 Task: Research Airbnb accommodation in Macuspana, Mexico from 15th December, 2023 to 21st December, 2023 for 2 adults. Place can be room with 2 bedrooms having 2 beds and 1 bathroom. Property type can be flat.
Action: Mouse moved to (557, 102)
Screenshot: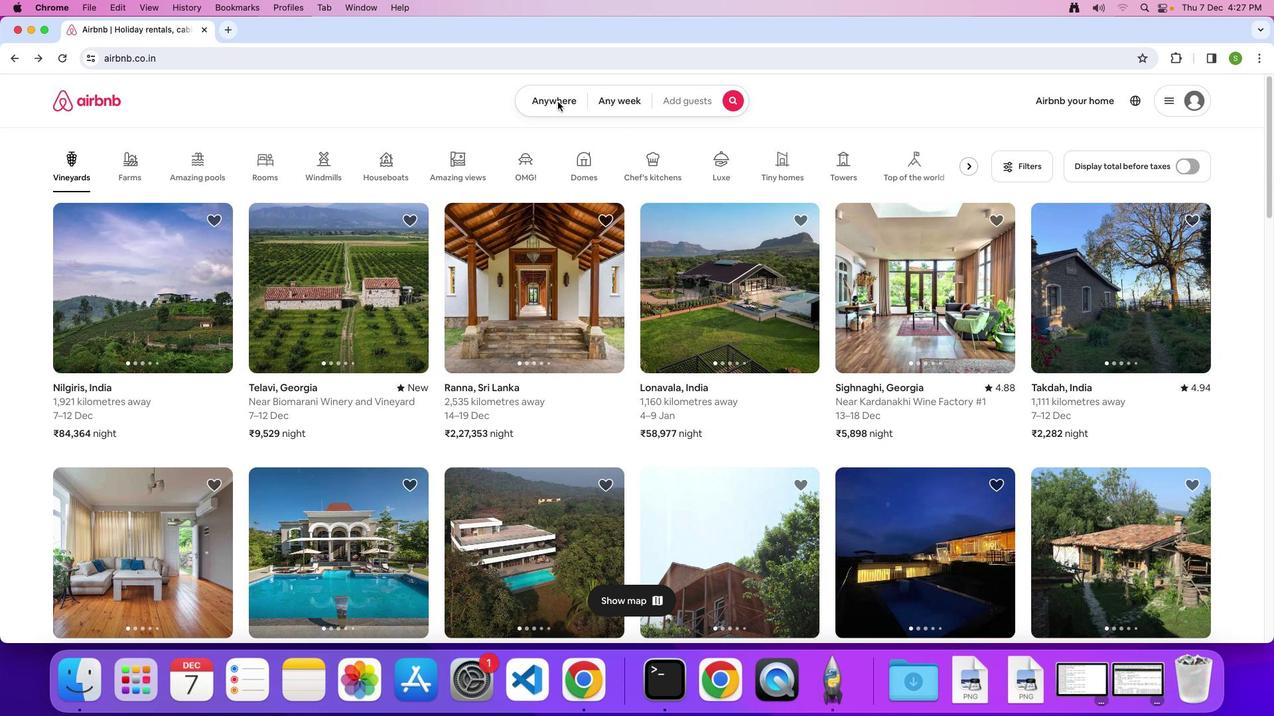 
Action: Mouse pressed left at (557, 102)
Screenshot: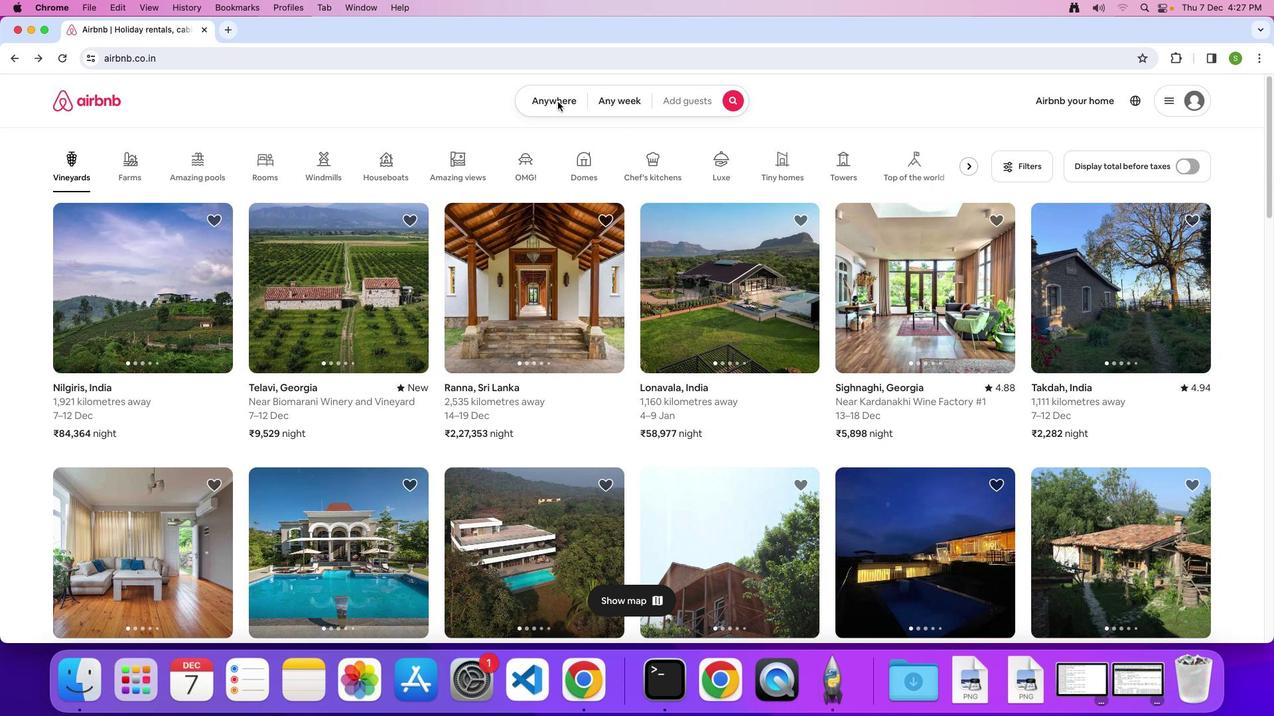 
Action: Mouse moved to (544, 104)
Screenshot: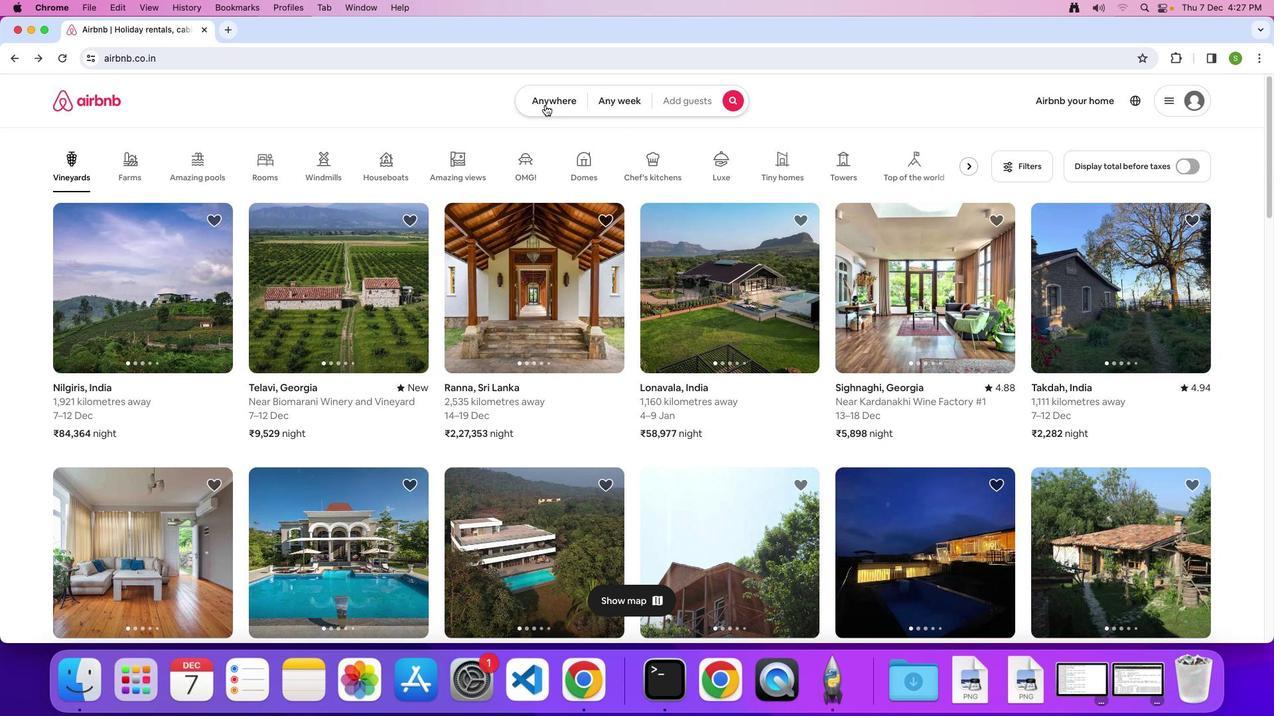 
Action: Mouse pressed left at (544, 104)
Screenshot: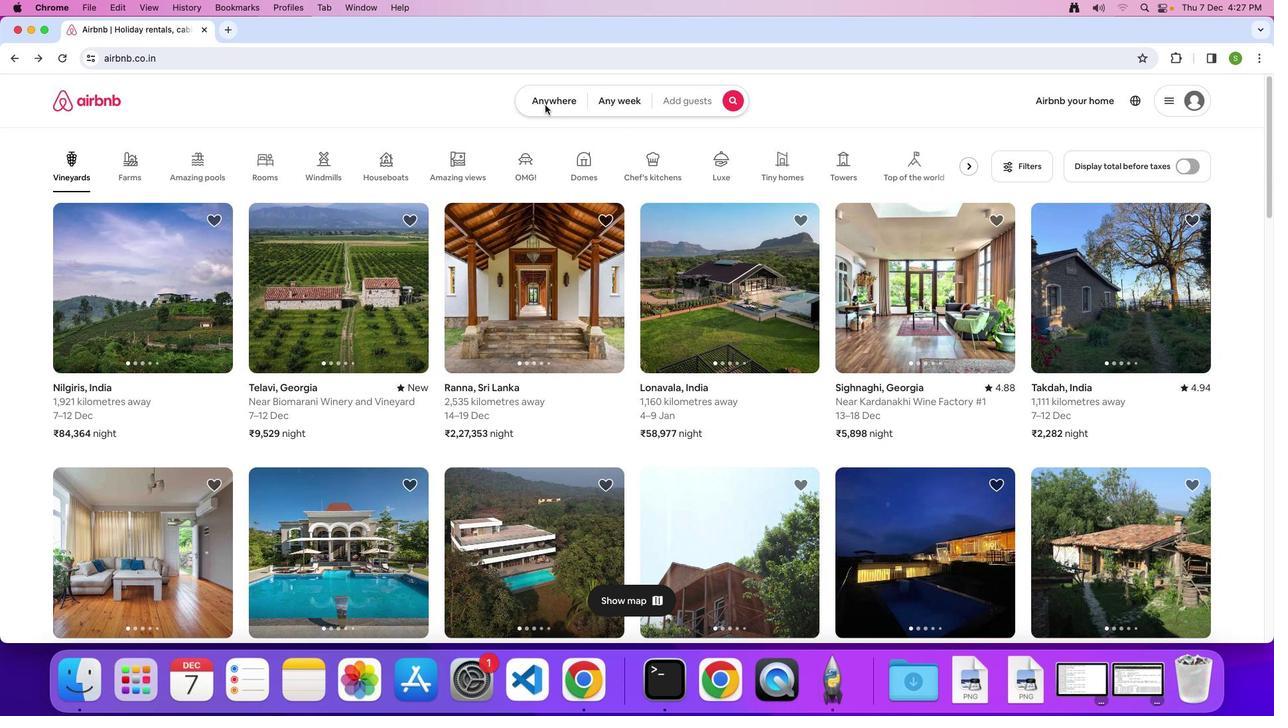 
Action: Mouse moved to (465, 147)
Screenshot: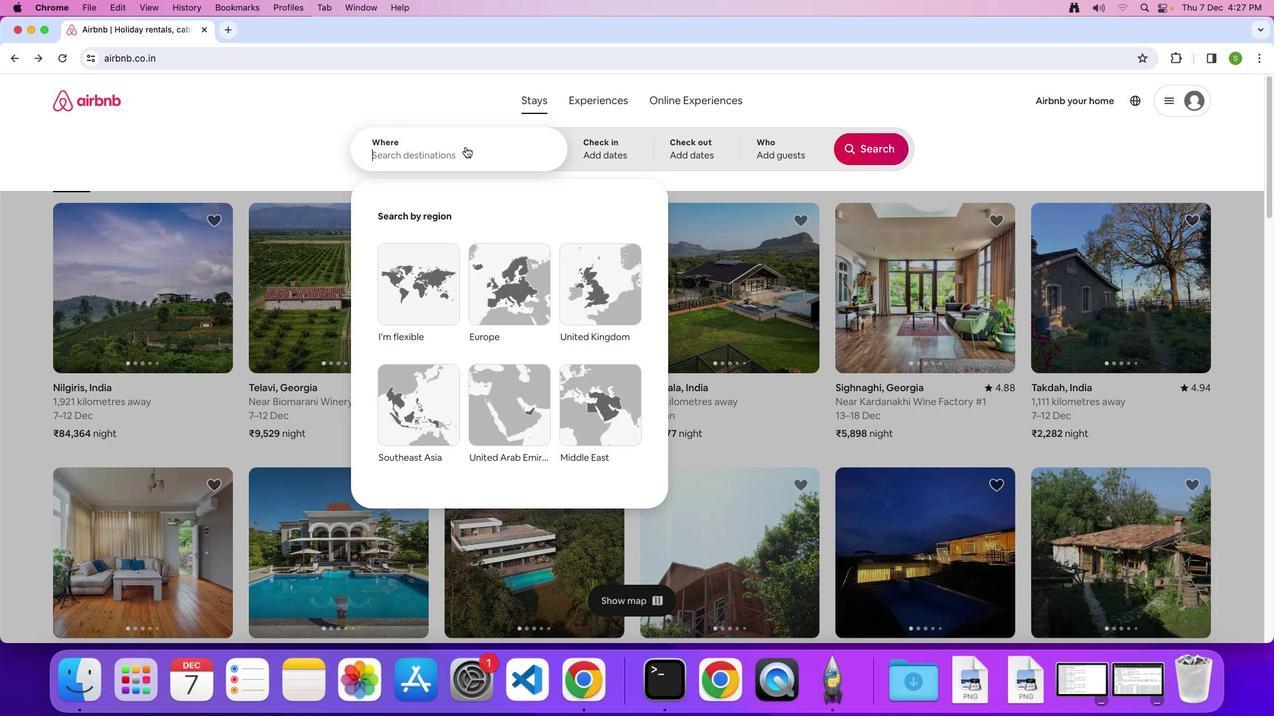 
Action: Mouse pressed left at (465, 147)
Screenshot: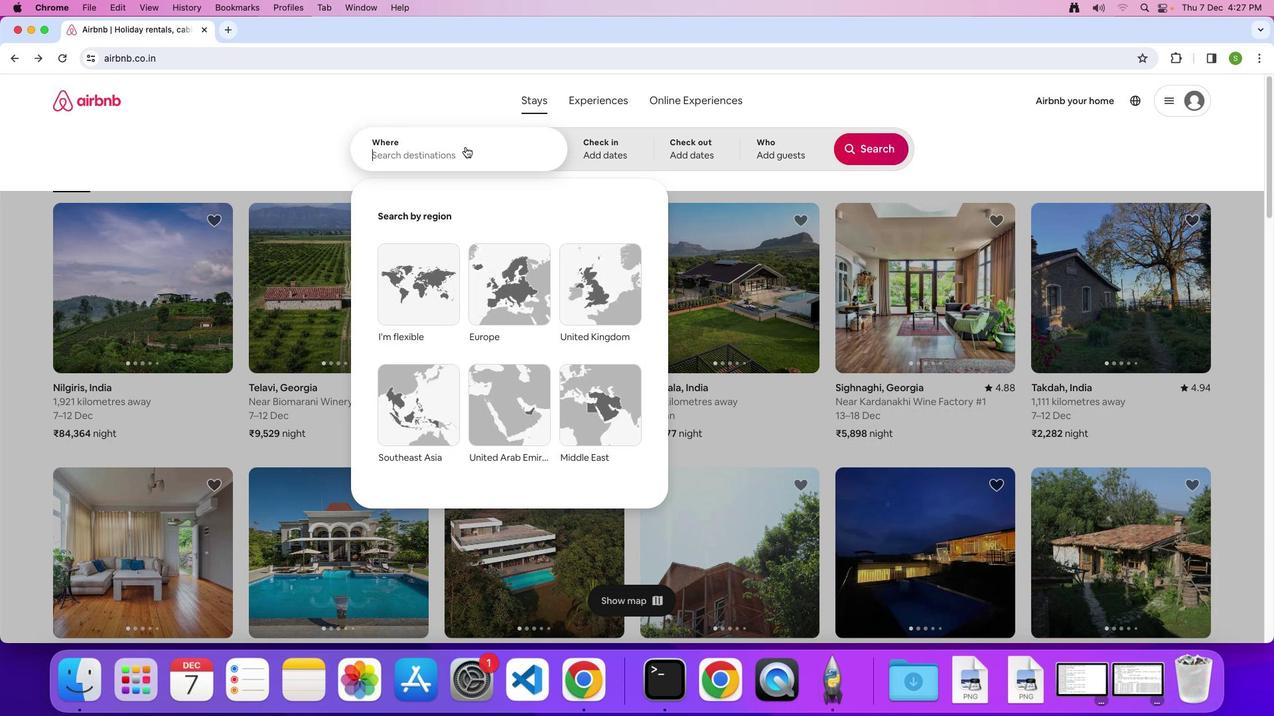 
Action: Mouse moved to (469, 145)
Screenshot: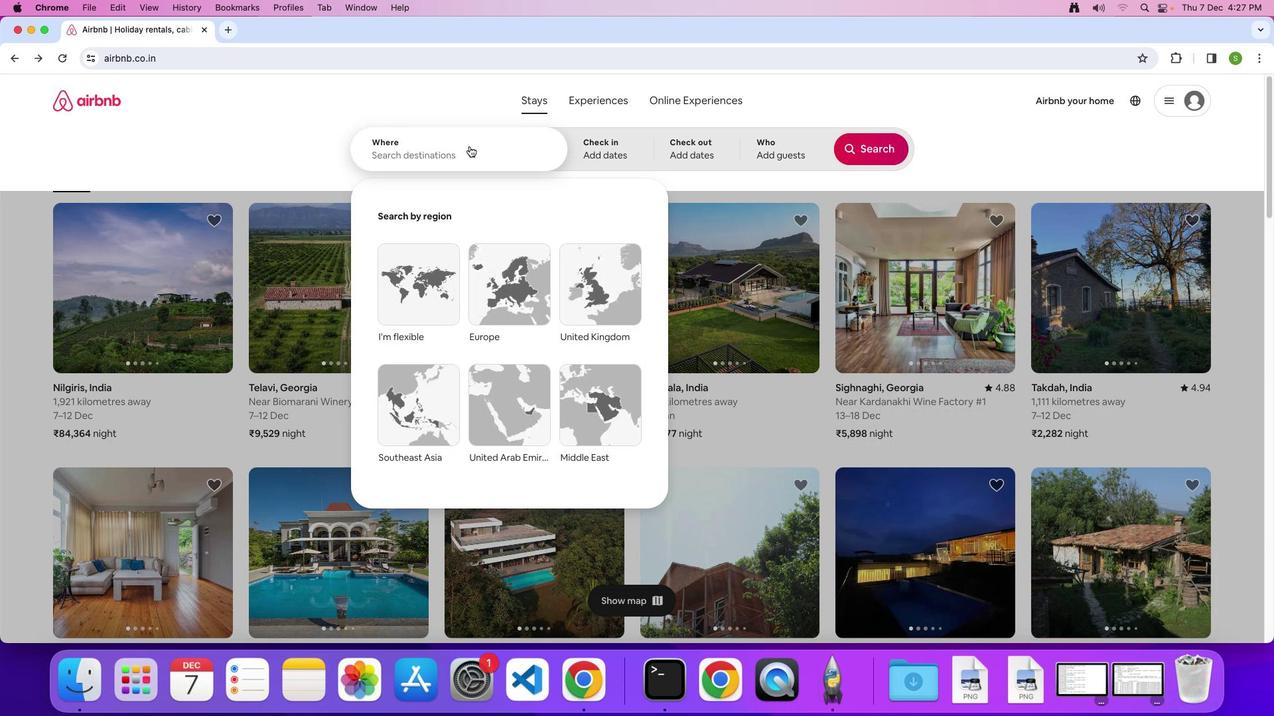 
Action: Key pressed 'M'Key.caps_lock'a''c''u''s''p''a''n''a'','Key.spaceKey.caps_lock'M'Key.caps_lock'e''x''i''c''o'Key.enter
Screenshot: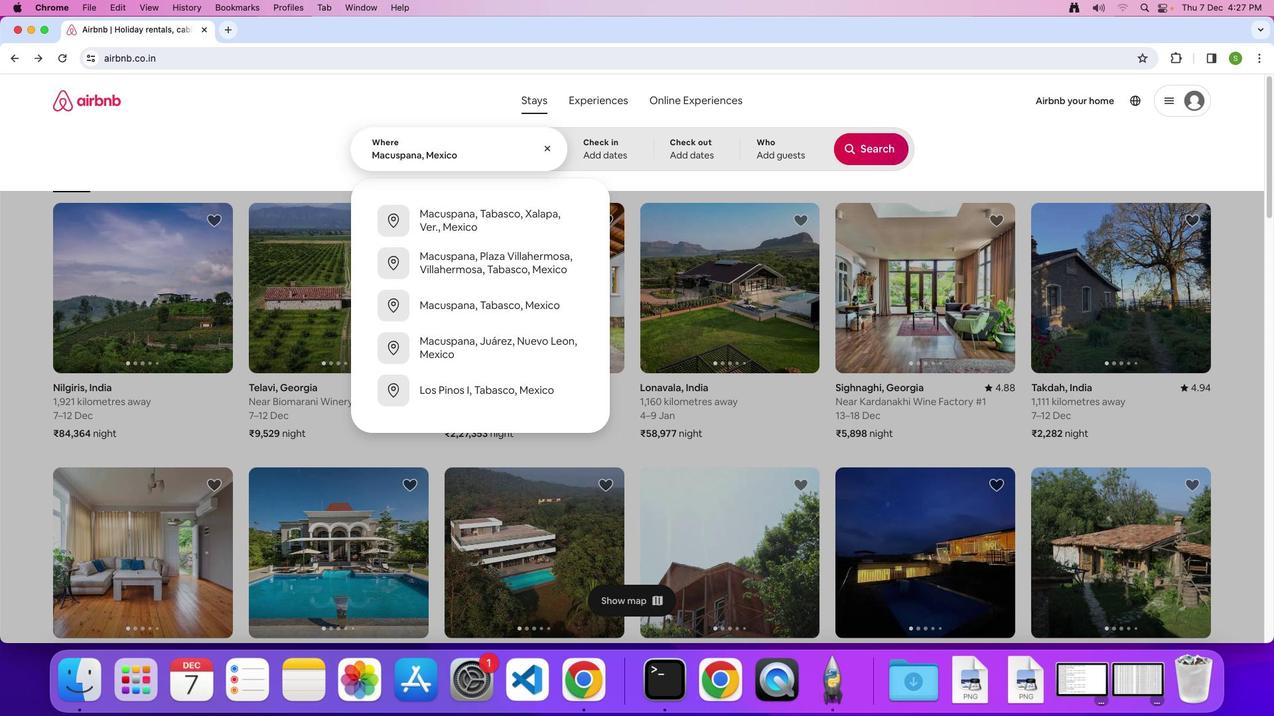 
Action: Mouse moved to (559, 380)
Screenshot: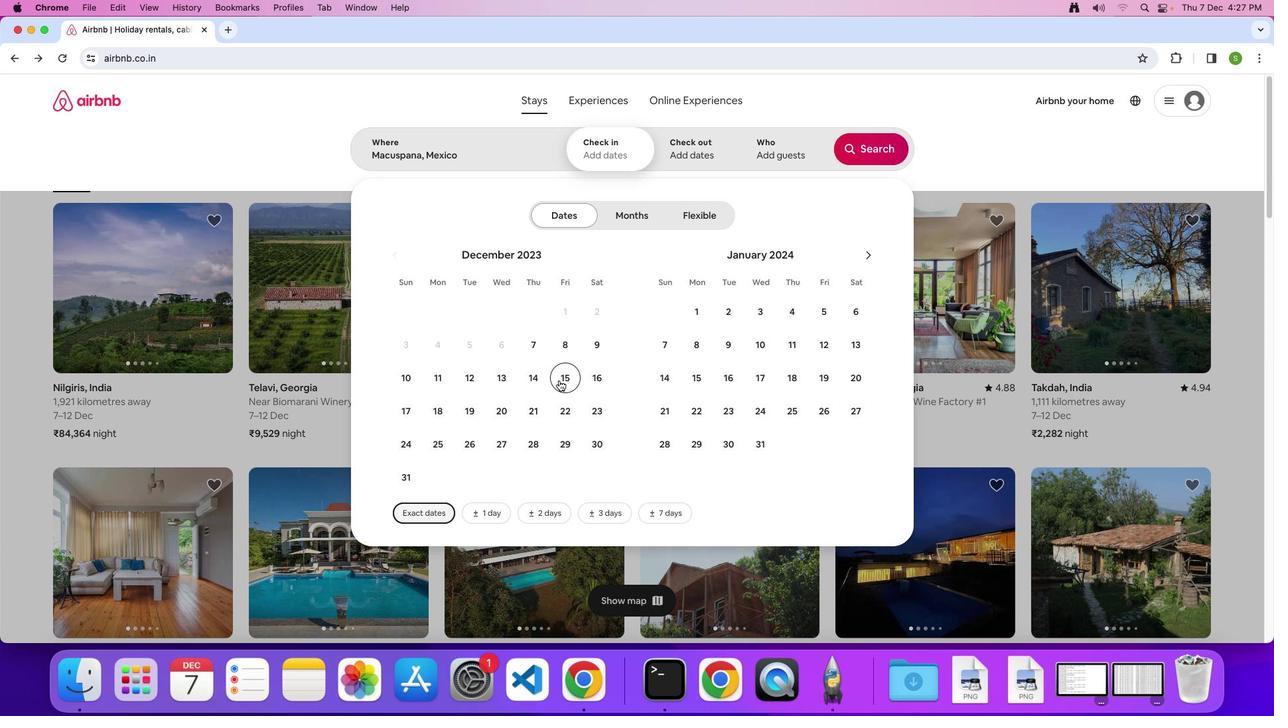 
Action: Mouse pressed left at (559, 380)
Screenshot: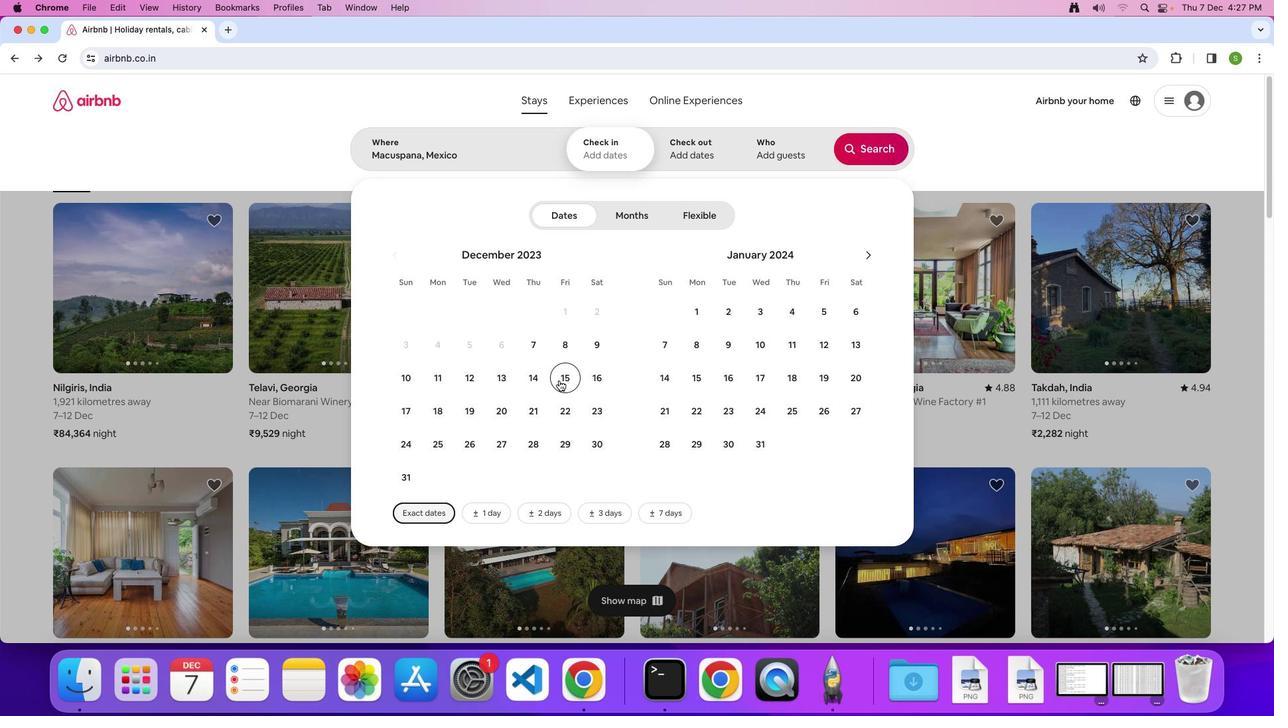 
Action: Mouse moved to (530, 416)
Screenshot: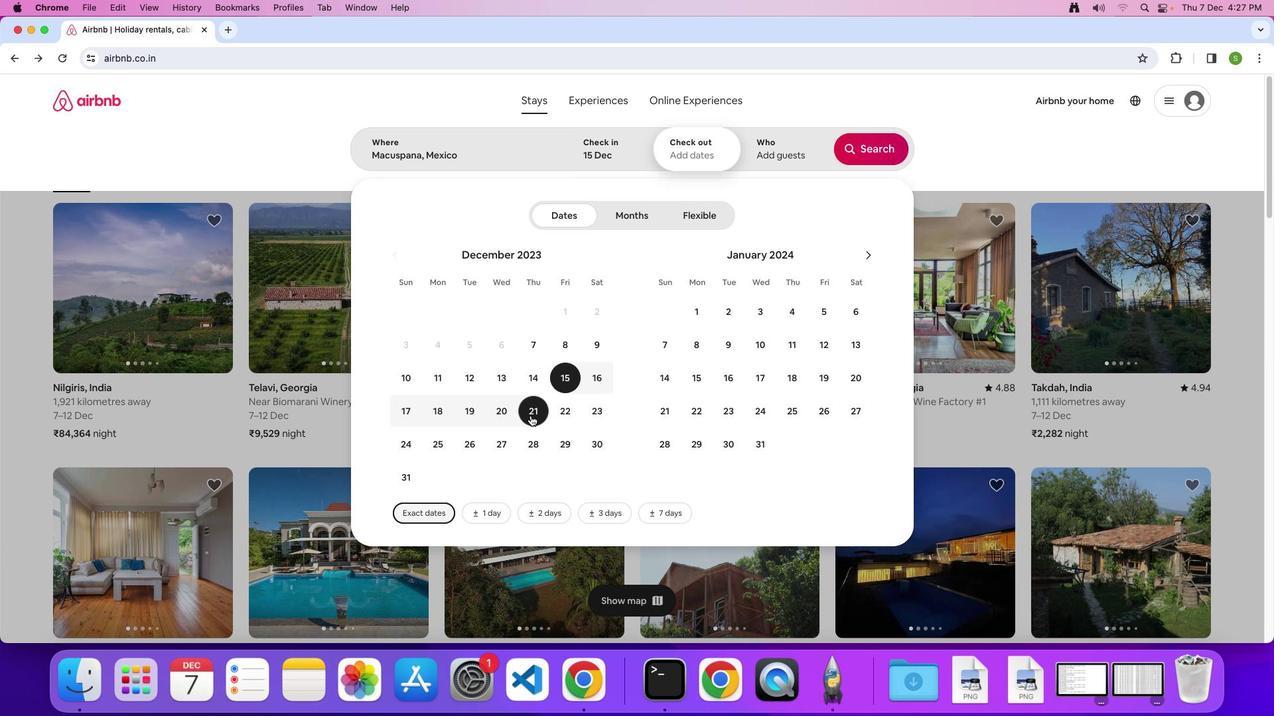 
Action: Mouse pressed left at (530, 416)
Screenshot: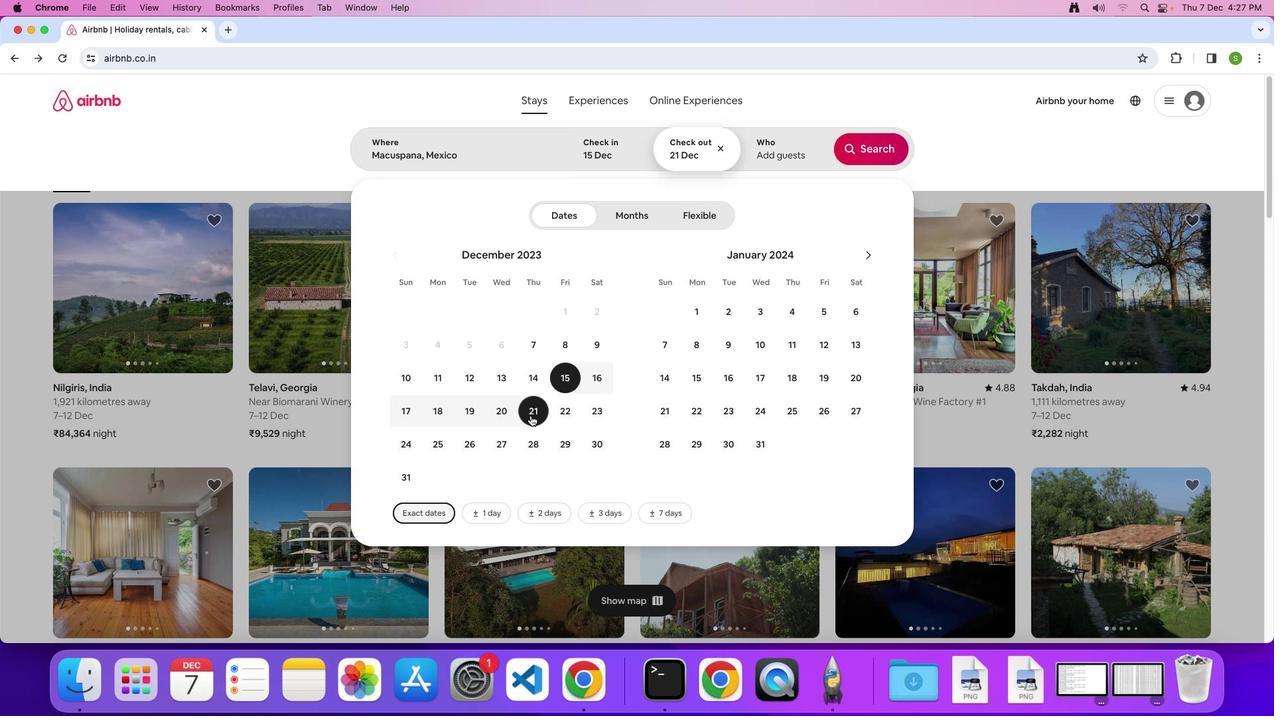 
Action: Mouse moved to (782, 157)
Screenshot: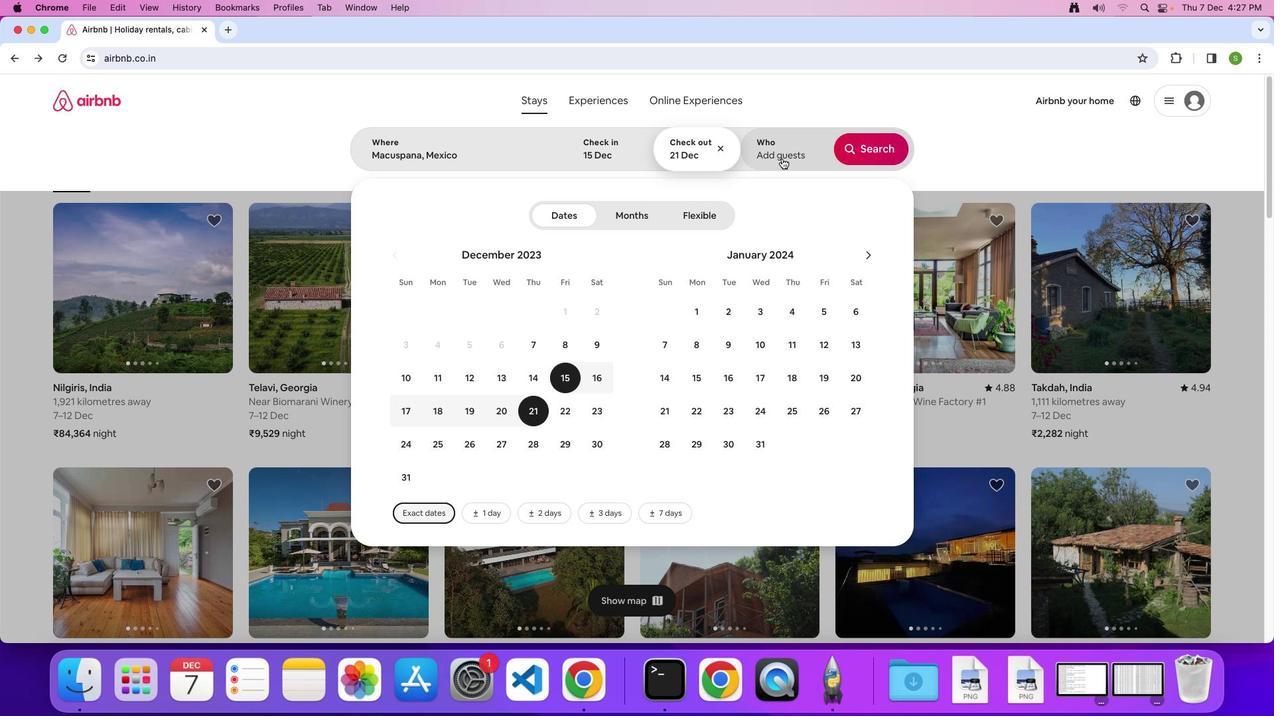 
Action: Mouse pressed left at (782, 157)
Screenshot: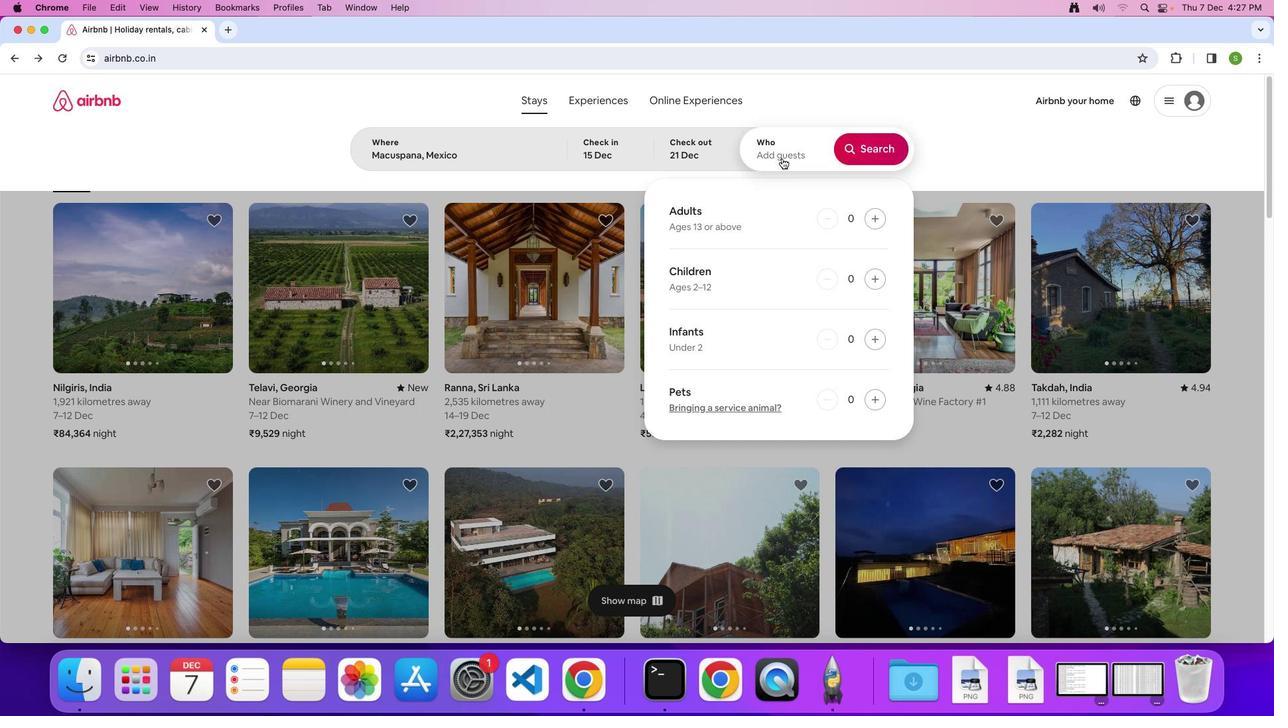 
Action: Mouse moved to (871, 219)
Screenshot: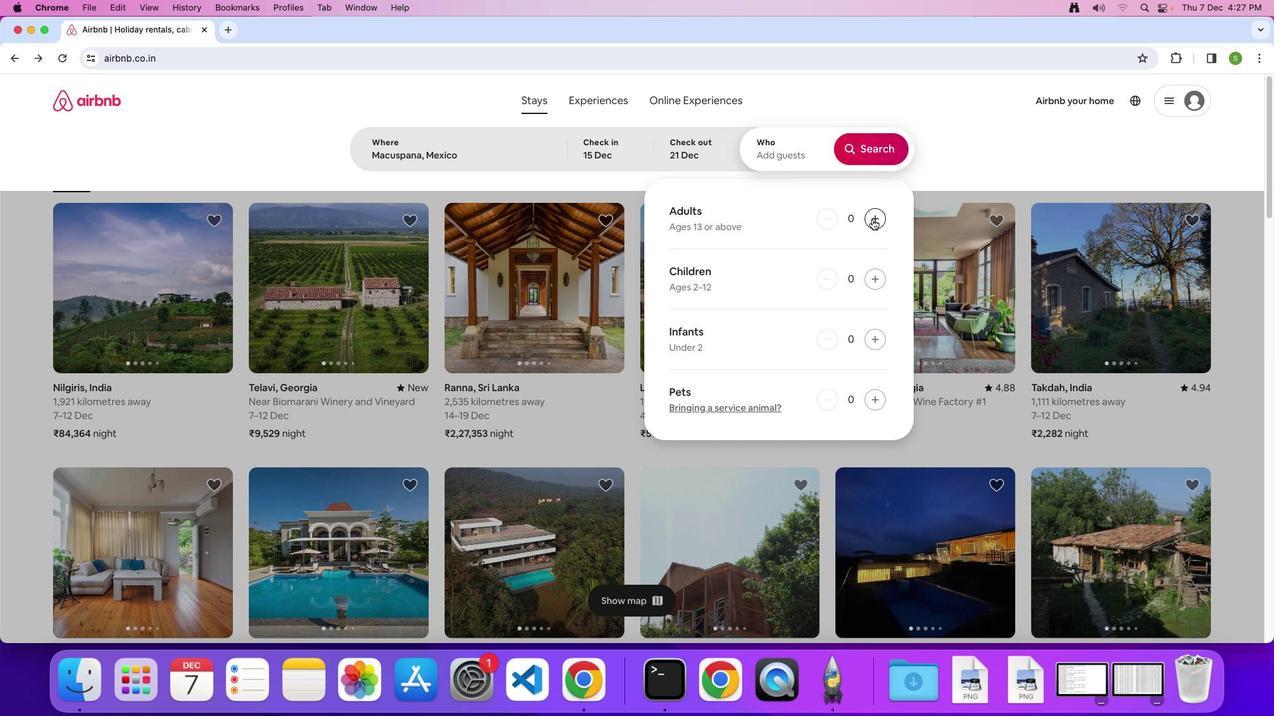 
Action: Mouse pressed left at (871, 219)
Screenshot: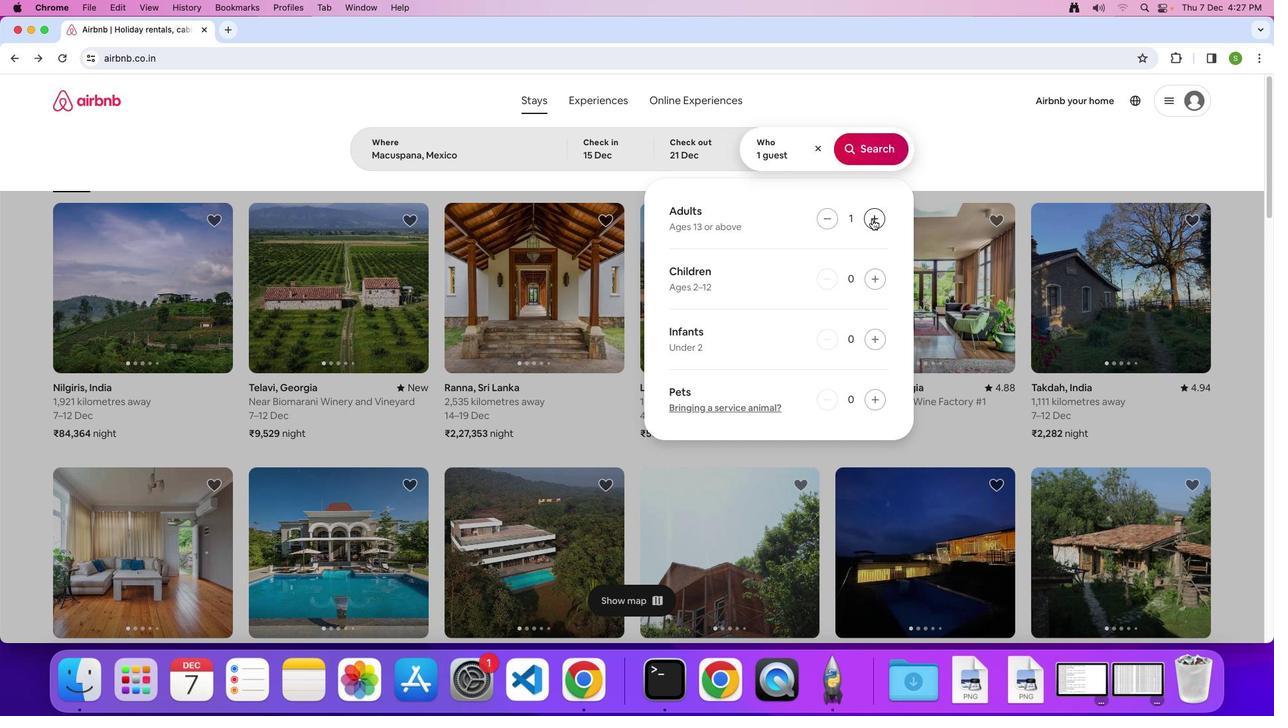 
Action: Mouse pressed left at (871, 219)
Screenshot: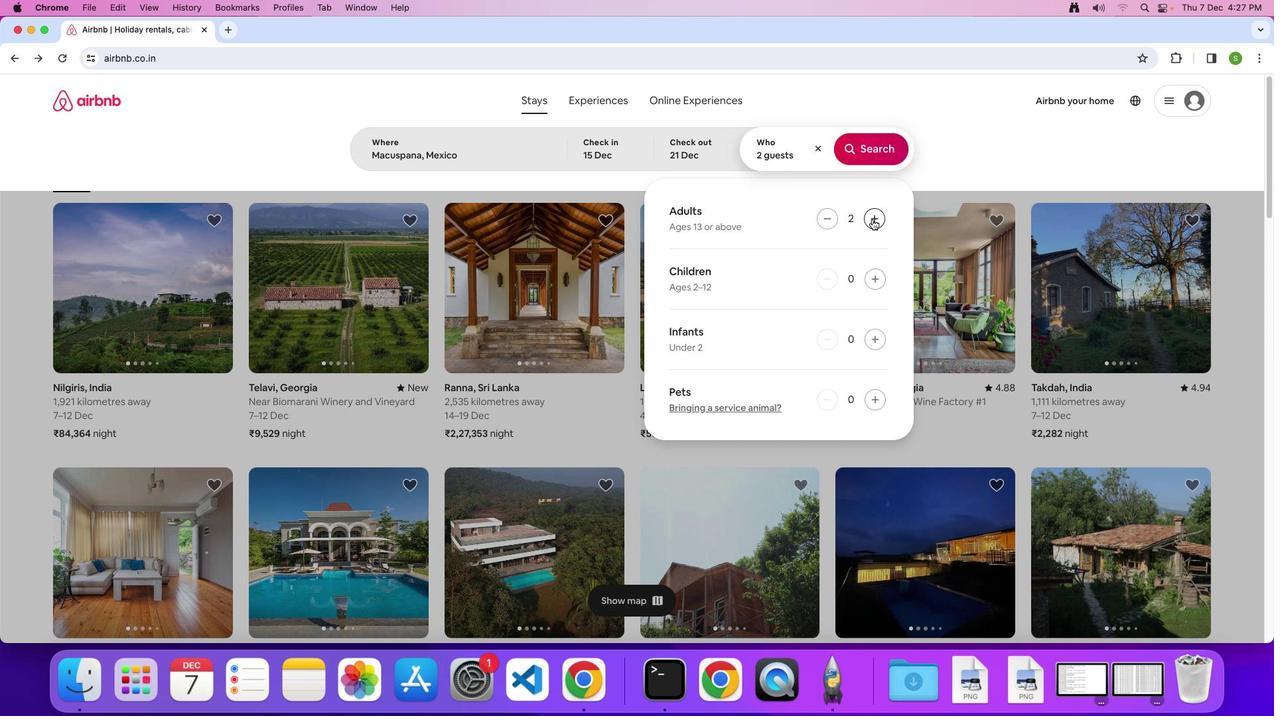 
Action: Mouse moved to (871, 151)
Screenshot: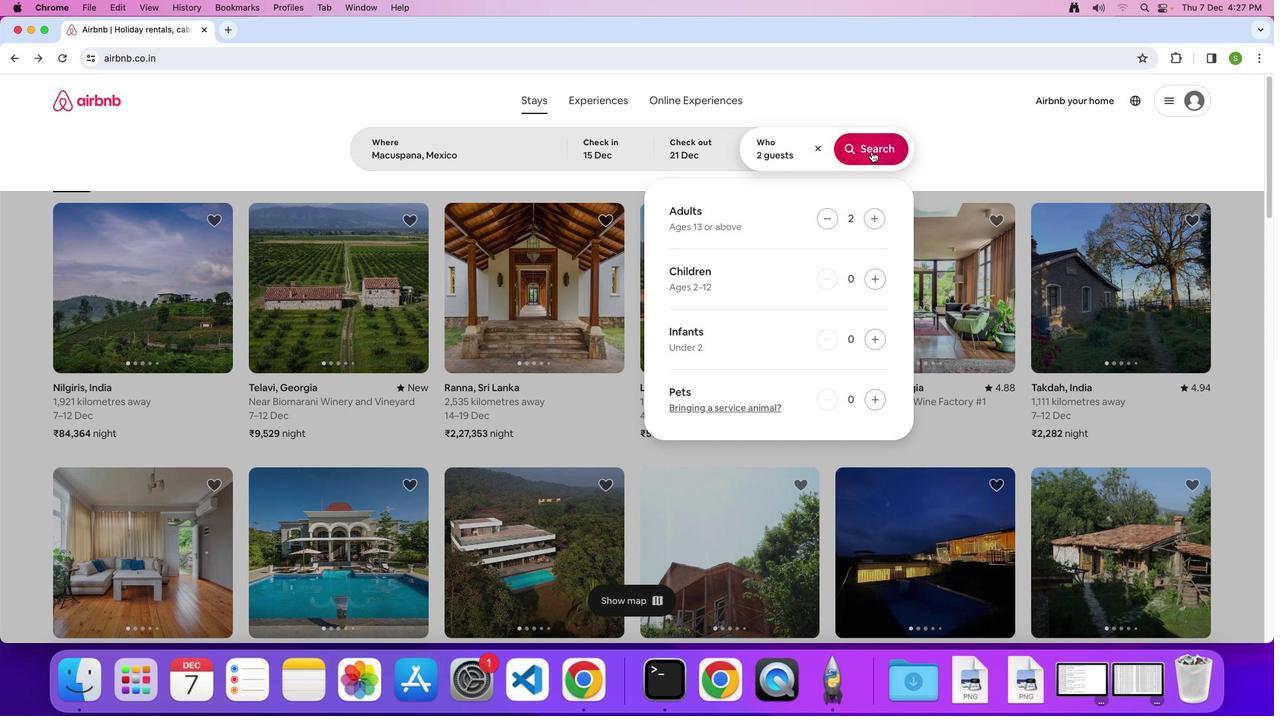 
Action: Mouse pressed left at (871, 151)
Screenshot: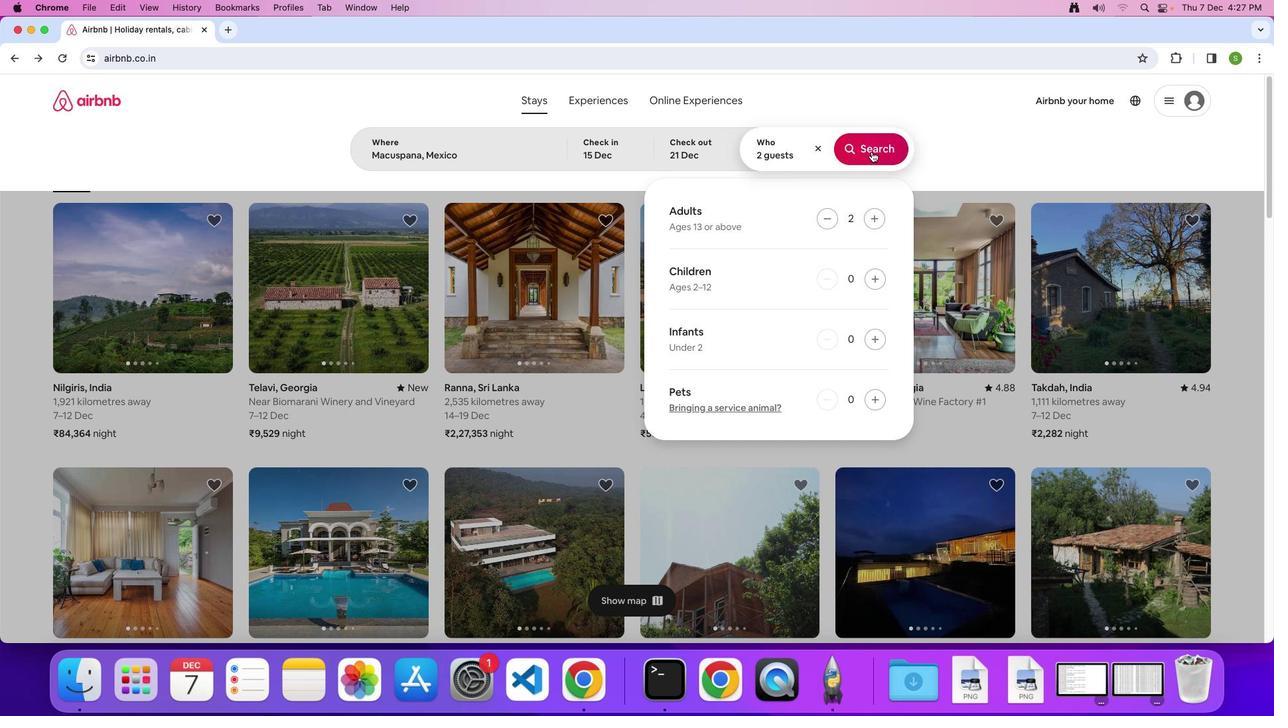 
Action: Mouse moved to (1057, 157)
Screenshot: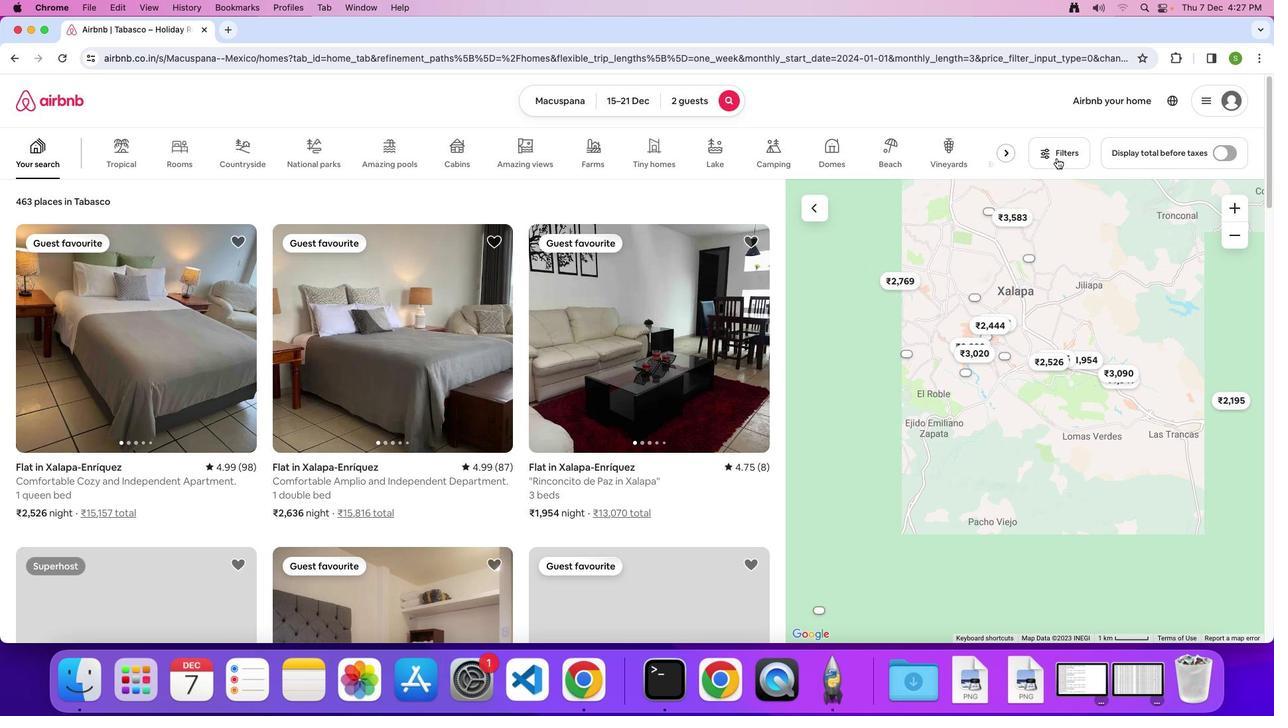 
Action: Mouse pressed left at (1057, 157)
Screenshot: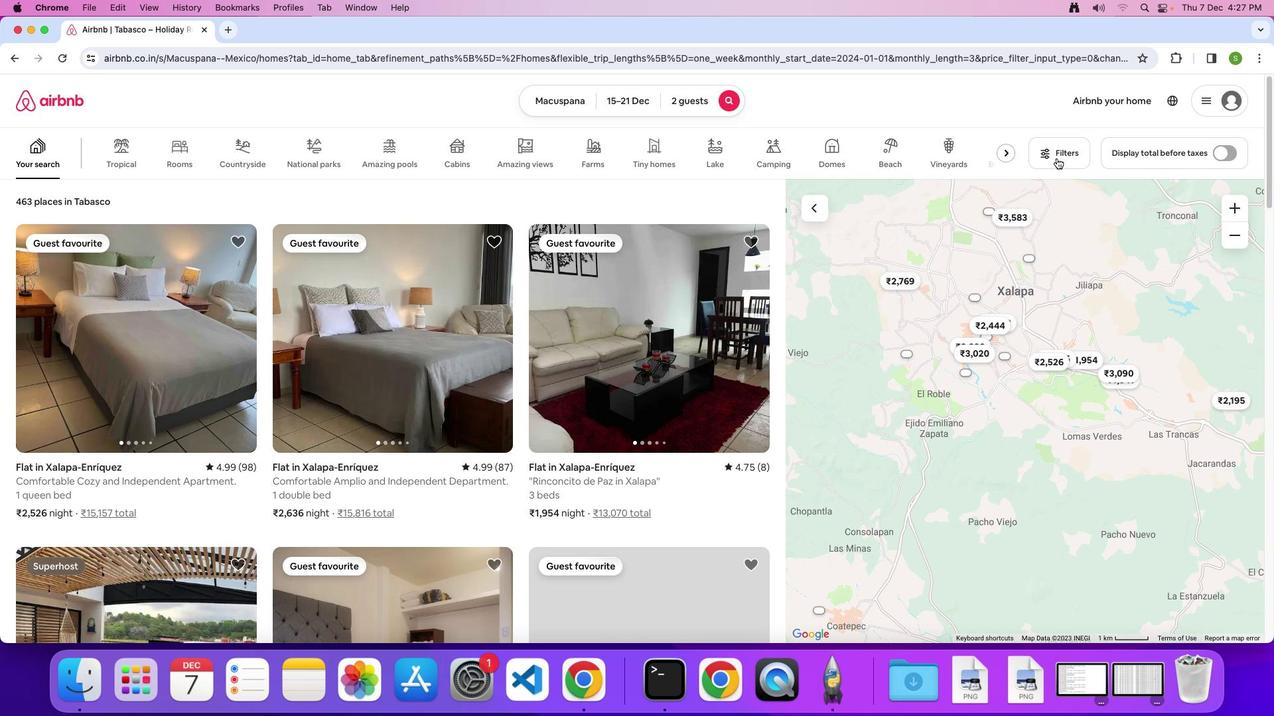 
Action: Mouse moved to (617, 227)
Screenshot: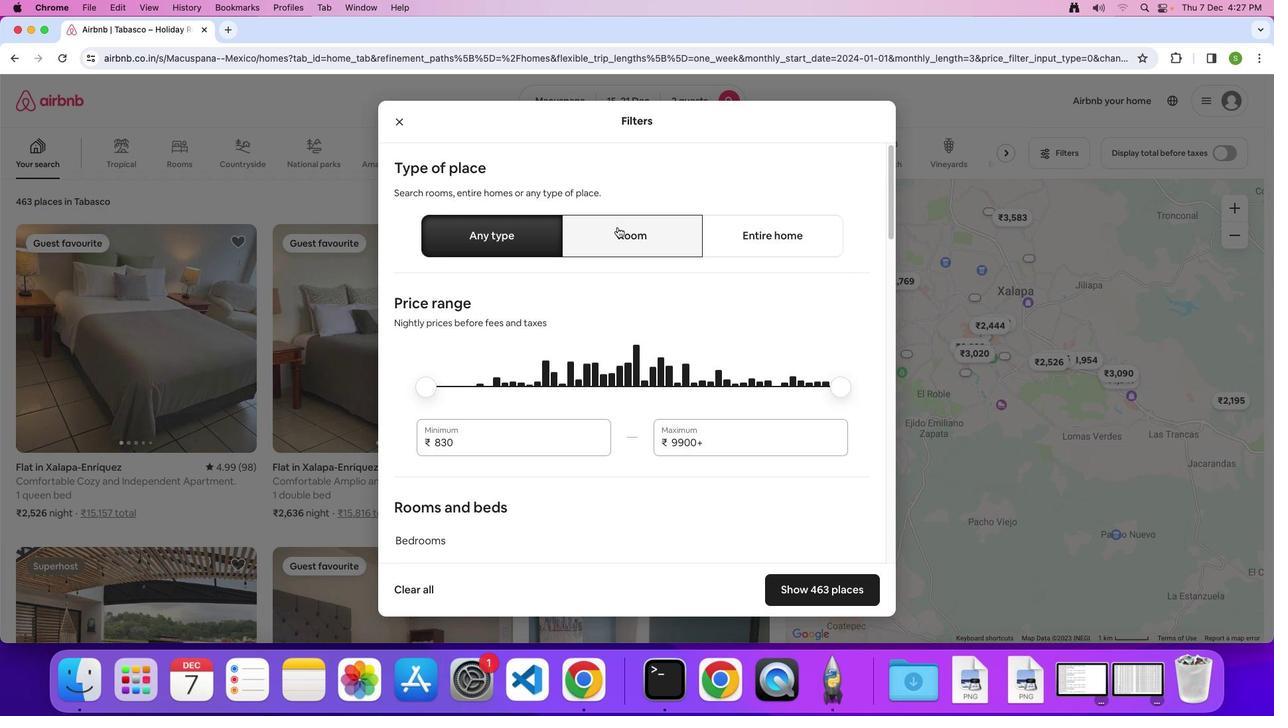 
Action: Mouse pressed left at (617, 227)
Screenshot: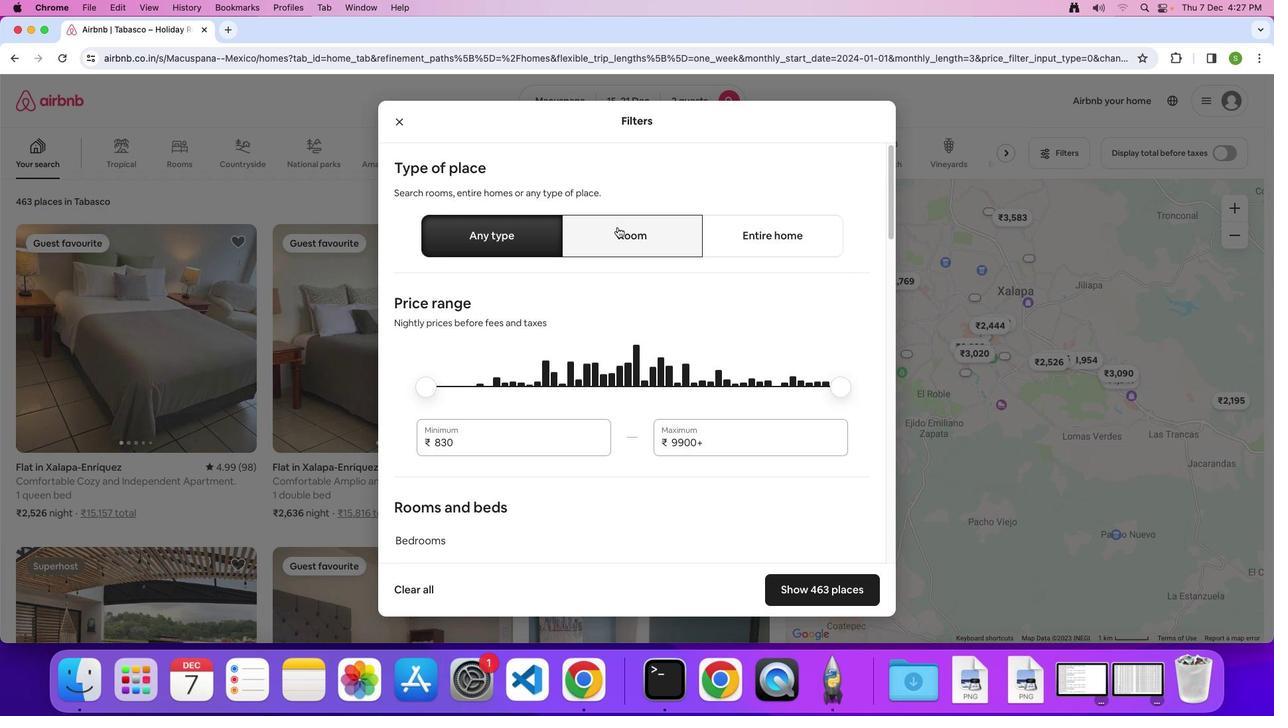 
Action: Mouse moved to (646, 334)
Screenshot: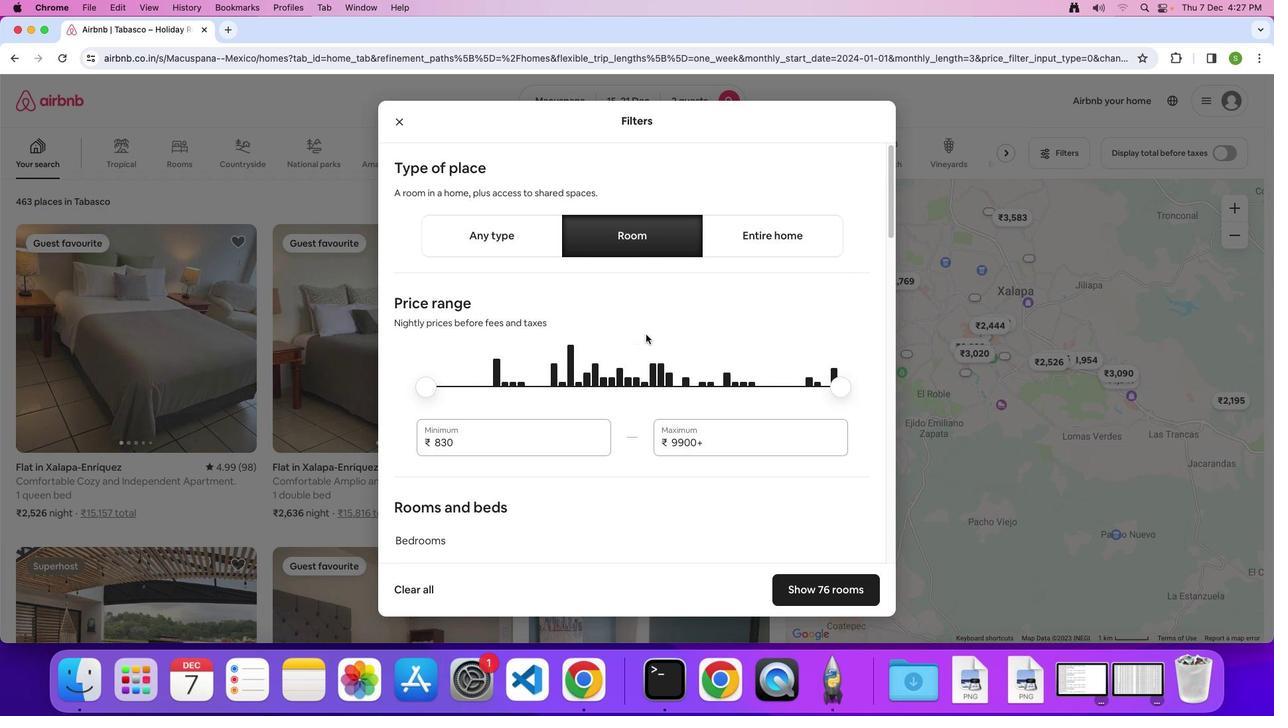 
Action: Mouse scrolled (646, 334) with delta (0, 0)
Screenshot: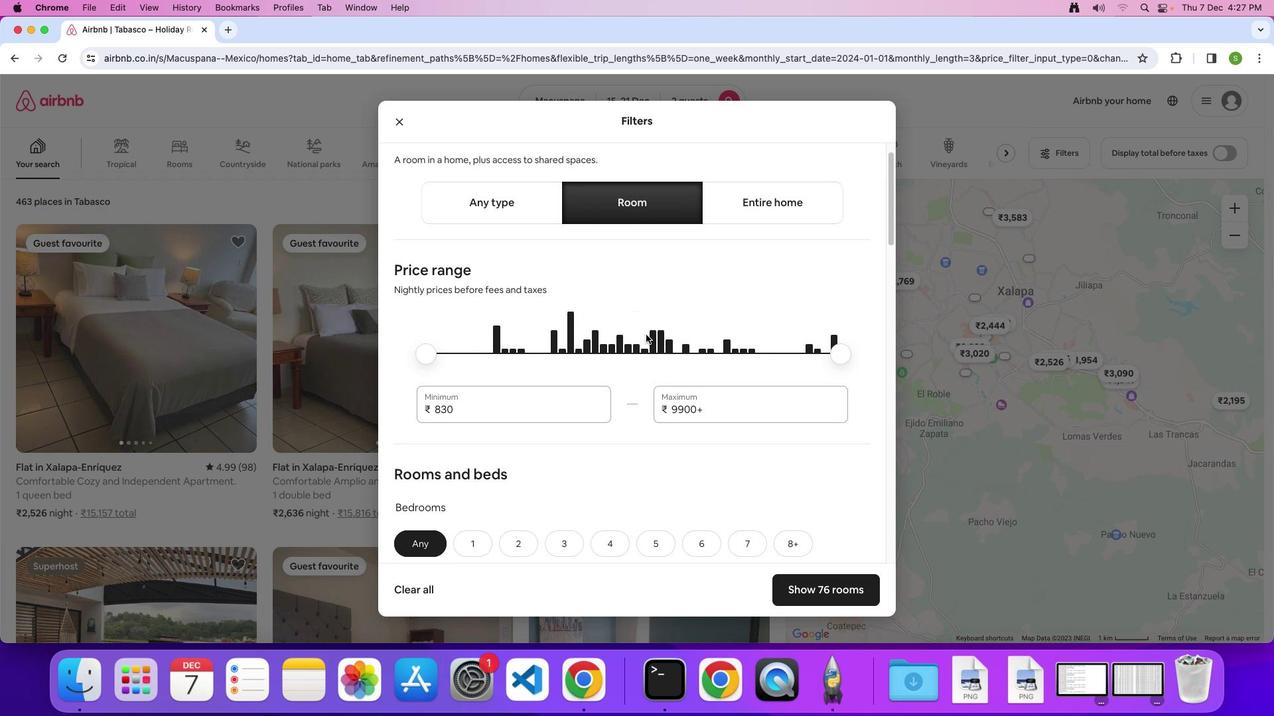 
Action: Mouse scrolled (646, 334) with delta (0, 0)
Screenshot: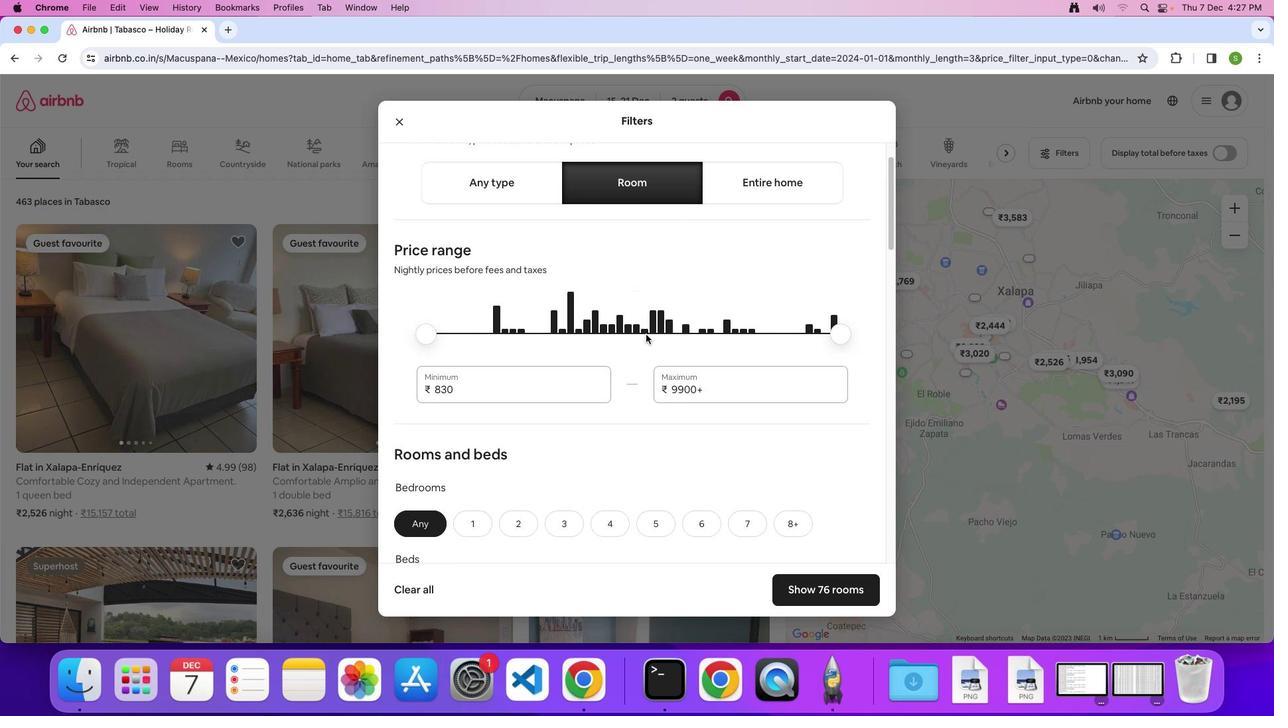 
Action: Mouse scrolled (646, 334) with delta (0, -1)
Screenshot: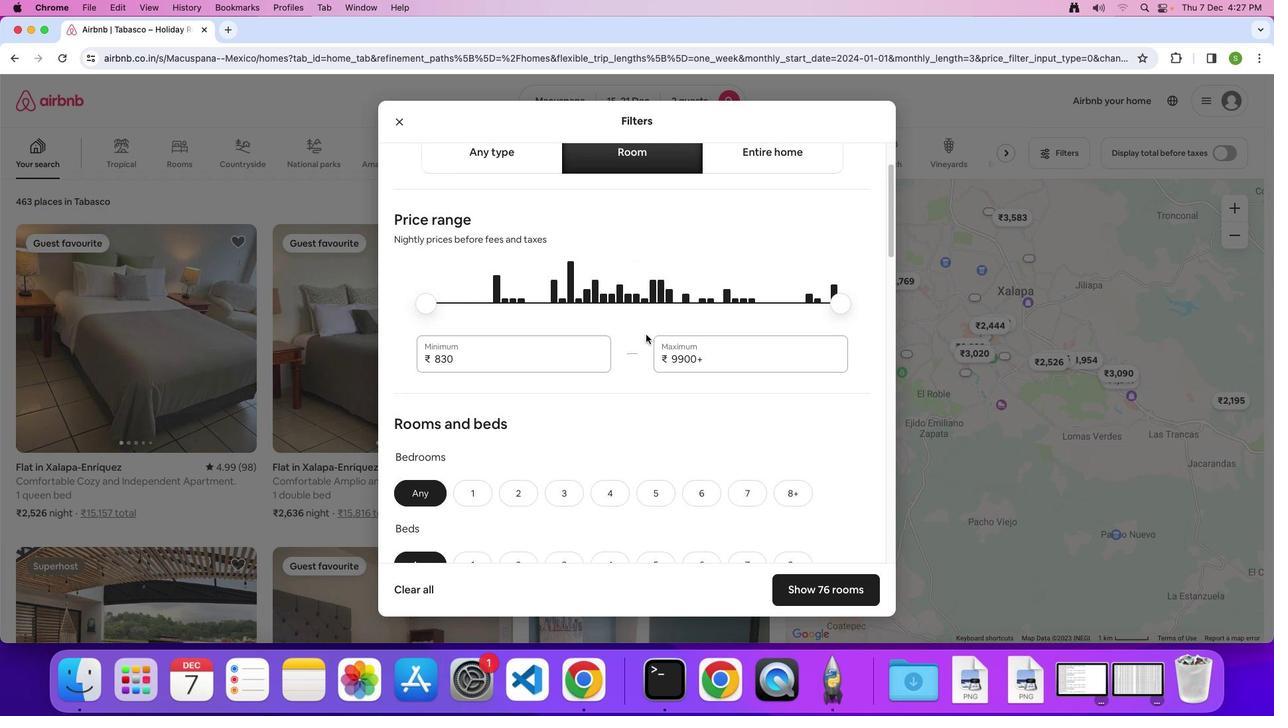 
Action: Mouse scrolled (646, 334) with delta (0, 0)
Screenshot: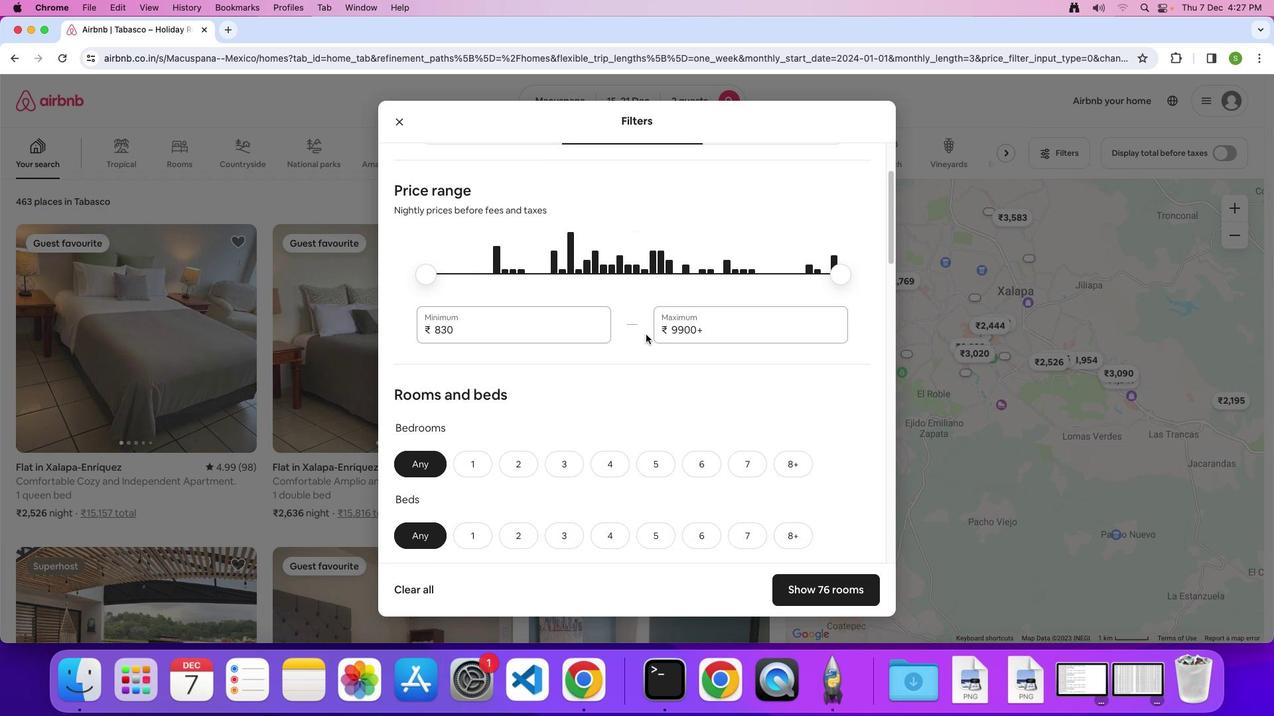 
Action: Mouse scrolled (646, 334) with delta (0, 0)
Screenshot: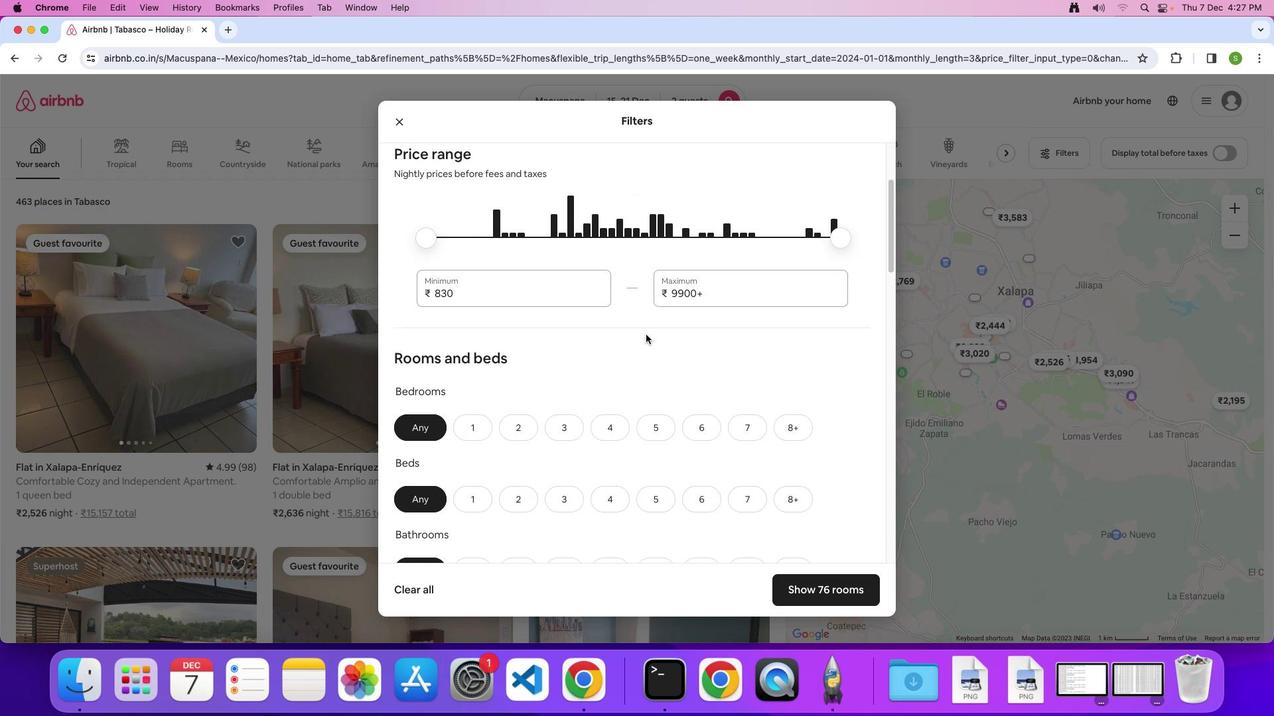 
Action: Mouse scrolled (646, 334) with delta (0, -1)
Screenshot: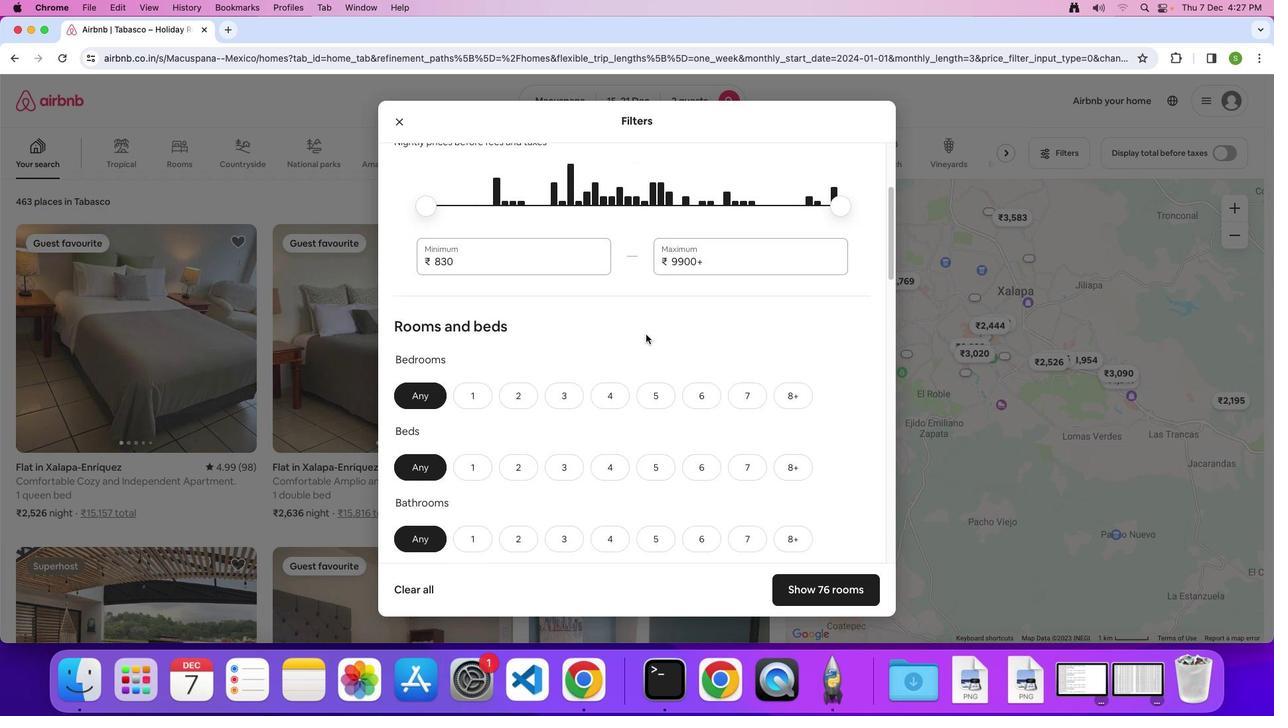 
Action: Mouse scrolled (646, 334) with delta (0, 0)
Screenshot: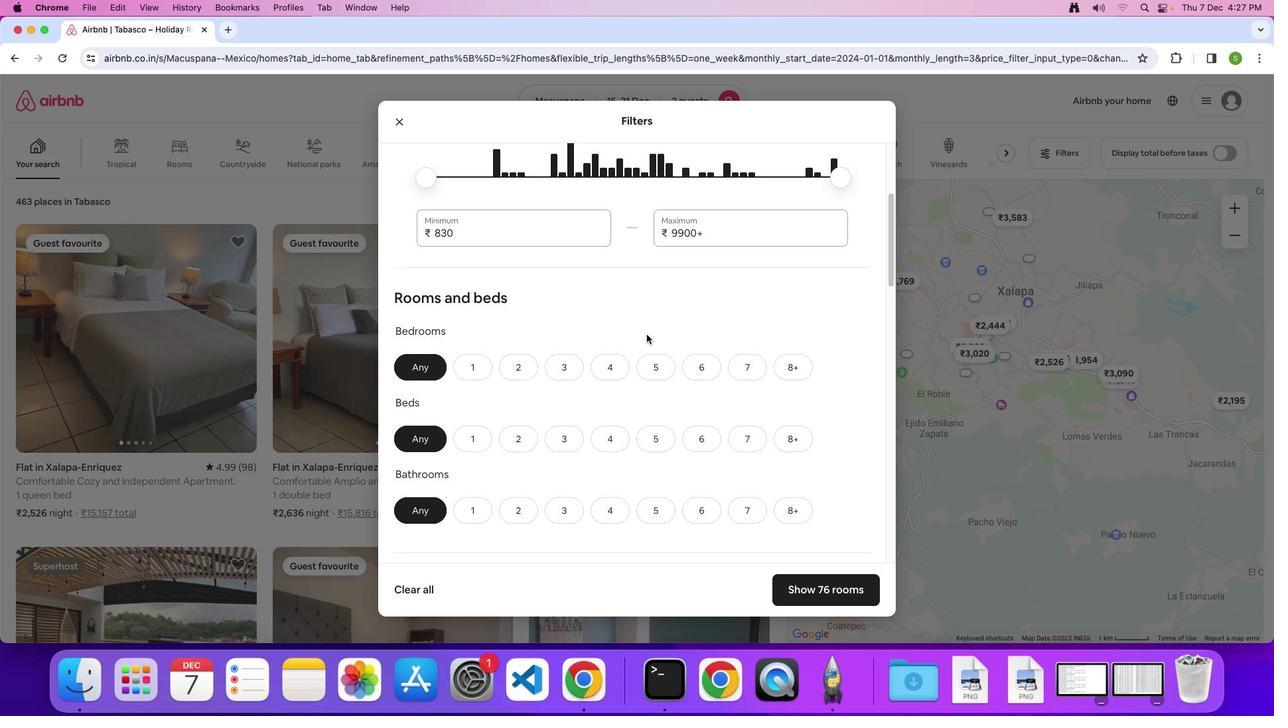
Action: Mouse scrolled (646, 334) with delta (0, 0)
Screenshot: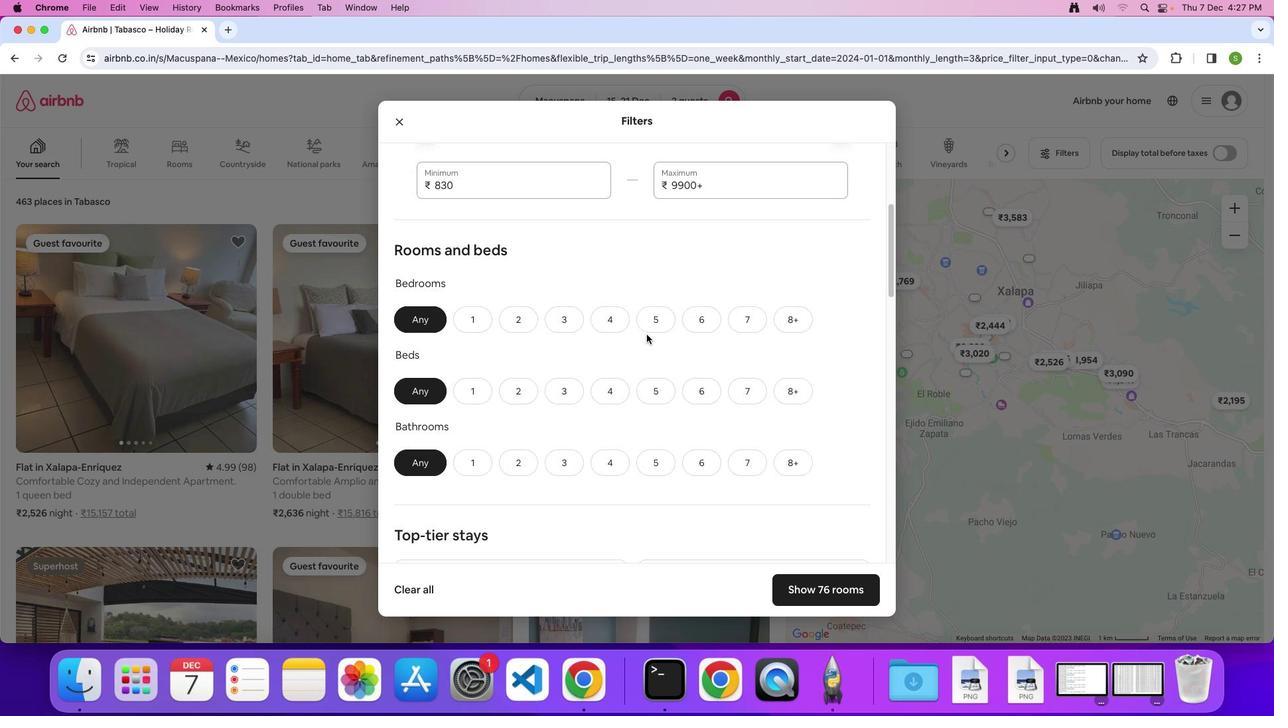 
Action: Mouse moved to (646, 334)
Screenshot: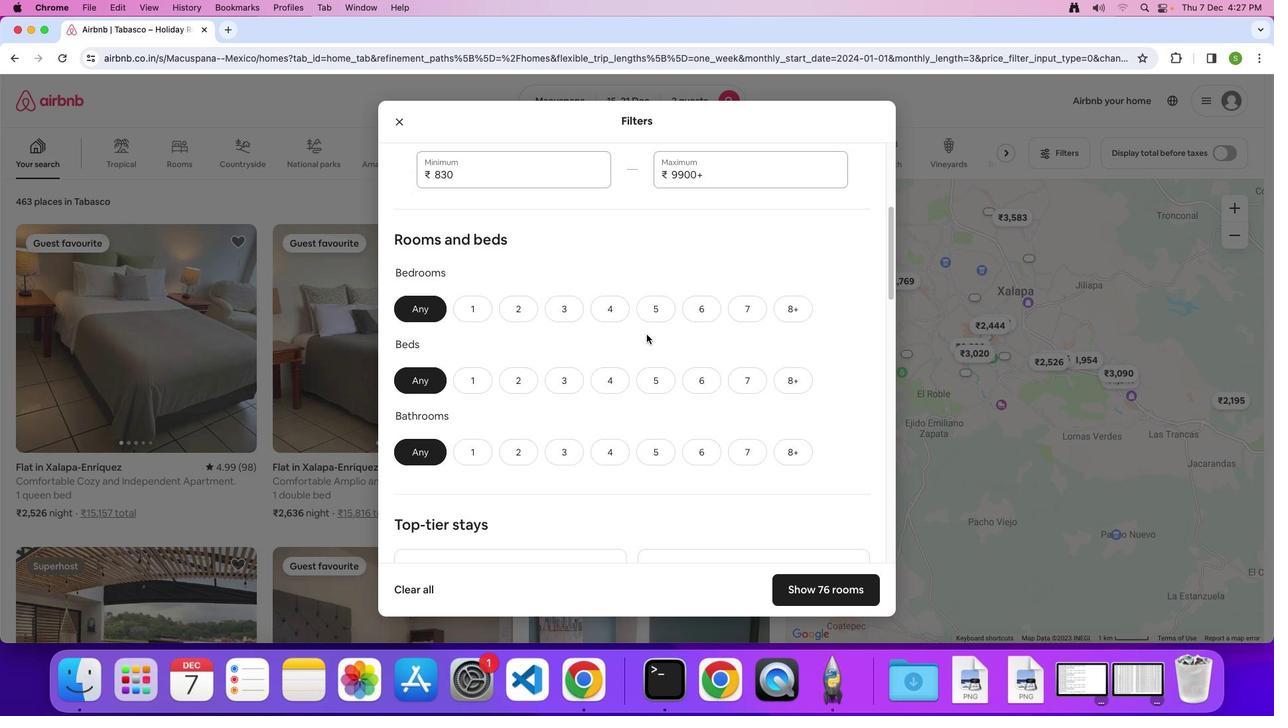 
Action: Mouse scrolled (646, 334) with delta (0, -1)
Screenshot: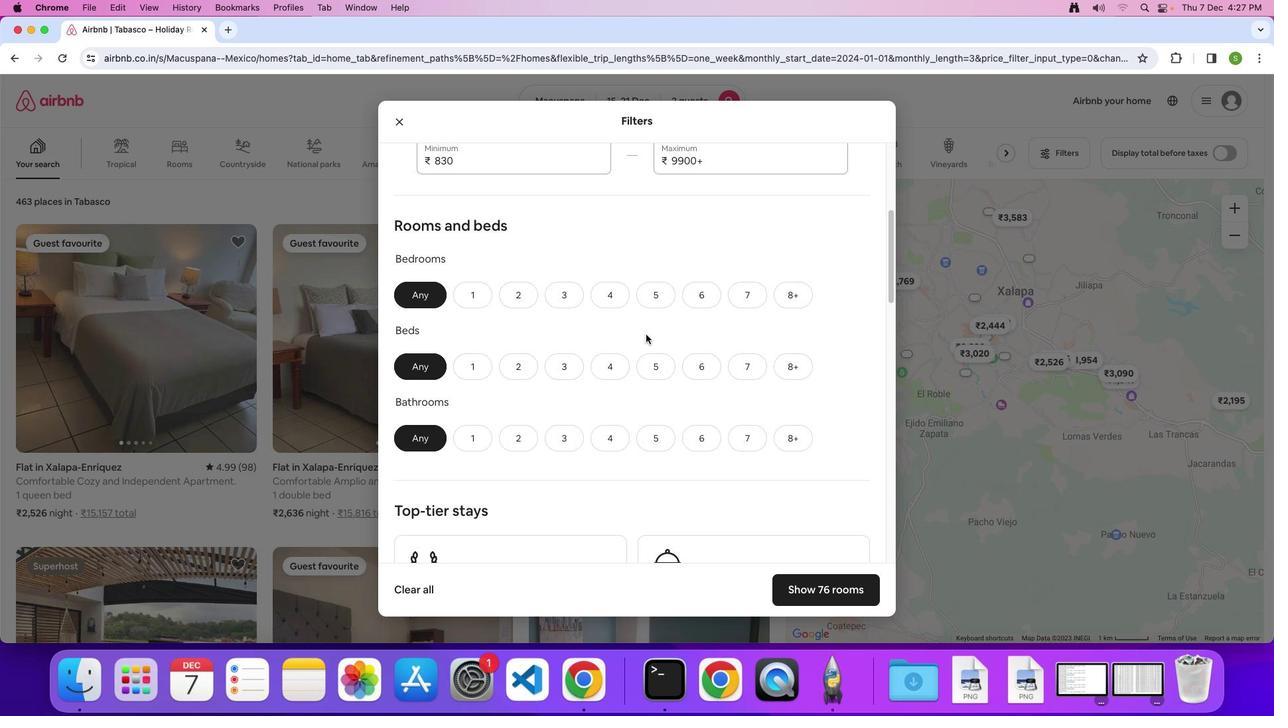 
Action: Mouse moved to (521, 286)
Screenshot: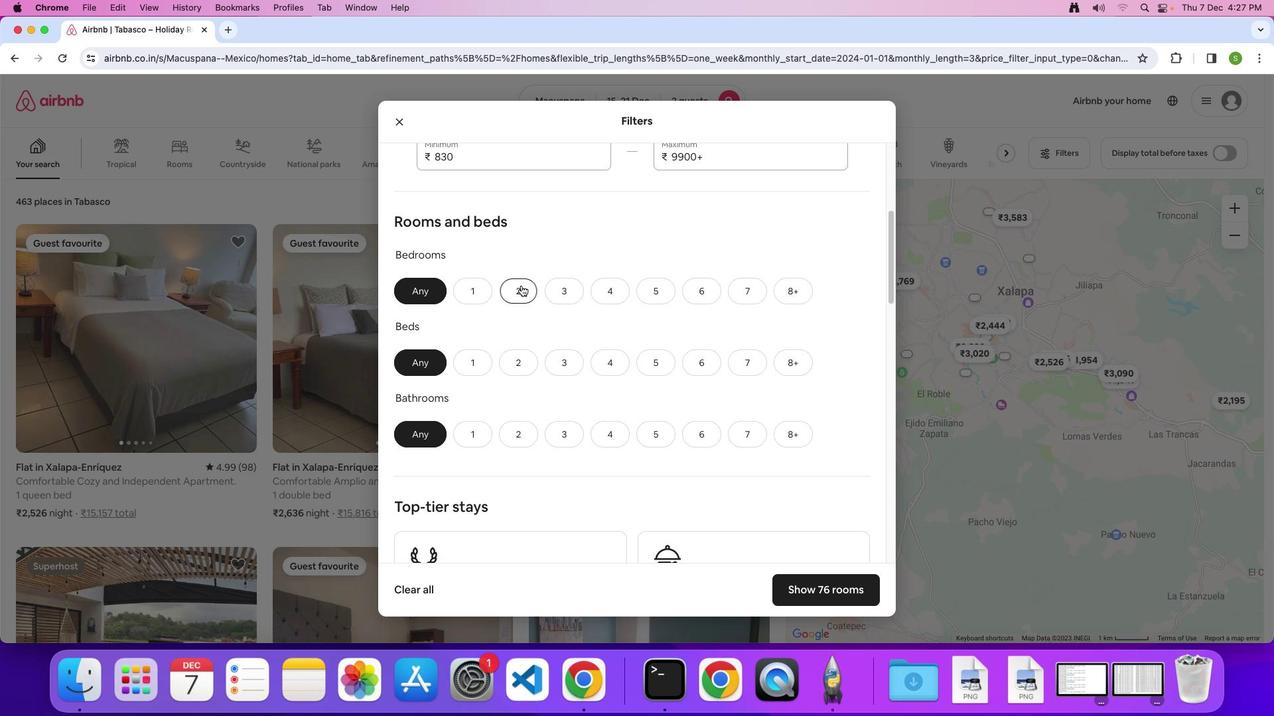 
Action: Mouse pressed left at (521, 286)
Screenshot: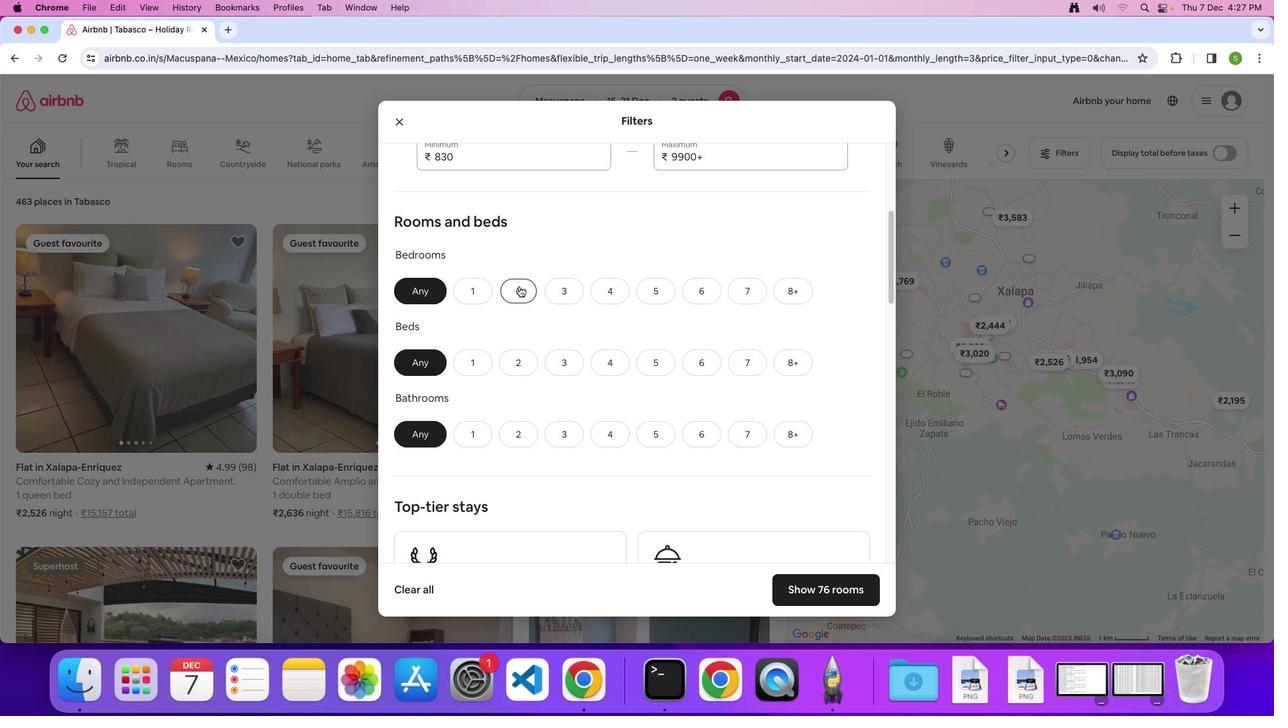 
Action: Mouse moved to (464, 363)
Screenshot: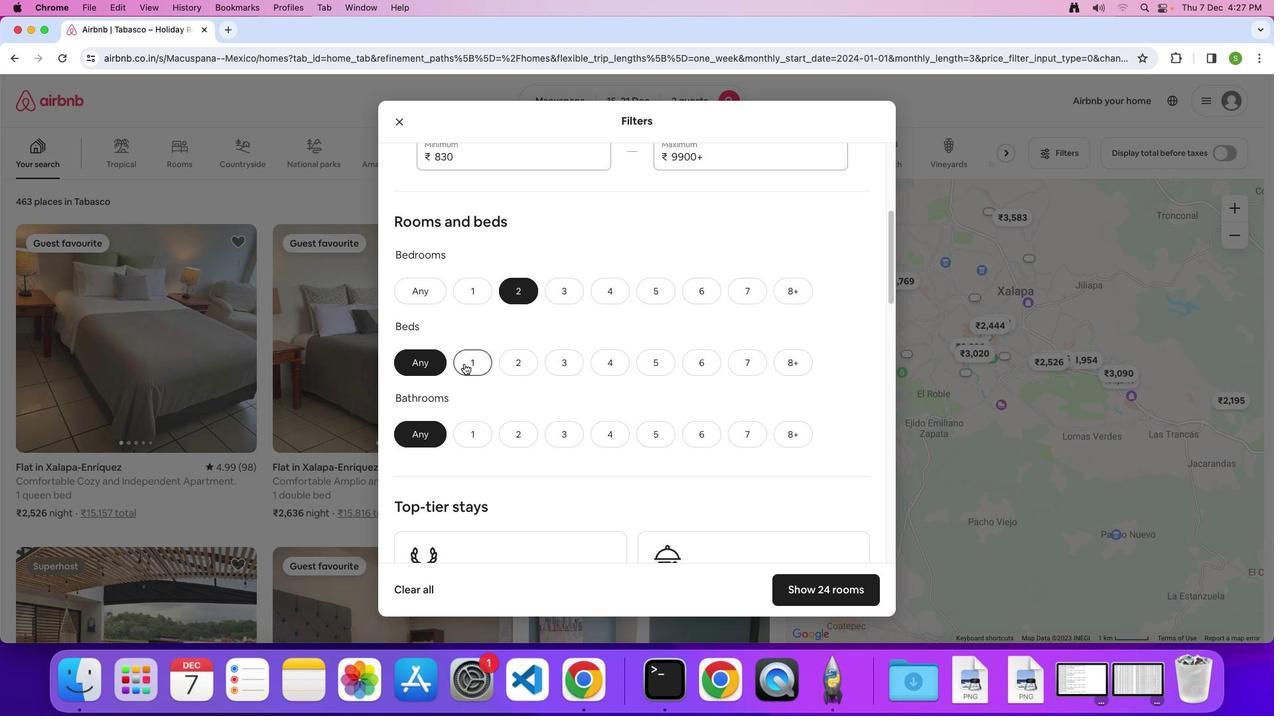 
Action: Mouse pressed left at (464, 363)
Screenshot: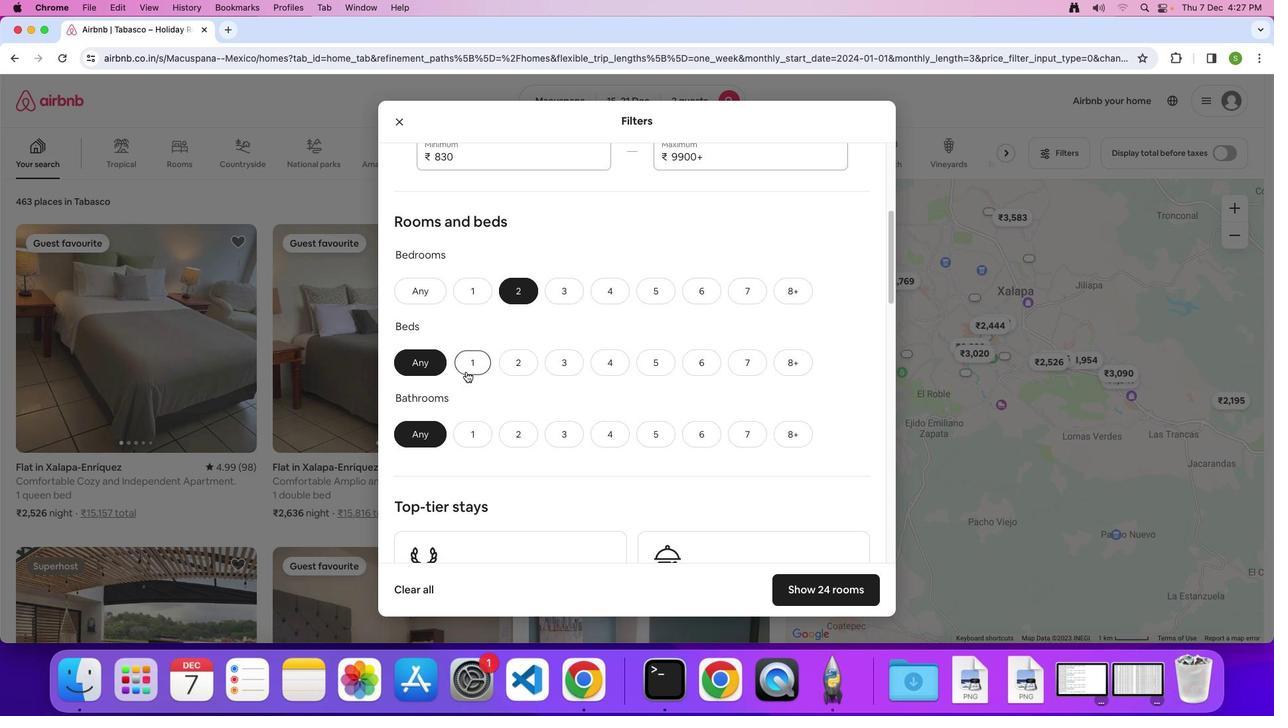 
Action: Mouse moved to (514, 440)
Screenshot: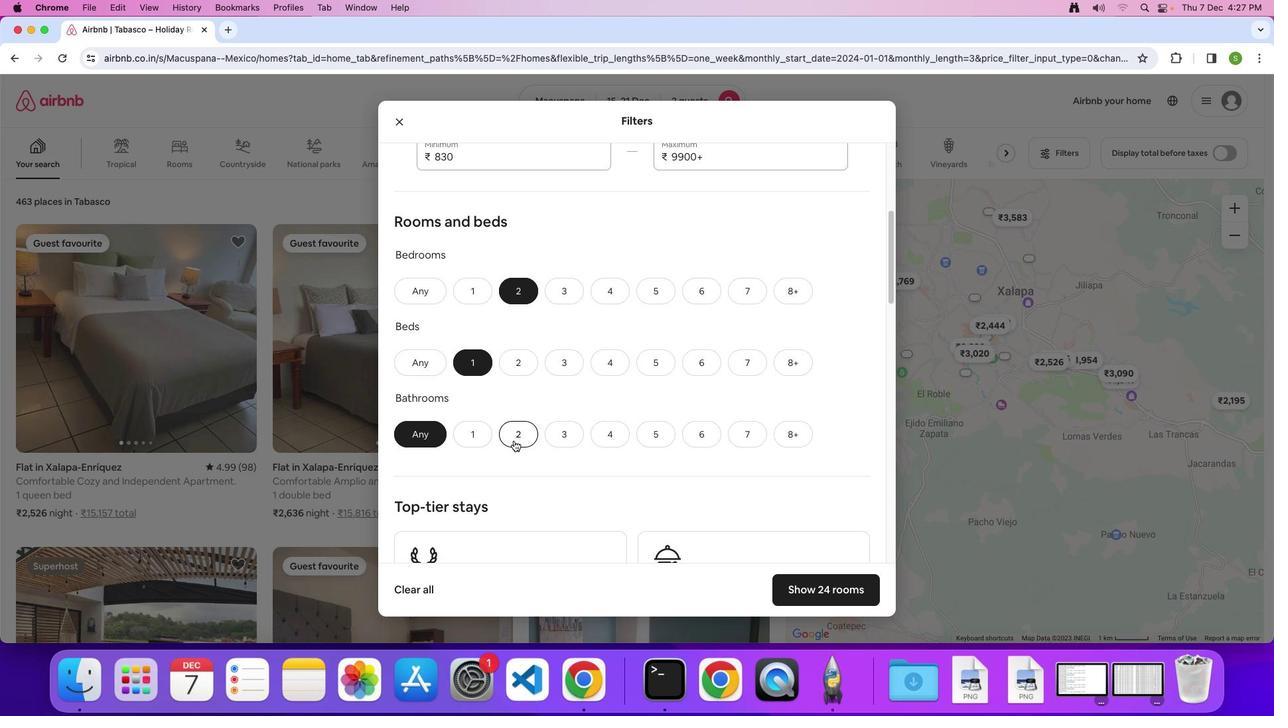 
Action: Mouse pressed left at (514, 440)
Screenshot: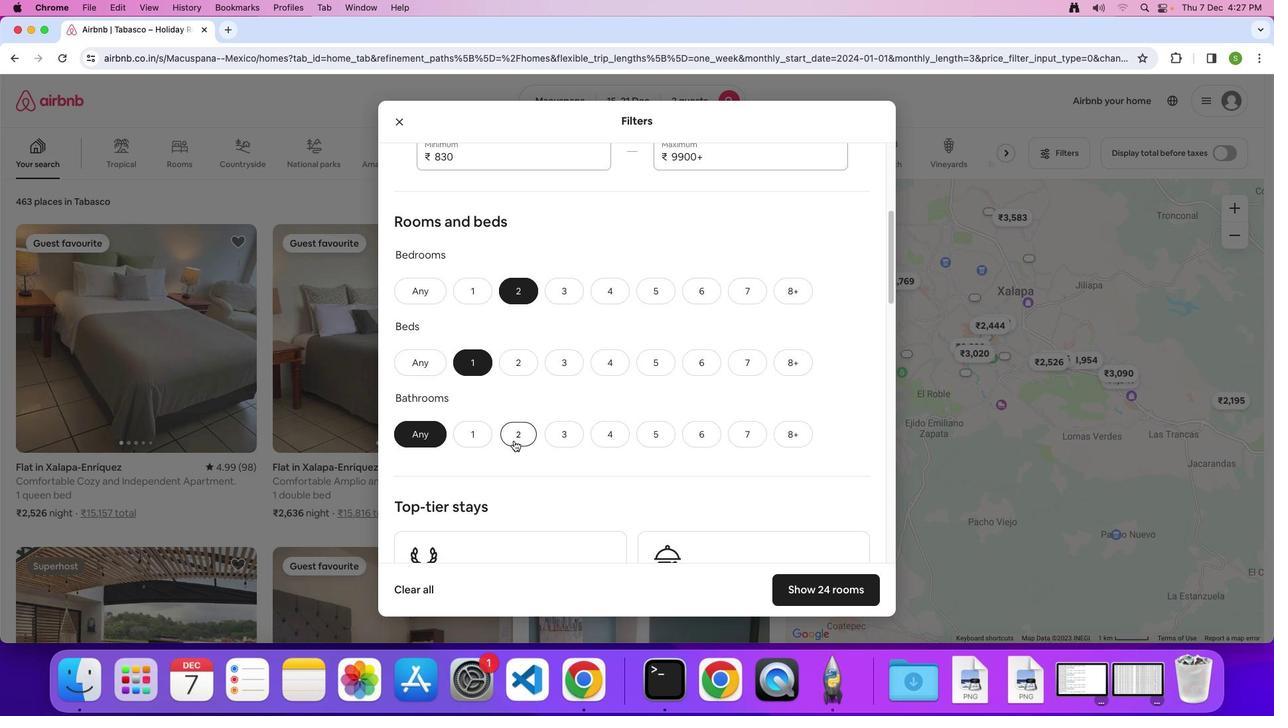 
Action: Mouse moved to (510, 362)
Screenshot: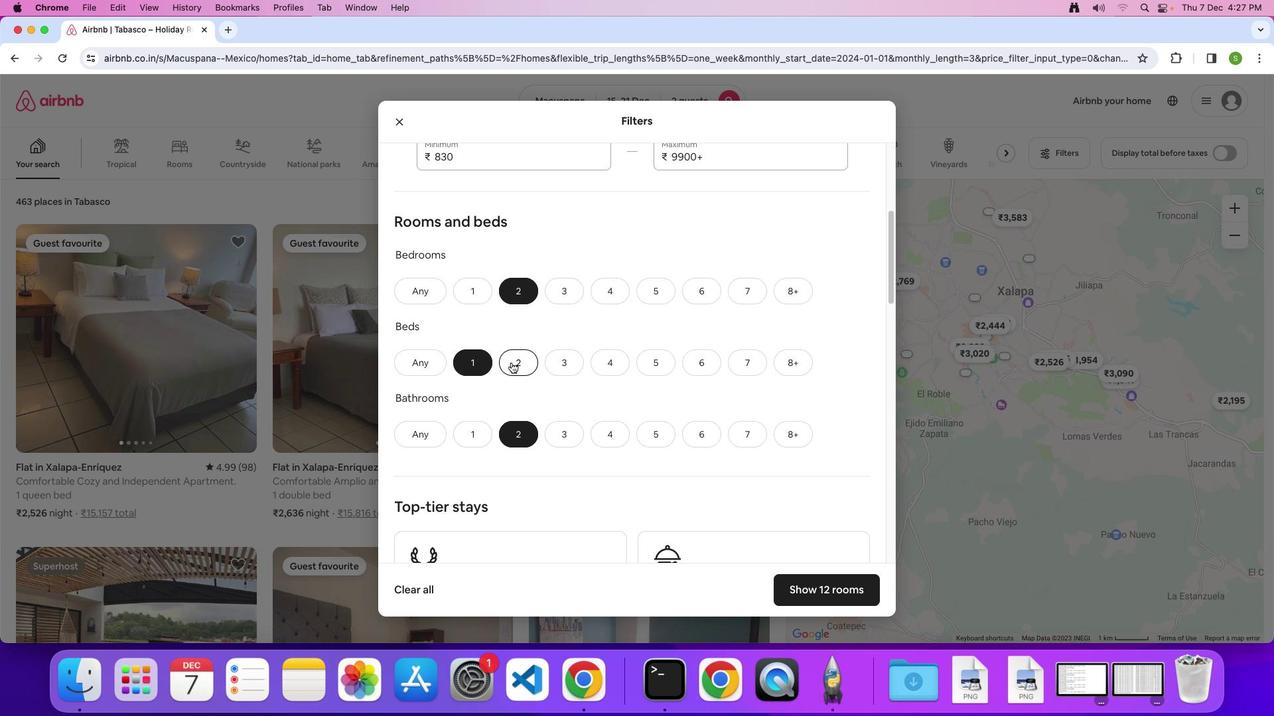 
Action: Mouse pressed left at (510, 362)
Screenshot: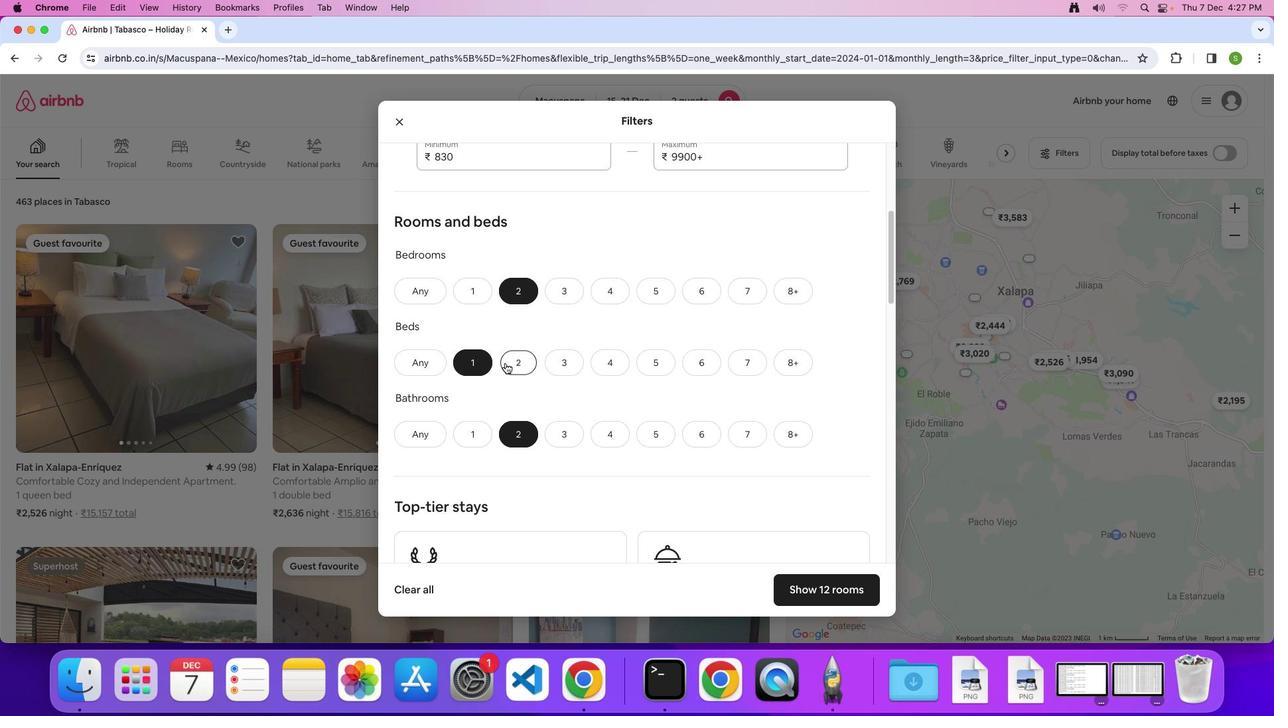 
Action: Mouse moved to (471, 437)
Screenshot: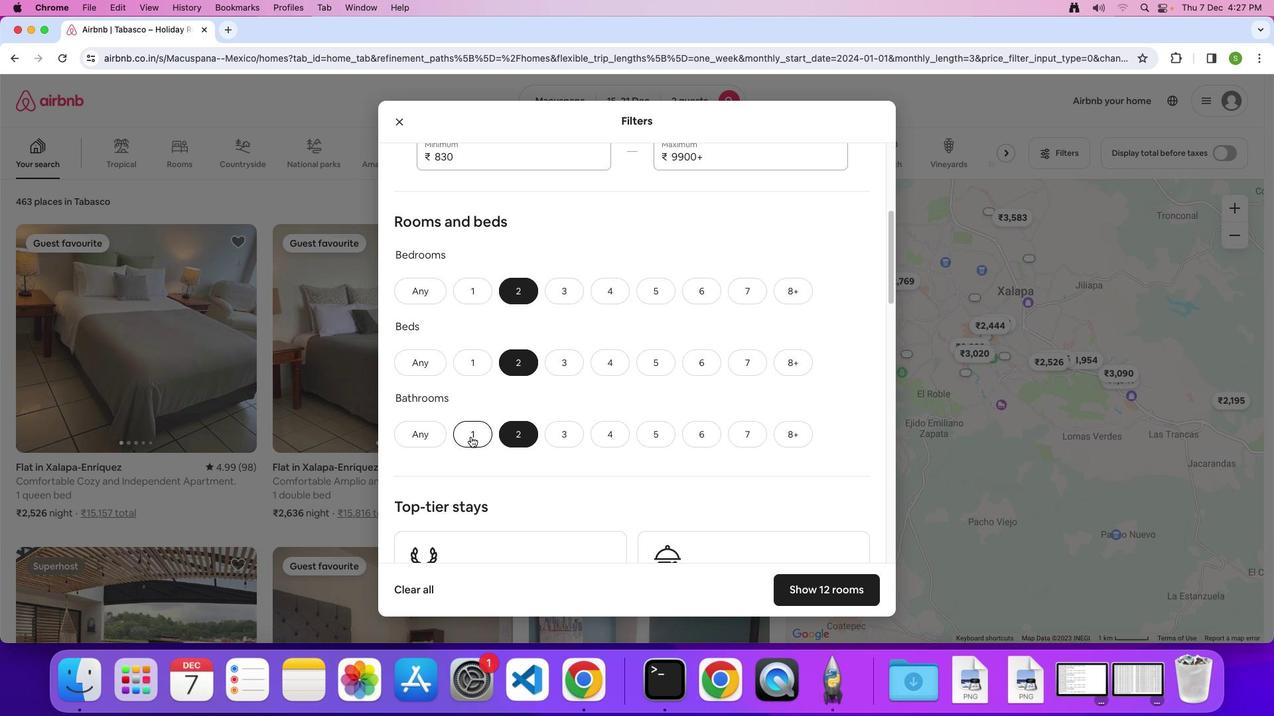 
Action: Mouse pressed left at (471, 437)
Screenshot: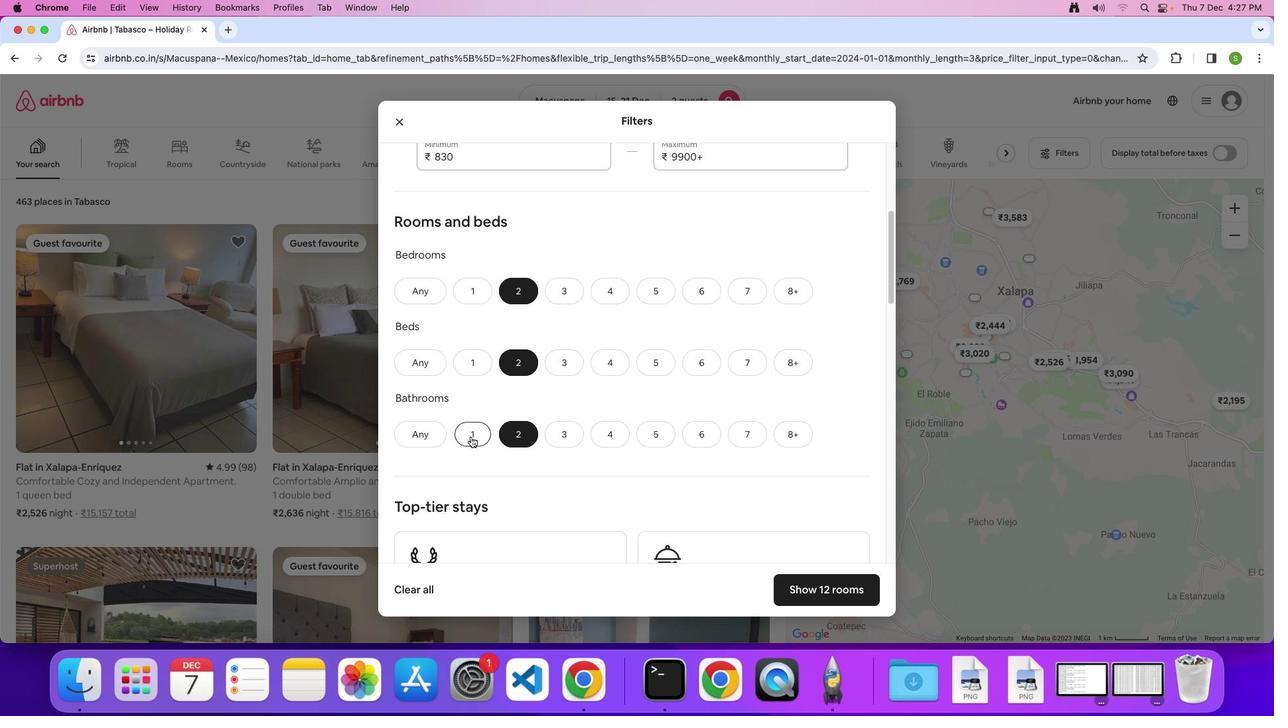 
Action: Mouse moved to (554, 378)
Screenshot: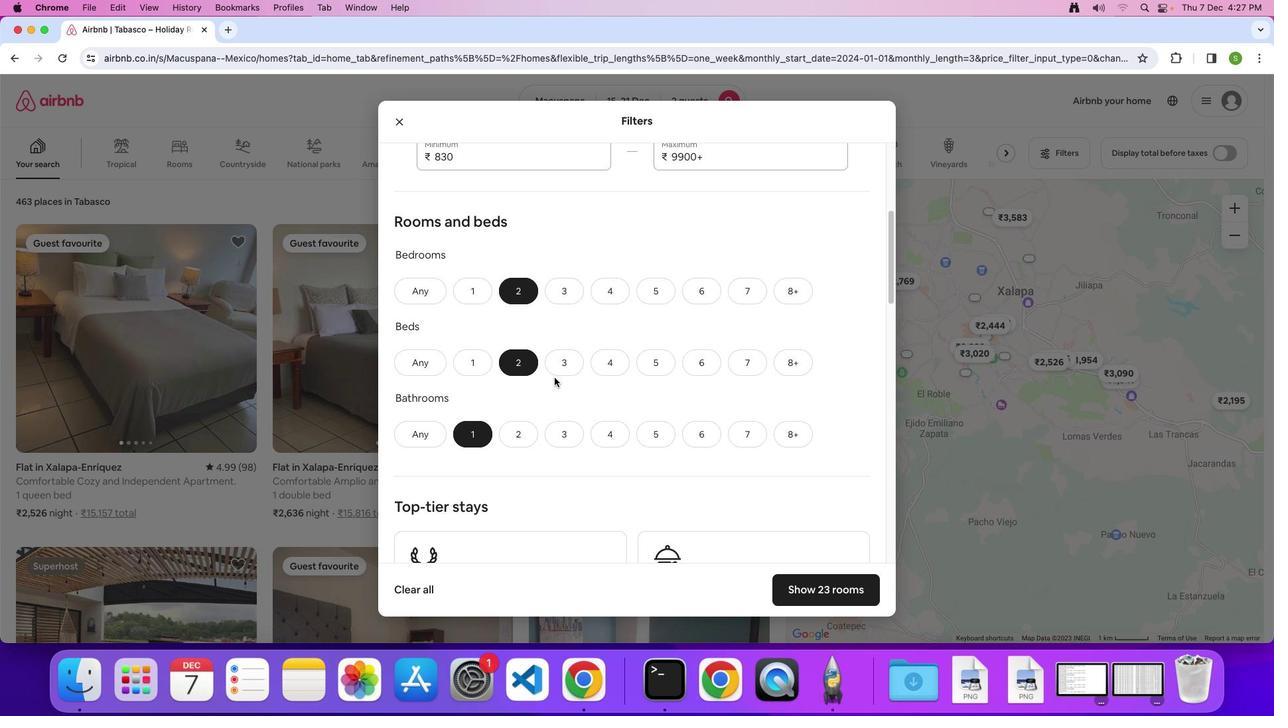 
Action: Mouse scrolled (554, 378) with delta (0, 0)
Screenshot: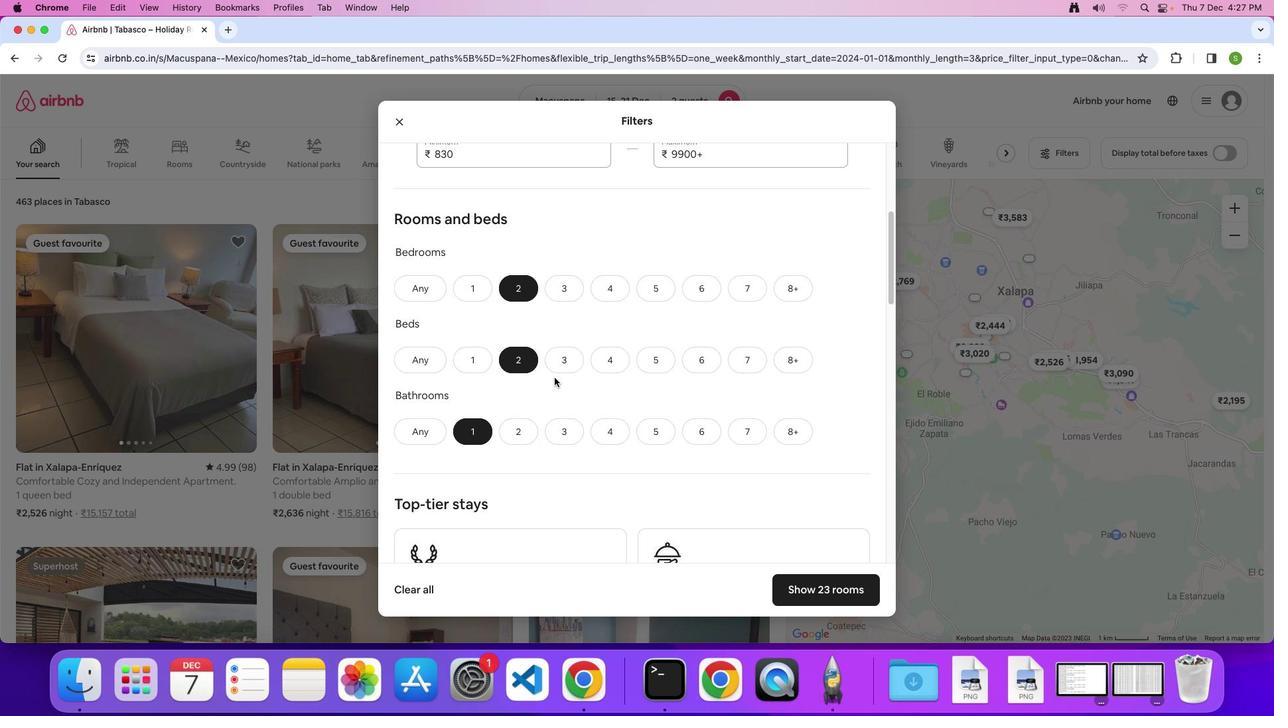 
Action: Mouse scrolled (554, 378) with delta (0, 0)
Screenshot: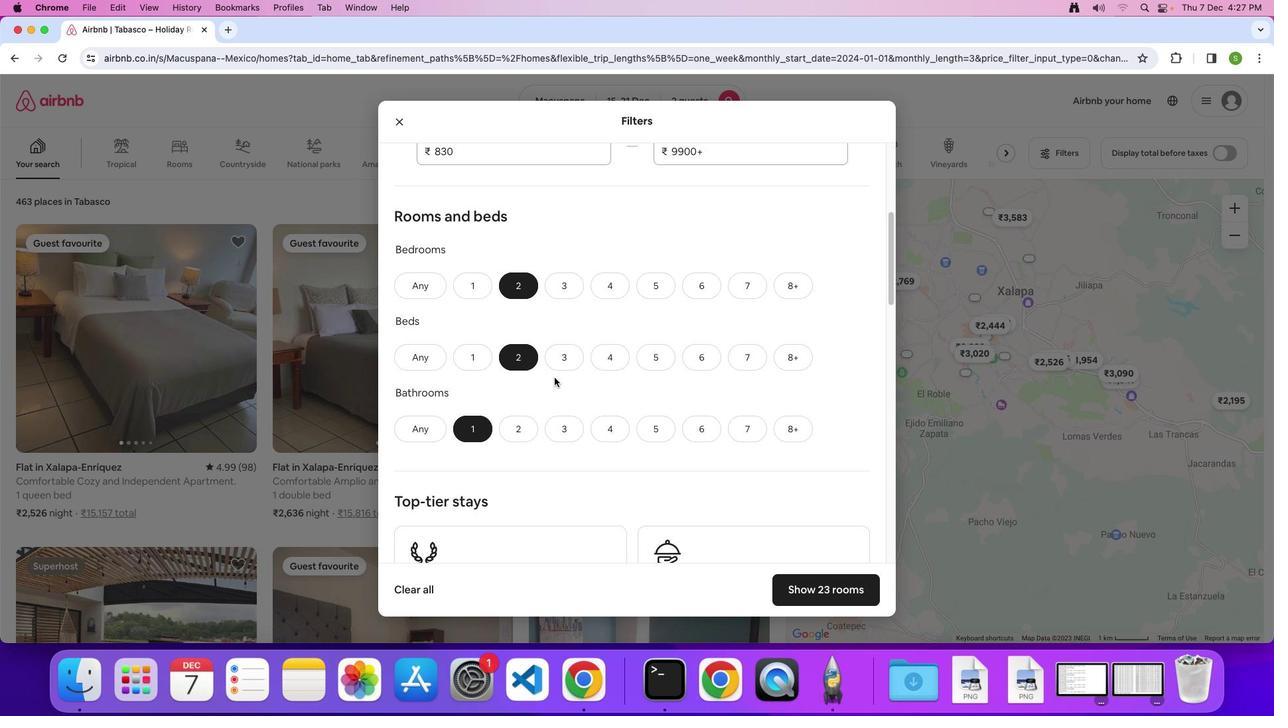 
Action: Mouse scrolled (554, 378) with delta (0, 0)
Screenshot: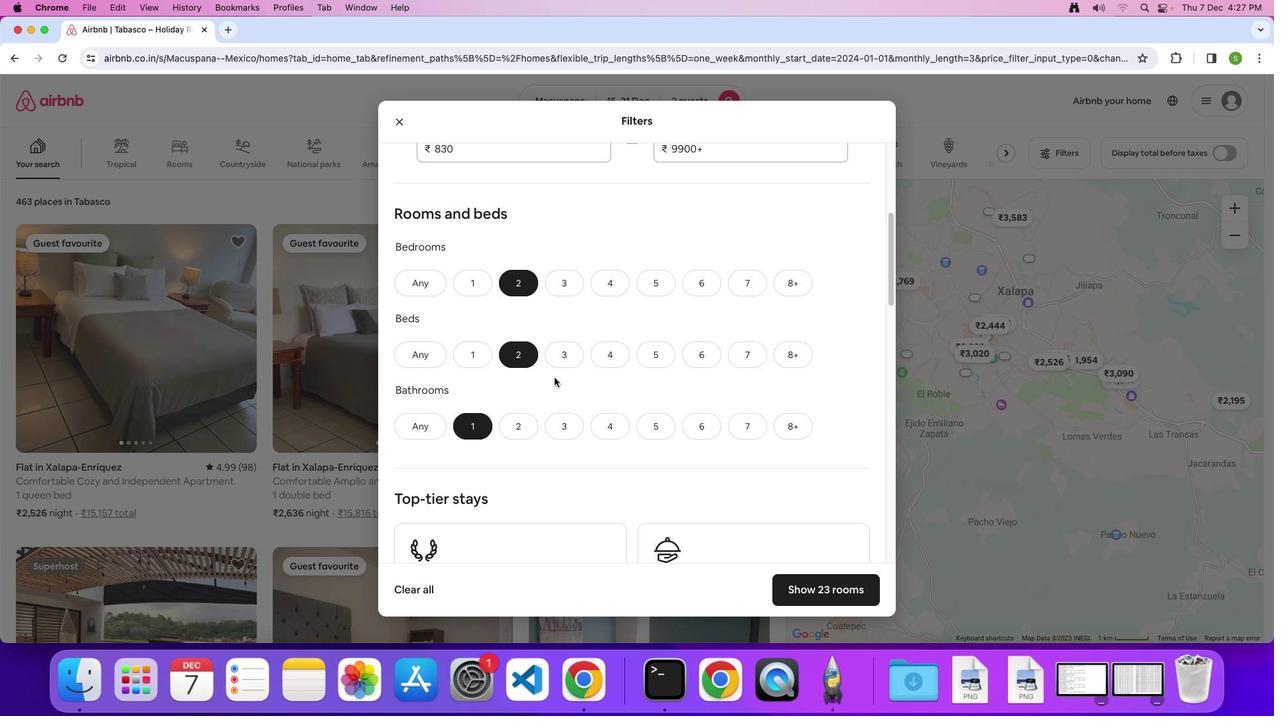 
Action: Mouse scrolled (554, 378) with delta (0, 0)
Screenshot: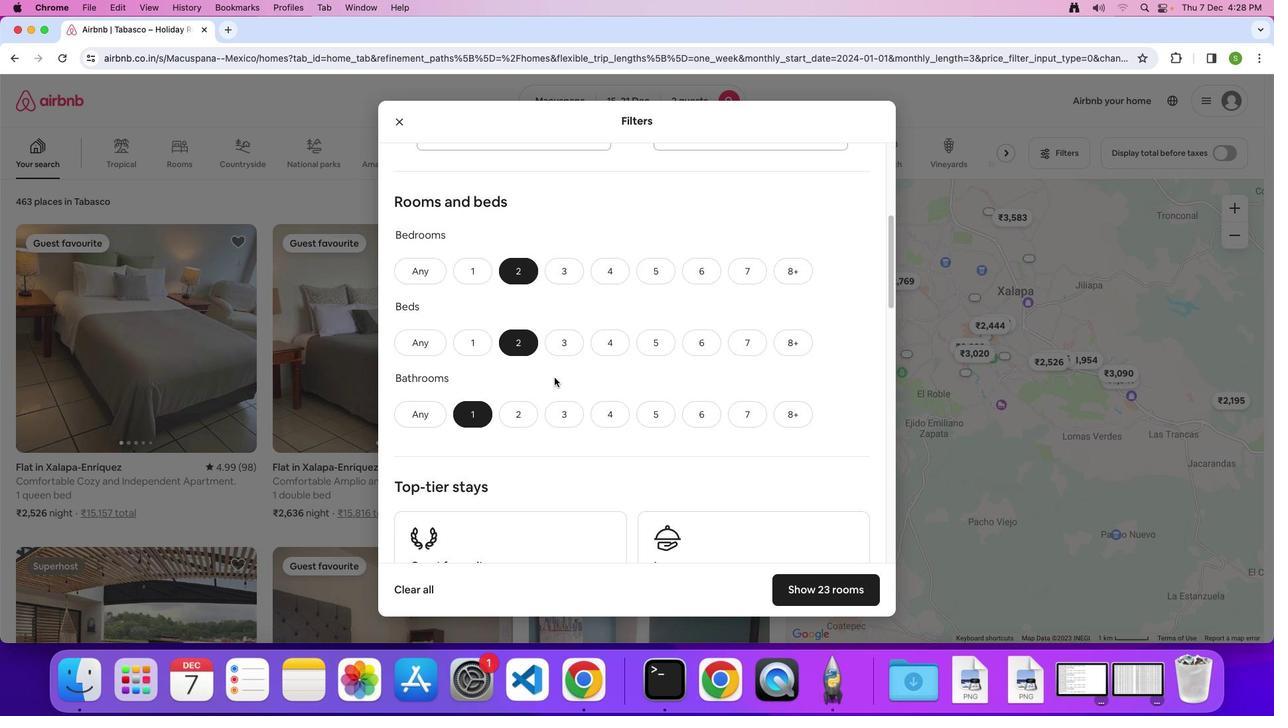 
Action: Mouse scrolled (554, 378) with delta (0, 0)
Screenshot: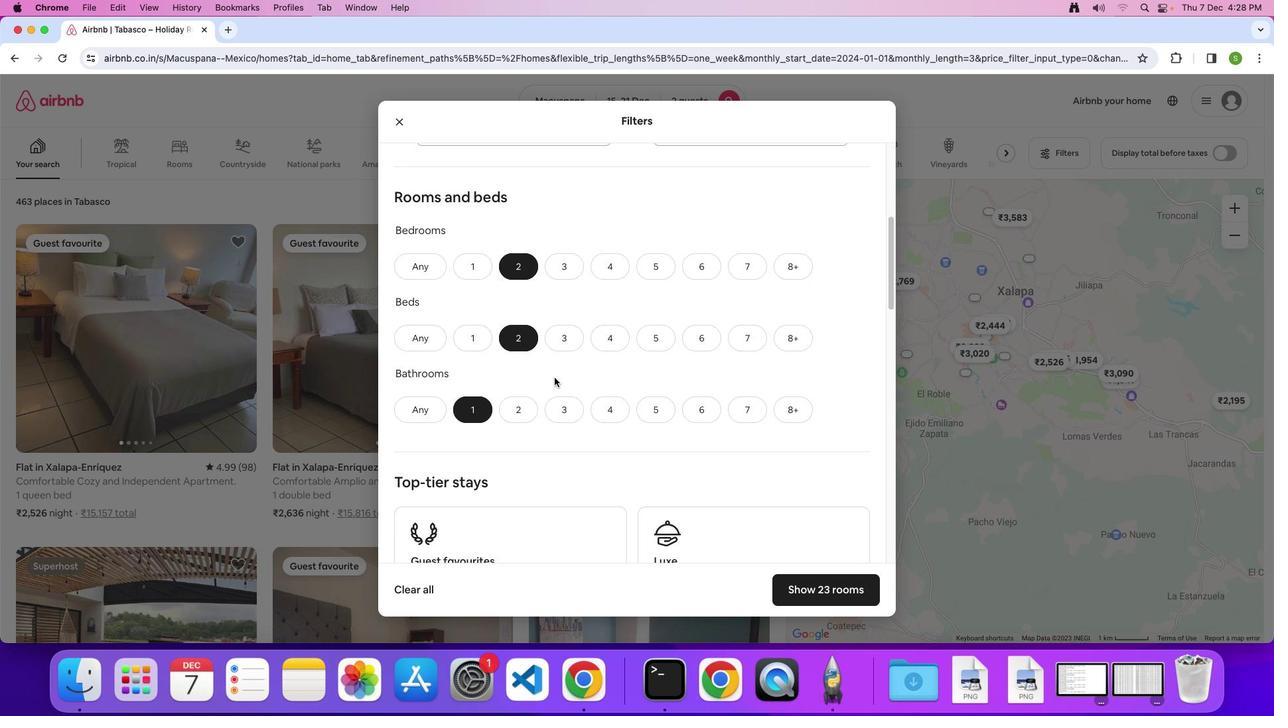 
Action: Mouse scrolled (554, 378) with delta (0, 0)
Screenshot: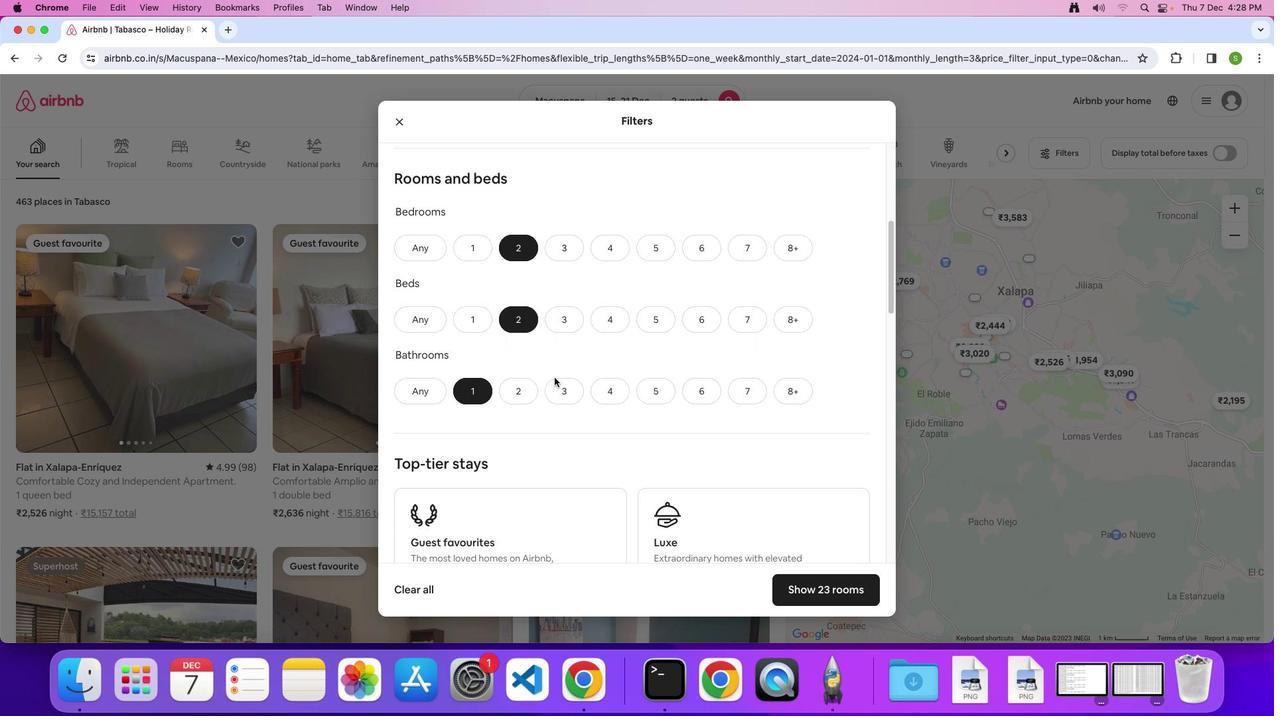 
Action: Mouse scrolled (554, 378) with delta (0, 0)
Screenshot: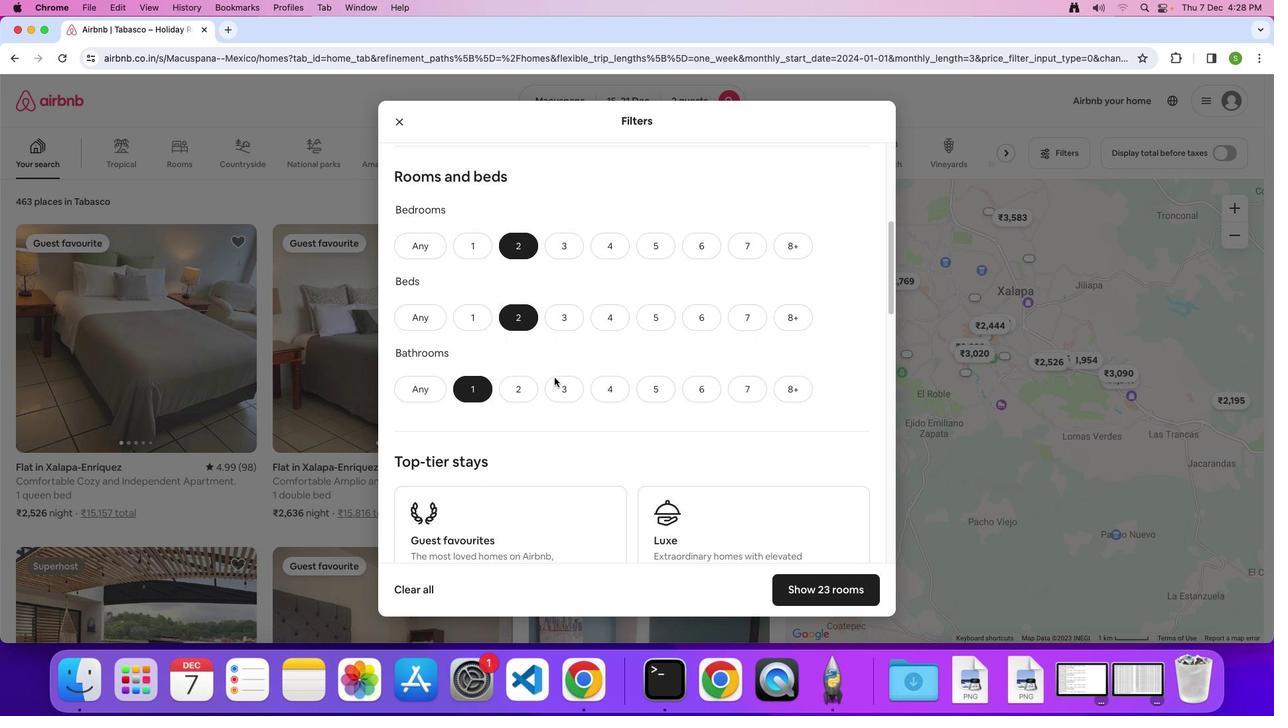 
Action: Mouse scrolled (554, 378) with delta (0, 0)
Screenshot: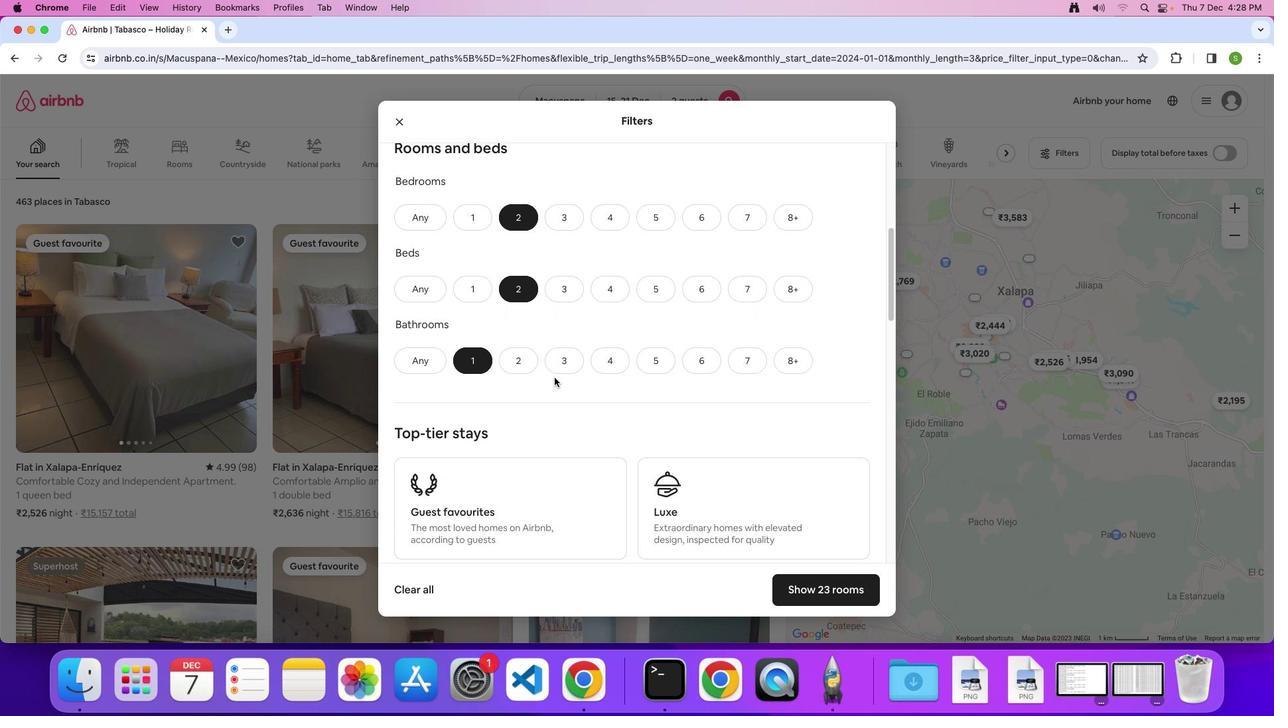 
Action: Mouse scrolled (554, 378) with delta (0, 0)
Screenshot: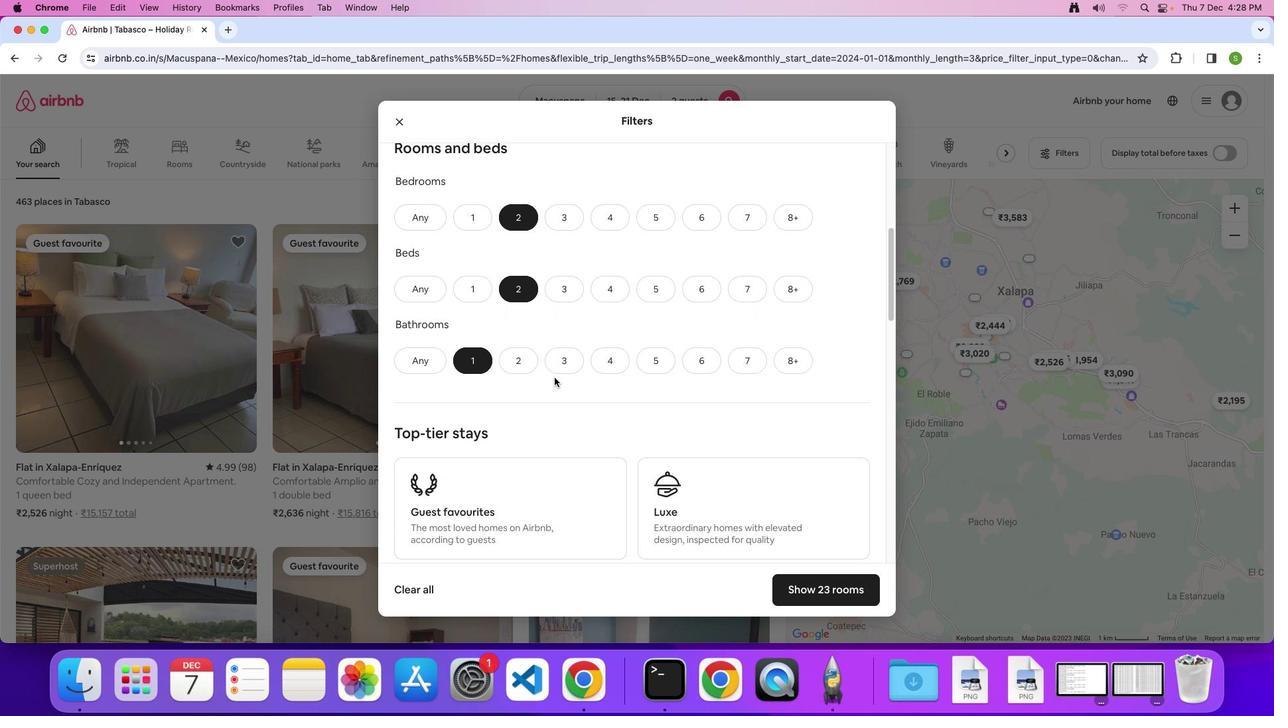 
Action: Mouse scrolled (554, 378) with delta (0, 0)
Screenshot: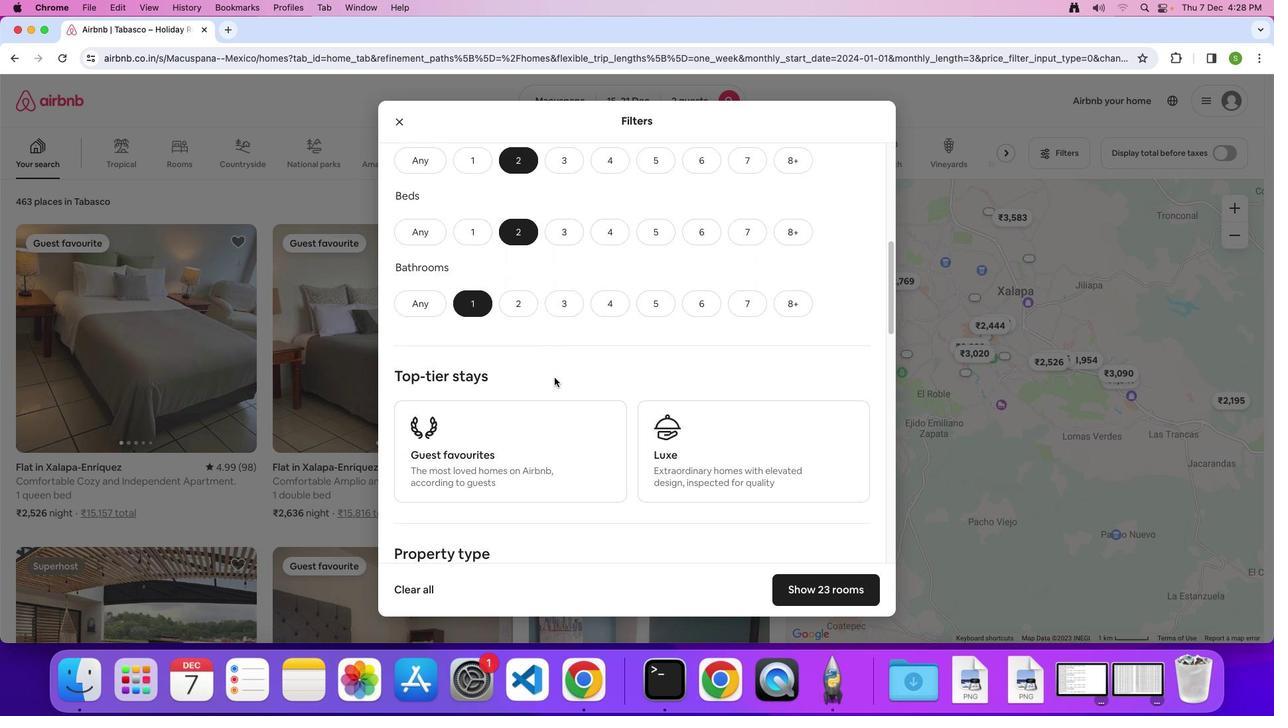 
Action: Mouse scrolled (554, 378) with delta (0, 0)
Screenshot: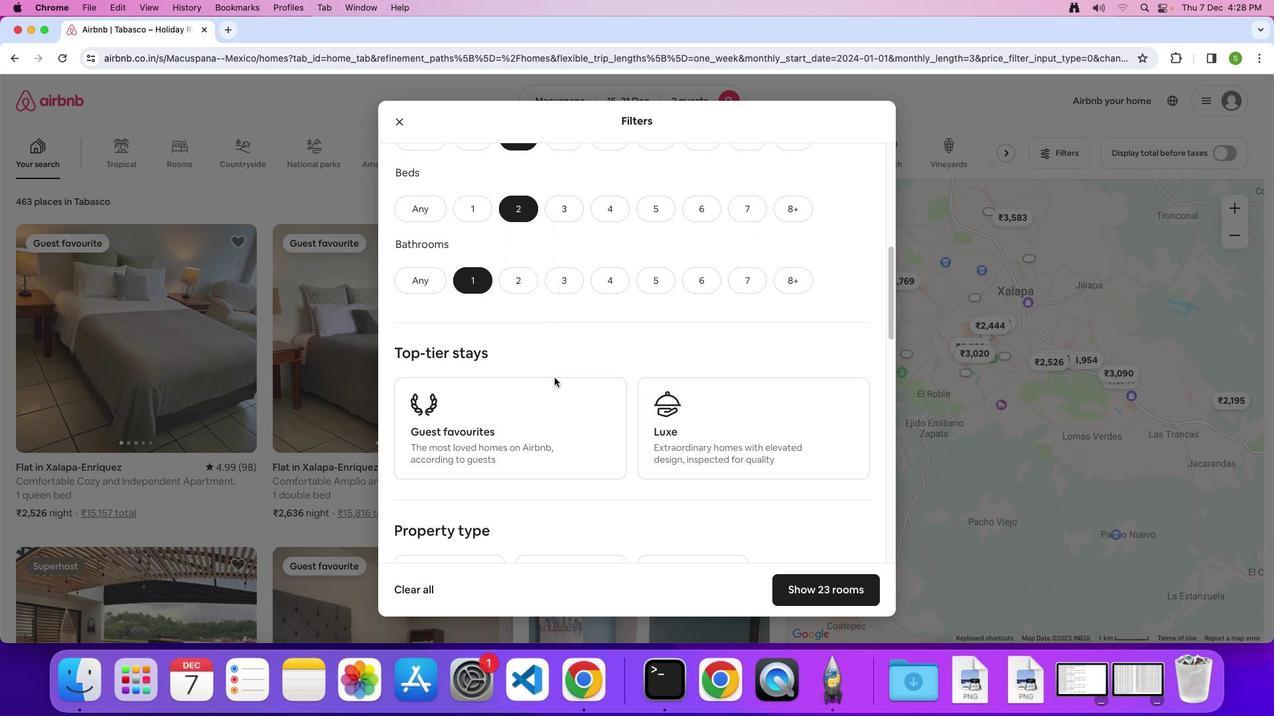 
Action: Mouse scrolled (554, 378) with delta (0, -1)
Screenshot: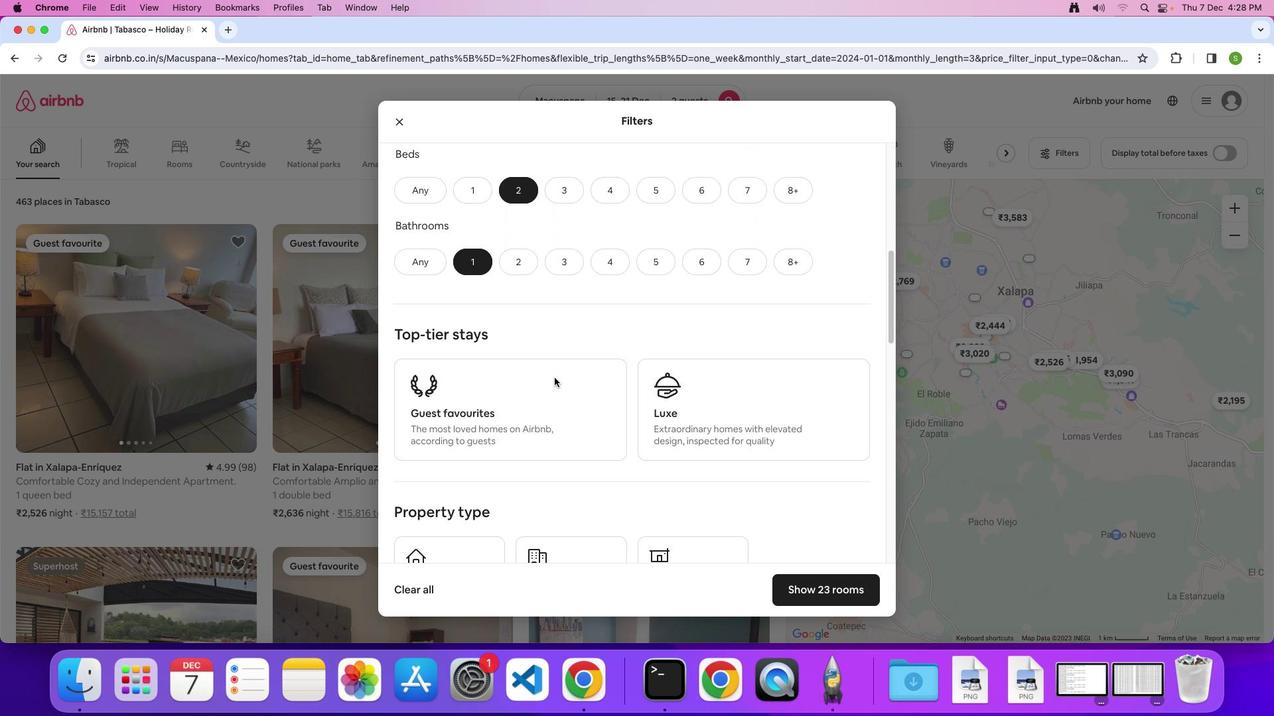 
Action: Mouse scrolled (554, 378) with delta (0, 0)
Screenshot: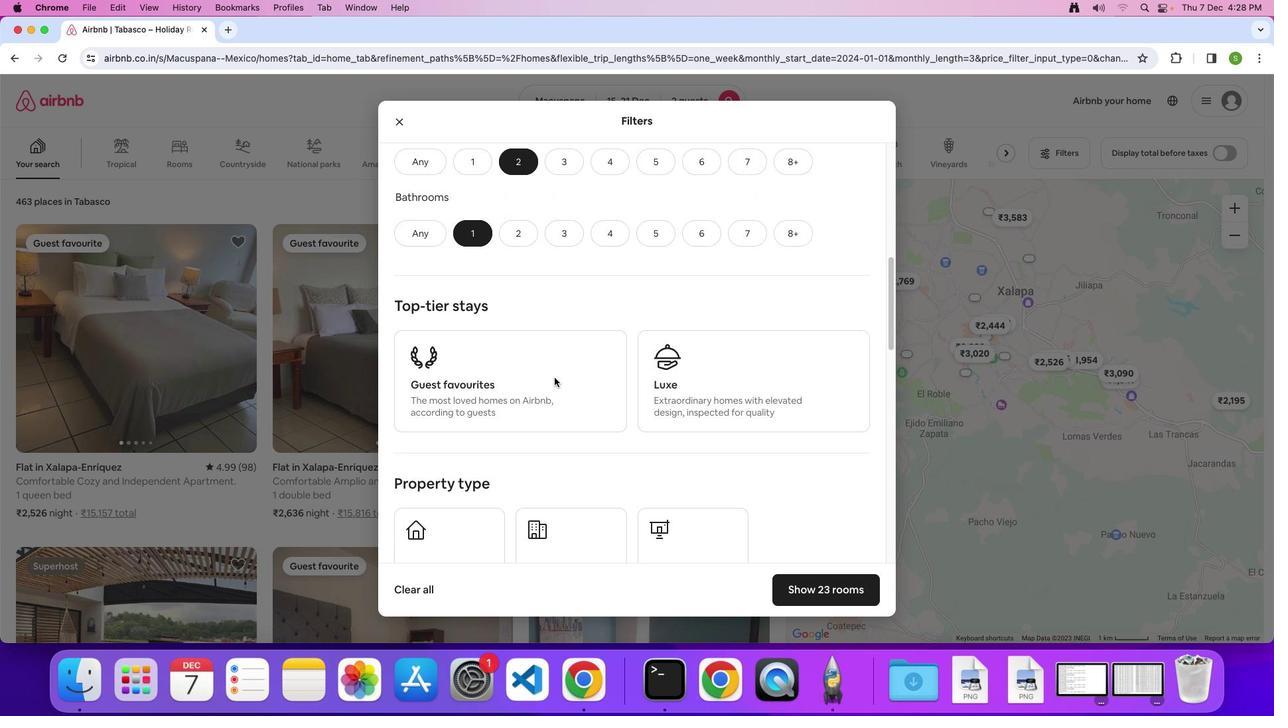 
Action: Mouse scrolled (554, 378) with delta (0, 0)
Screenshot: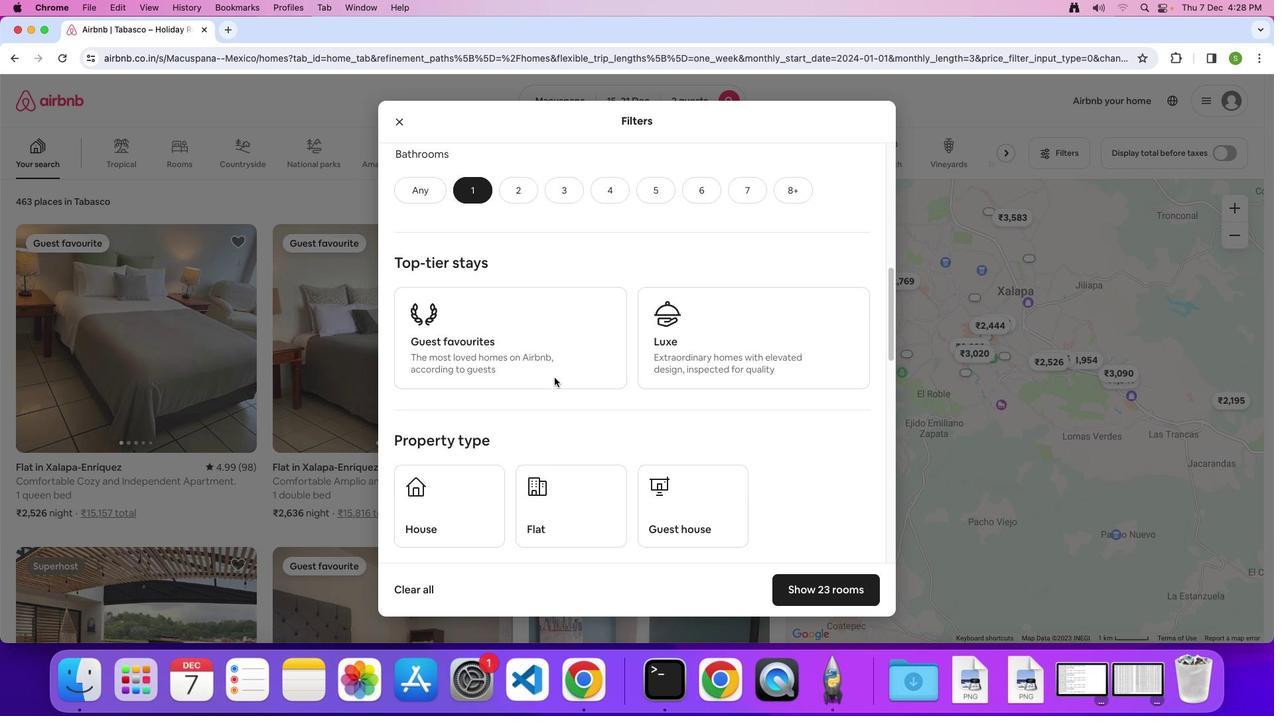 
Action: Mouse scrolled (554, 378) with delta (0, -1)
Screenshot: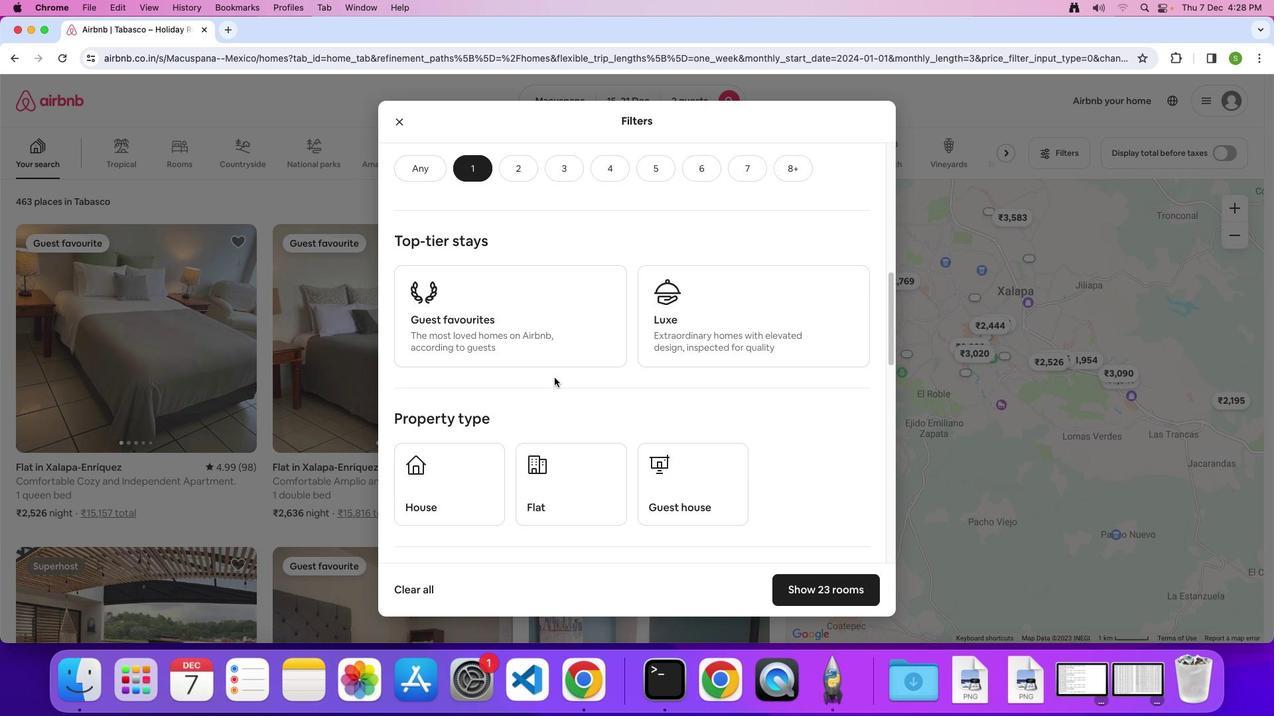 
Action: Mouse scrolled (554, 378) with delta (0, 0)
Screenshot: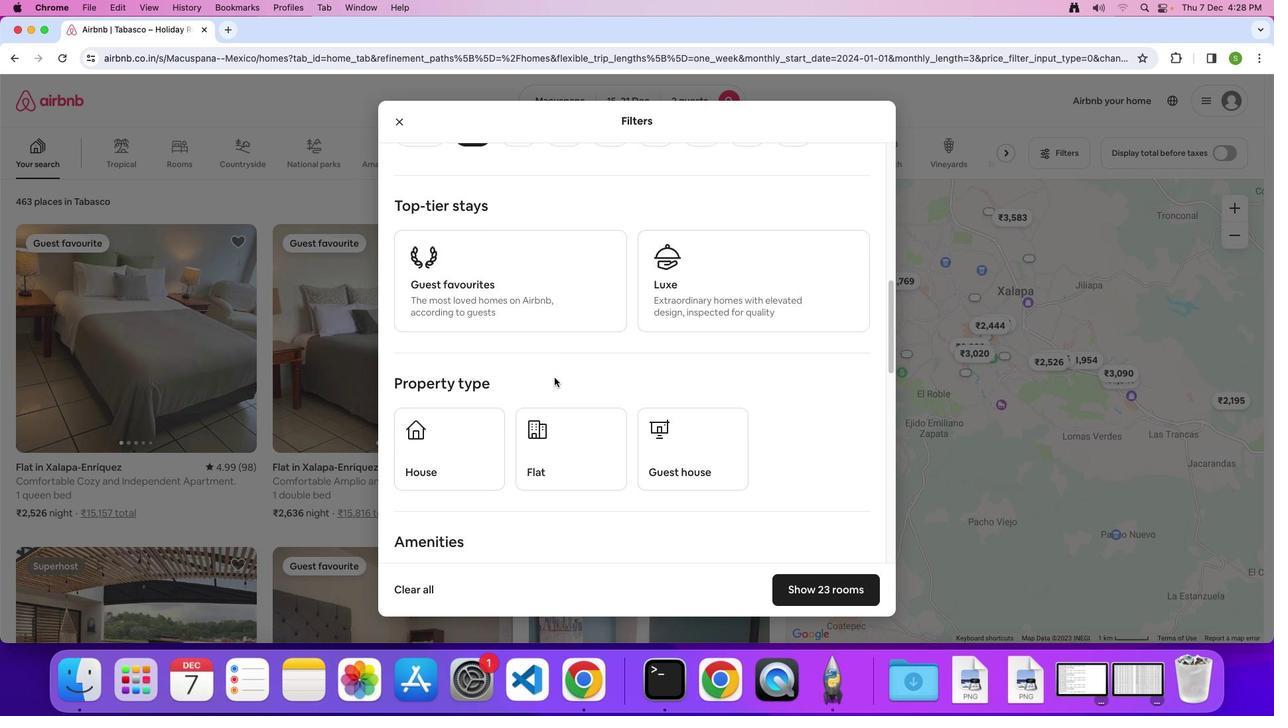 
Action: Mouse scrolled (554, 378) with delta (0, 0)
Screenshot: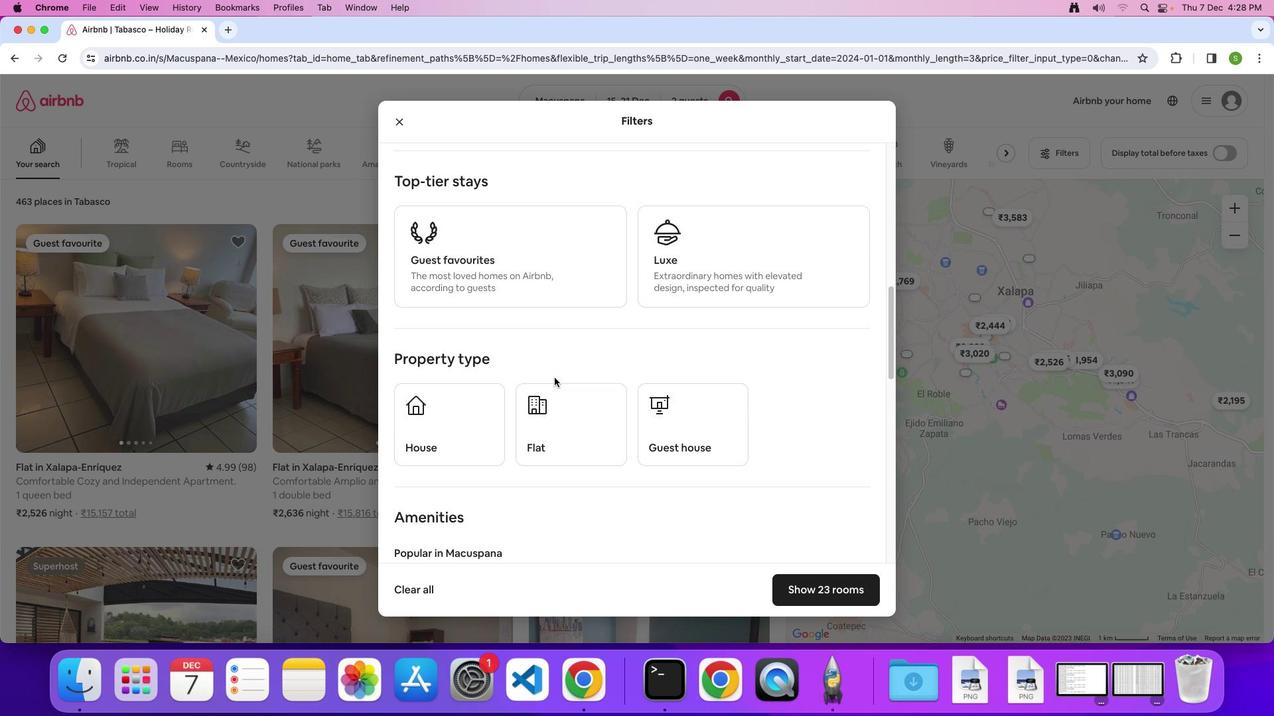
Action: Mouse scrolled (554, 378) with delta (0, -1)
Screenshot: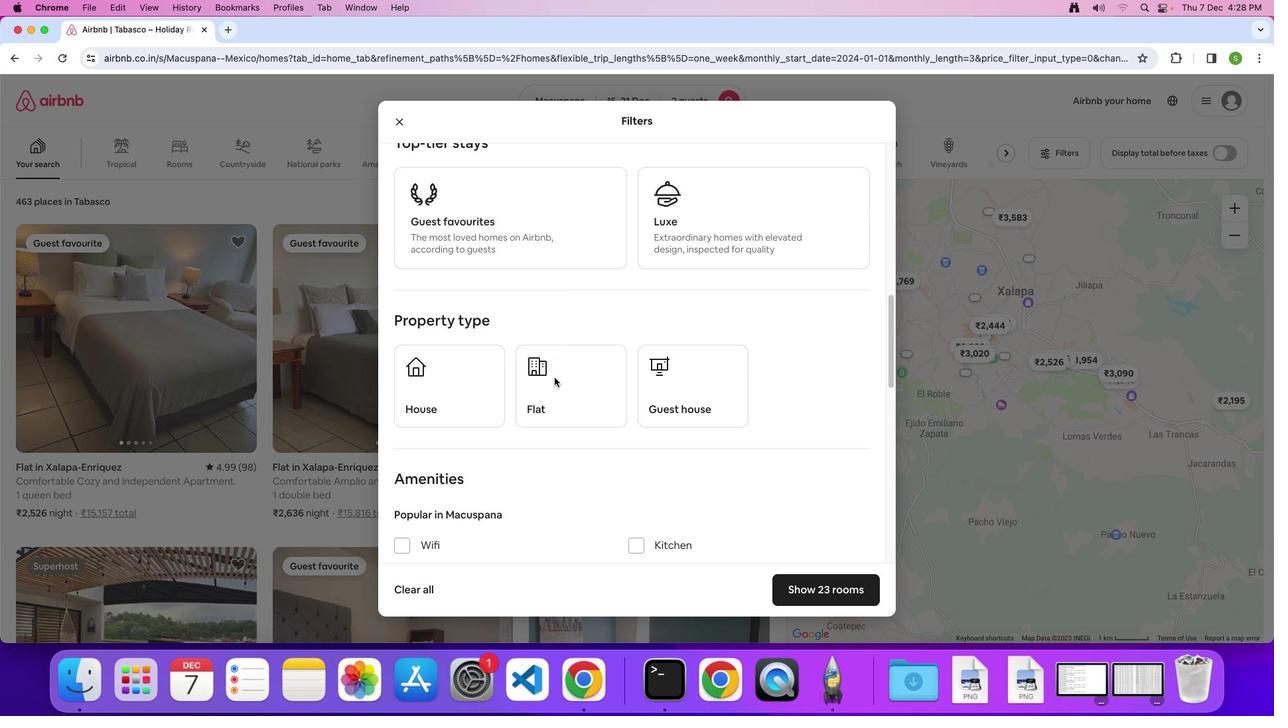 
Action: Mouse moved to (552, 378)
Screenshot: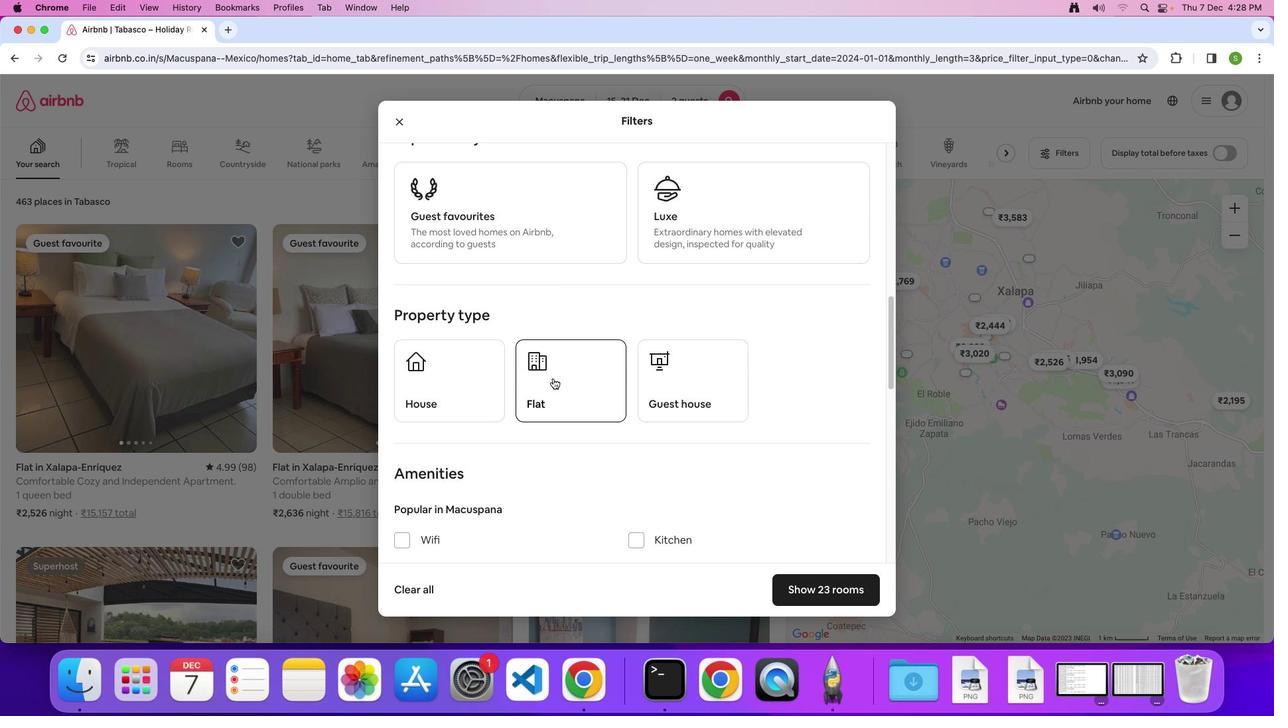 
Action: Mouse pressed left at (552, 378)
Screenshot: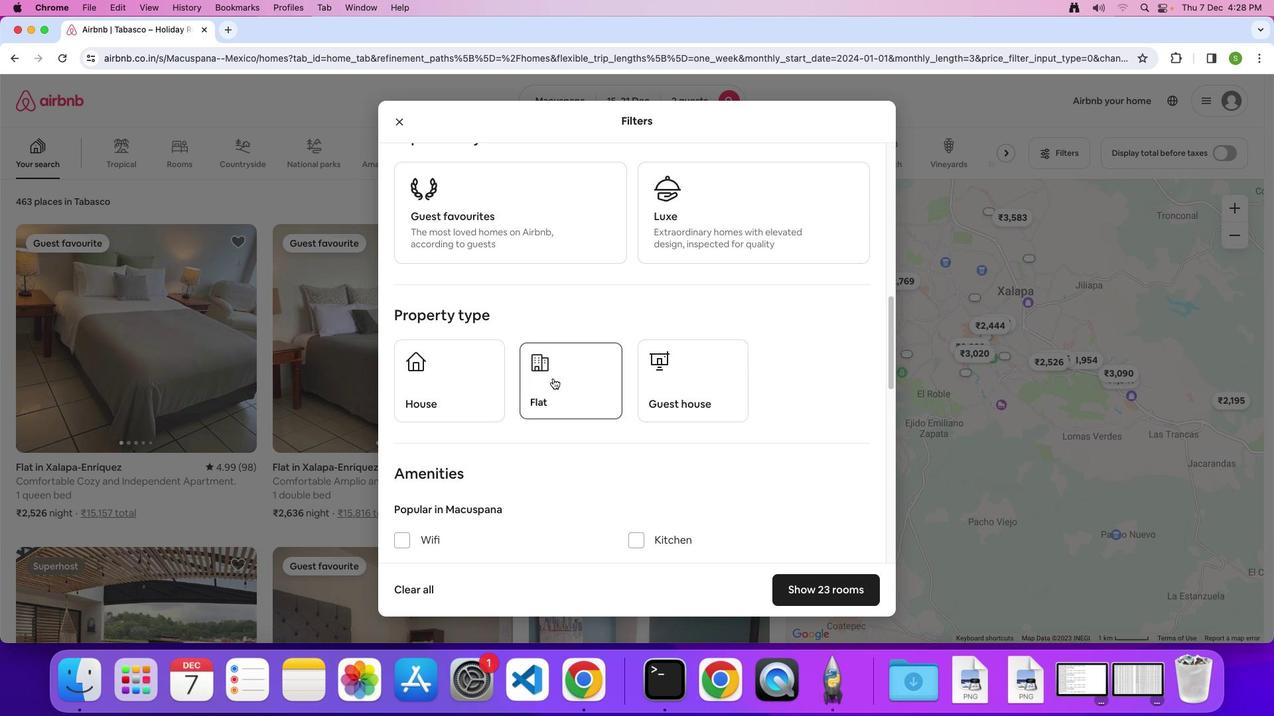 
Action: Mouse moved to (583, 411)
Screenshot: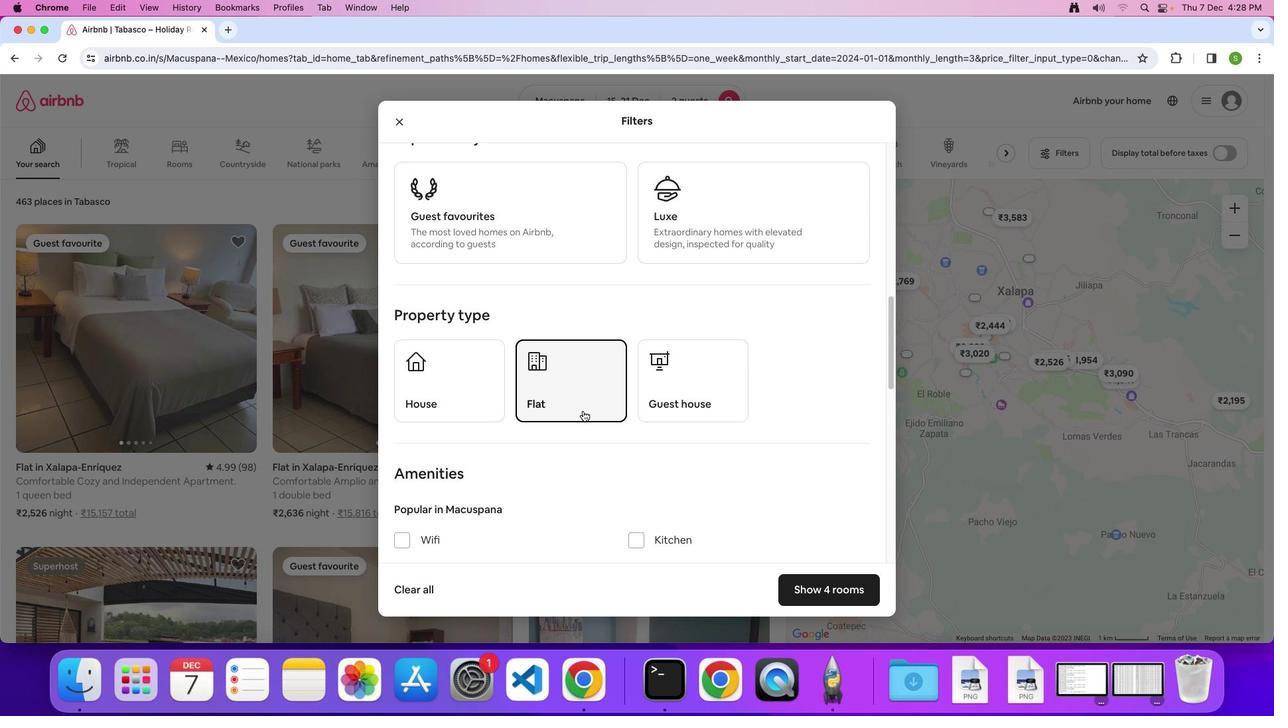 
Action: Mouse scrolled (583, 411) with delta (0, 0)
Screenshot: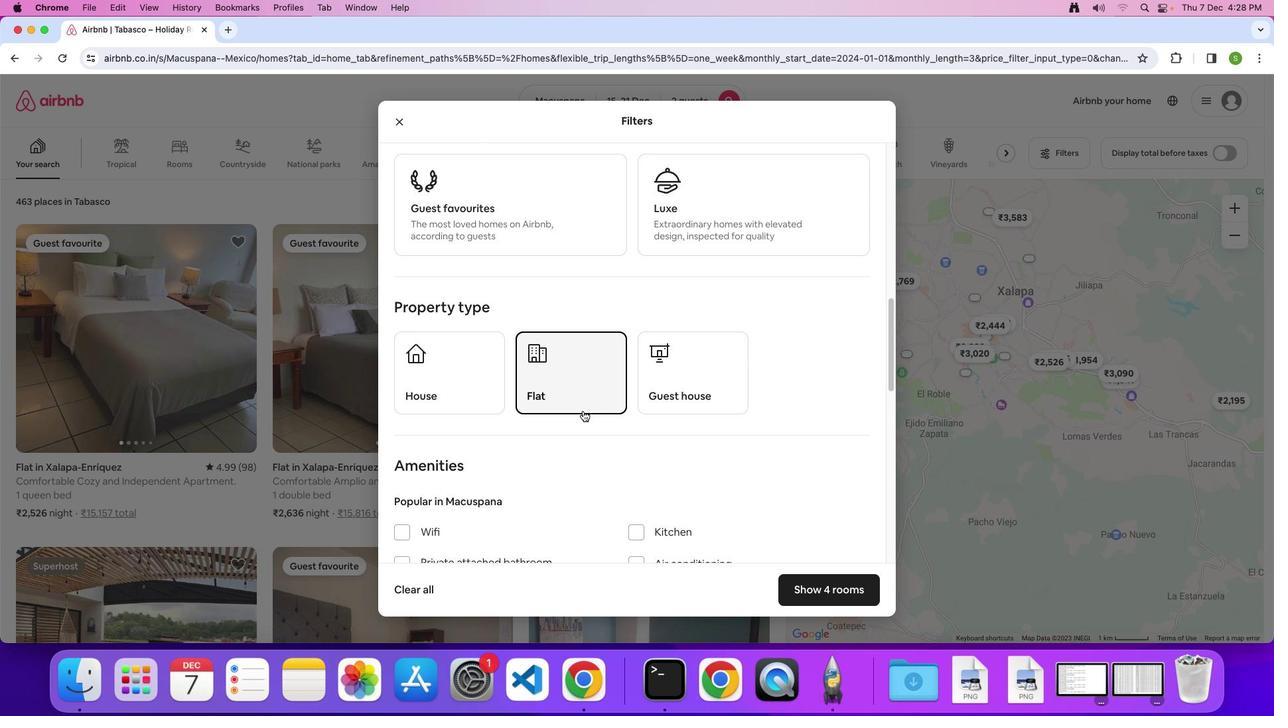 
Action: Mouse scrolled (583, 411) with delta (0, 0)
Screenshot: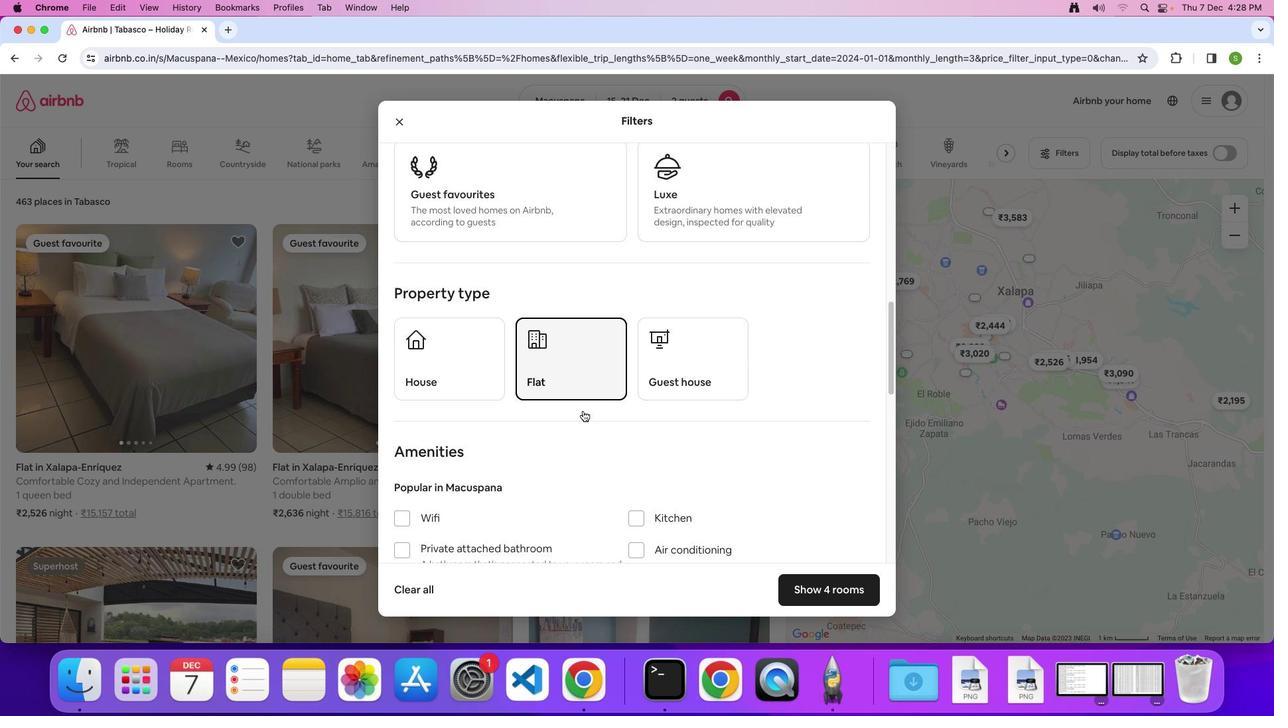 
Action: Mouse scrolled (583, 411) with delta (0, 0)
Screenshot: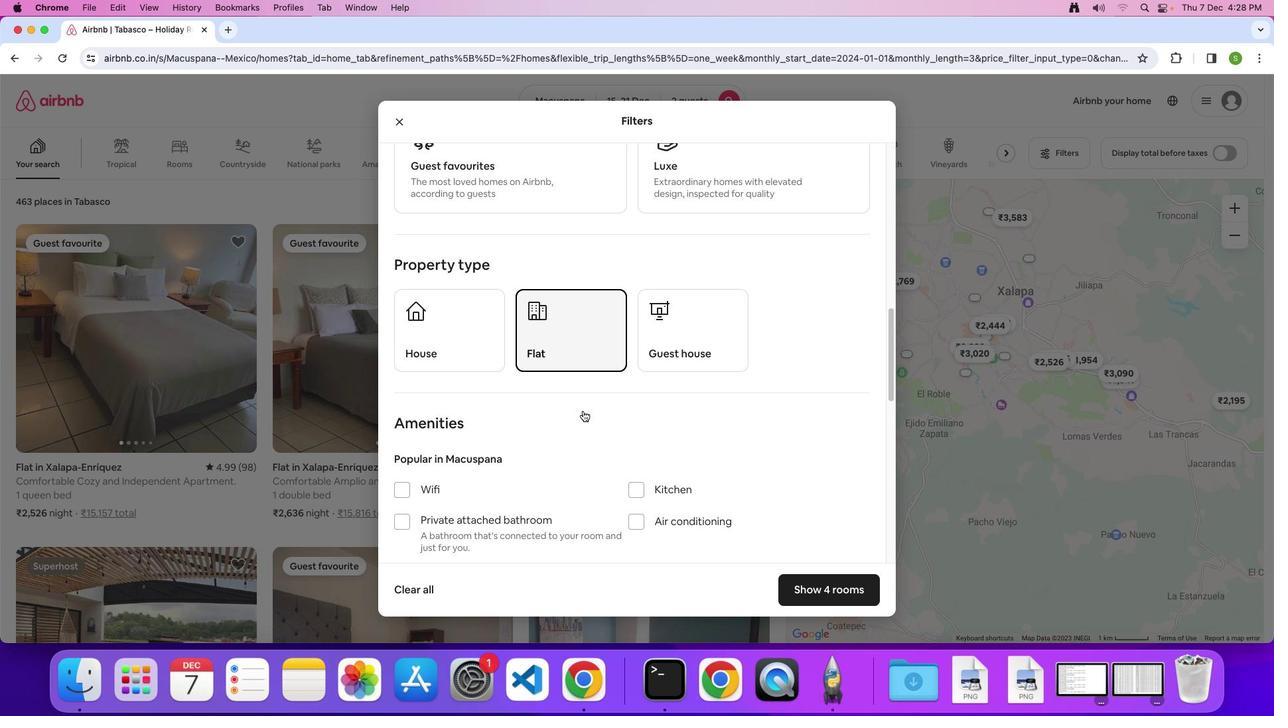 
Action: Mouse scrolled (583, 411) with delta (0, 0)
Screenshot: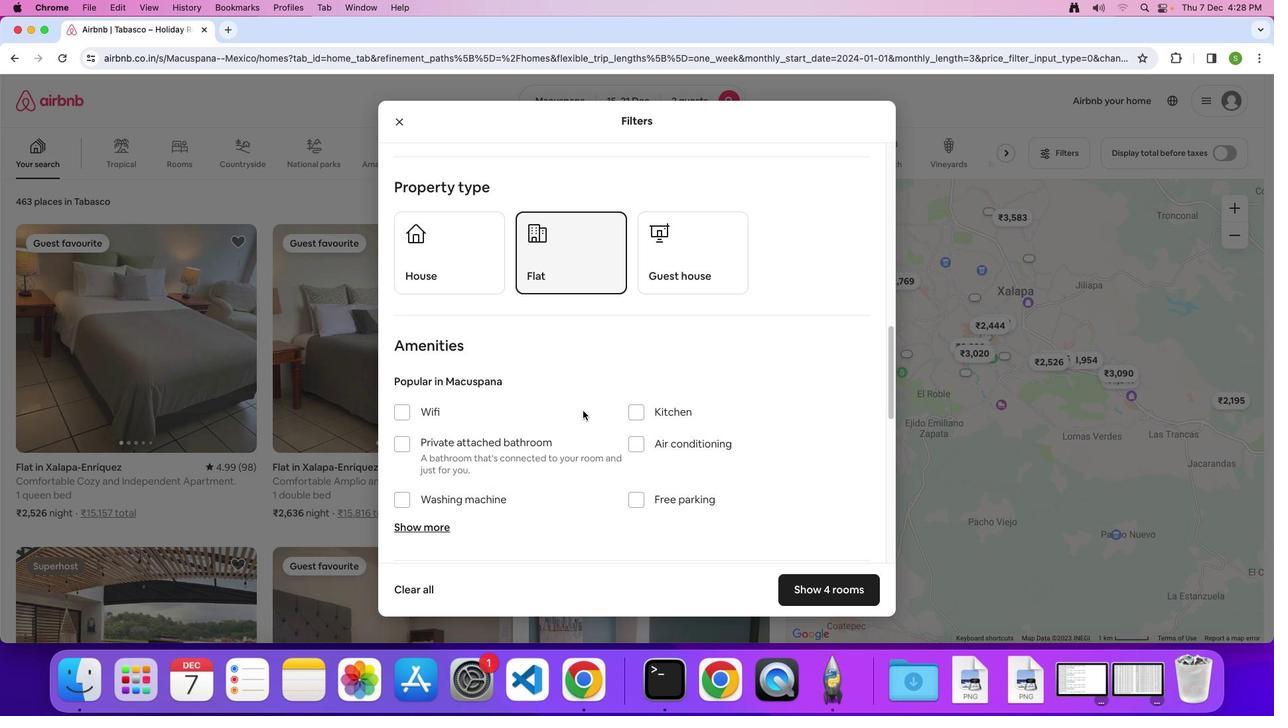 
Action: Mouse scrolled (583, 411) with delta (0, 0)
Screenshot: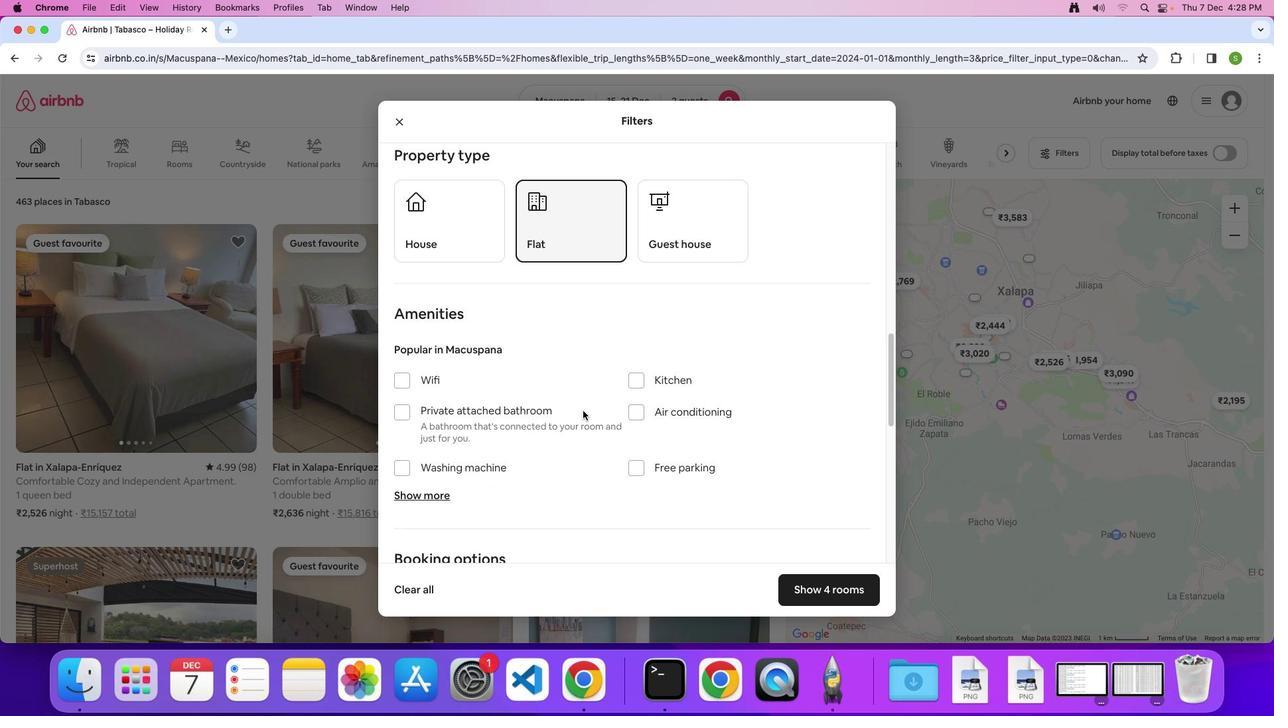 
Action: Mouse scrolled (583, 411) with delta (0, -1)
Screenshot: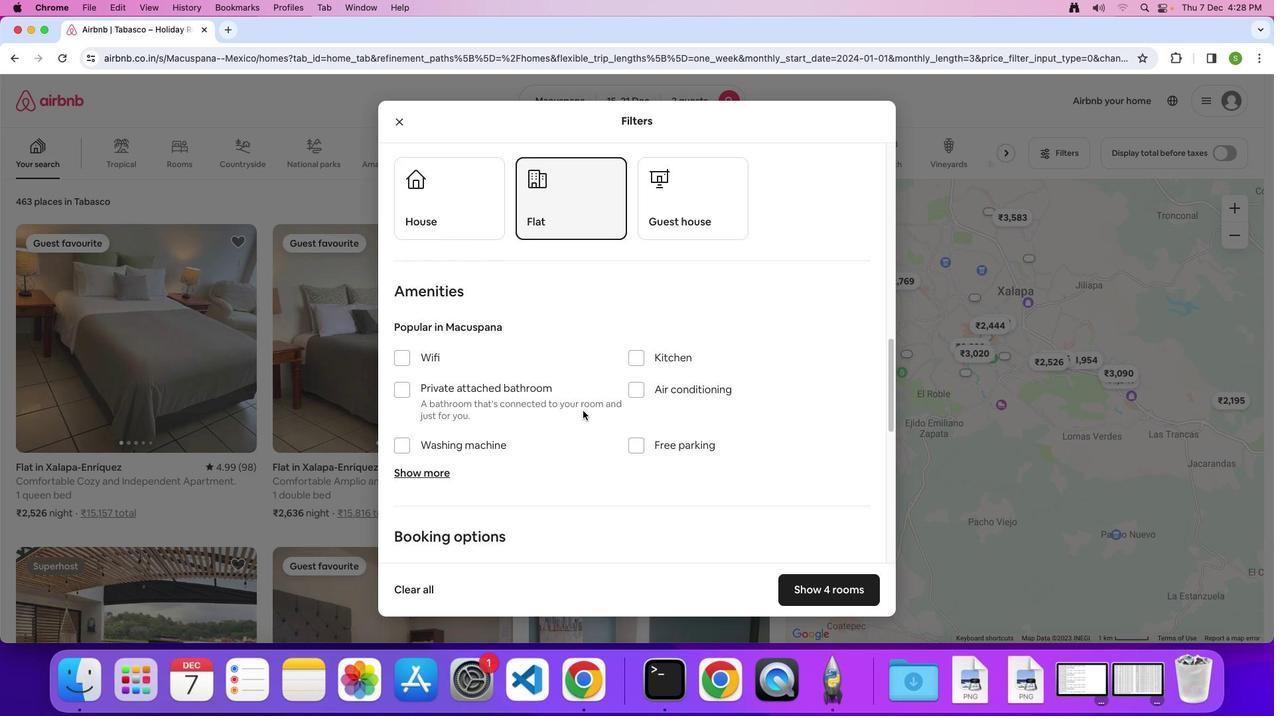 
Action: Mouse scrolled (583, 411) with delta (0, 0)
Screenshot: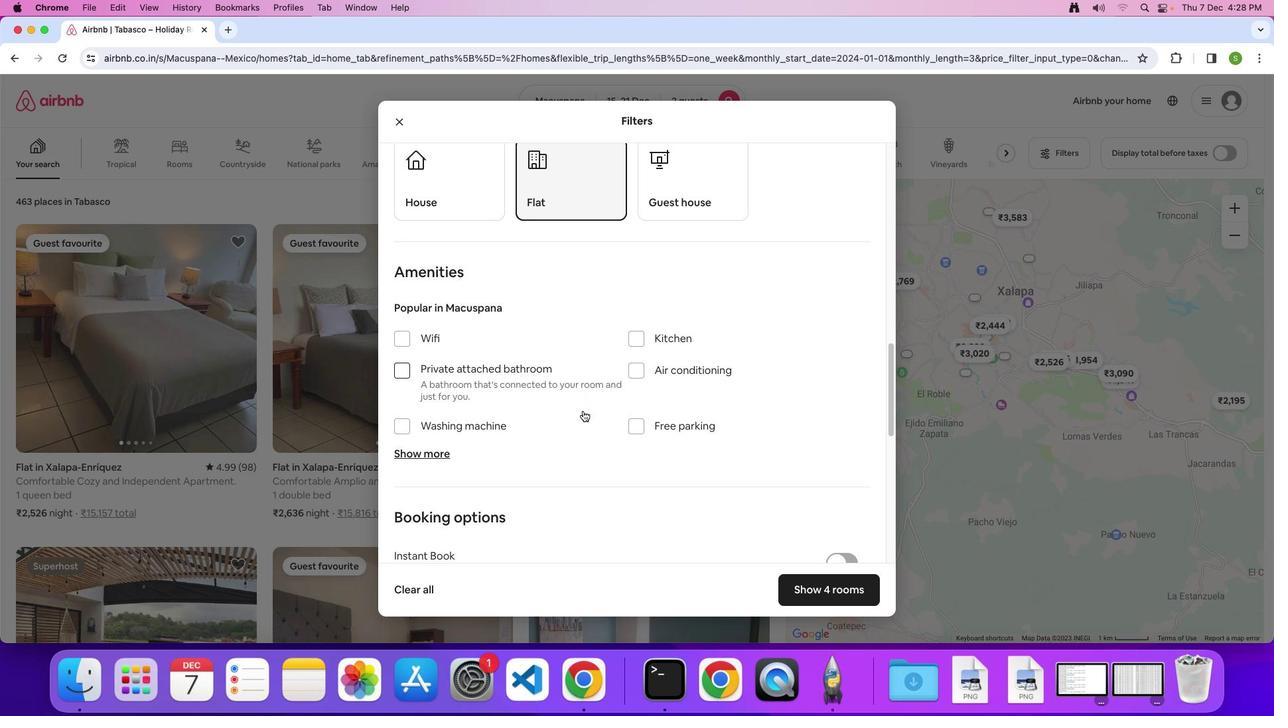 
Action: Mouse scrolled (583, 411) with delta (0, 0)
Screenshot: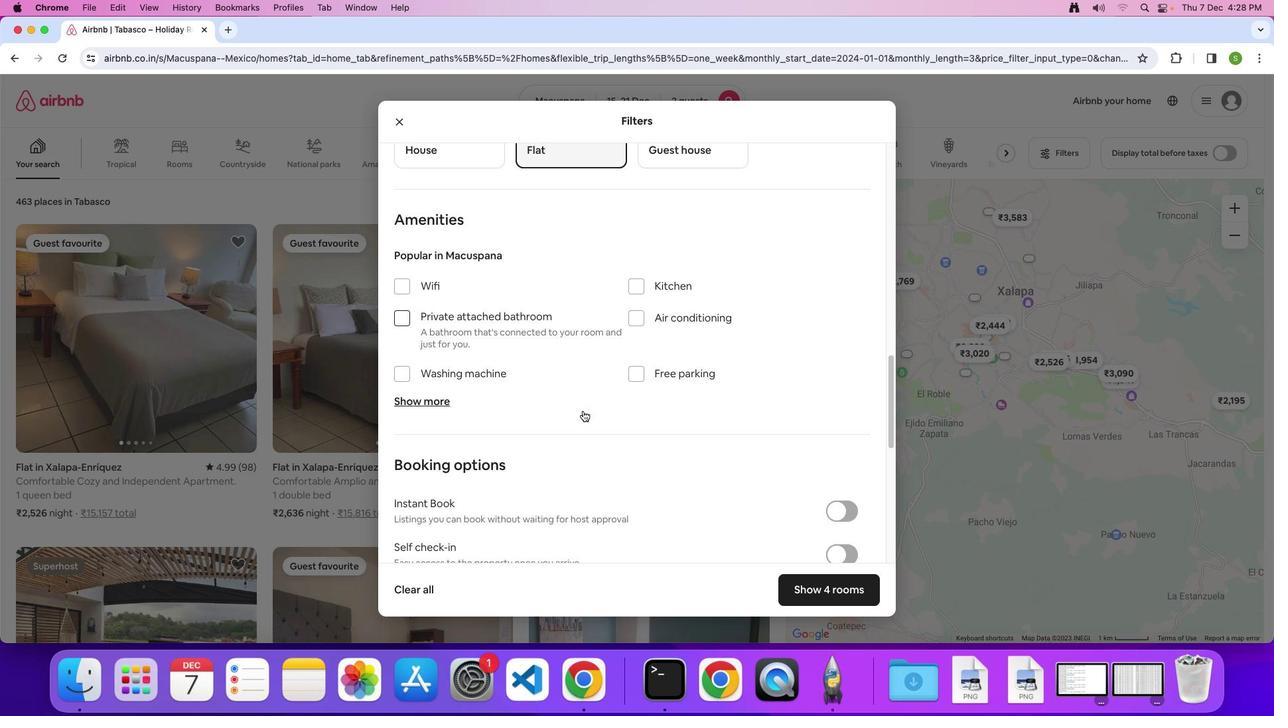 
Action: Mouse scrolled (583, 411) with delta (0, -1)
Screenshot: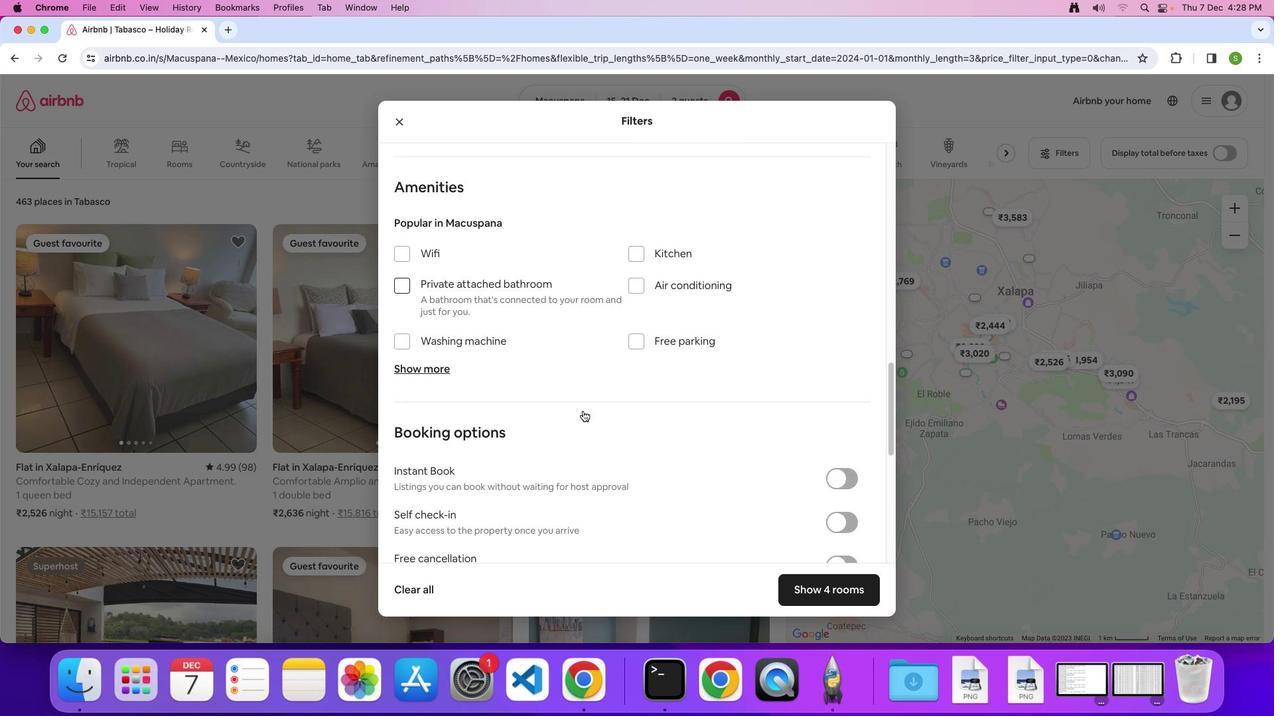 
Action: Mouse moved to (838, 597)
Screenshot: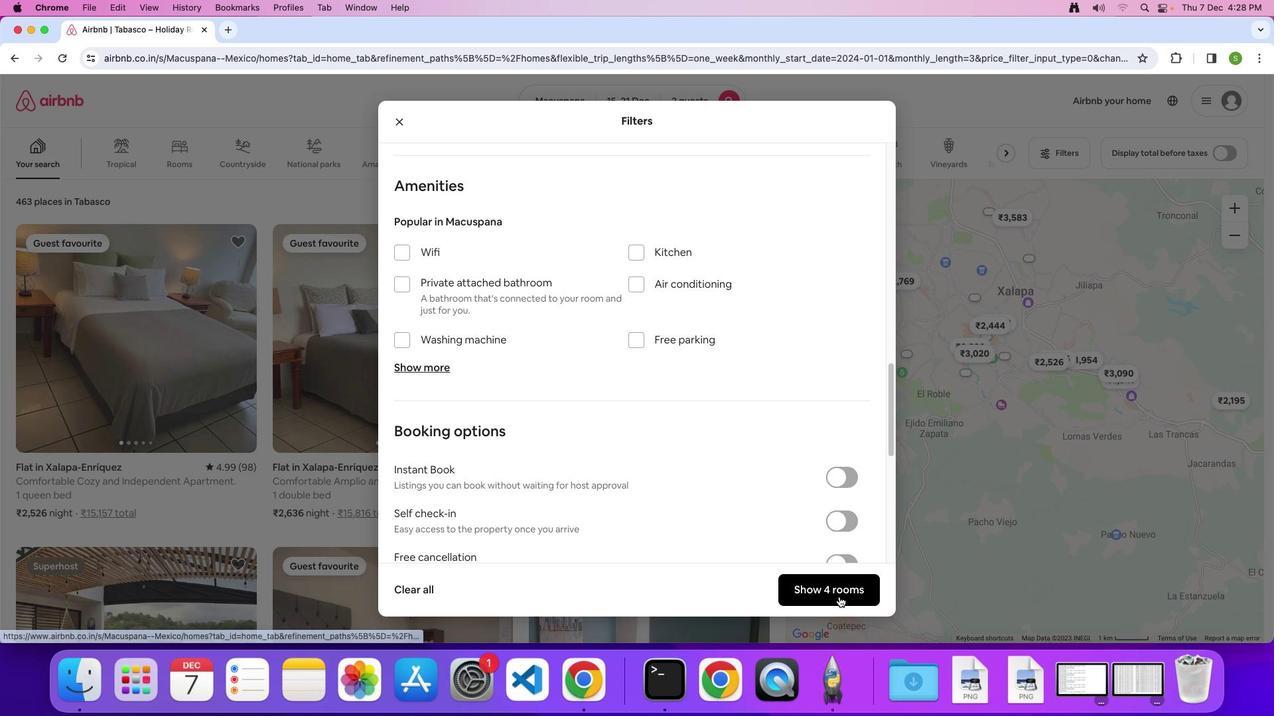 
Action: Mouse pressed left at (838, 597)
Screenshot: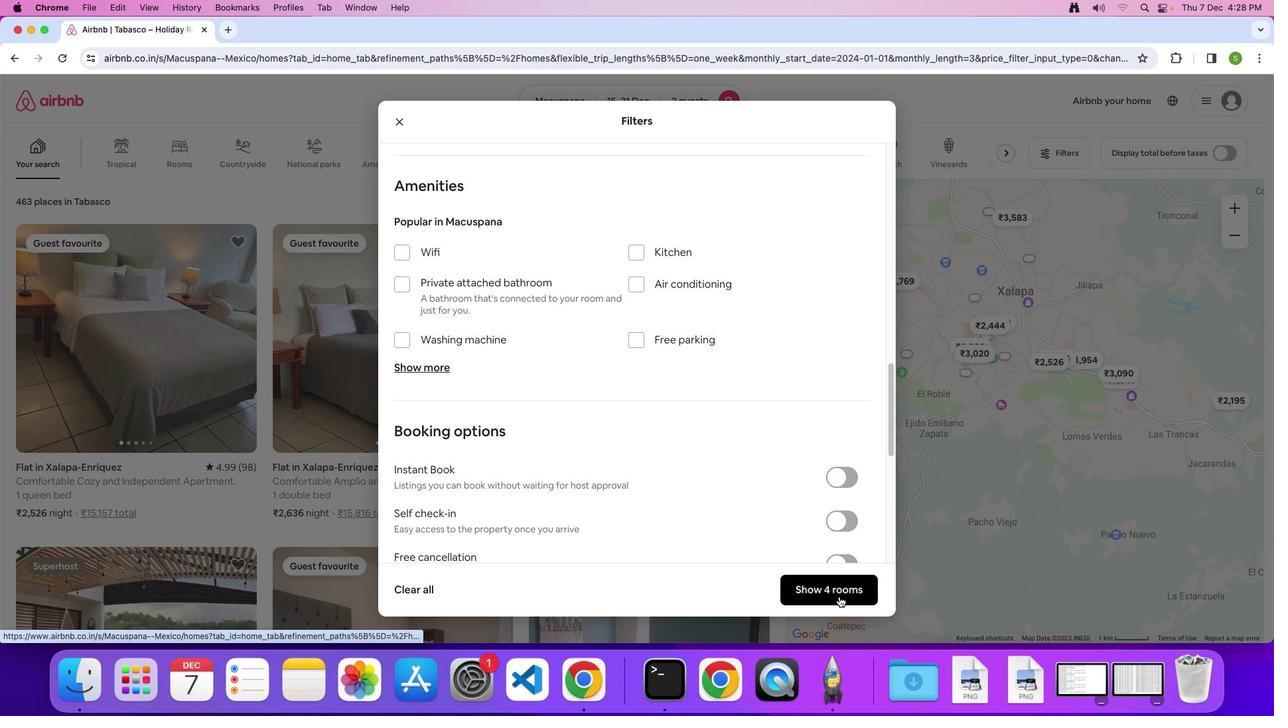 
Action: Mouse moved to (159, 347)
Screenshot: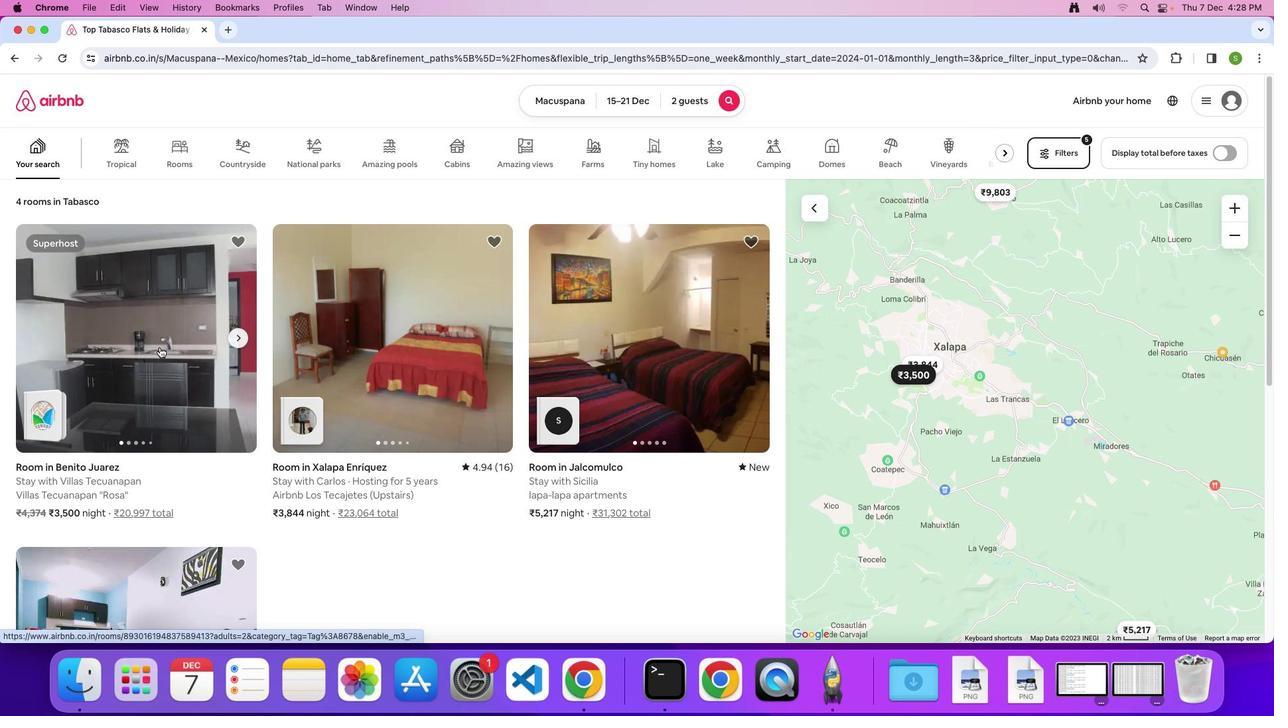
Action: Mouse pressed left at (159, 347)
Screenshot: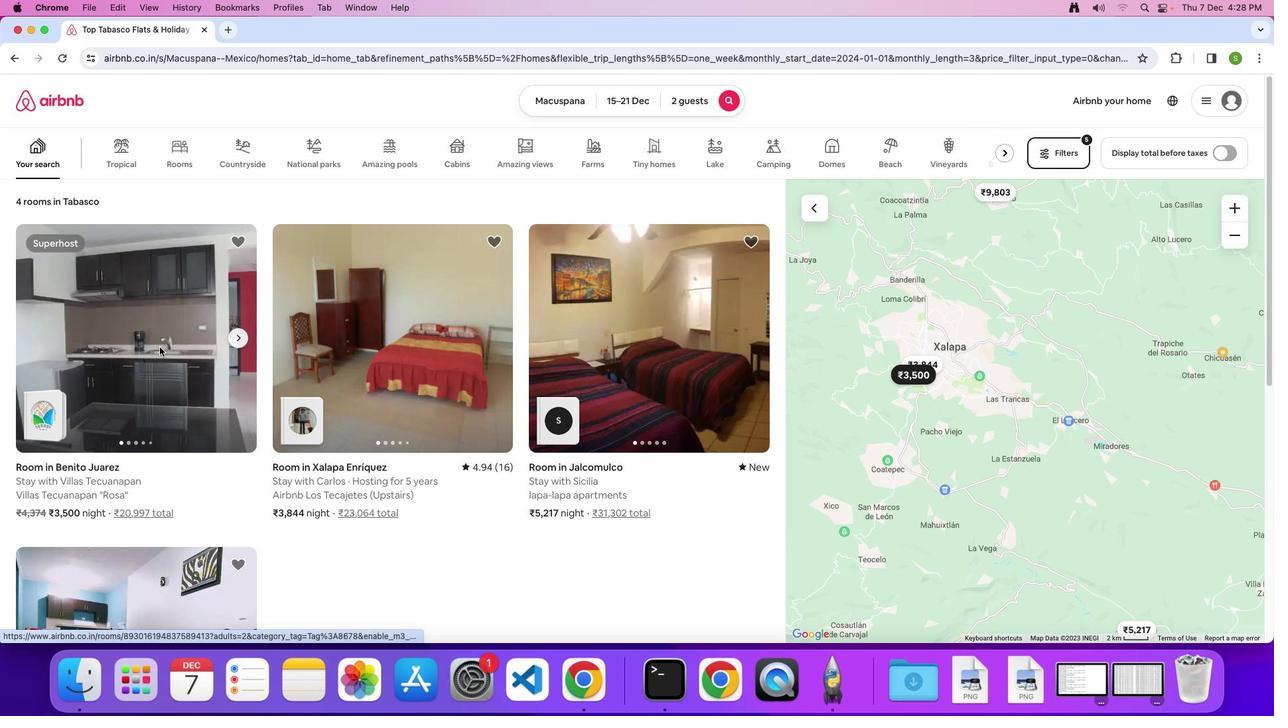 
Action: Mouse moved to (567, 341)
Screenshot: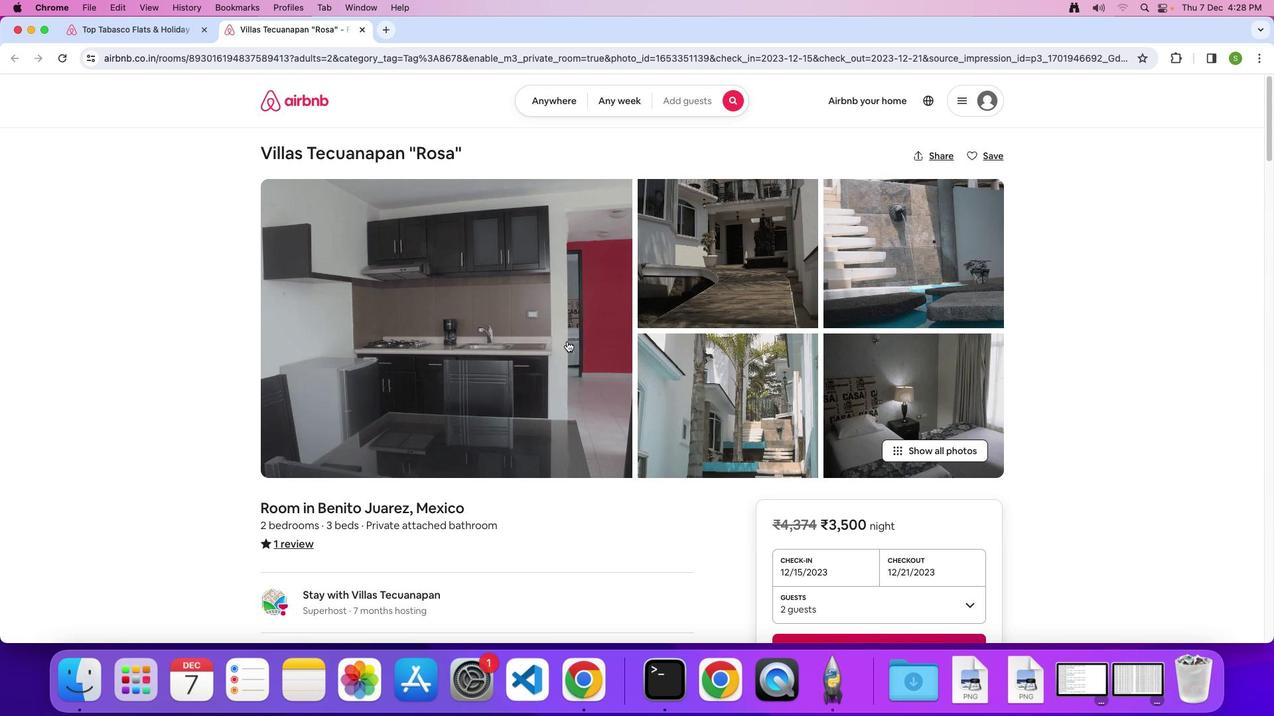 
Action: Mouse pressed left at (567, 341)
Screenshot: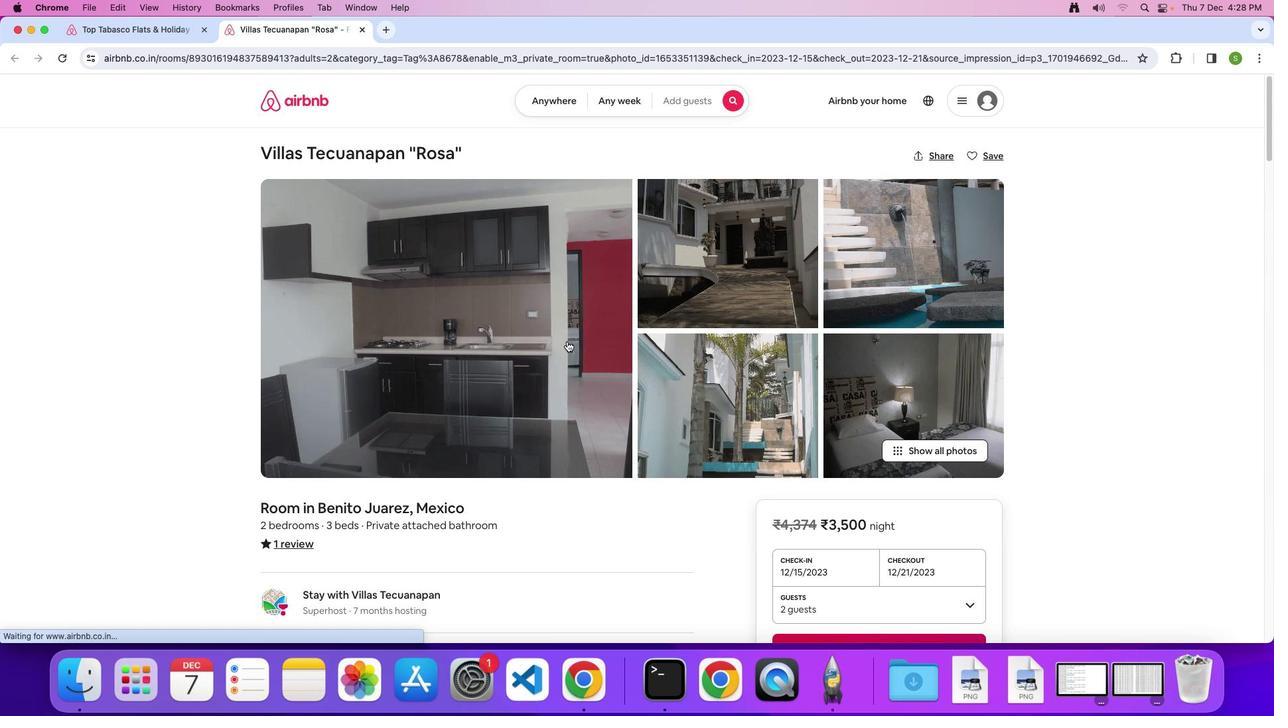 
Action: Mouse moved to (597, 388)
Screenshot: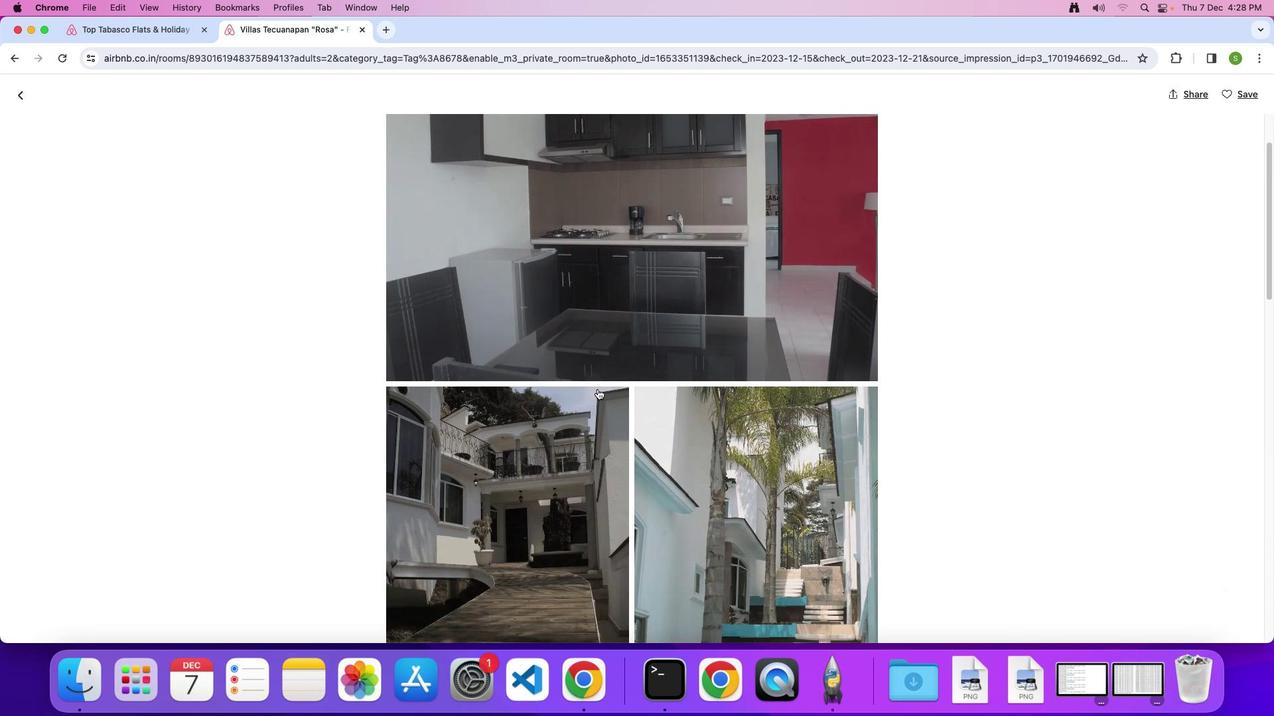 
Action: Mouse scrolled (597, 388) with delta (0, 0)
Screenshot: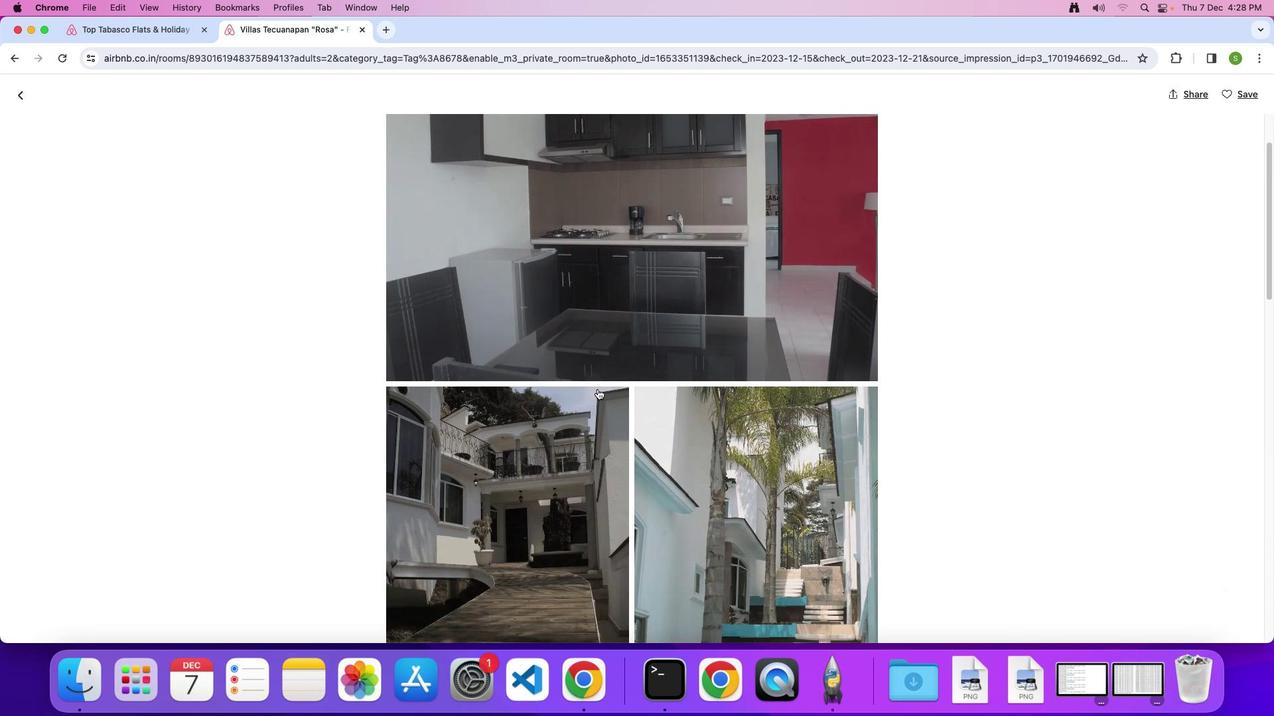 
Action: Mouse scrolled (597, 388) with delta (0, 0)
Screenshot: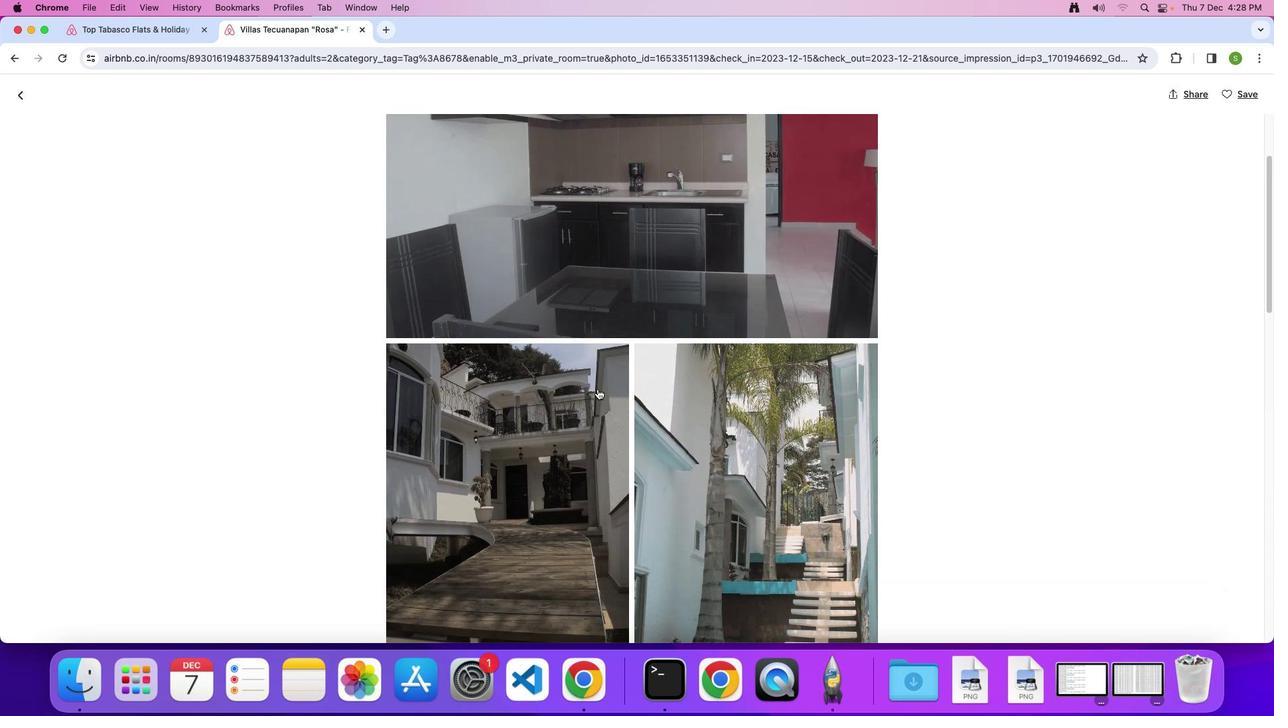
Action: Mouse scrolled (597, 388) with delta (0, -1)
Screenshot: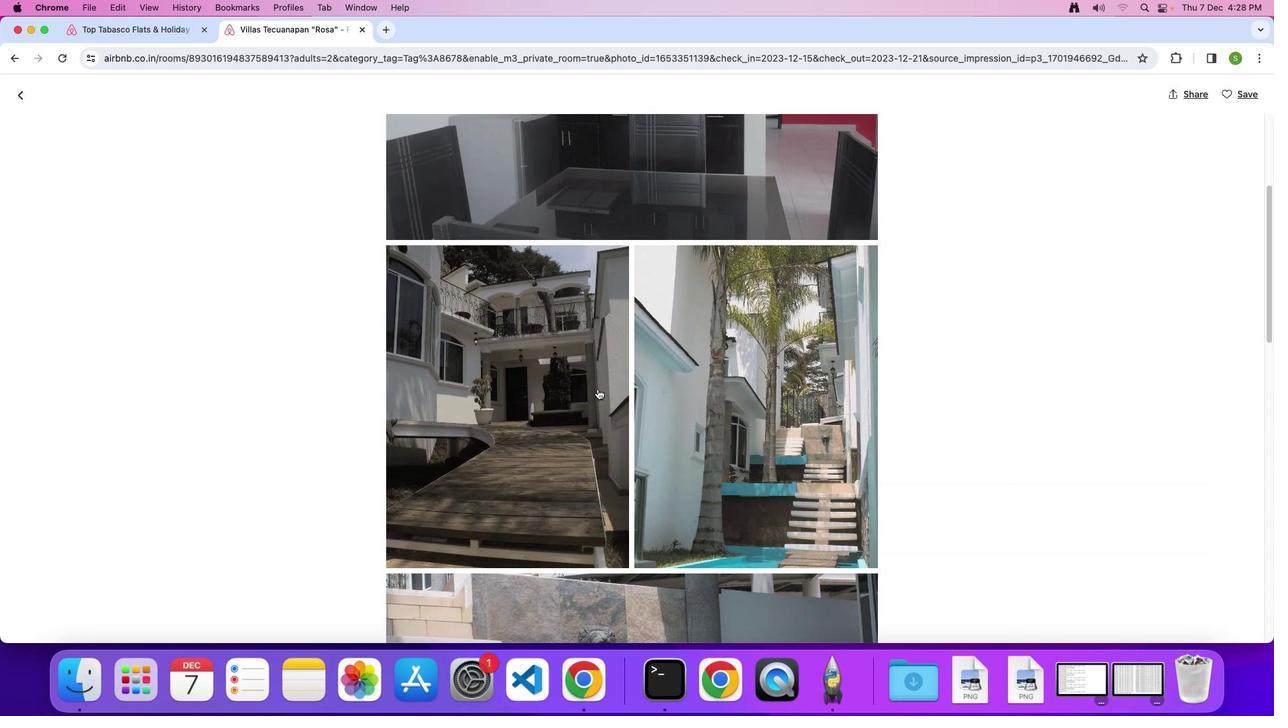 
Action: Mouse scrolled (597, 388) with delta (0, -2)
Screenshot: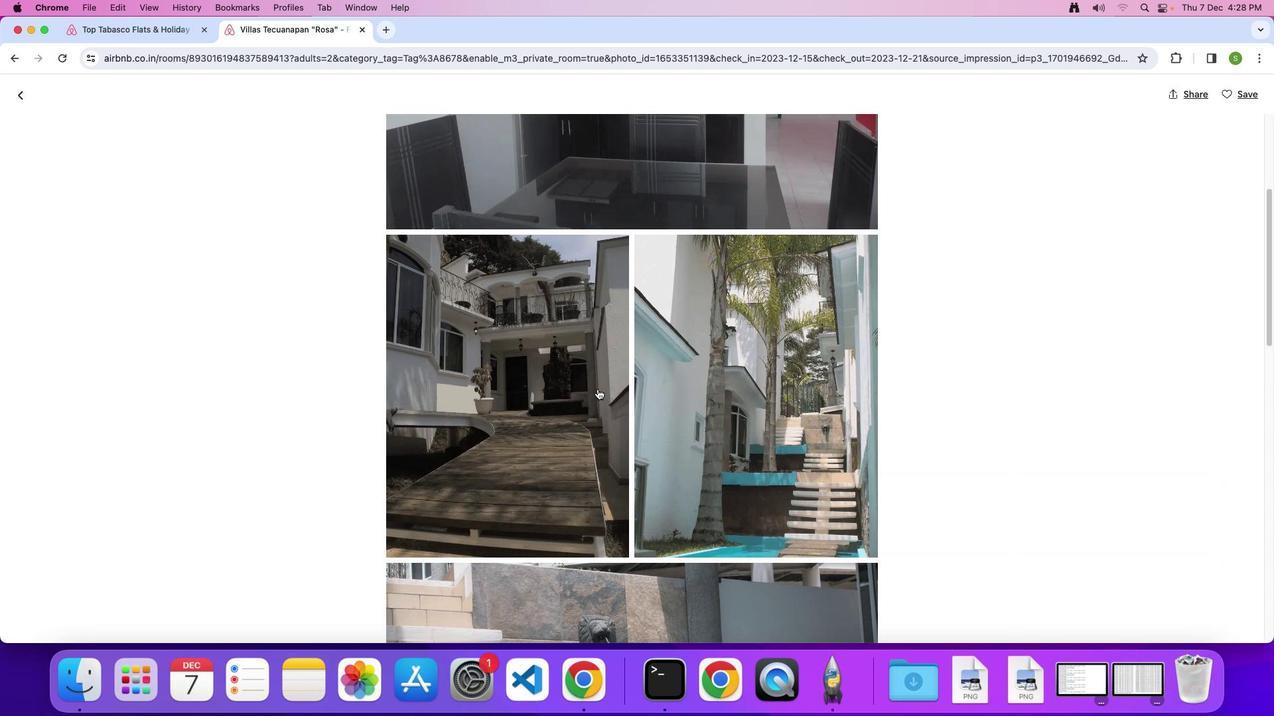 
Action: Mouse scrolled (597, 388) with delta (0, 0)
Screenshot: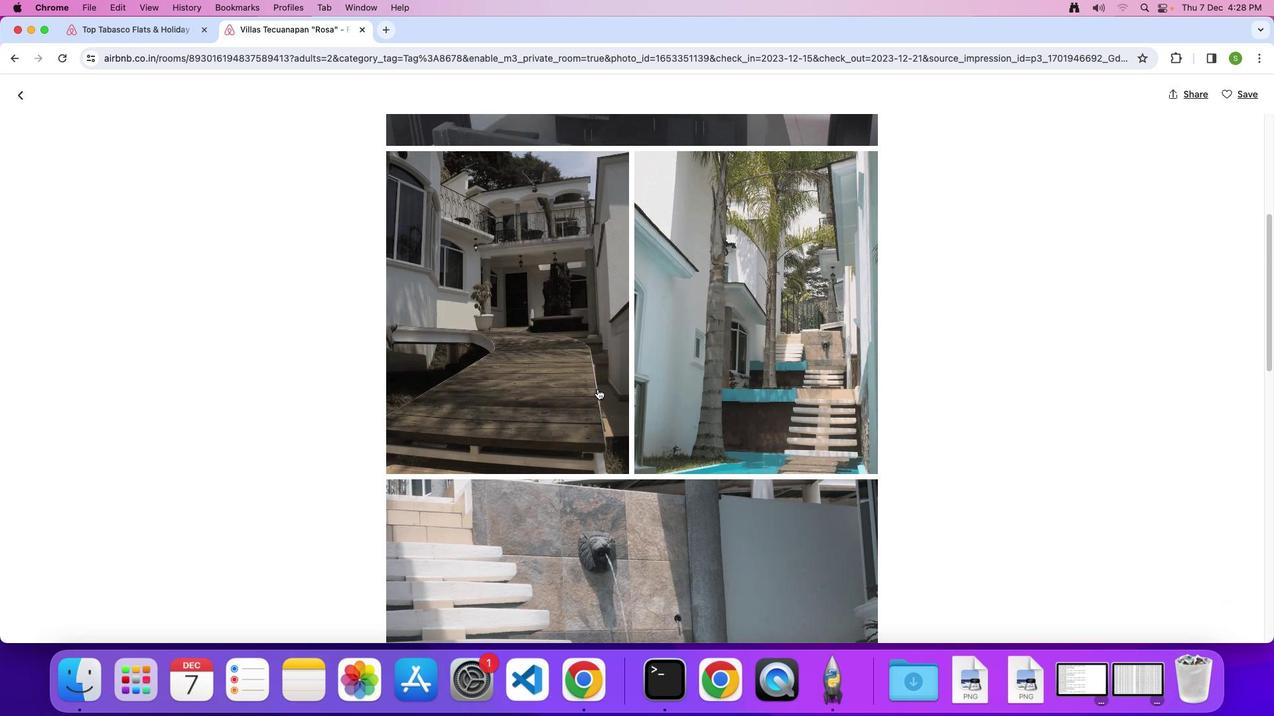 
Action: Mouse scrolled (597, 388) with delta (0, 0)
Screenshot: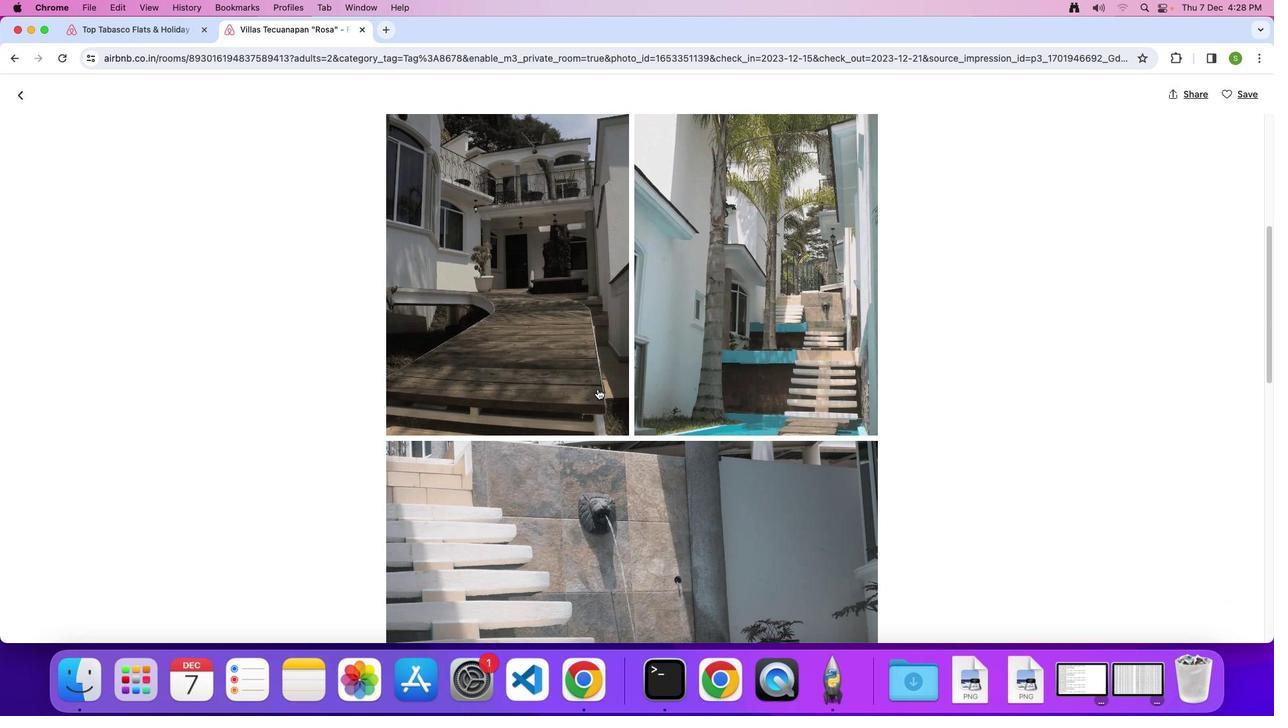 
Action: Mouse scrolled (597, 388) with delta (0, -1)
Screenshot: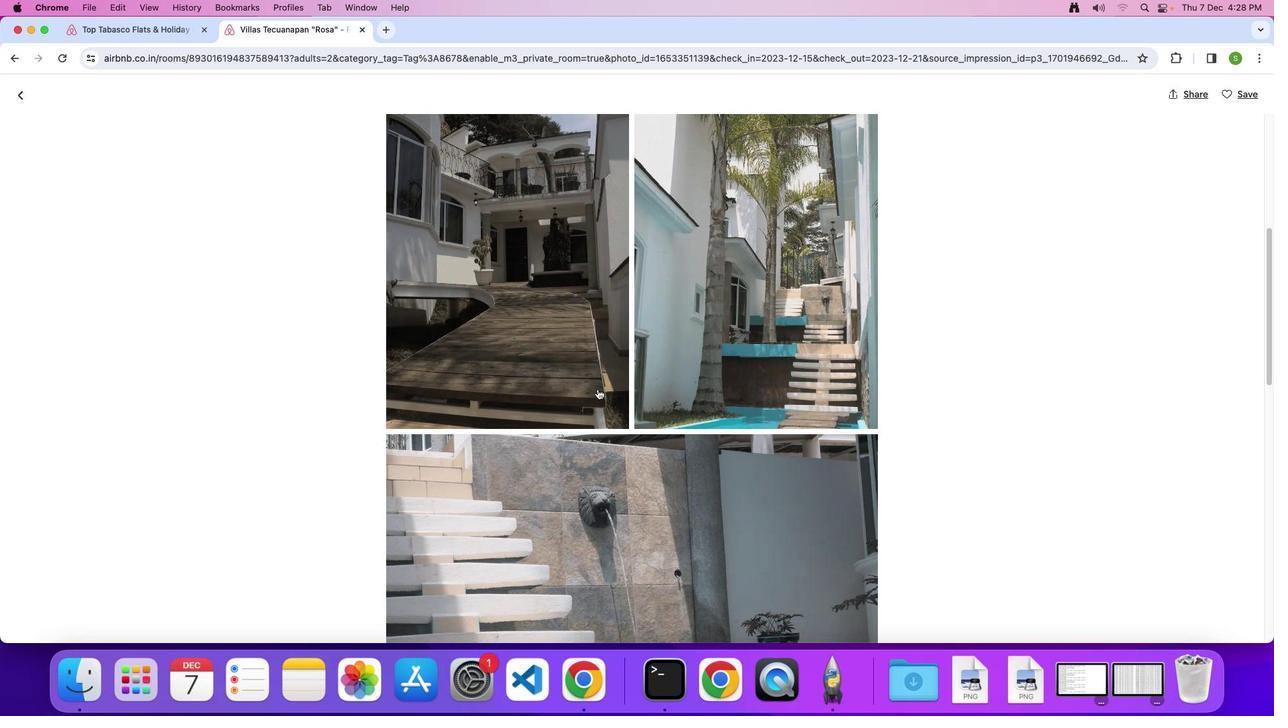 
Action: Mouse scrolled (597, 388) with delta (0, 0)
Screenshot: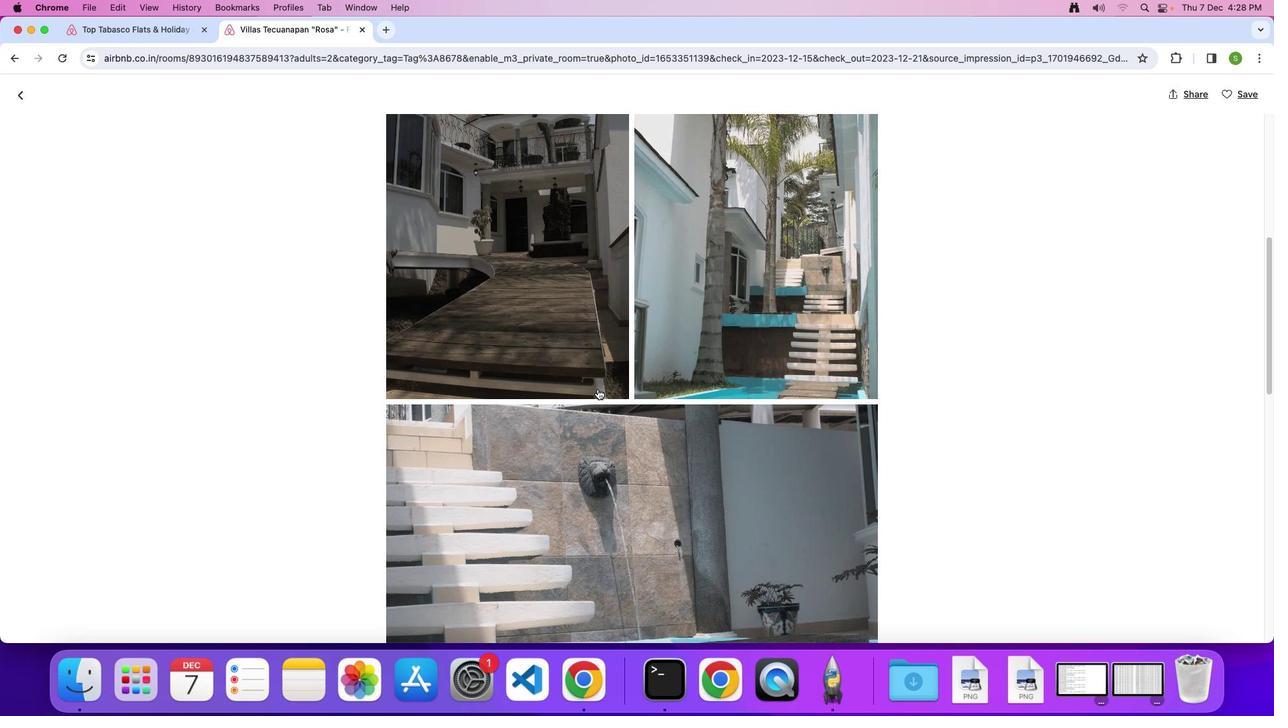 
Action: Mouse scrolled (597, 388) with delta (0, 0)
Screenshot: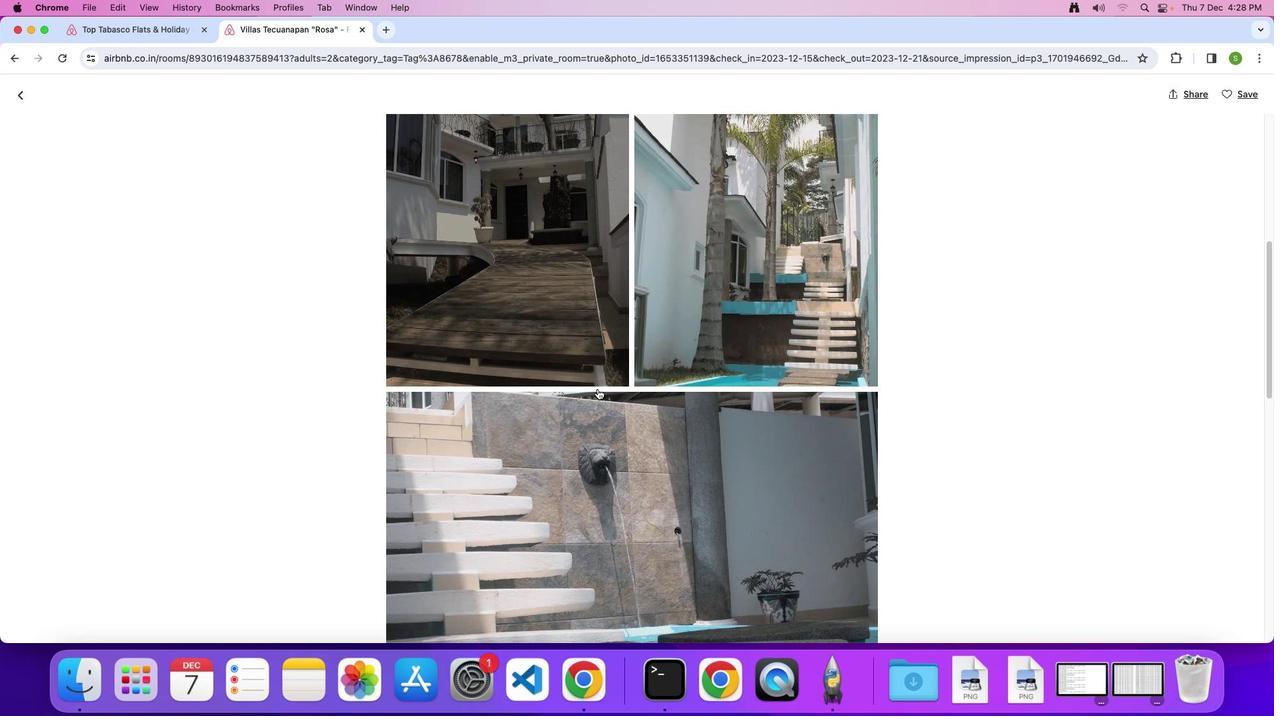 
Action: Mouse scrolled (597, 388) with delta (0, 0)
Screenshot: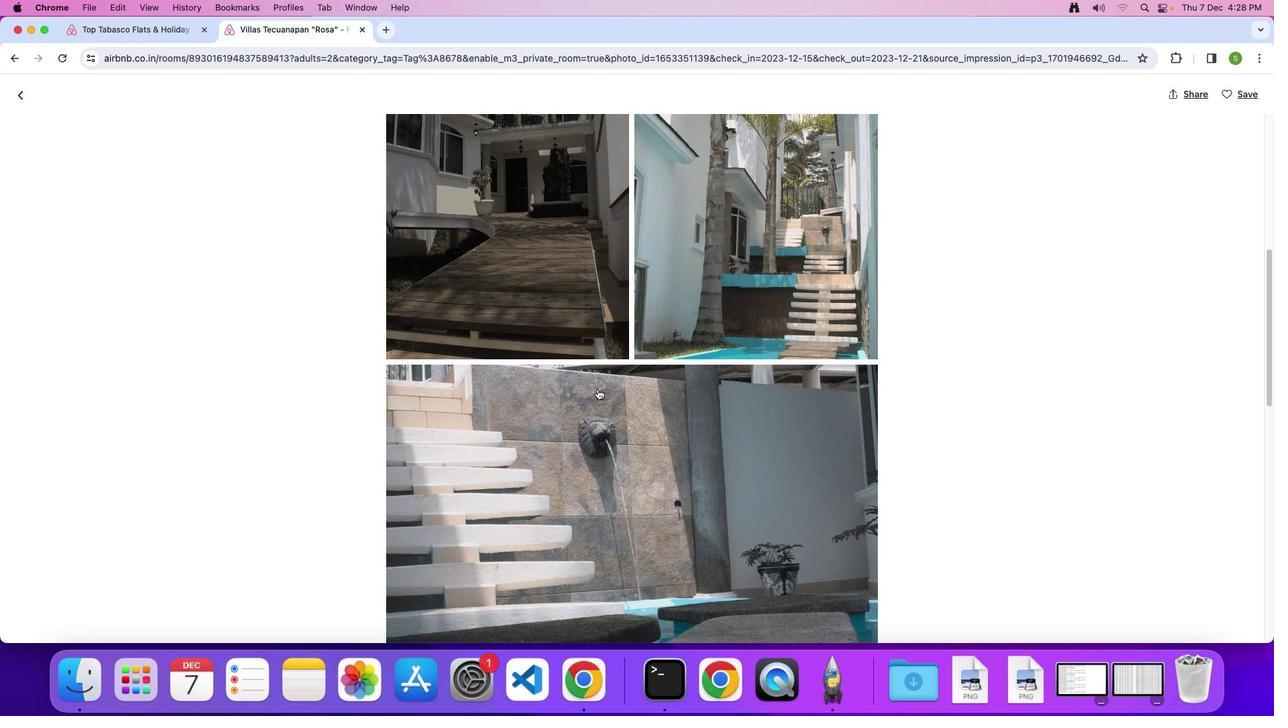 
Action: Mouse scrolled (597, 388) with delta (0, 0)
Screenshot: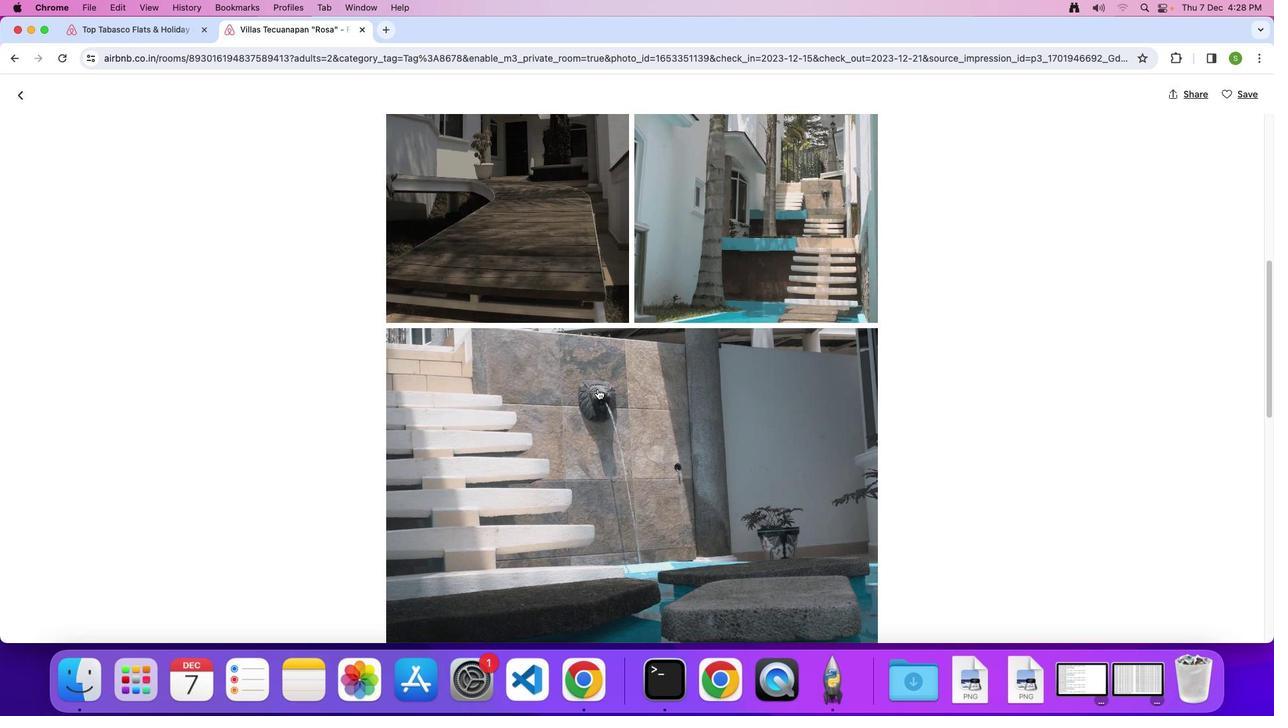 
Action: Mouse scrolled (597, 388) with delta (0, 0)
Screenshot: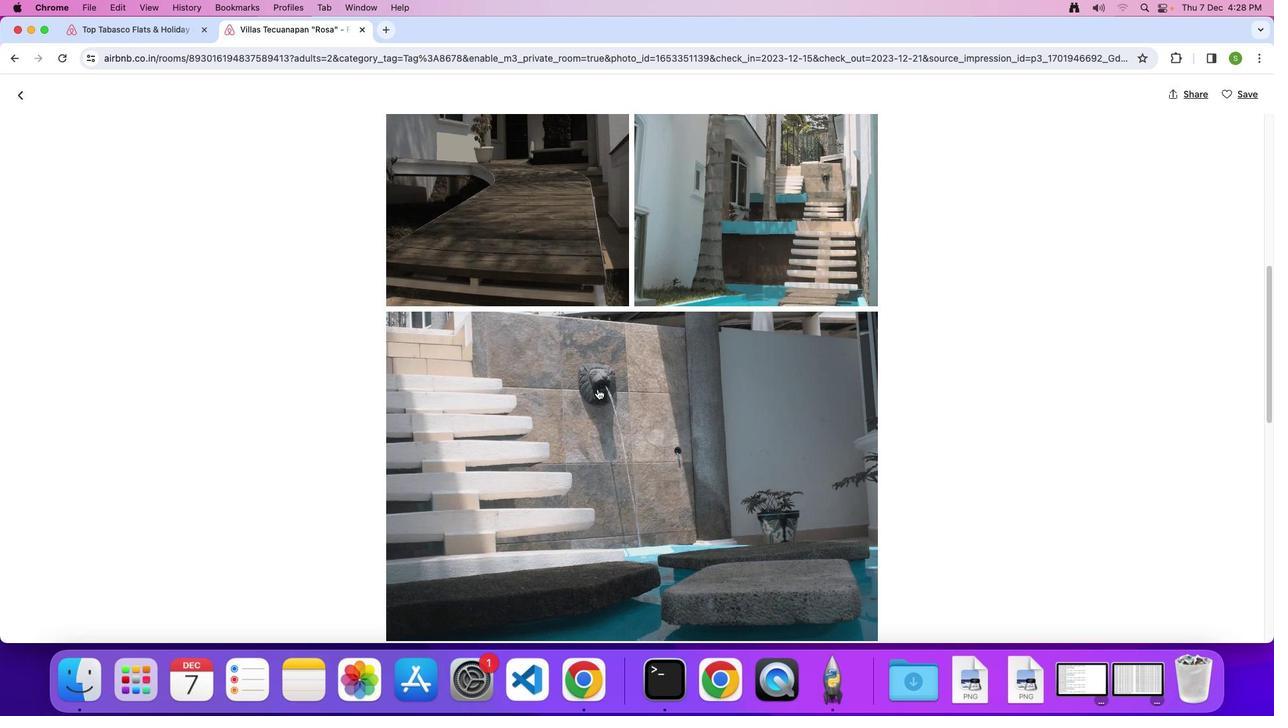 
Action: Mouse scrolled (597, 388) with delta (0, -1)
Screenshot: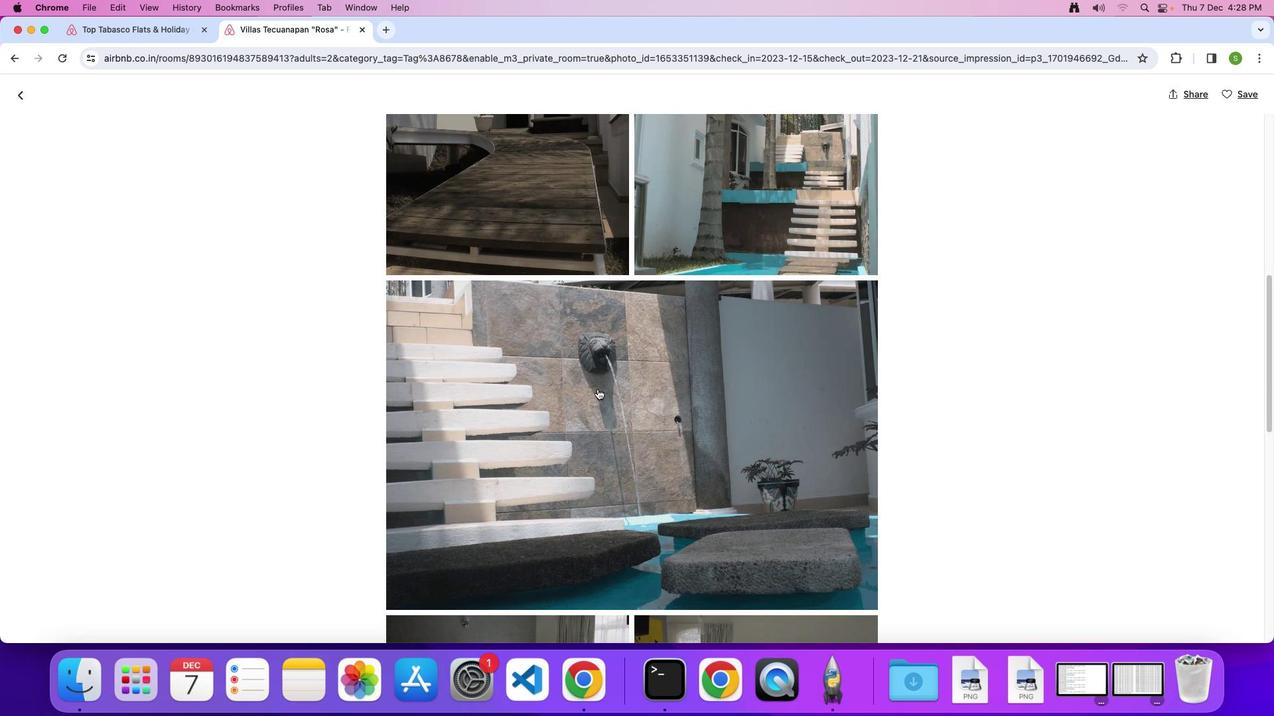 
Action: Mouse scrolled (597, 388) with delta (0, 0)
Screenshot: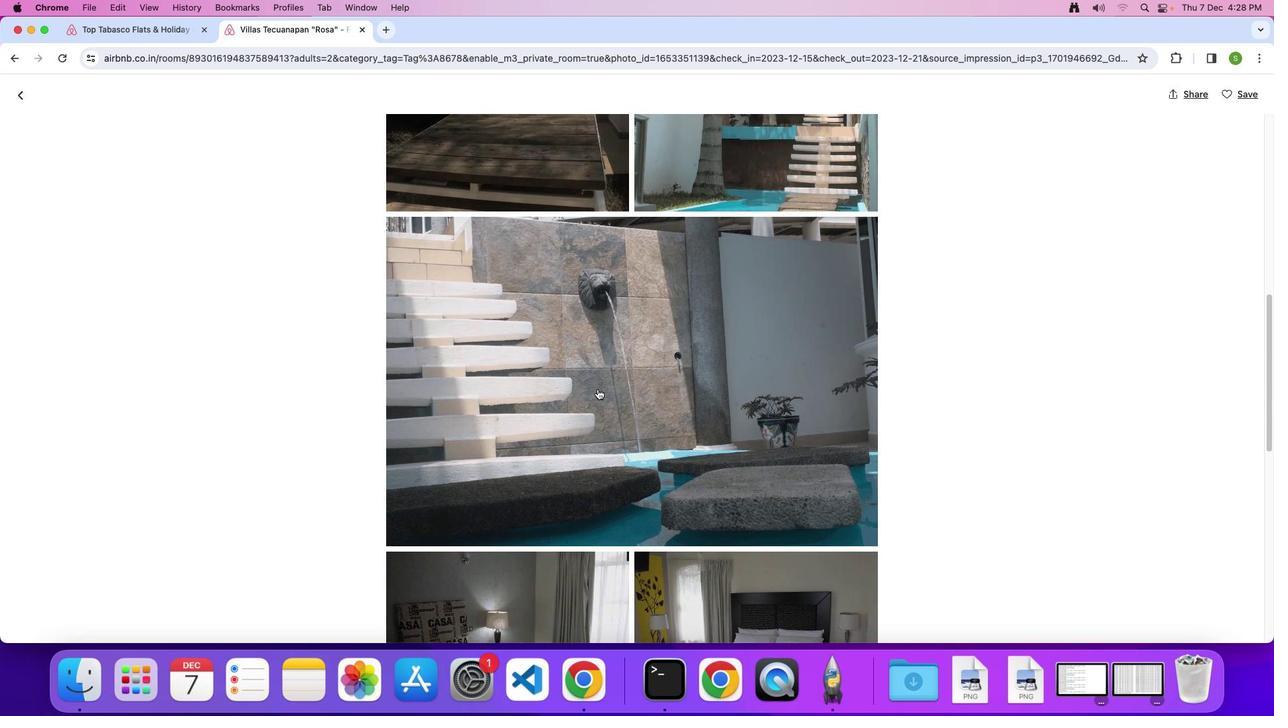 
Action: Mouse scrolled (597, 388) with delta (0, 0)
Screenshot: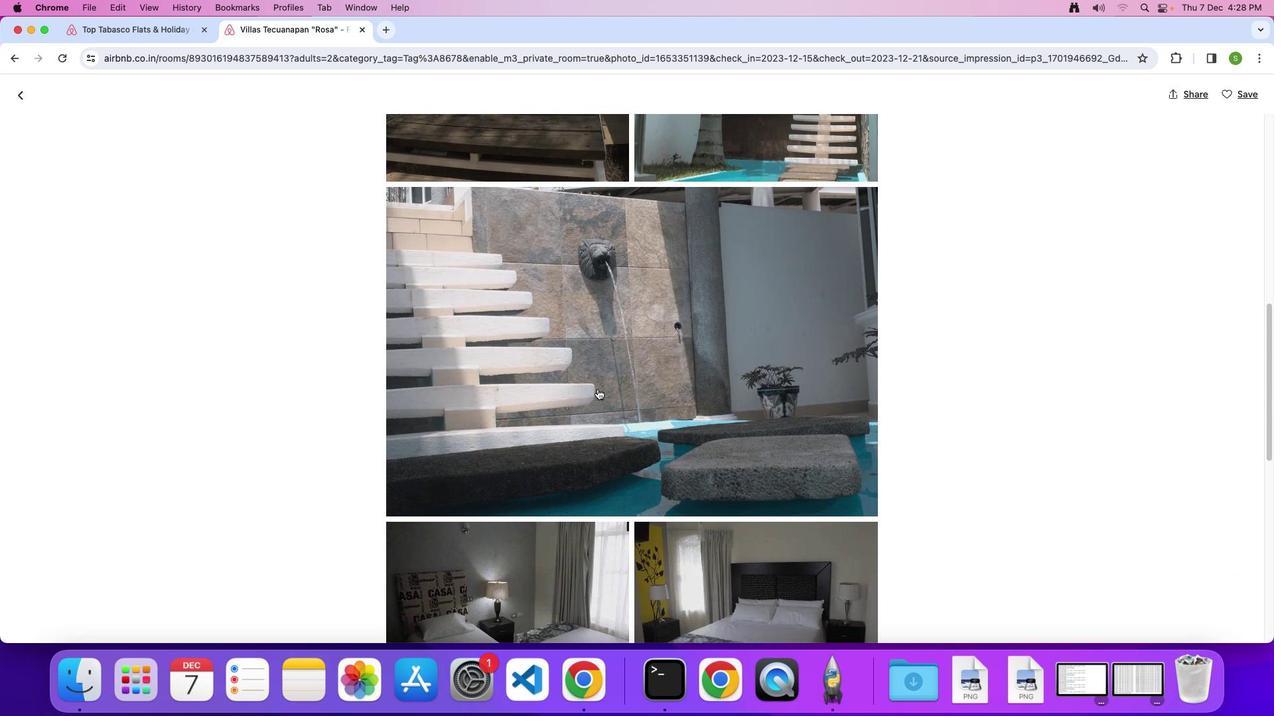 
Action: Mouse scrolled (597, 388) with delta (0, -1)
Screenshot: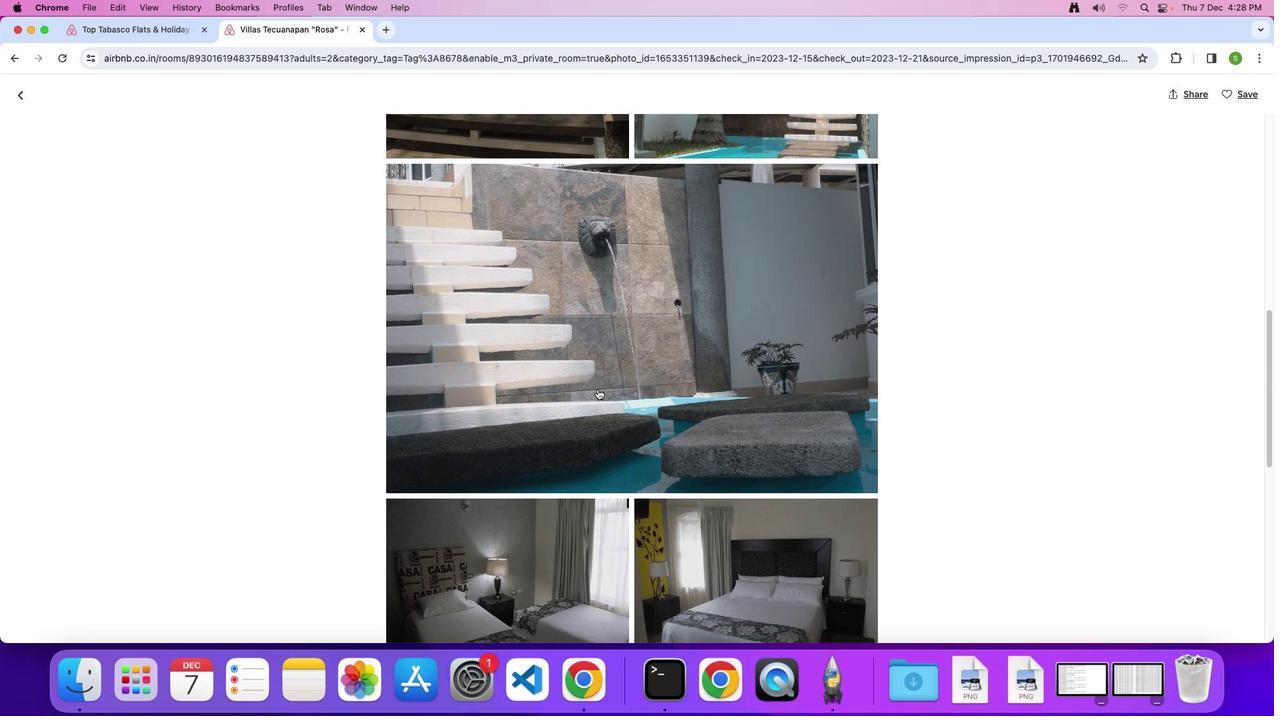 
Action: Mouse scrolled (597, 388) with delta (0, 0)
Screenshot: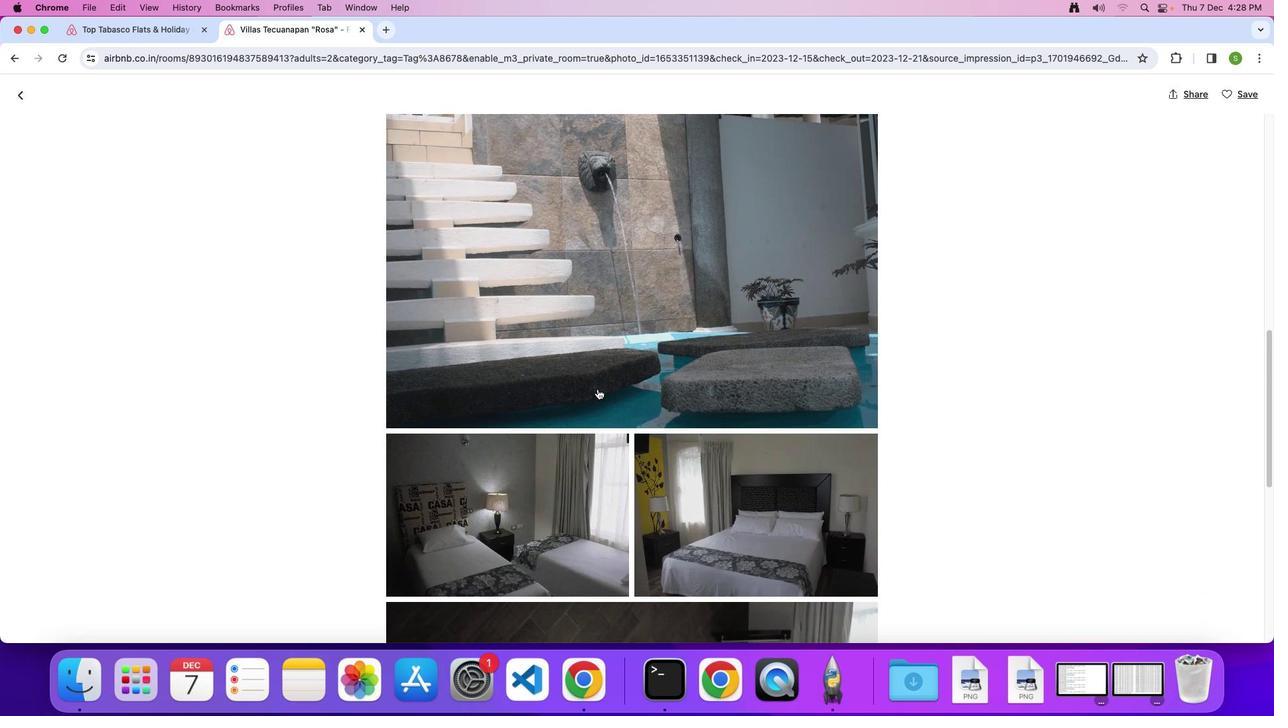 
Action: Mouse scrolled (597, 388) with delta (0, 0)
Screenshot: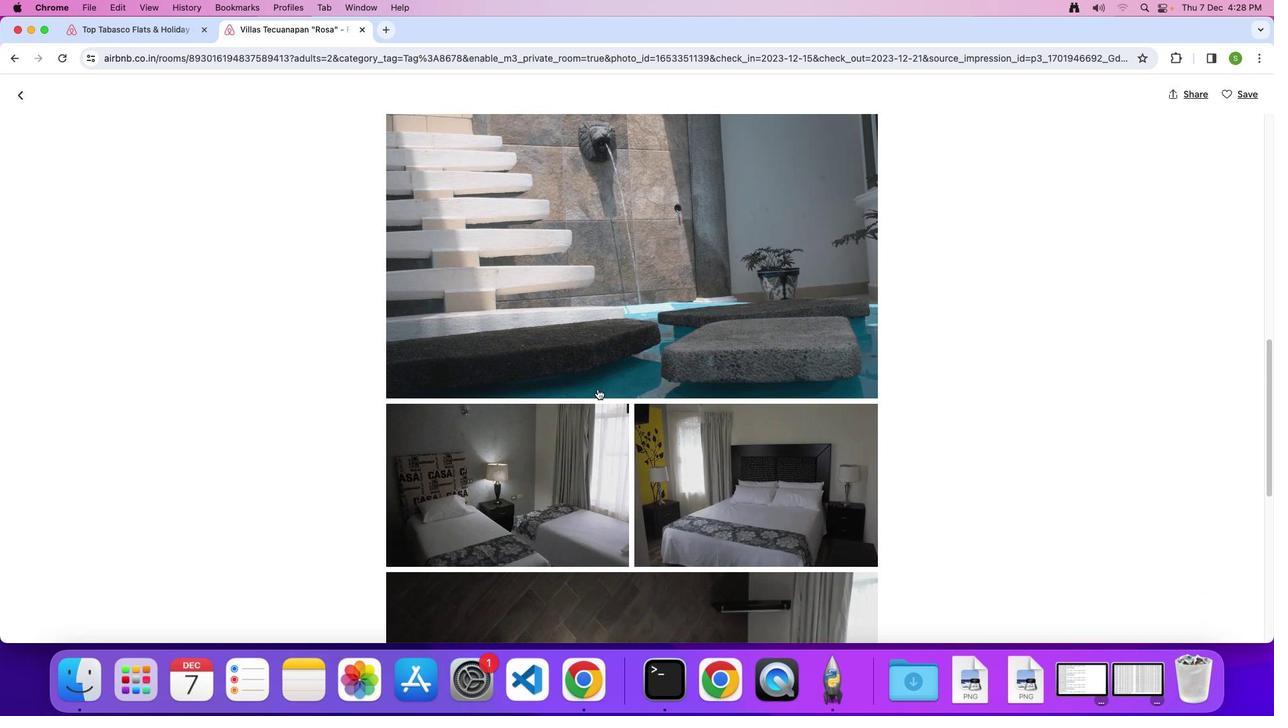 
Action: Mouse scrolled (597, 388) with delta (0, -1)
Screenshot: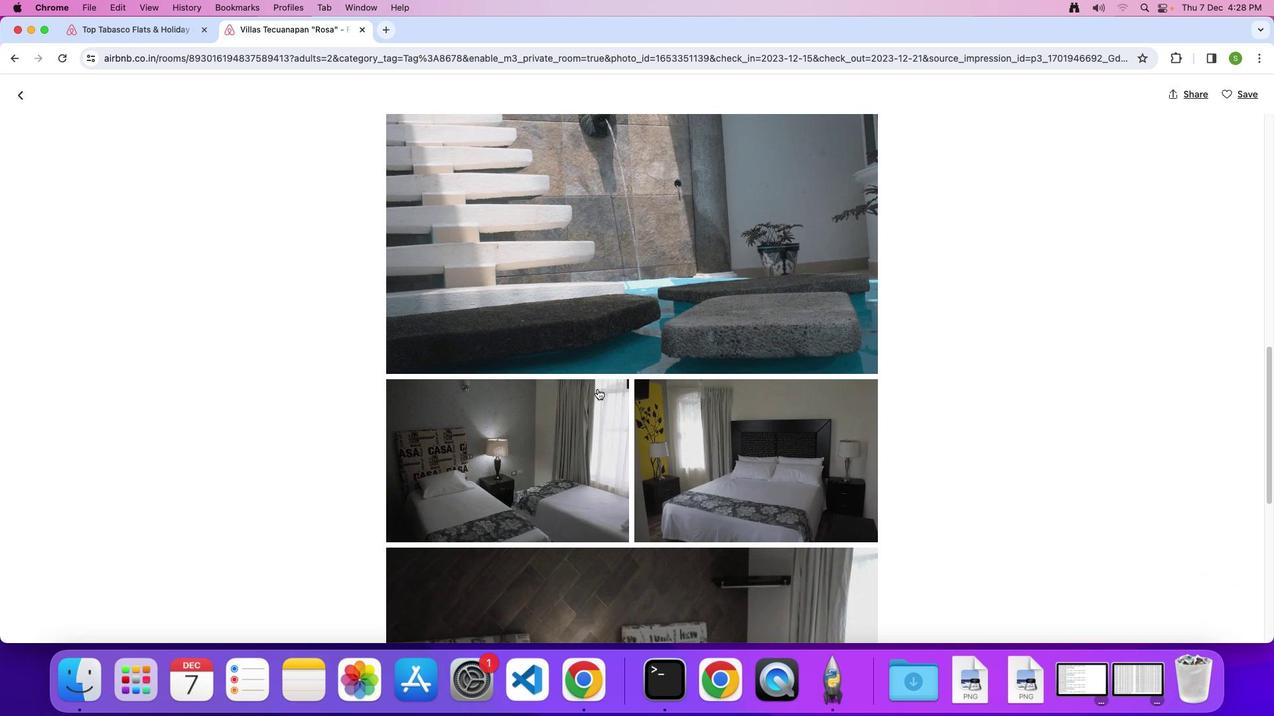 
Action: Mouse scrolled (597, 388) with delta (0, 0)
Screenshot: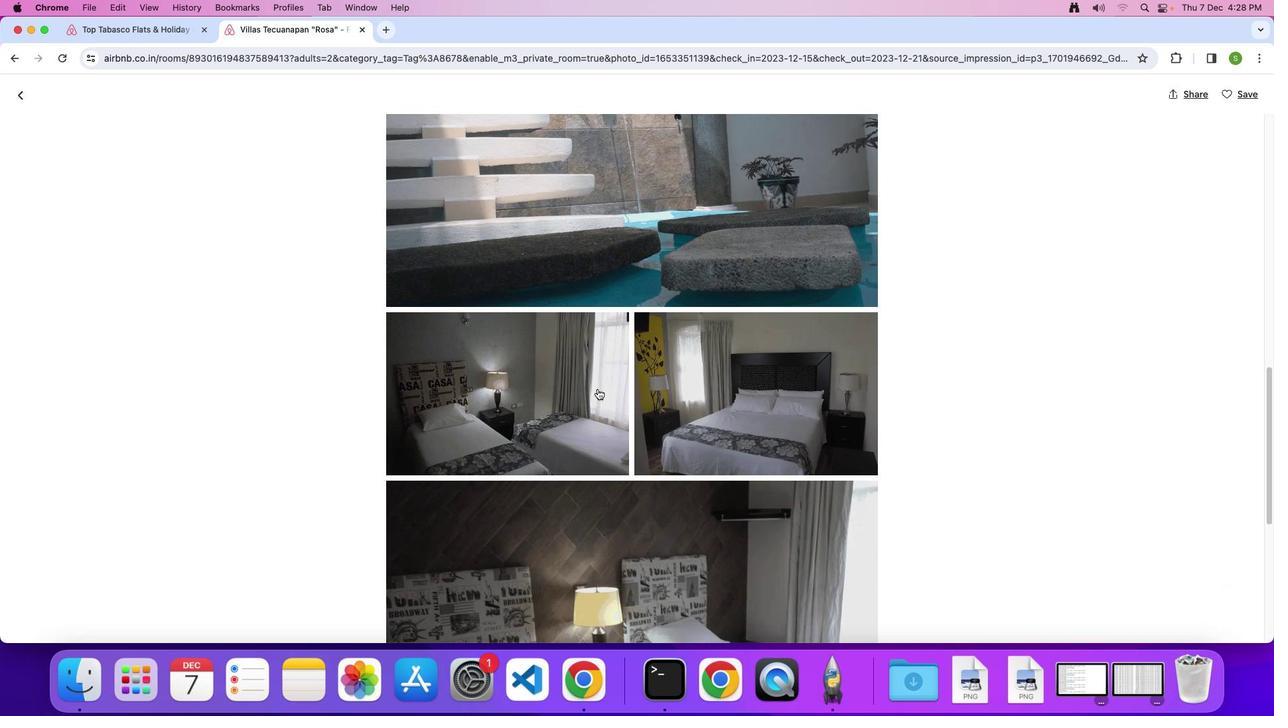 
Action: Mouse scrolled (597, 388) with delta (0, 0)
Screenshot: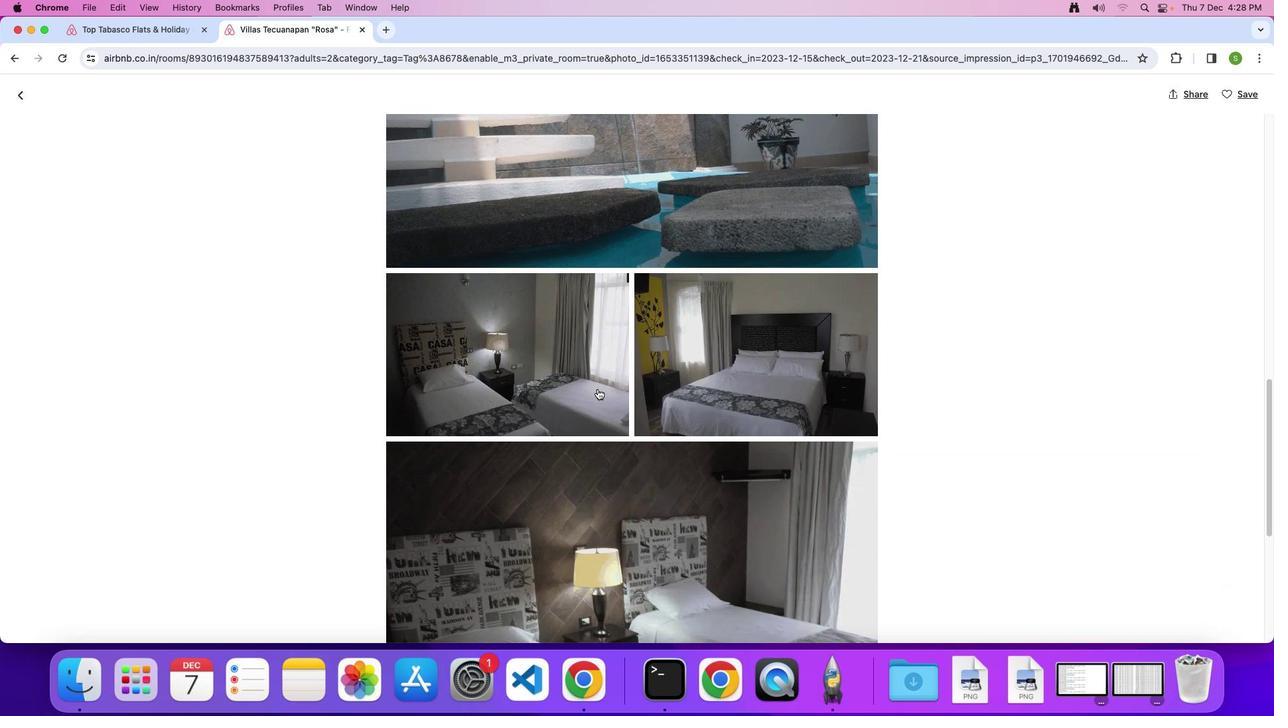 
Action: Mouse scrolled (597, 388) with delta (0, -1)
Screenshot: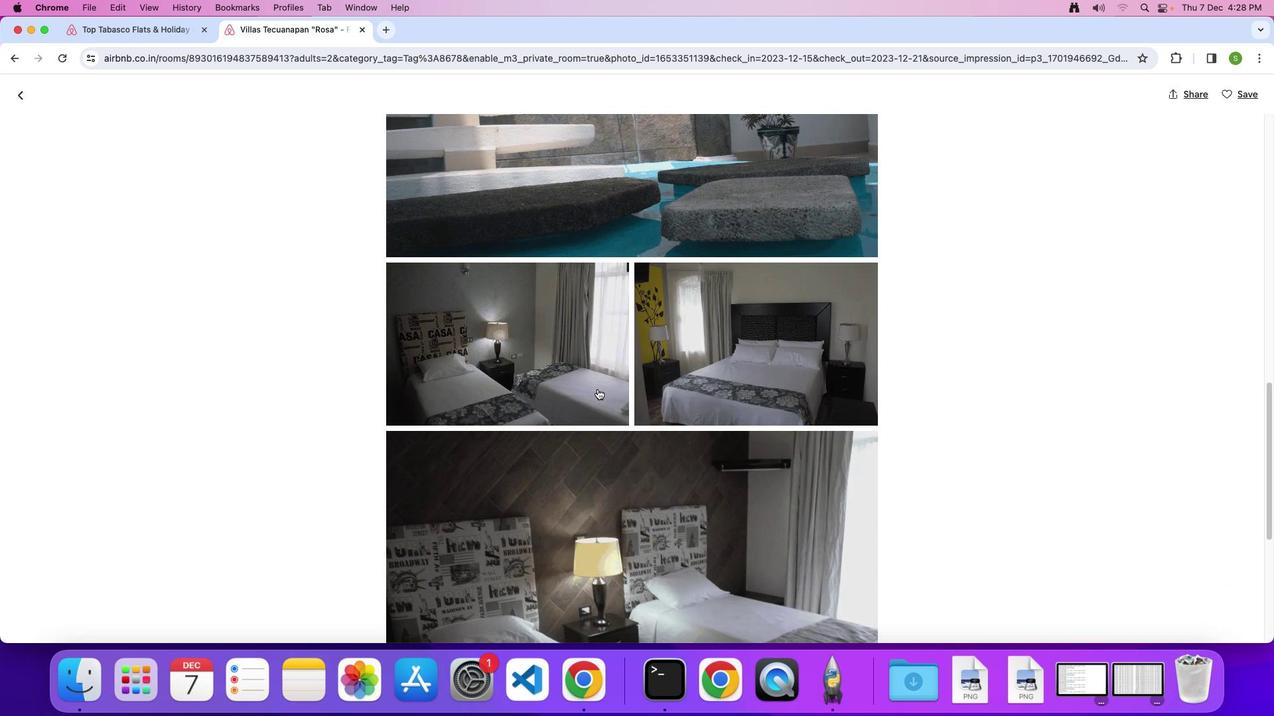 
Action: Mouse scrolled (597, 388) with delta (0, 0)
Screenshot: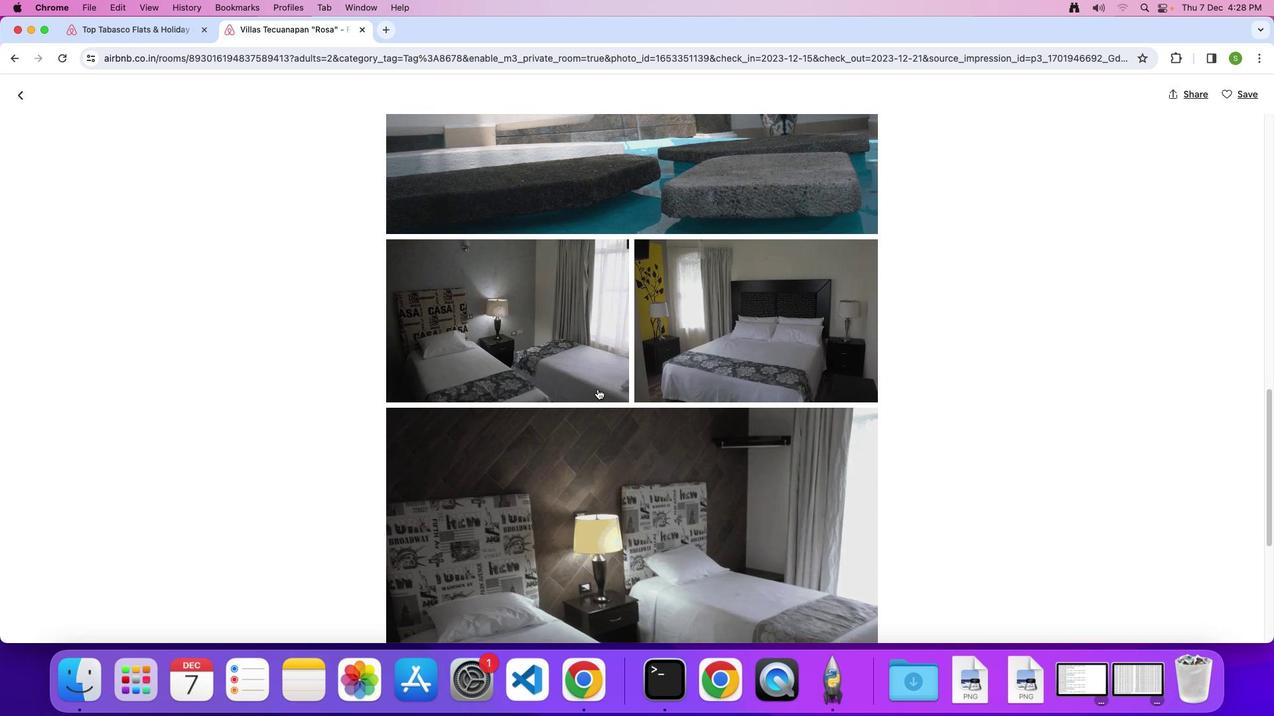 
Action: Mouse scrolled (597, 388) with delta (0, 0)
Screenshot: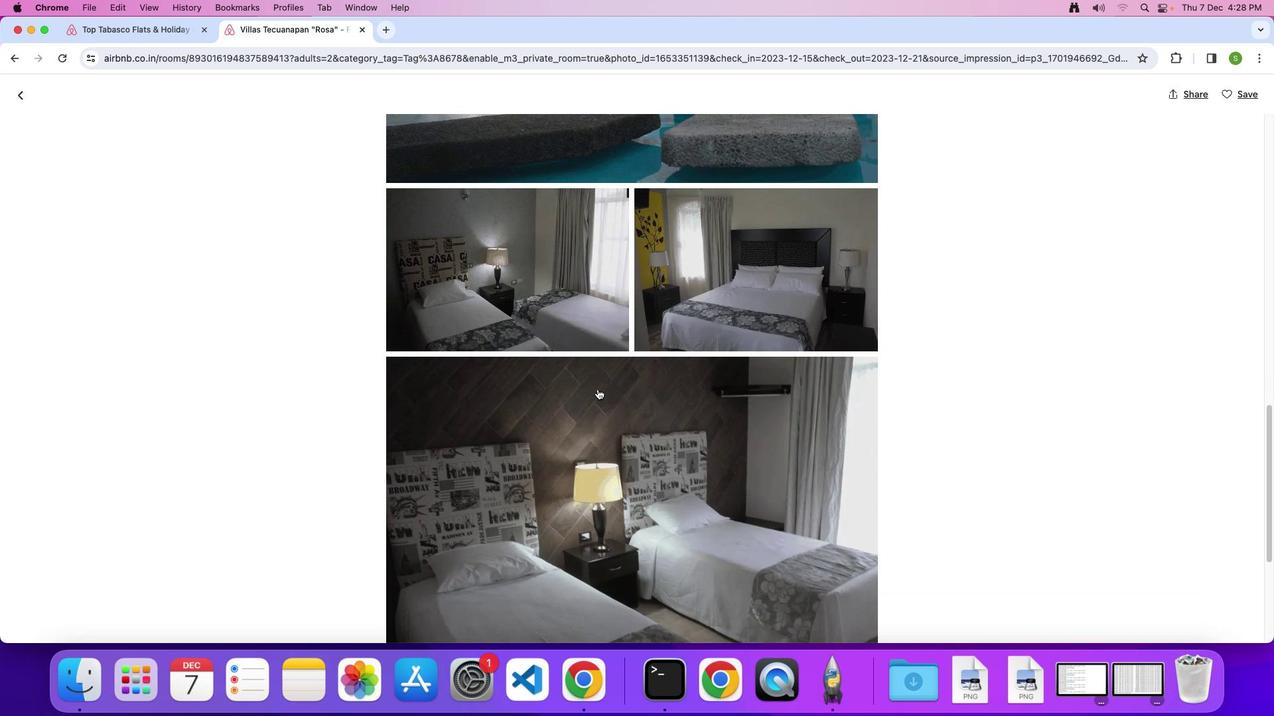 
Action: Mouse scrolled (597, 388) with delta (0, -1)
Screenshot: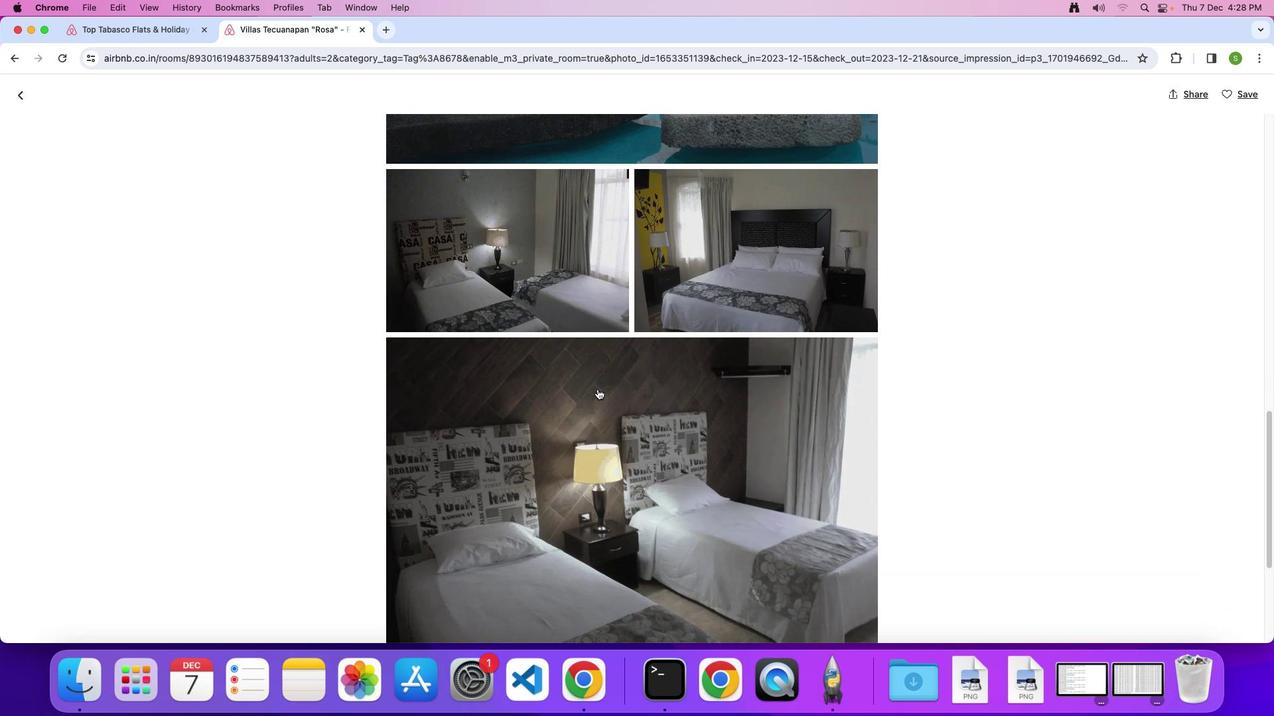 
Action: Mouse scrolled (597, 388) with delta (0, 0)
Screenshot: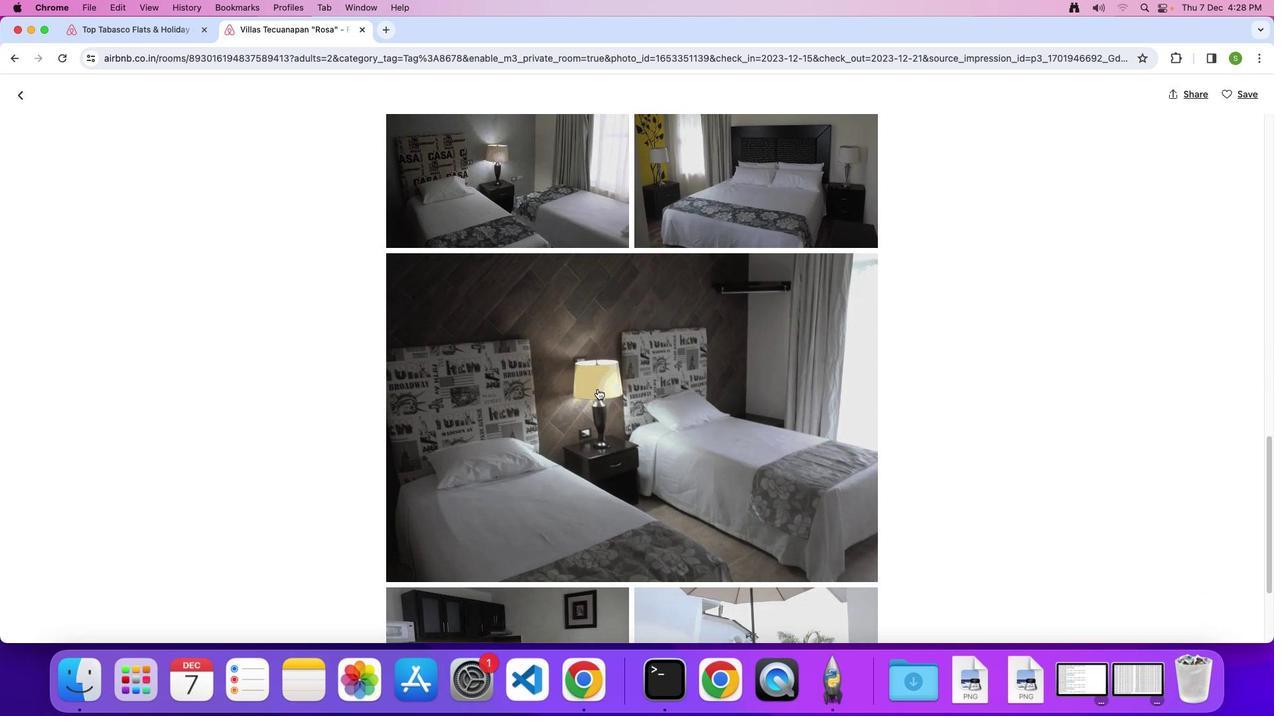 
Action: Mouse scrolled (597, 388) with delta (0, 0)
Screenshot: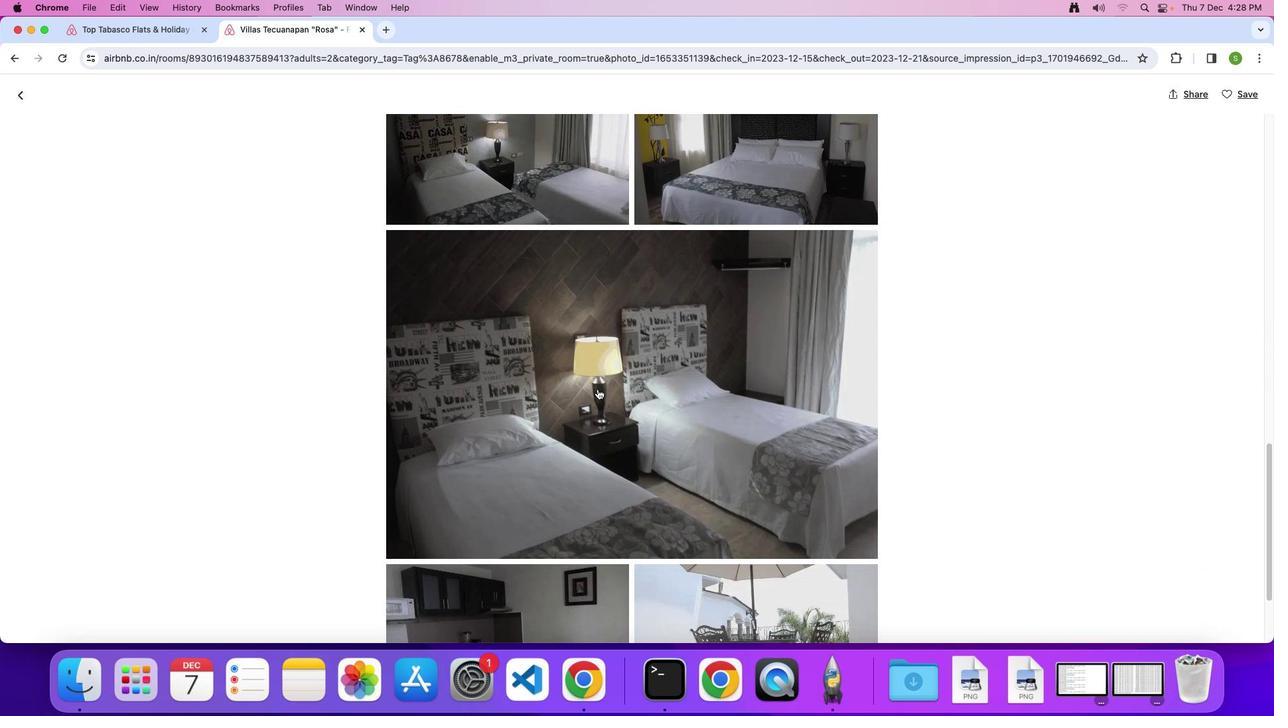 
Action: Mouse scrolled (597, 388) with delta (0, -1)
Screenshot: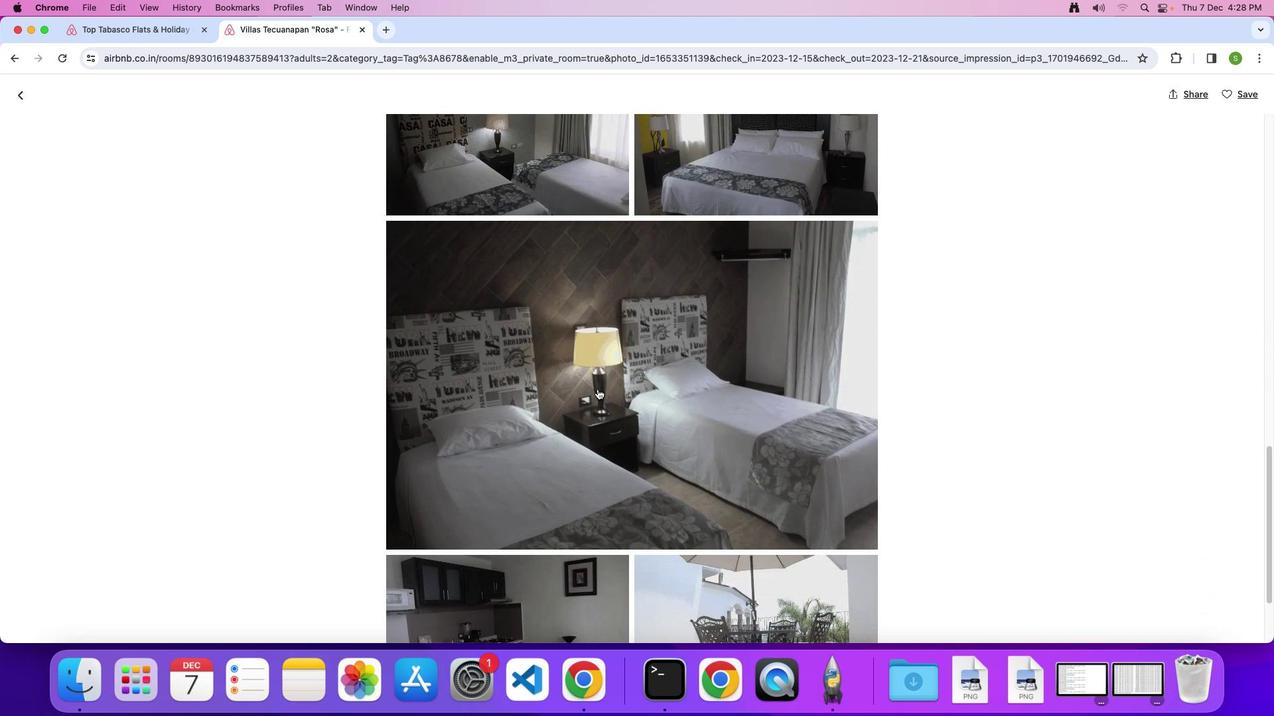 
Action: Mouse scrolled (597, 388) with delta (0, 0)
Screenshot: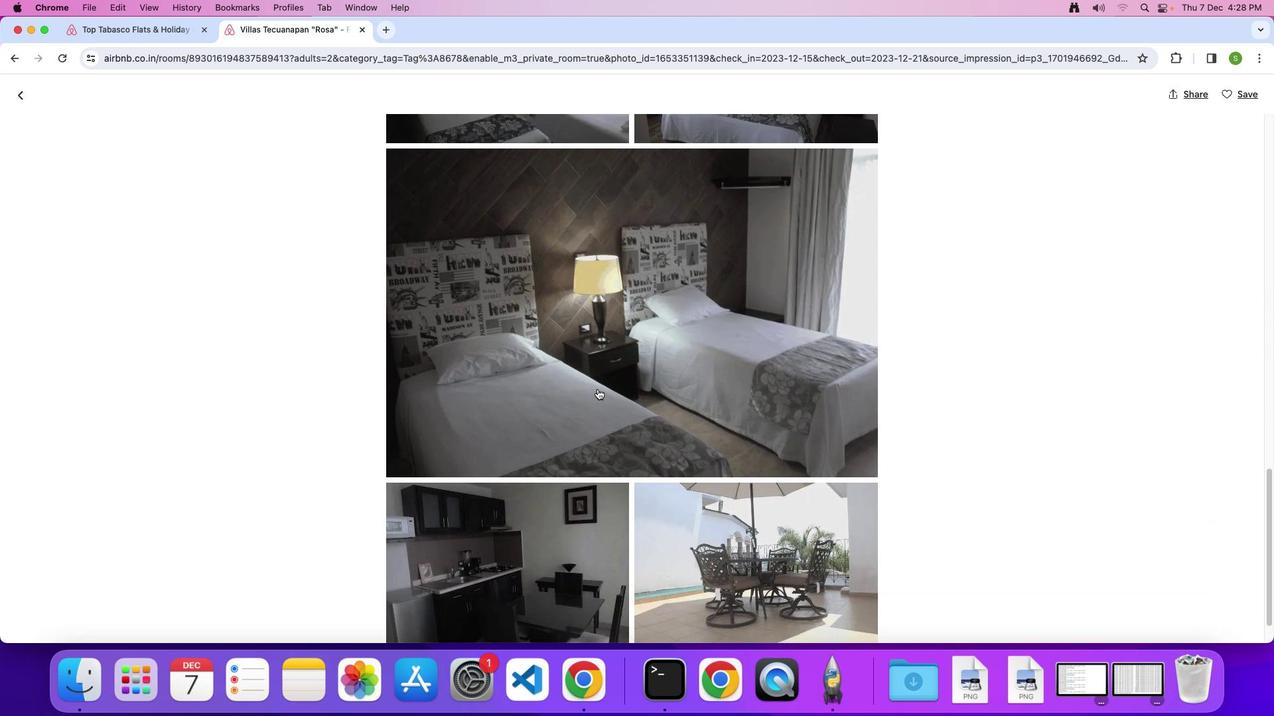 
Action: Mouse scrolled (597, 388) with delta (0, 0)
Screenshot: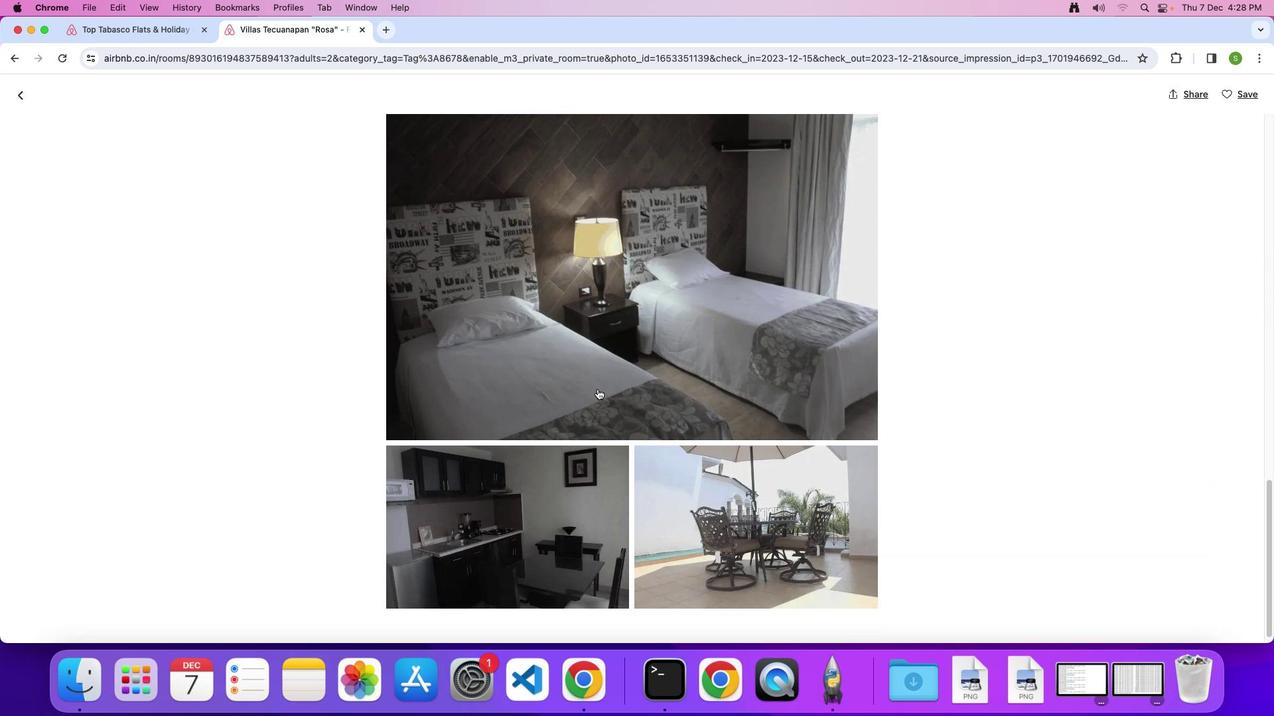
Action: Mouse scrolled (597, 388) with delta (0, -1)
Screenshot: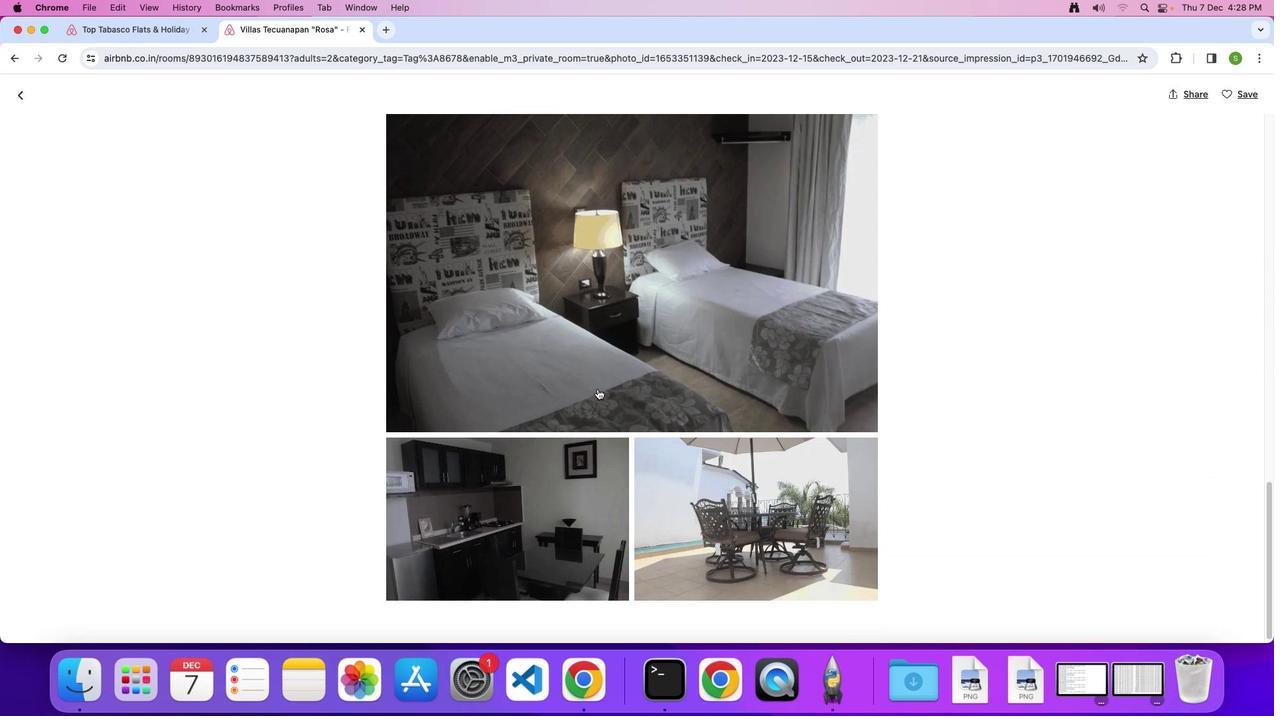 
Action: Mouse scrolled (597, 388) with delta (0, 0)
Screenshot: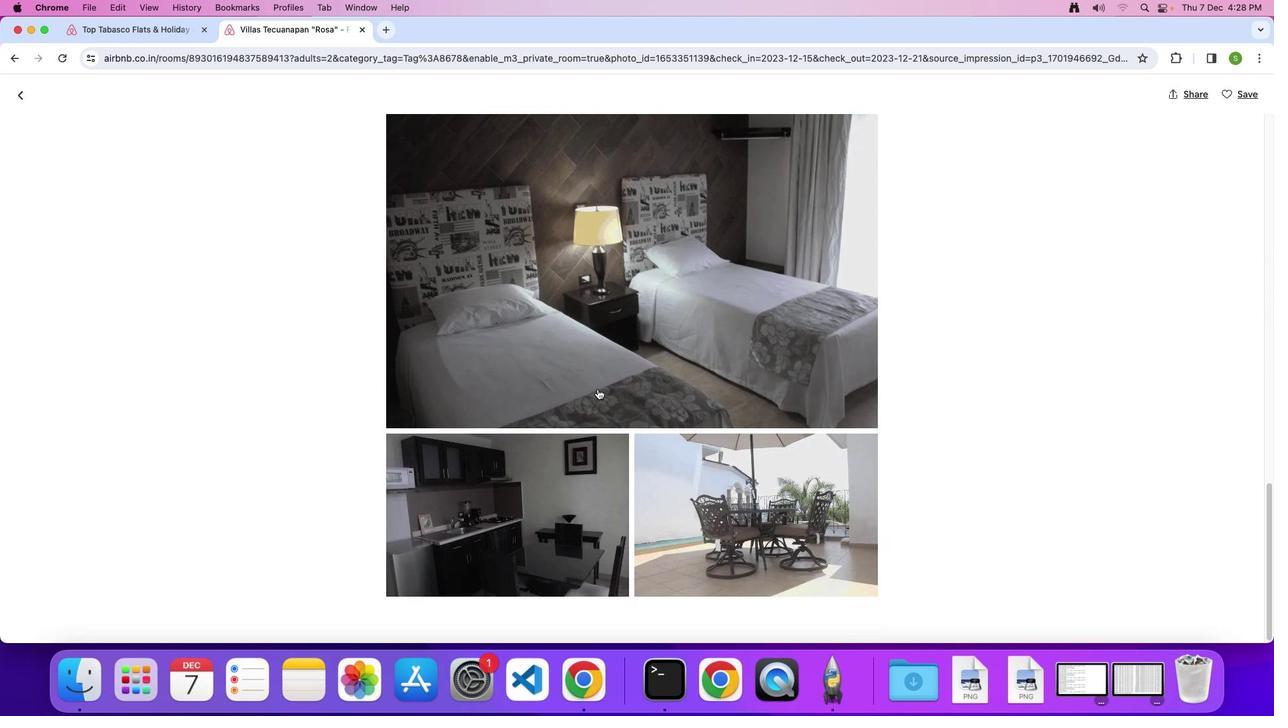 
Action: Mouse scrolled (597, 388) with delta (0, 0)
Screenshot: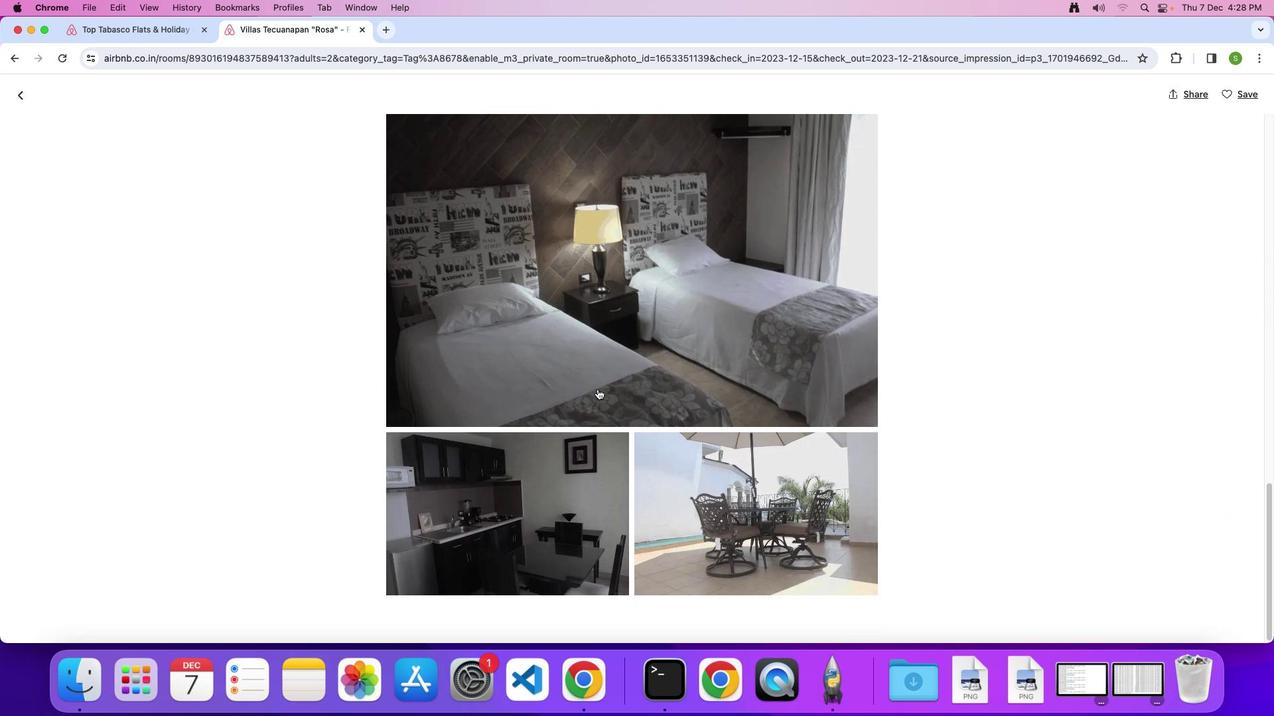 
Action: Mouse scrolled (597, 388) with delta (0, -1)
Screenshot: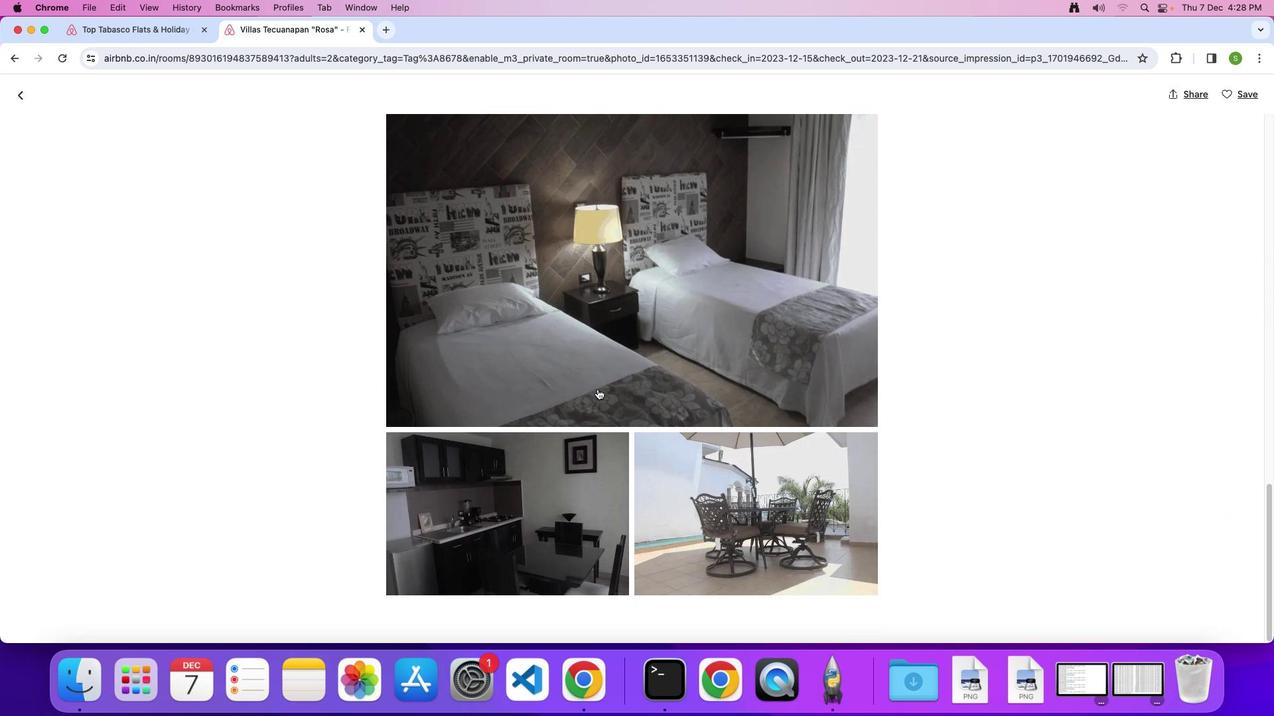 
Action: Mouse scrolled (597, 388) with delta (0, 0)
Screenshot: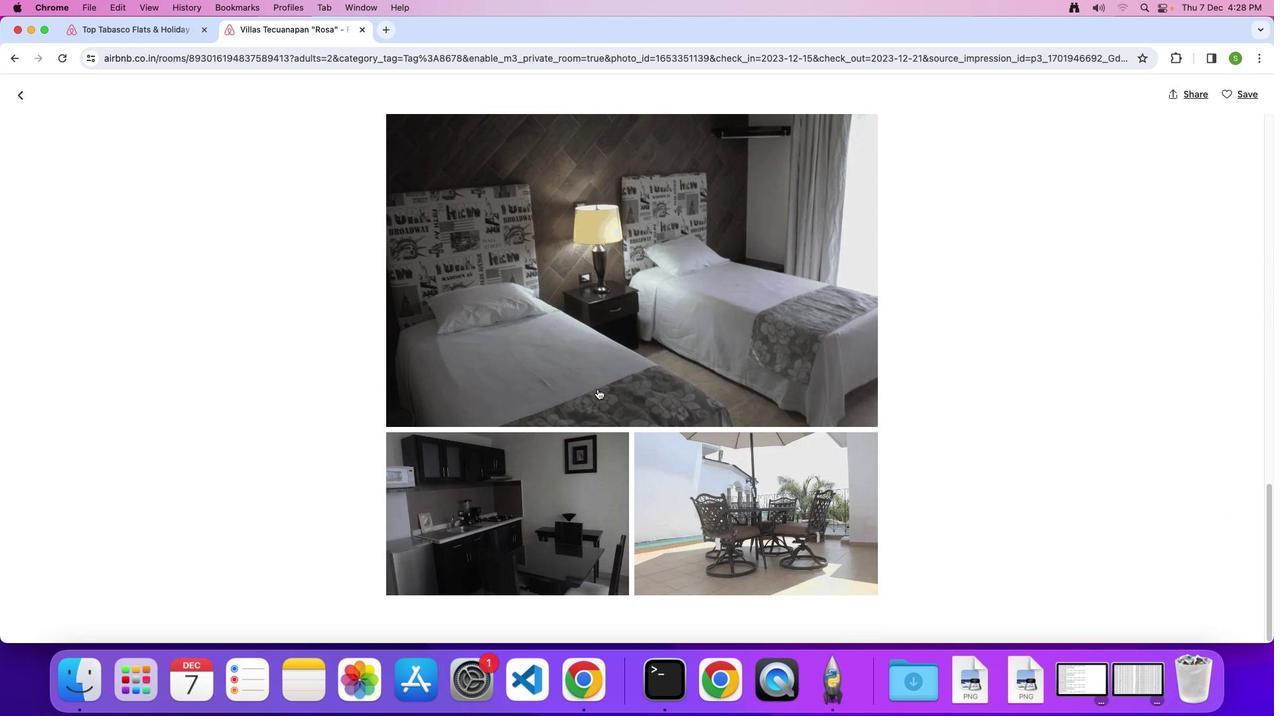 
Action: Mouse scrolled (597, 388) with delta (0, 0)
Screenshot: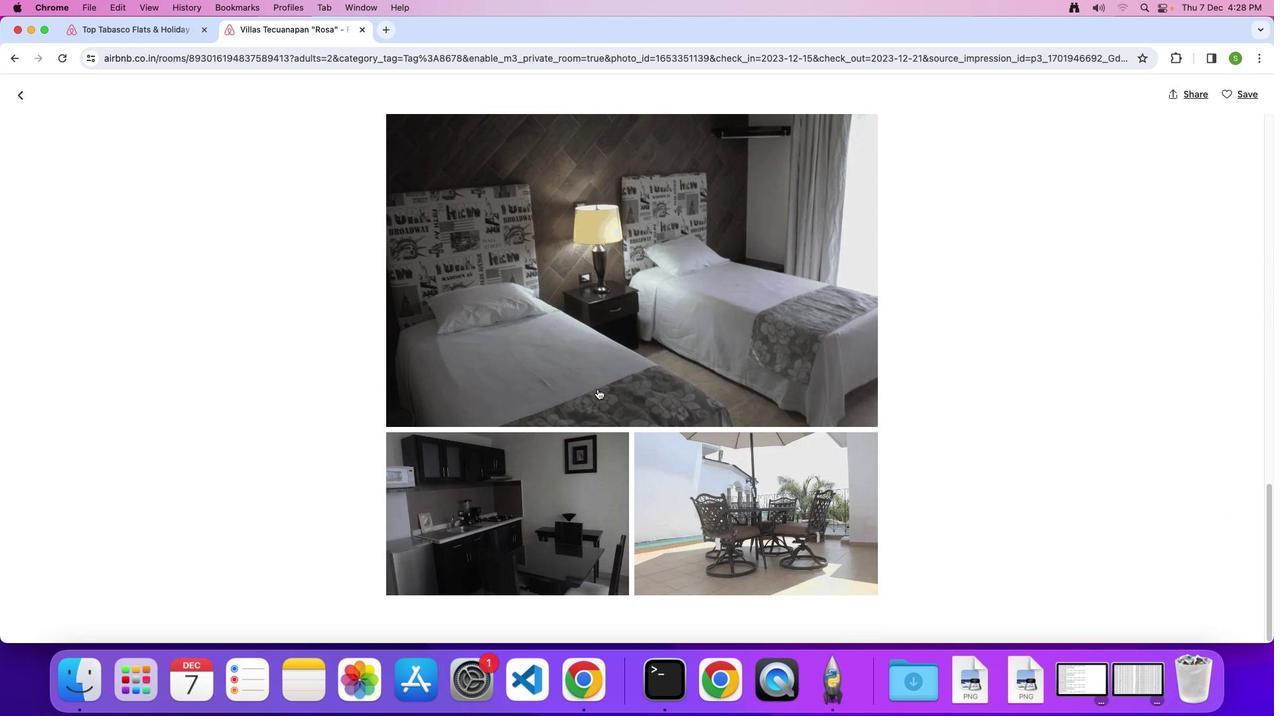 
Action: Mouse scrolled (597, 388) with delta (0, -1)
Screenshot: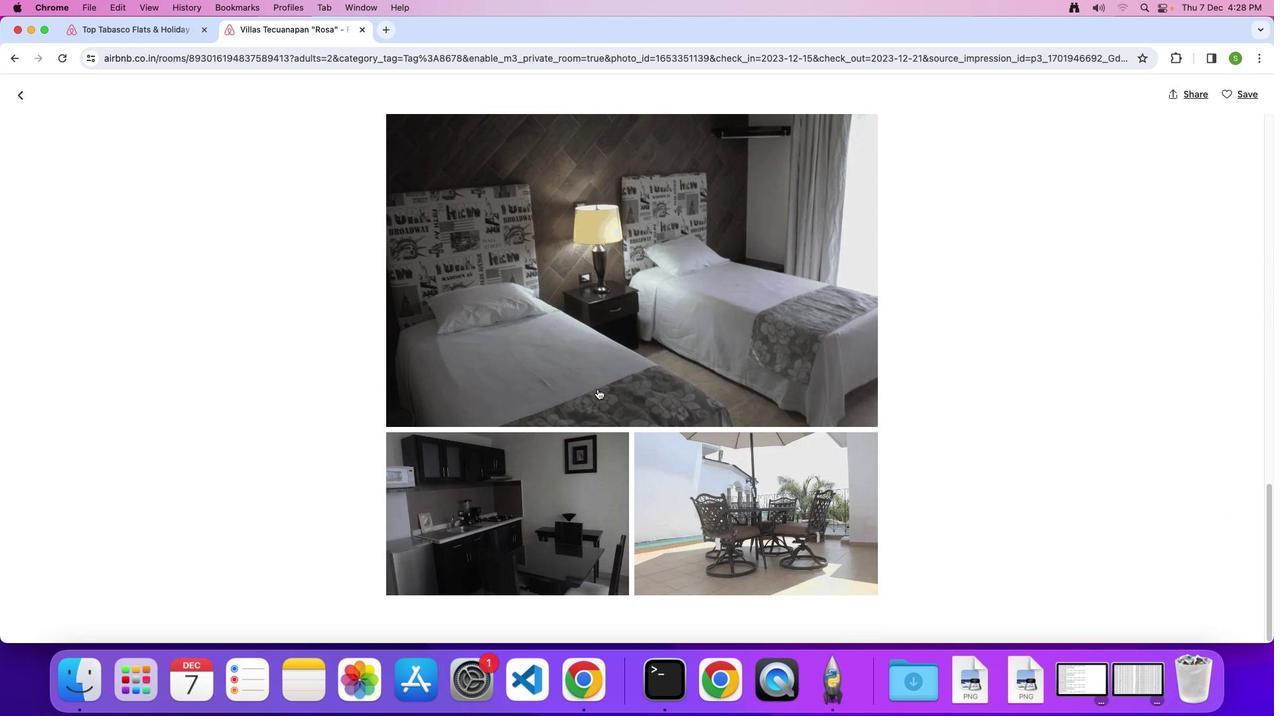 
Action: Mouse moved to (23, 100)
Screenshot: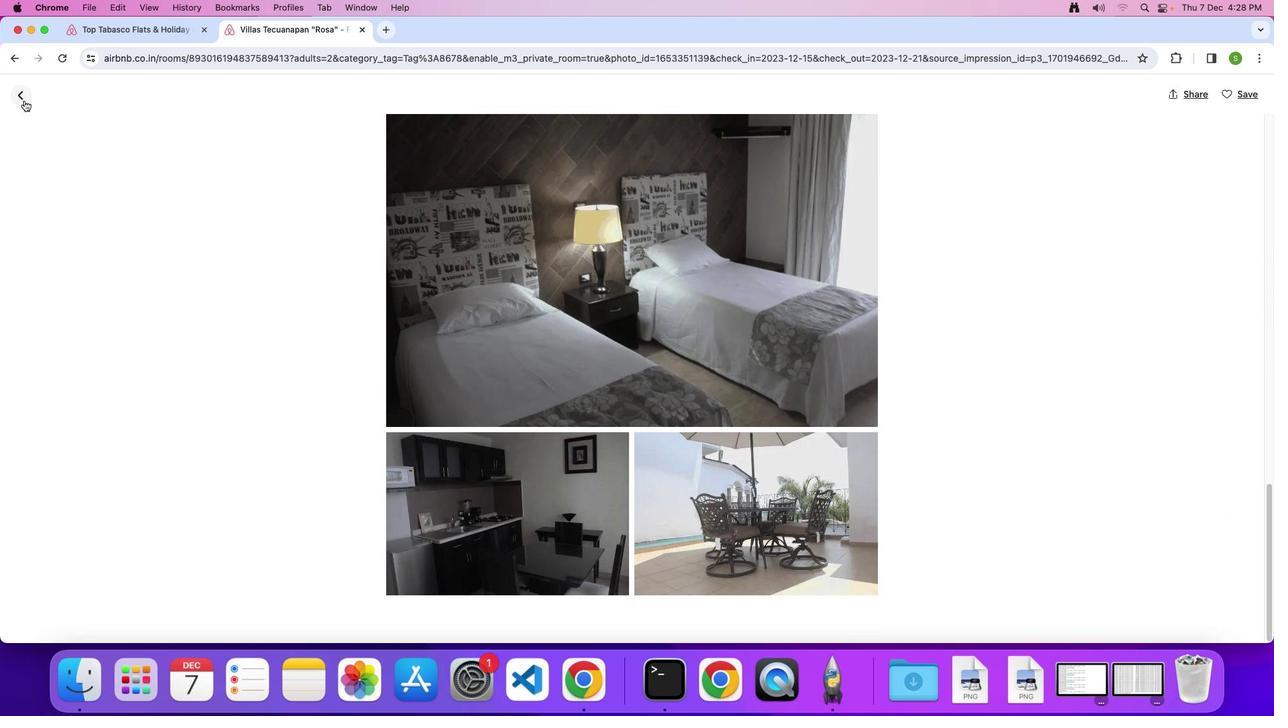 
Action: Mouse pressed left at (23, 100)
Screenshot: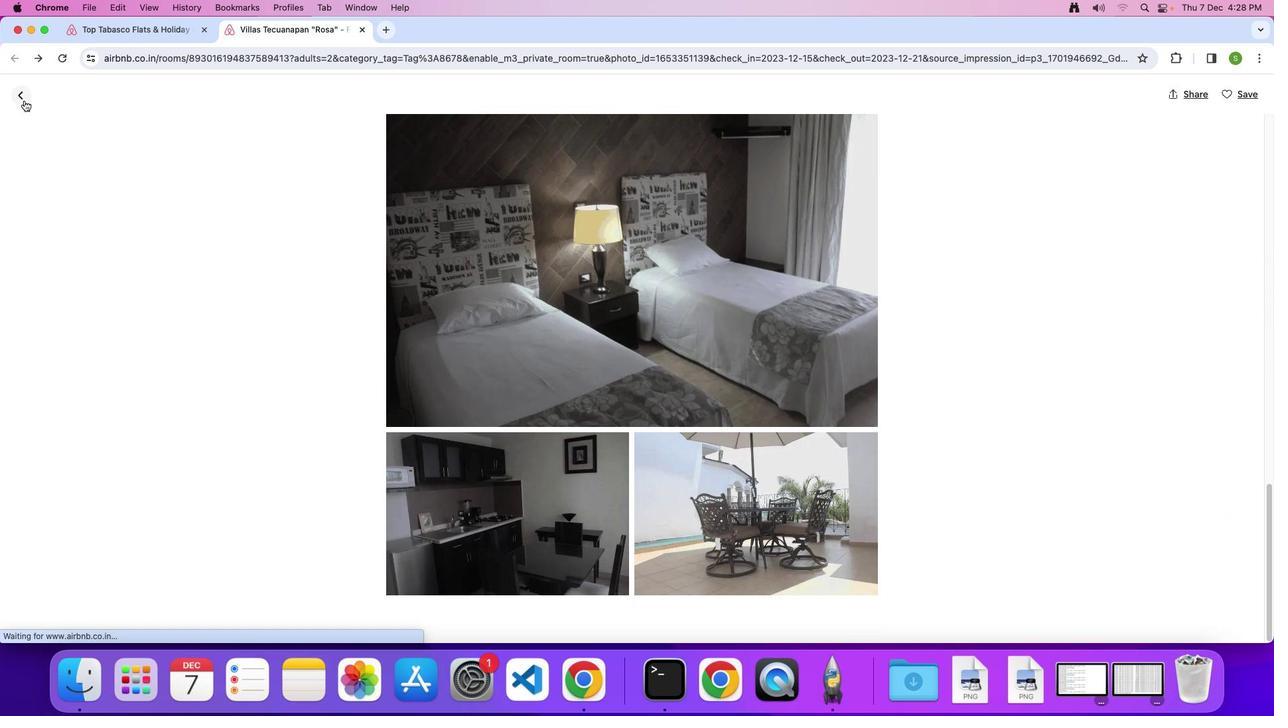 
Action: Mouse moved to (464, 355)
Screenshot: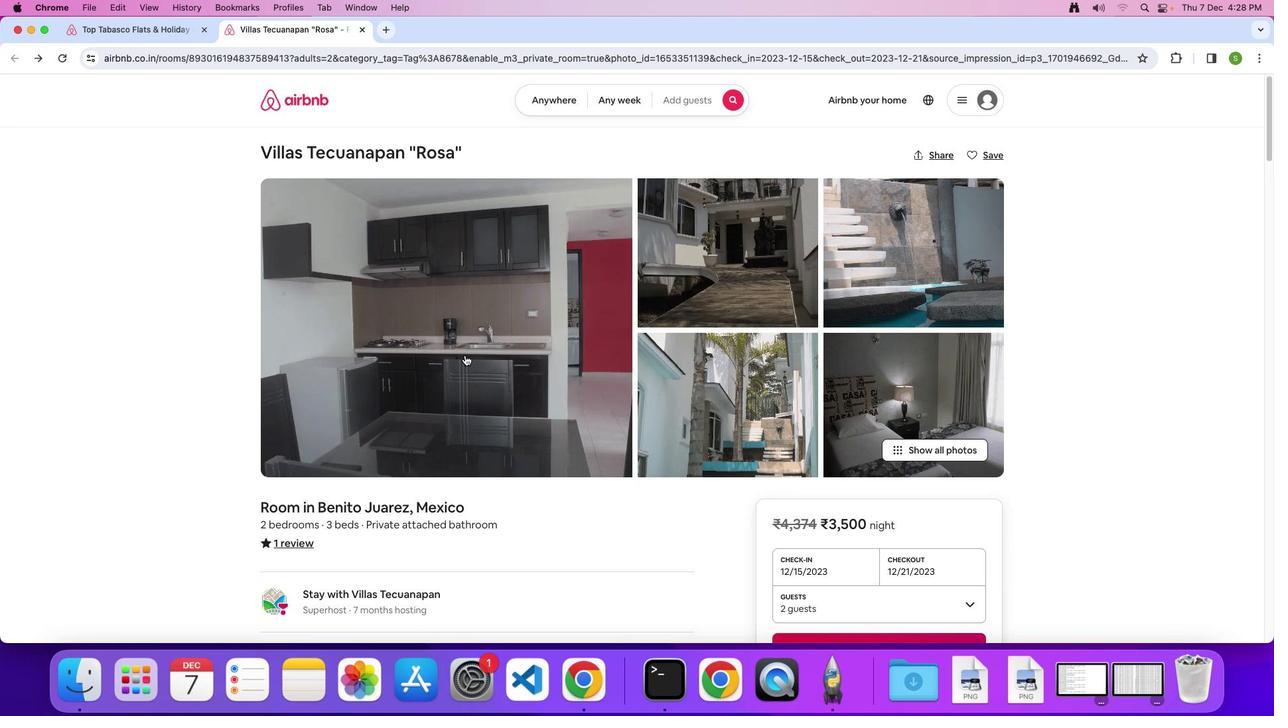 
Action: Mouse scrolled (464, 355) with delta (0, 0)
Screenshot: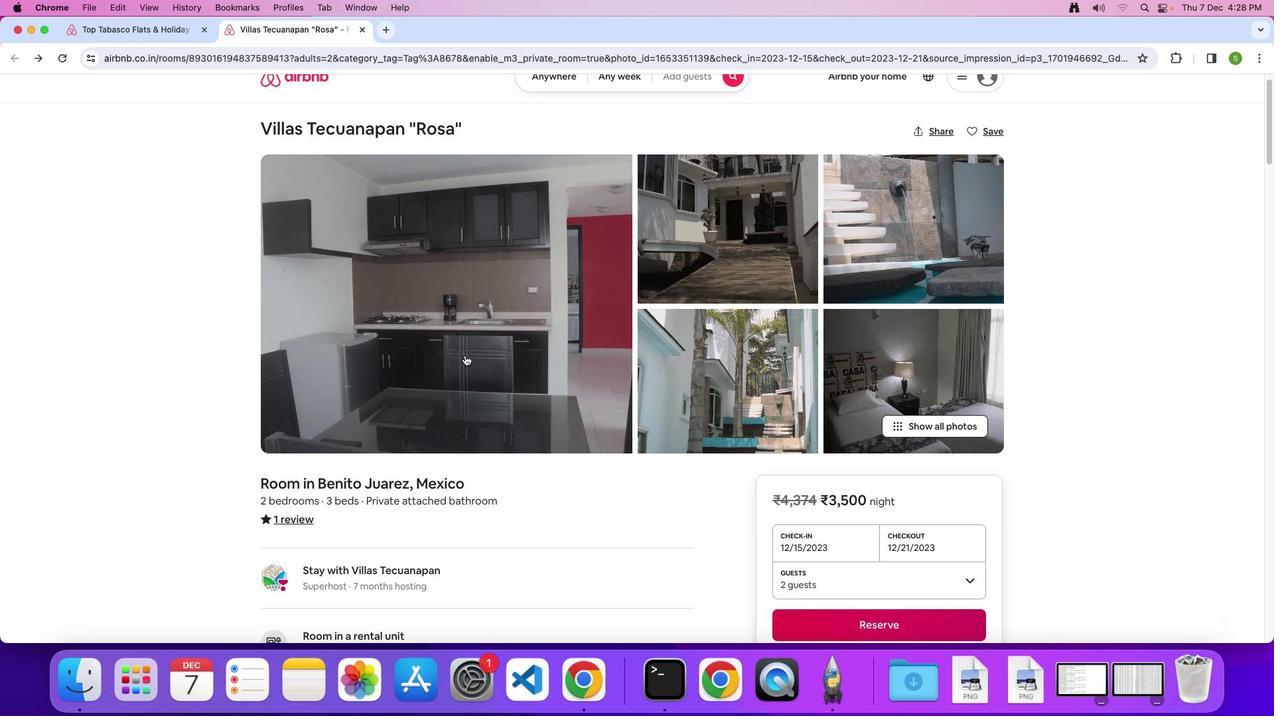 
Action: Mouse scrolled (464, 355) with delta (0, 0)
Screenshot: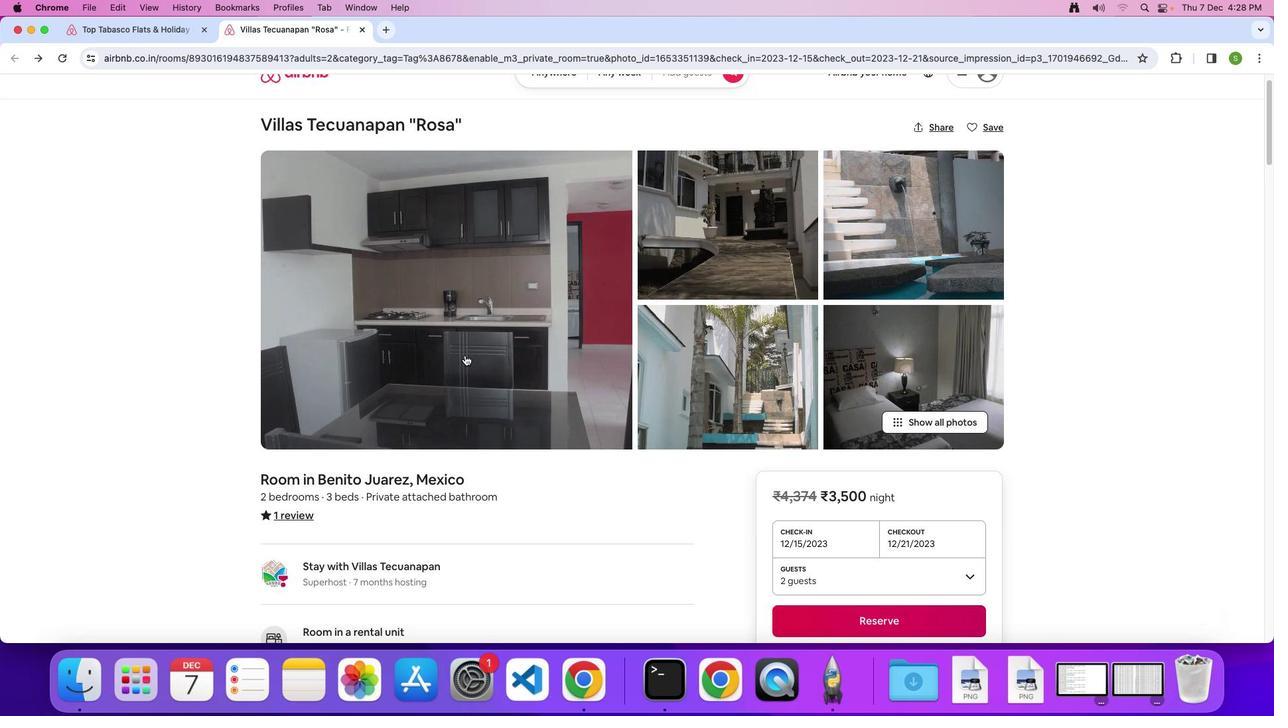 
Action: Mouse scrolled (464, 355) with delta (0, 0)
Screenshot: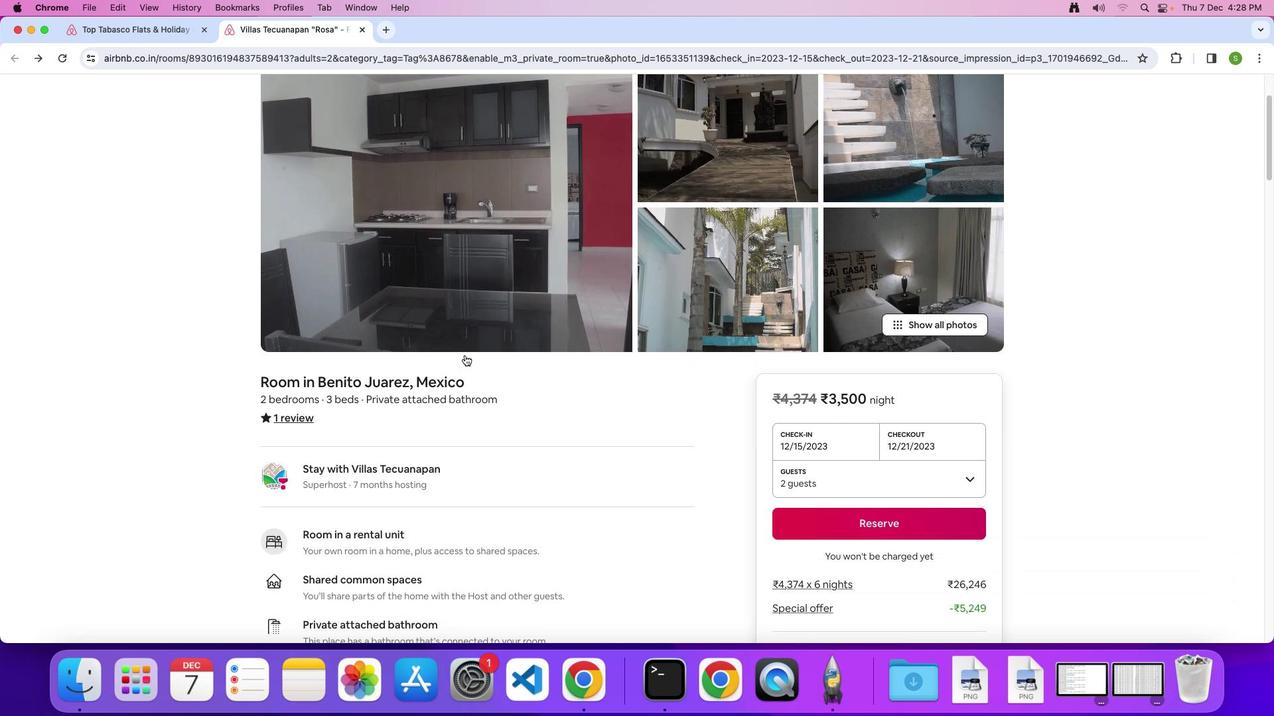
Action: Mouse scrolled (464, 355) with delta (0, 0)
Screenshot: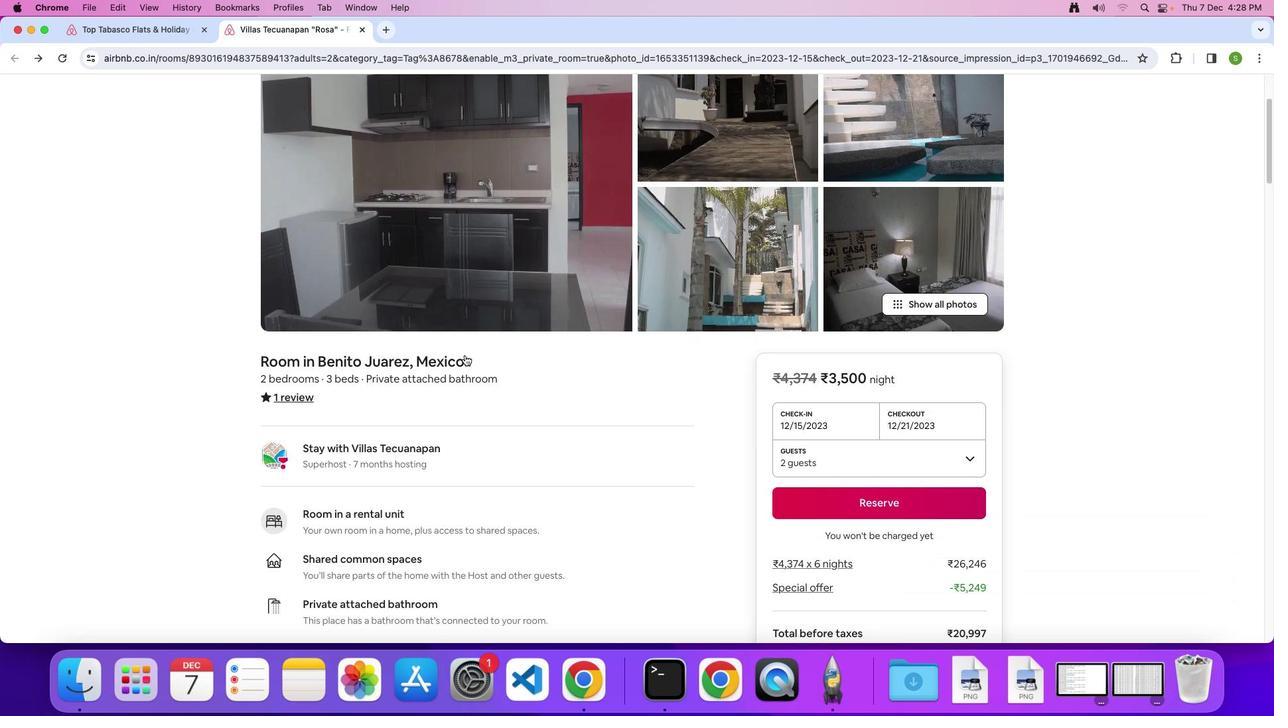 
Action: Mouse scrolled (464, 355) with delta (0, -1)
Screenshot: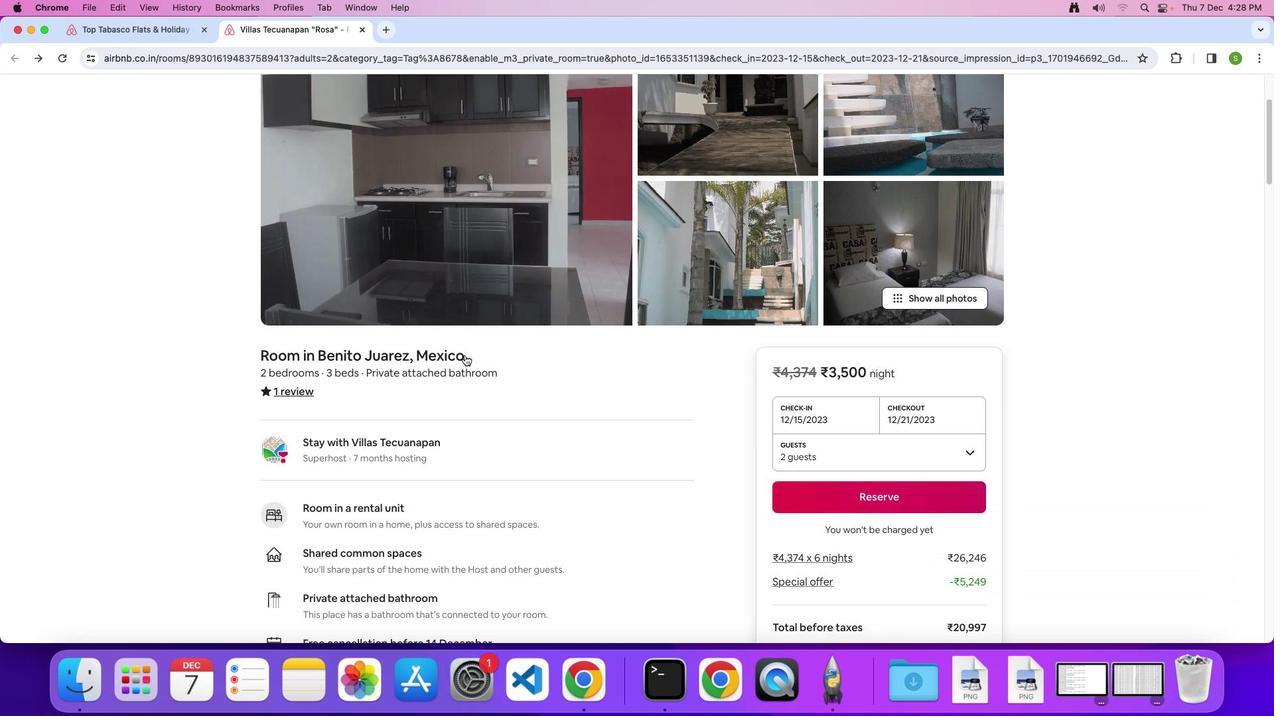 
Action: Mouse scrolled (464, 355) with delta (0, 0)
Screenshot: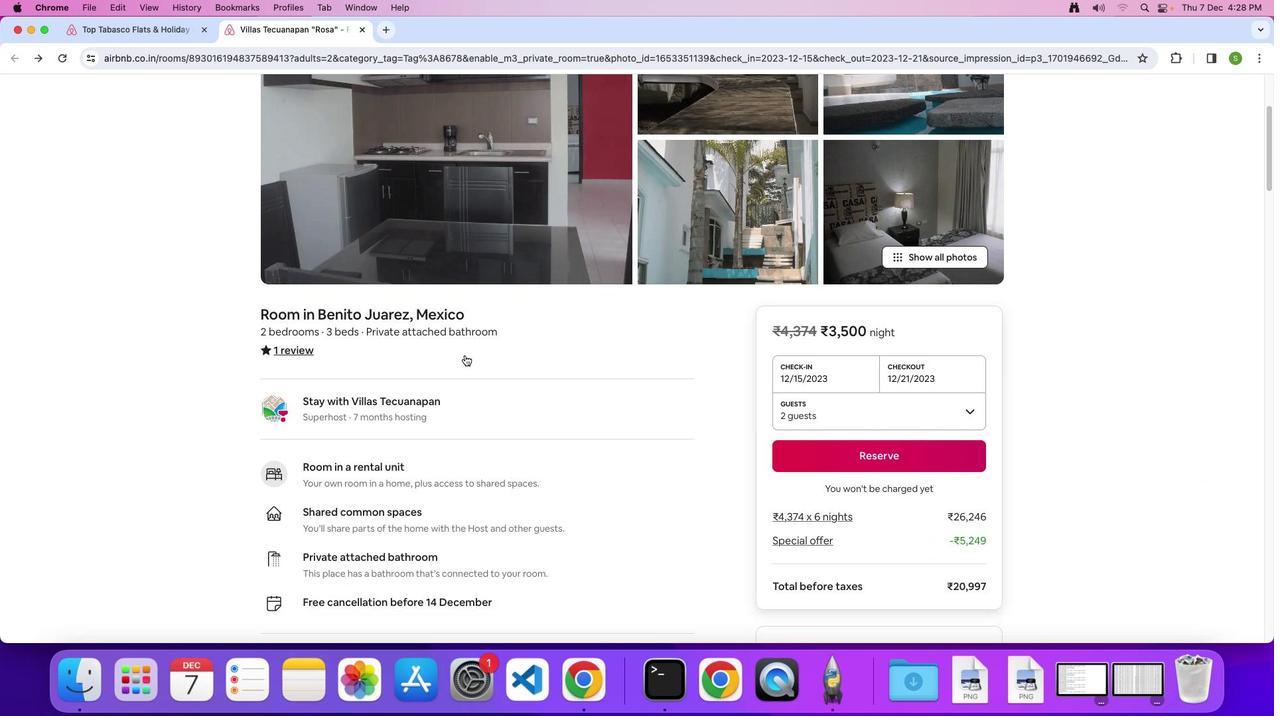 
Action: Mouse scrolled (464, 355) with delta (0, 0)
Screenshot: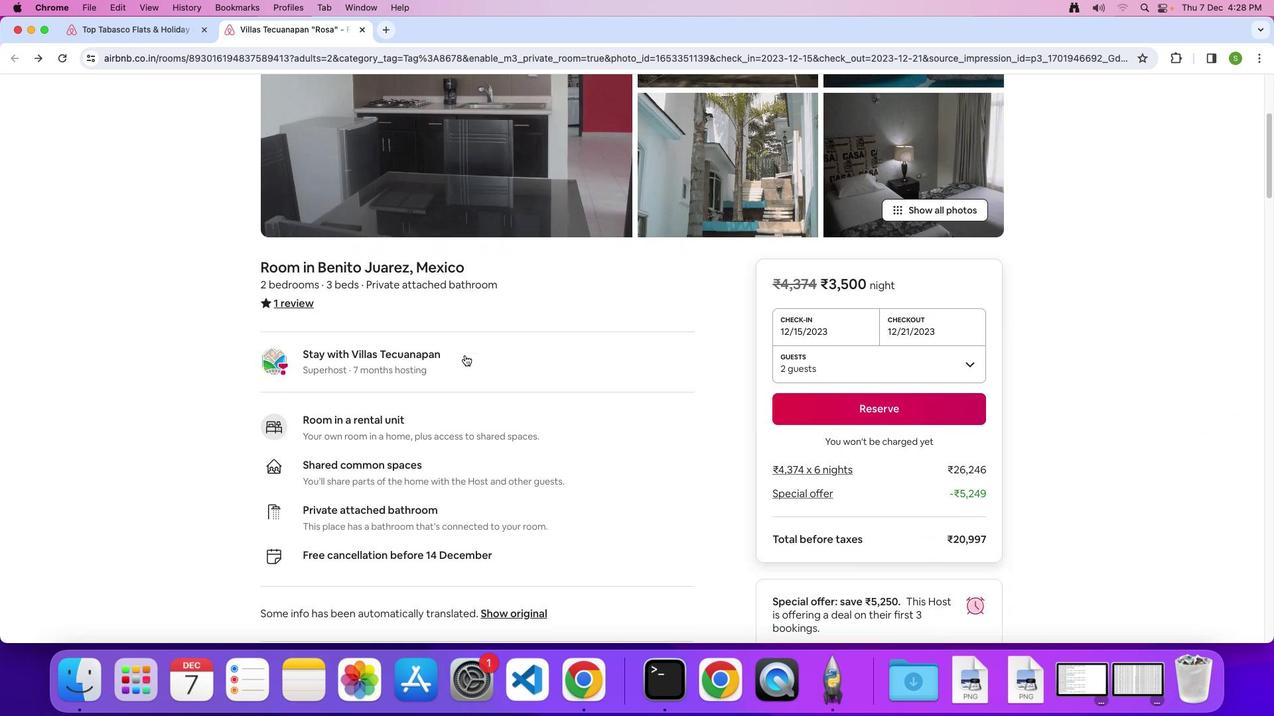 
Action: Mouse scrolled (464, 355) with delta (0, -1)
Screenshot: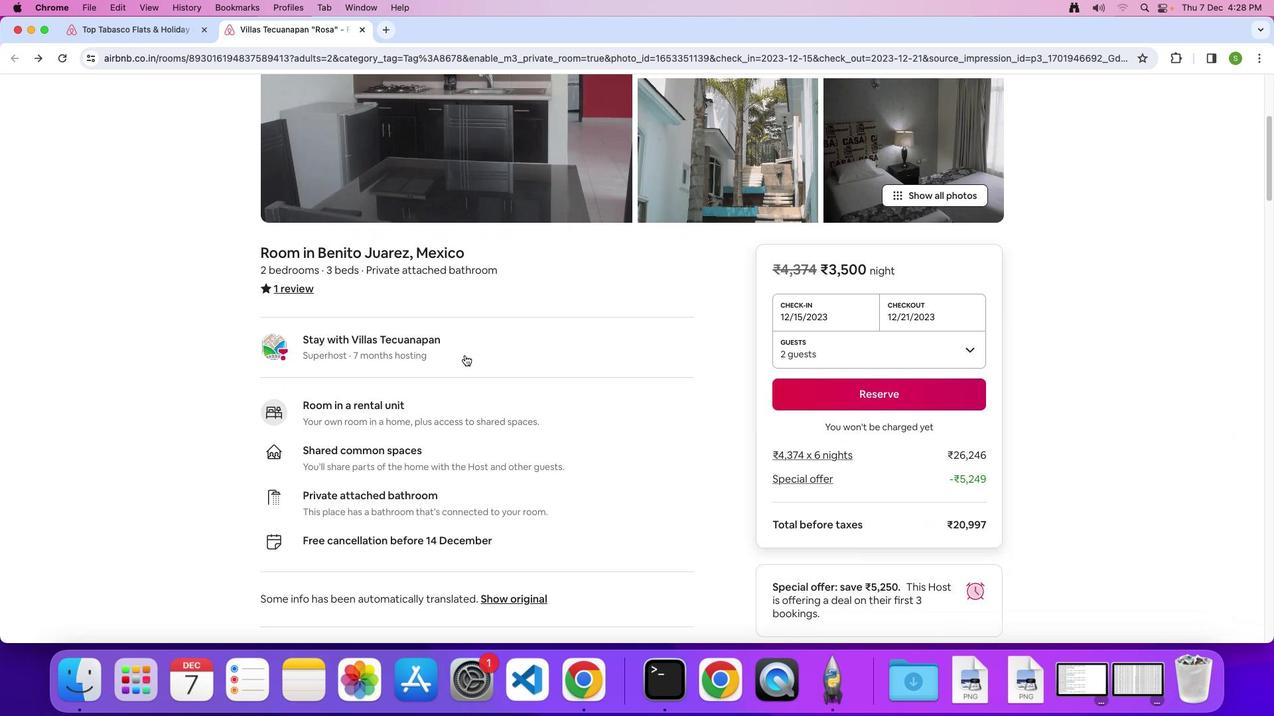 
Action: Mouse scrolled (464, 355) with delta (0, 0)
Screenshot: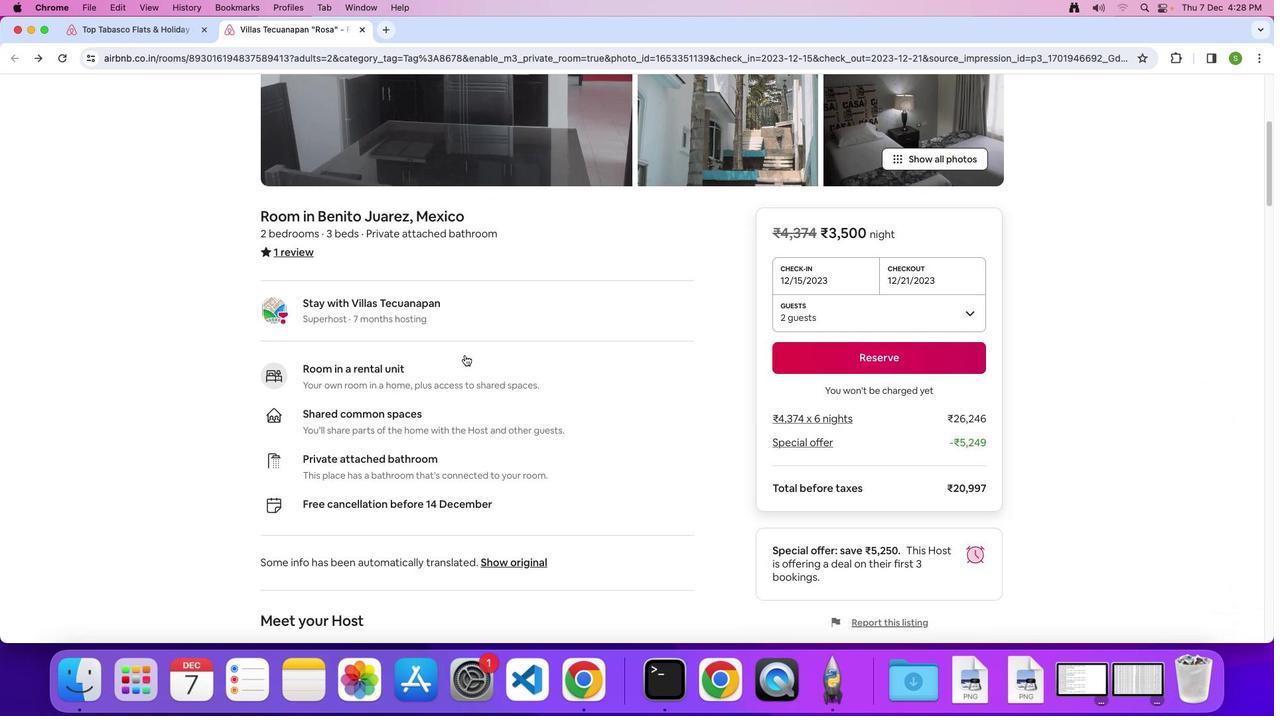 
Action: Mouse scrolled (464, 355) with delta (0, 0)
Screenshot: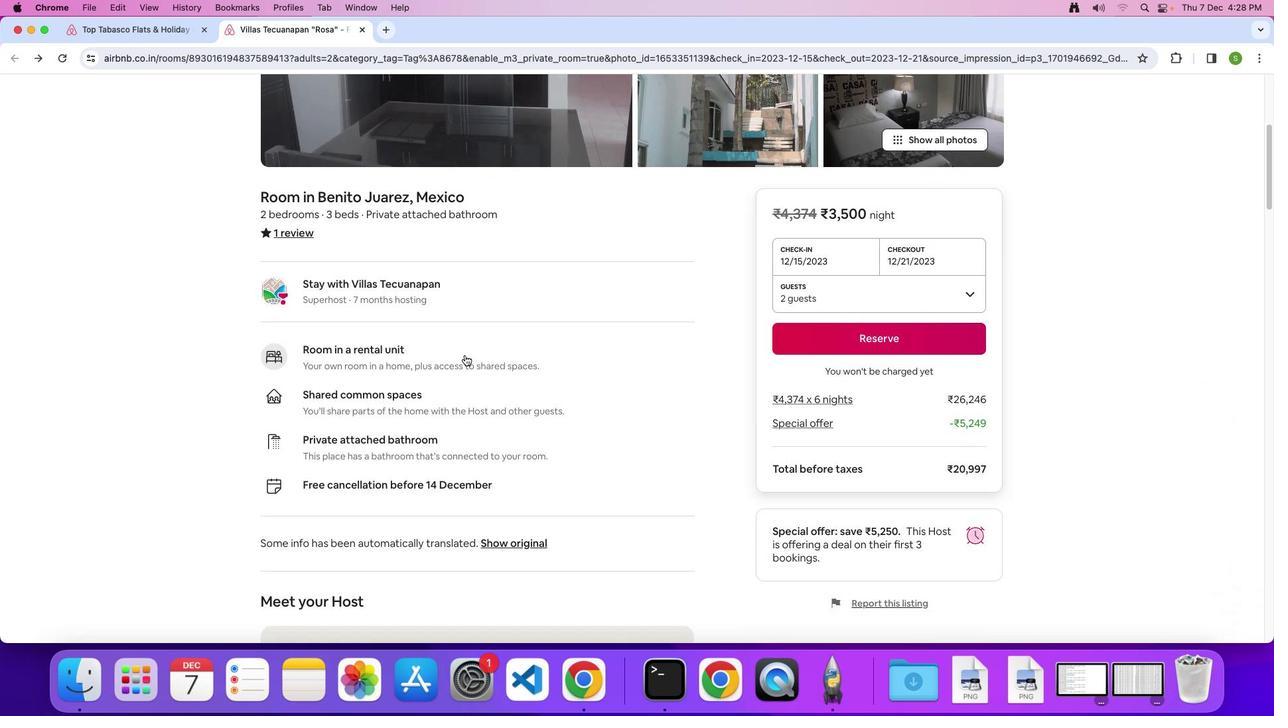 
Action: Mouse scrolled (464, 355) with delta (0, -1)
Screenshot: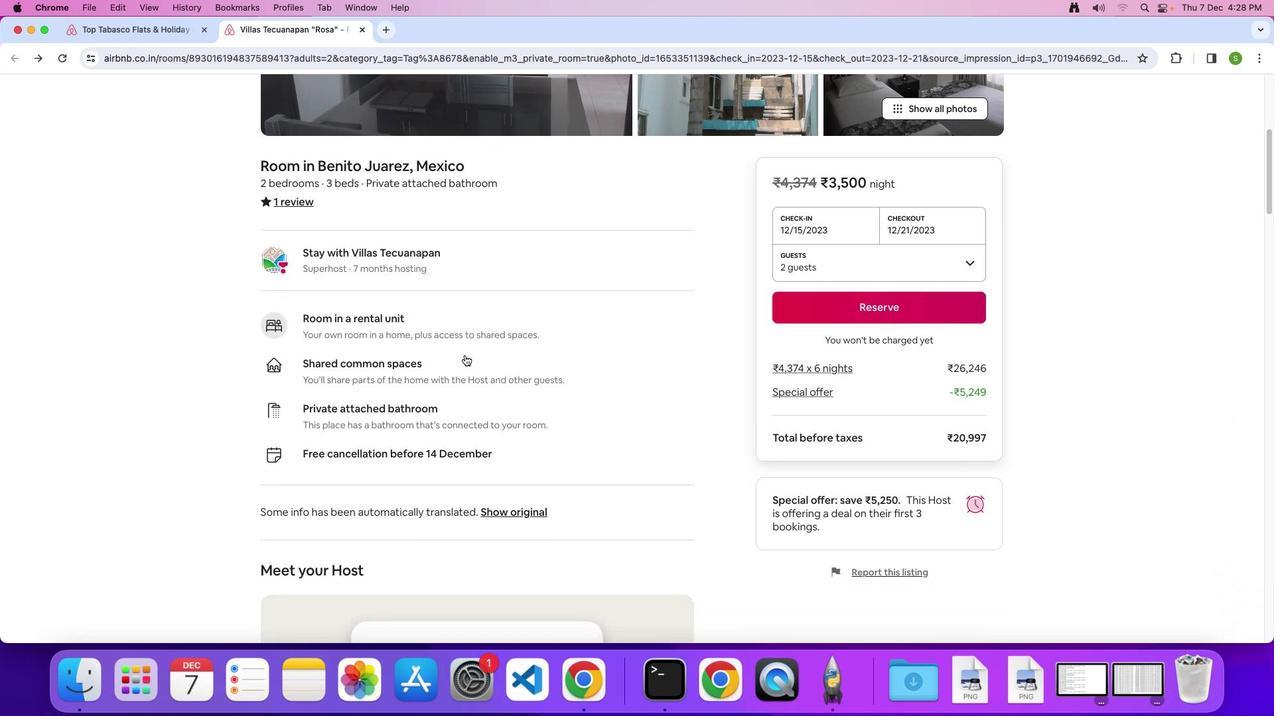 
Action: Mouse scrolled (464, 355) with delta (0, 0)
Screenshot: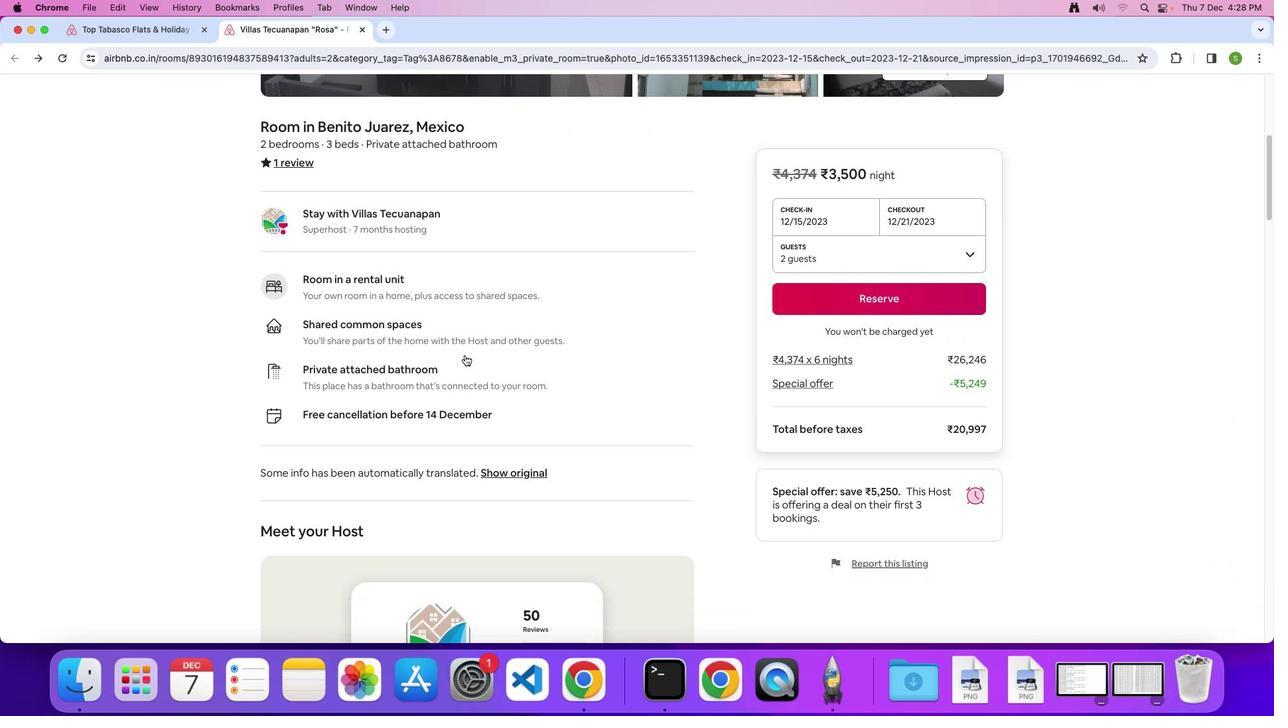 
Action: Mouse scrolled (464, 355) with delta (0, 0)
Screenshot: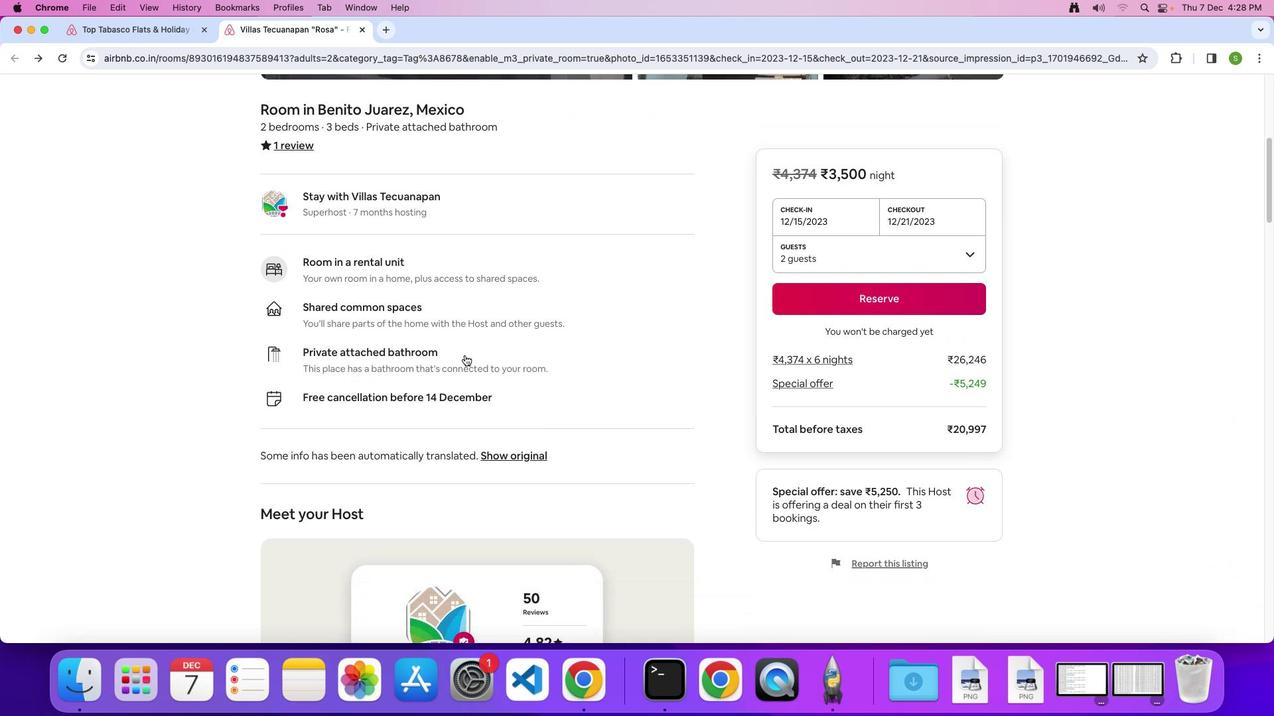
Action: Mouse scrolled (464, 355) with delta (0, -1)
Screenshot: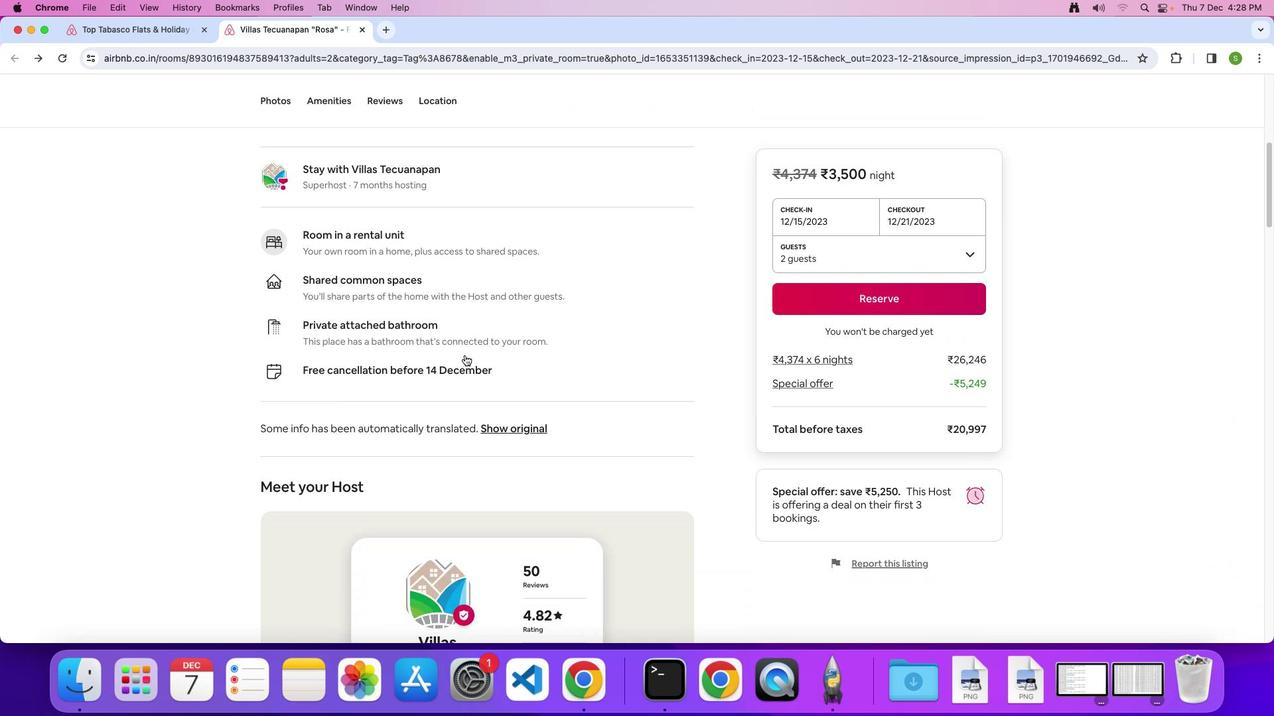 
Action: Mouse scrolled (464, 355) with delta (0, 0)
Screenshot: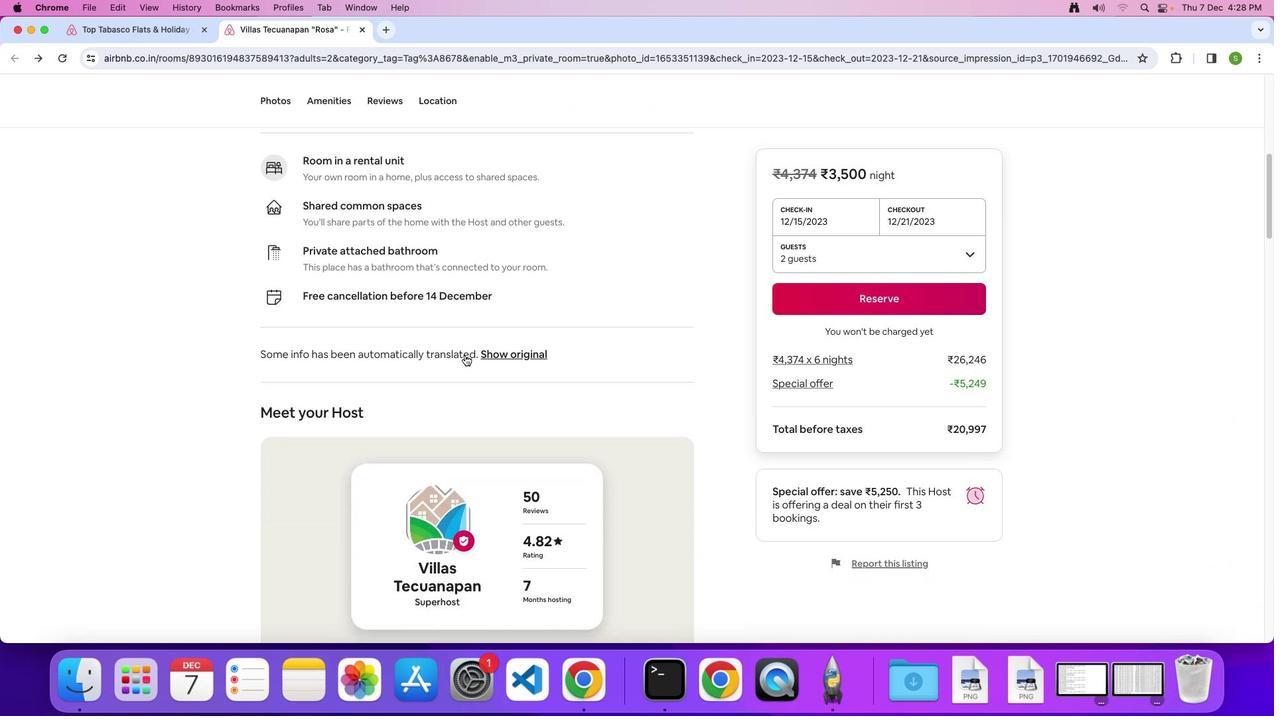 
Action: Mouse scrolled (464, 355) with delta (0, 0)
Screenshot: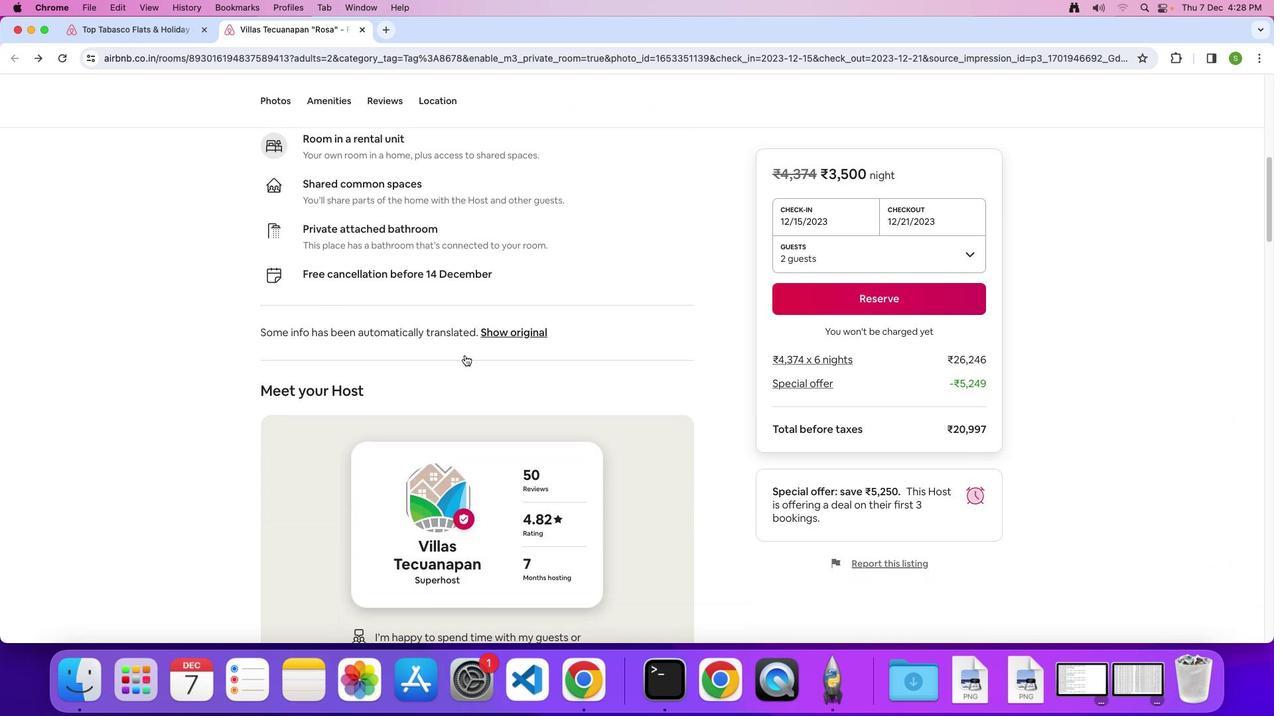 
Action: Mouse scrolled (464, 355) with delta (0, -1)
Screenshot: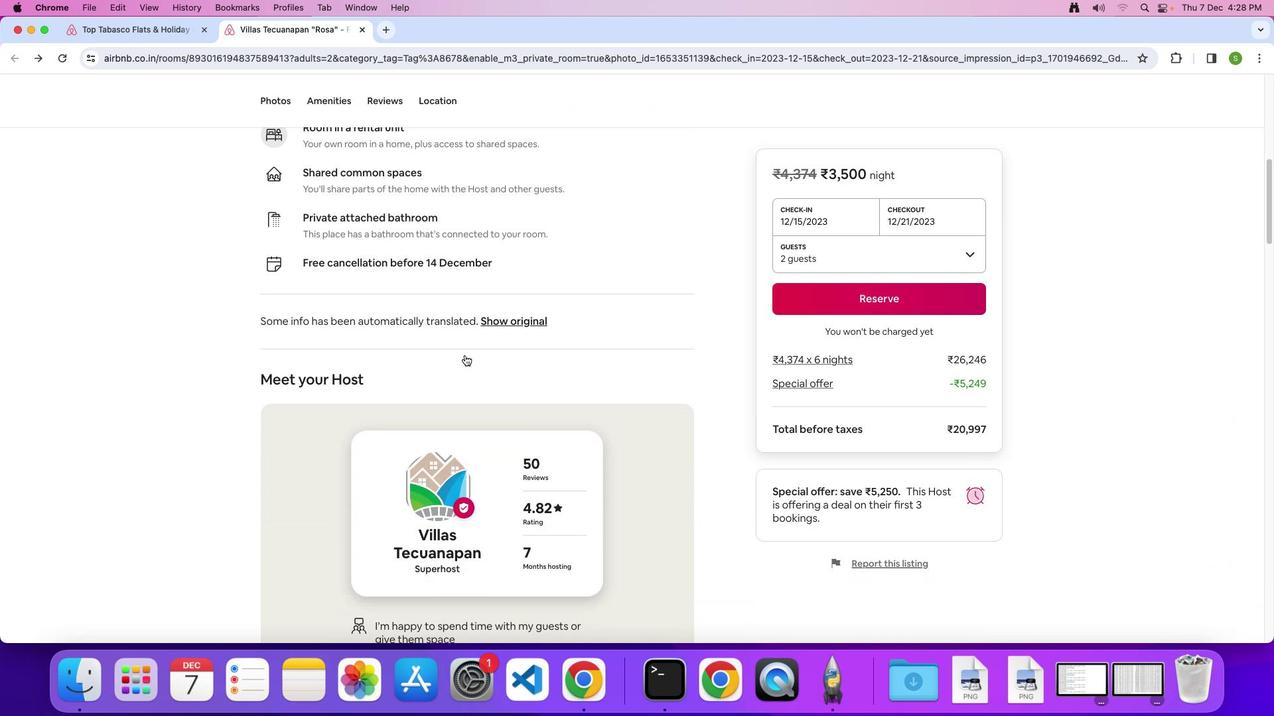 
Action: Mouse scrolled (464, 355) with delta (0, 0)
Screenshot: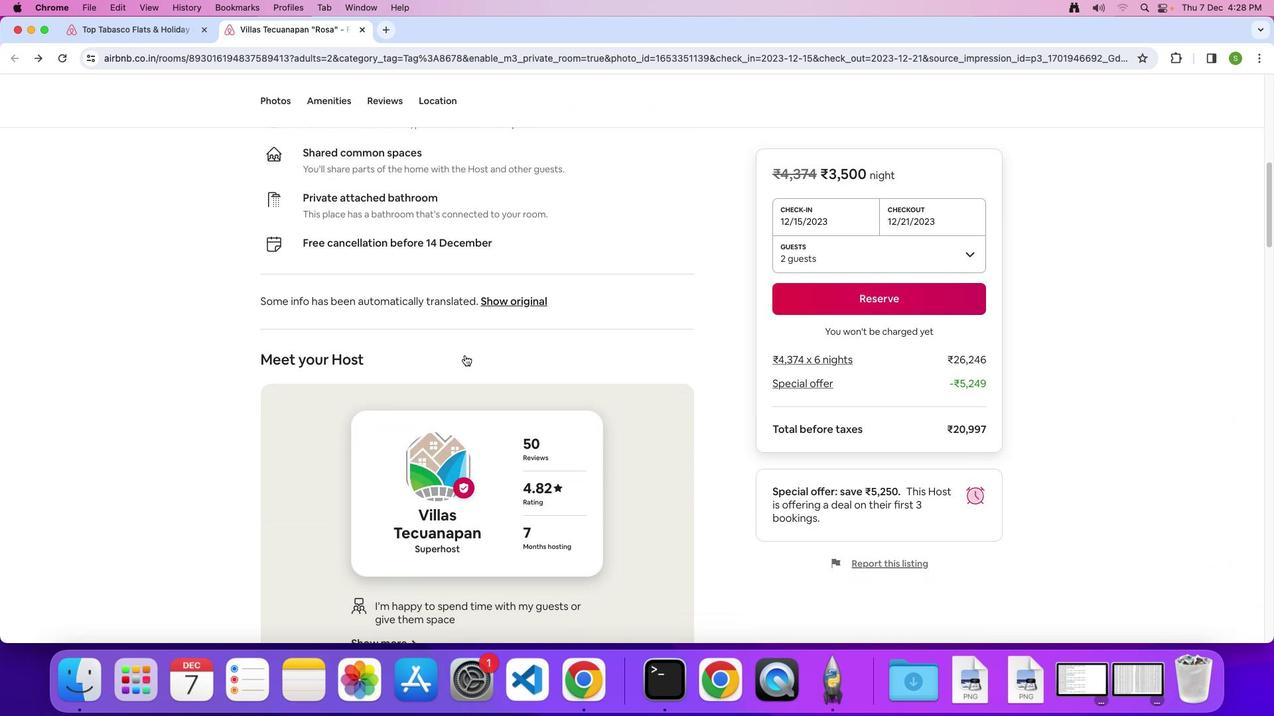 
Action: Mouse scrolled (464, 355) with delta (0, 0)
Screenshot: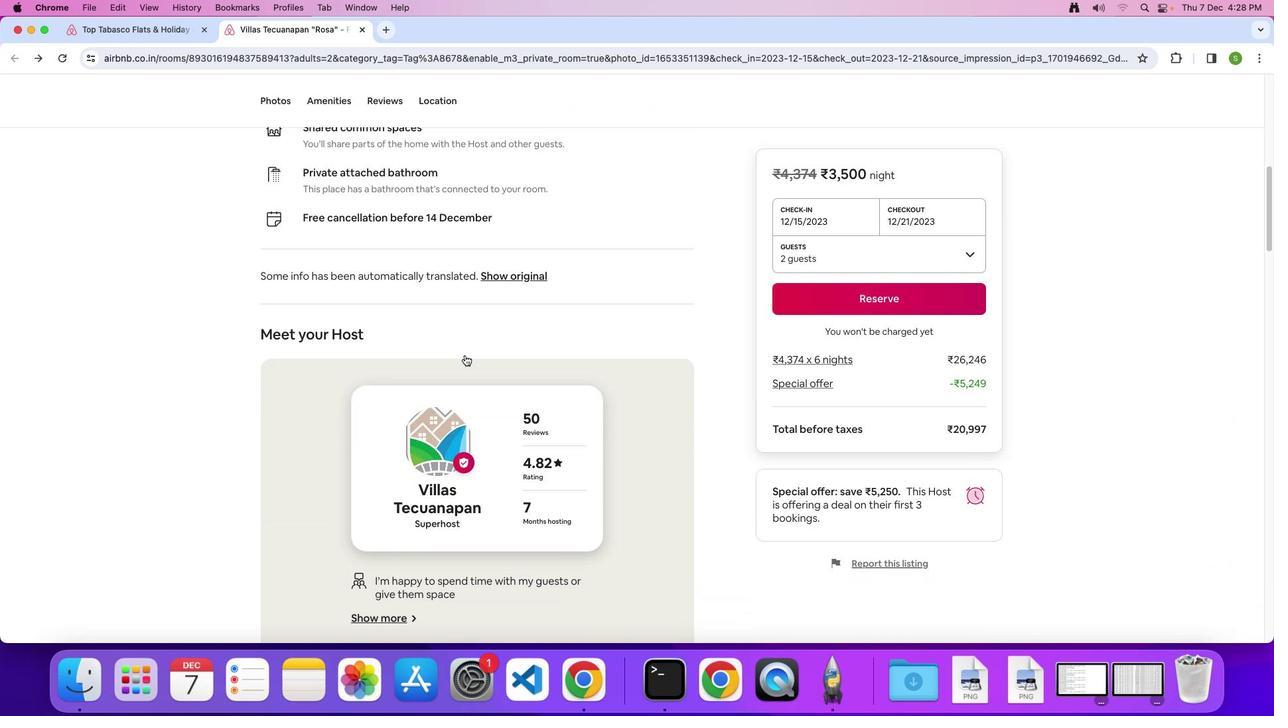 
Action: Mouse scrolled (464, 355) with delta (0, 0)
Screenshot: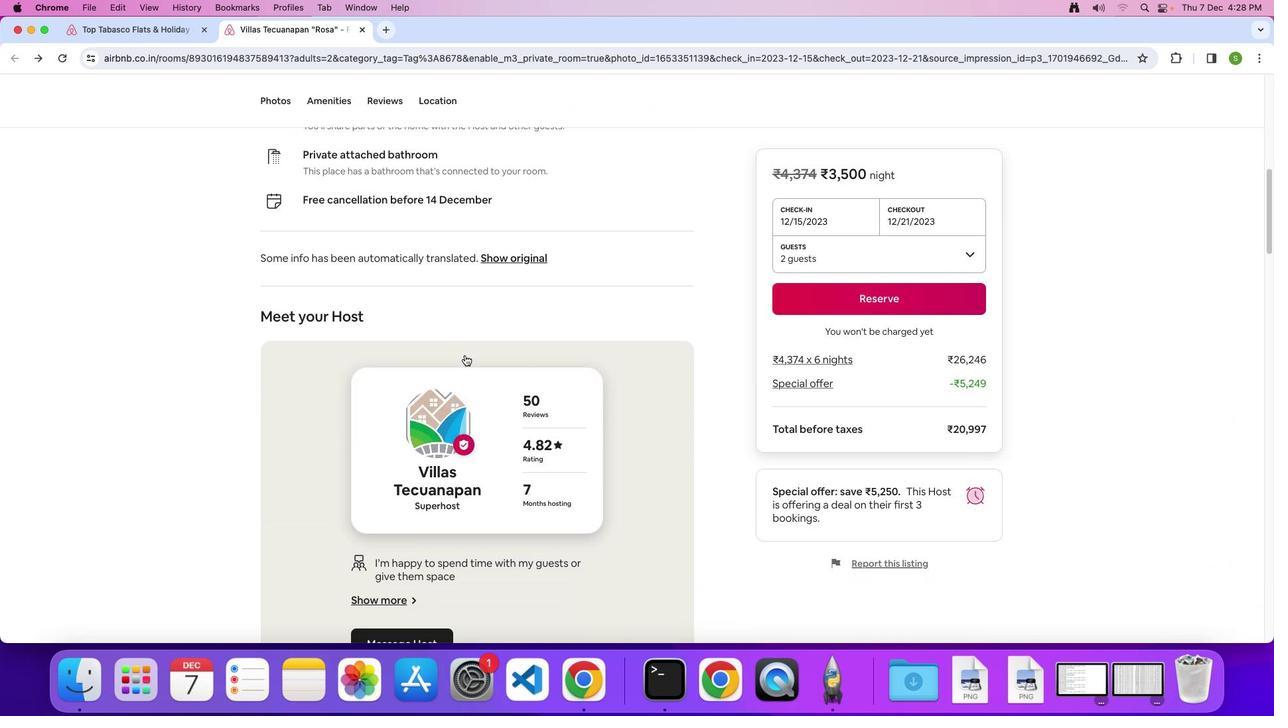 
Action: Mouse scrolled (464, 355) with delta (0, 0)
Screenshot: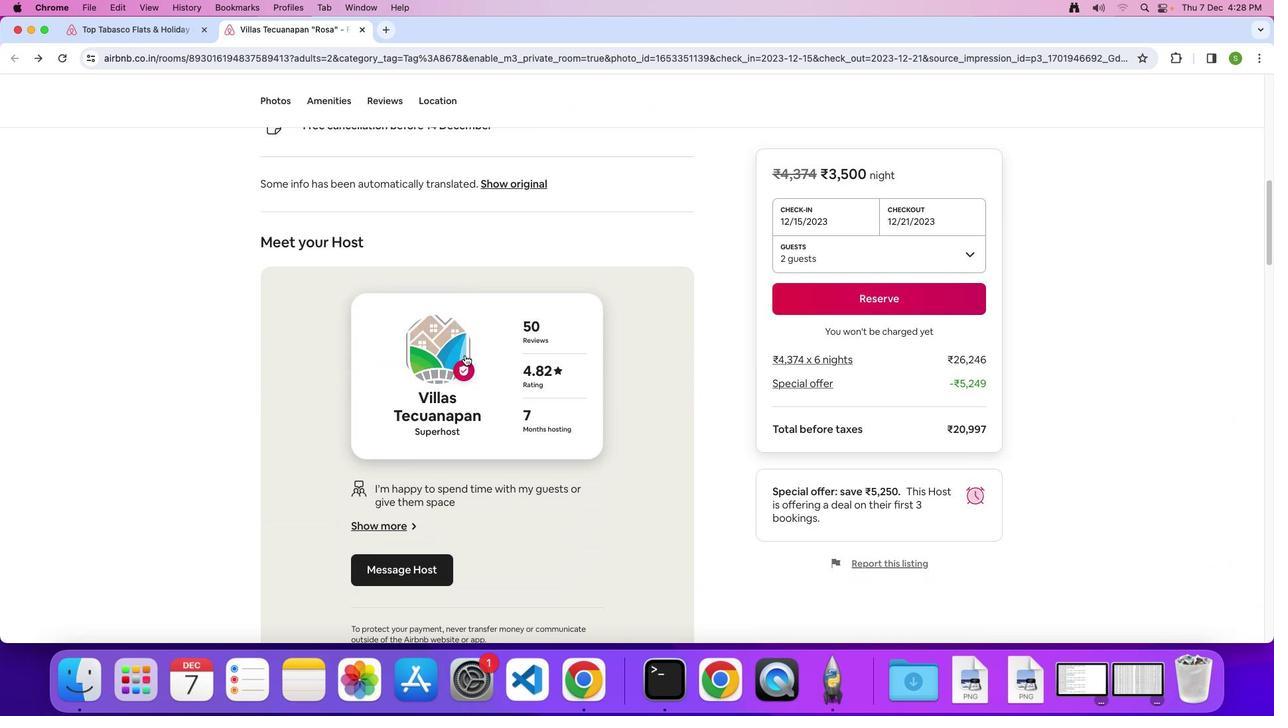 
Action: Mouse scrolled (464, 355) with delta (0, 0)
Screenshot: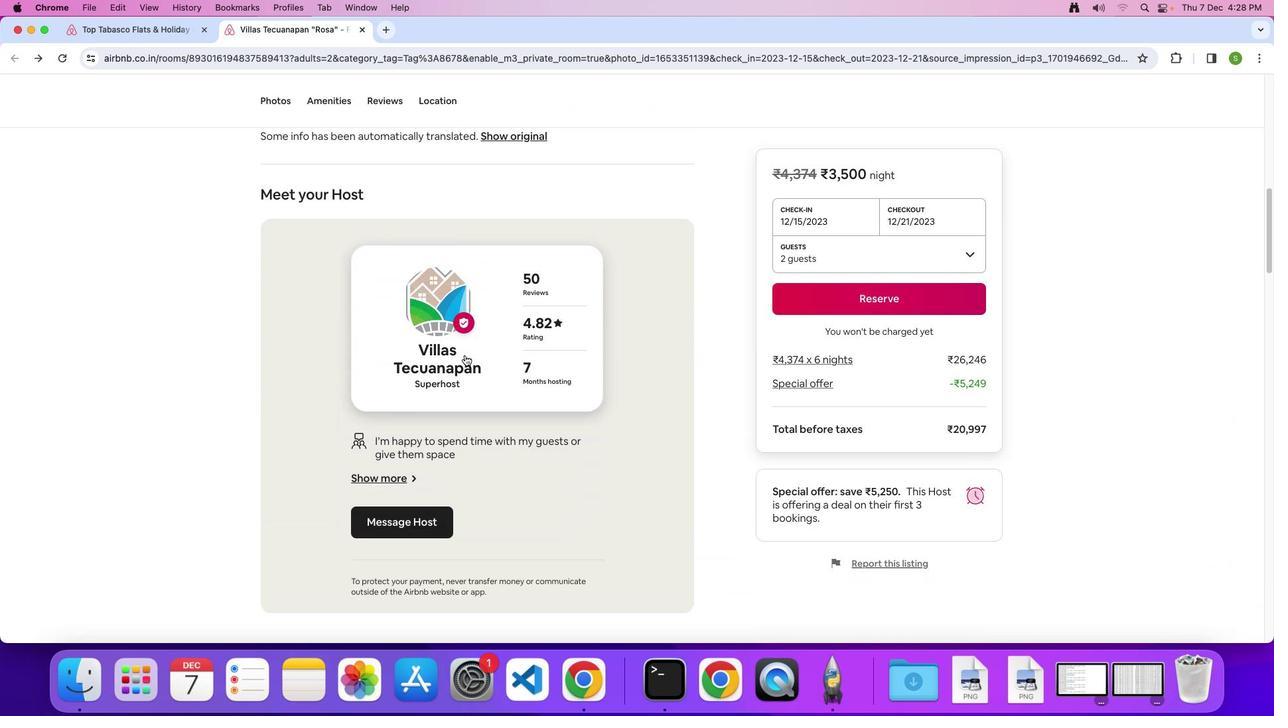 
Action: Mouse scrolled (464, 355) with delta (0, -1)
Screenshot: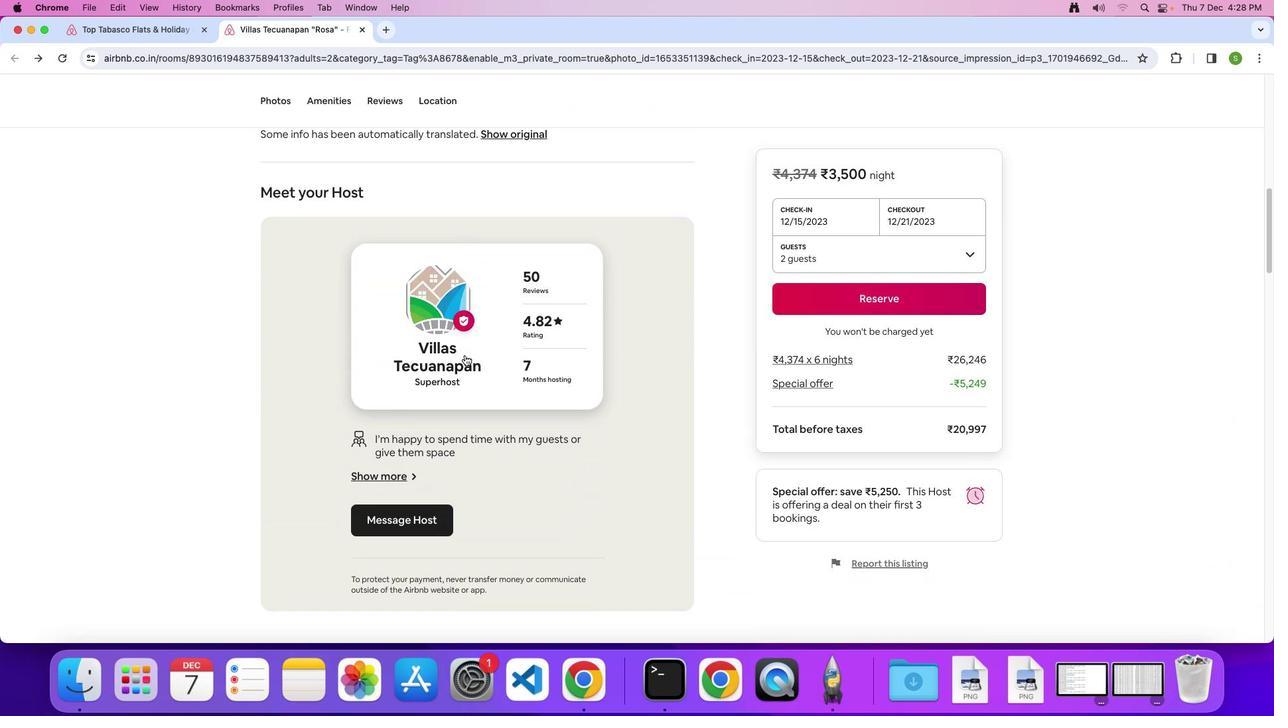 
Action: Mouse scrolled (464, 355) with delta (0, 0)
Screenshot: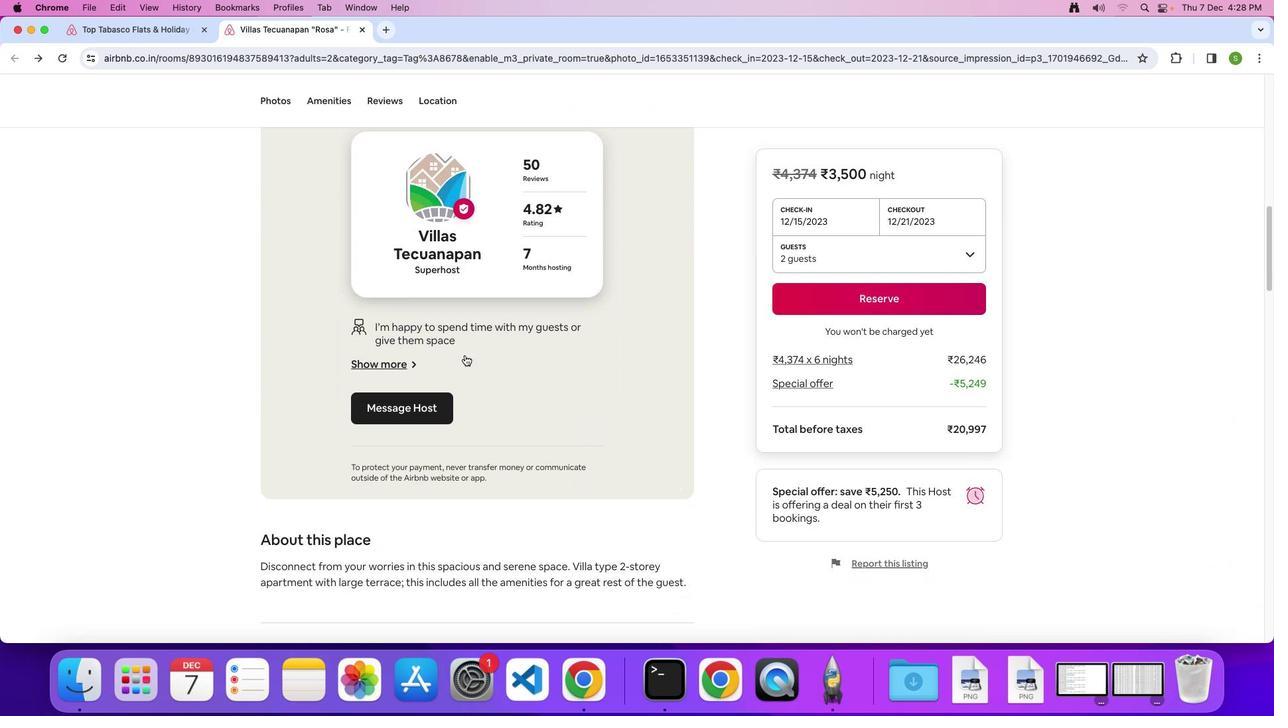 
Action: Mouse scrolled (464, 355) with delta (0, 0)
Screenshot: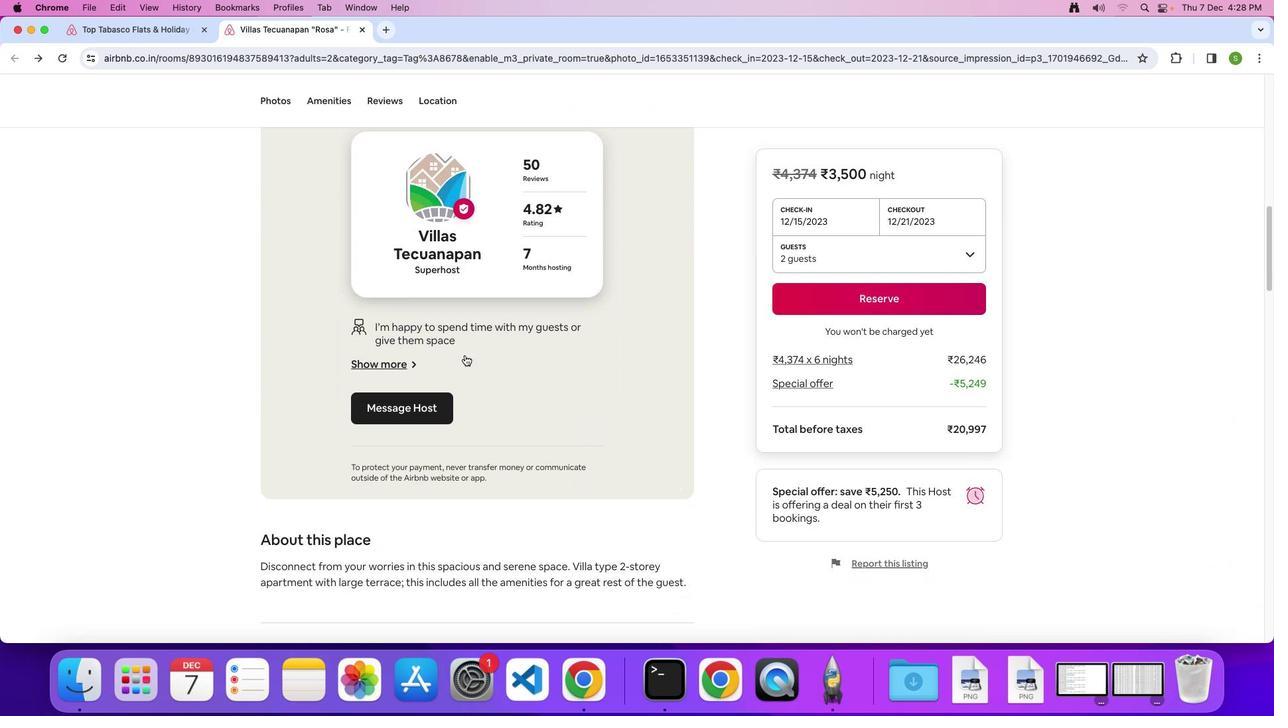 
Action: Mouse scrolled (464, 355) with delta (0, -1)
Screenshot: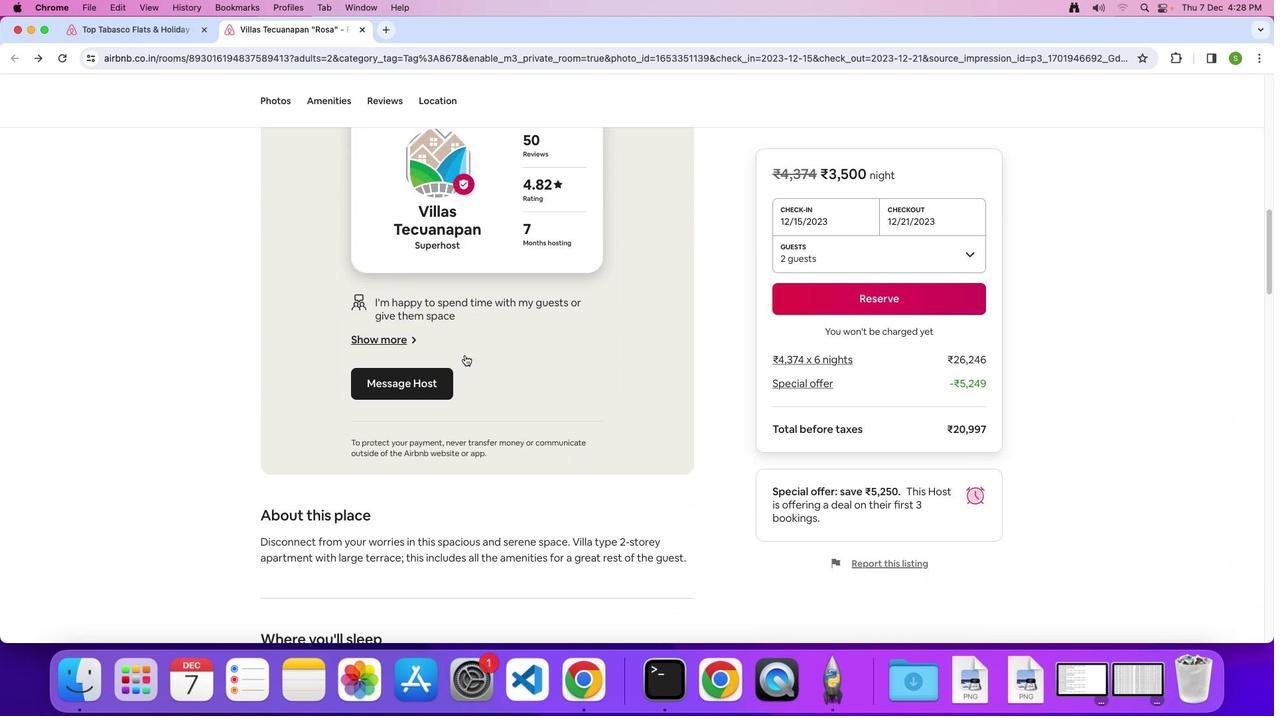 
Action: Mouse scrolled (464, 355) with delta (0, 0)
Screenshot: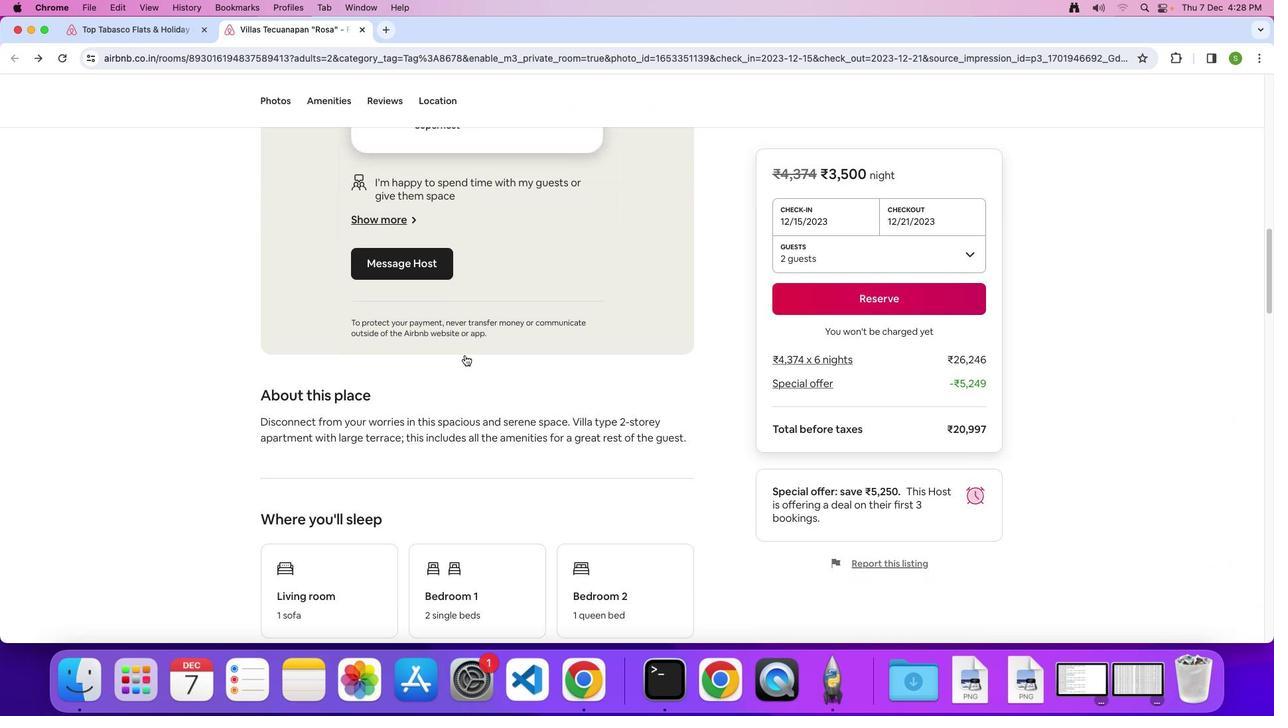 
Action: Mouse scrolled (464, 355) with delta (0, 0)
Screenshot: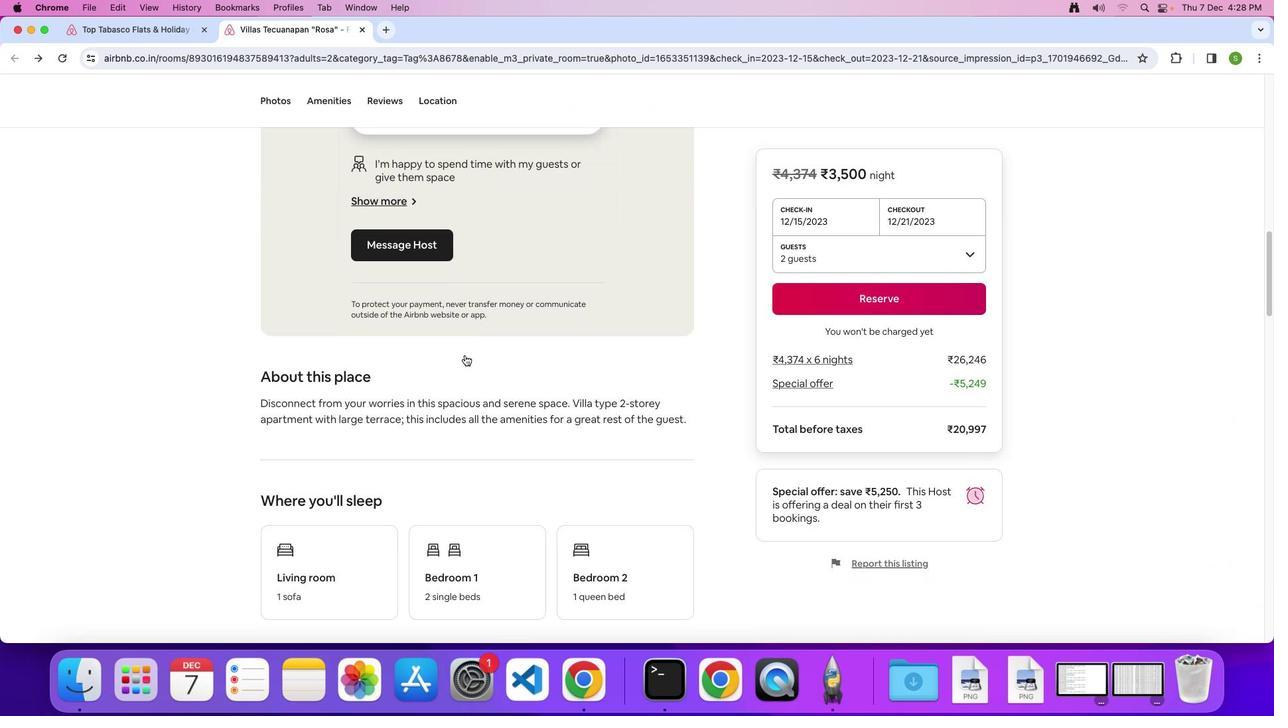 
Action: Mouse scrolled (464, 355) with delta (0, -2)
Screenshot: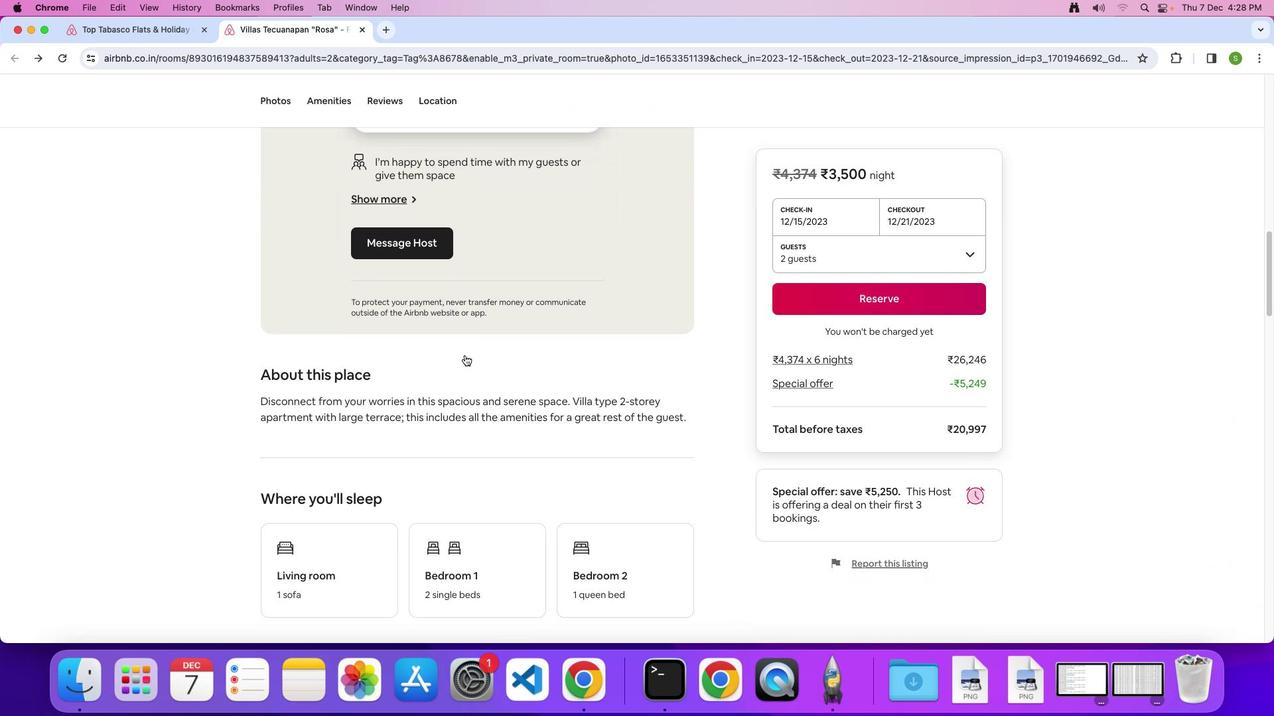 
Action: Mouse scrolled (464, 355) with delta (0, 0)
Screenshot: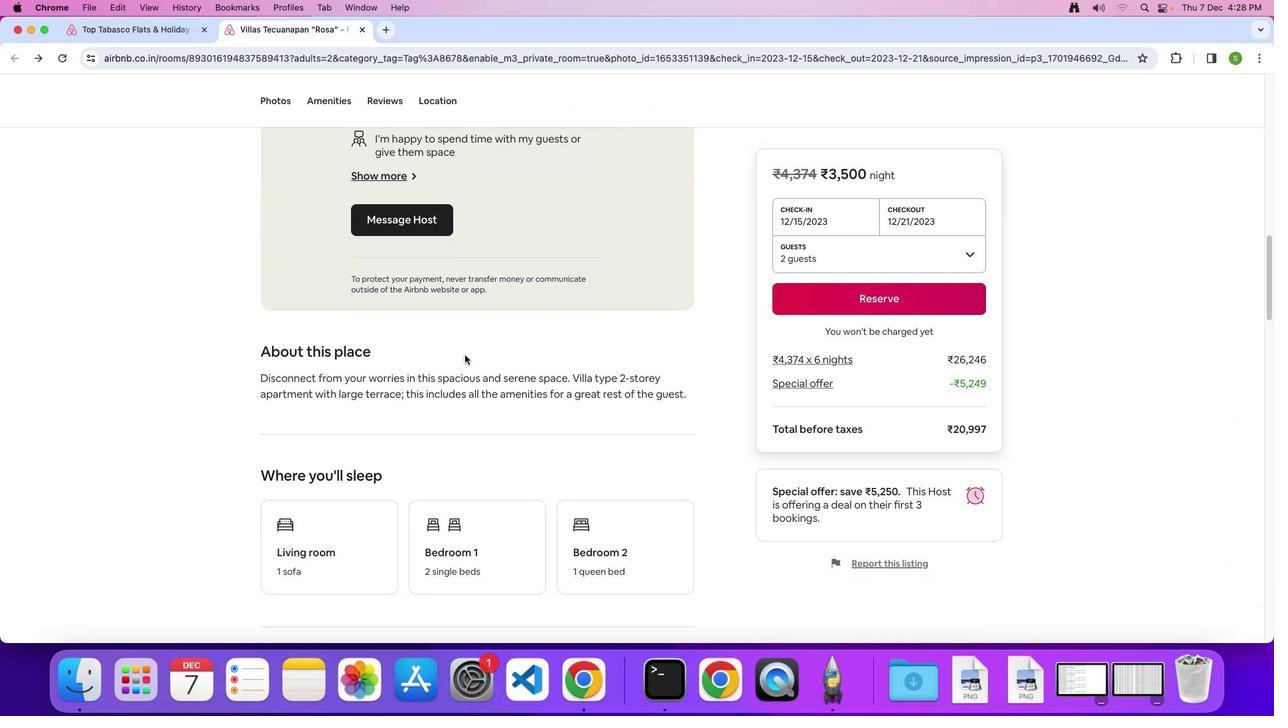 
Action: Mouse scrolled (464, 355) with delta (0, 0)
Screenshot: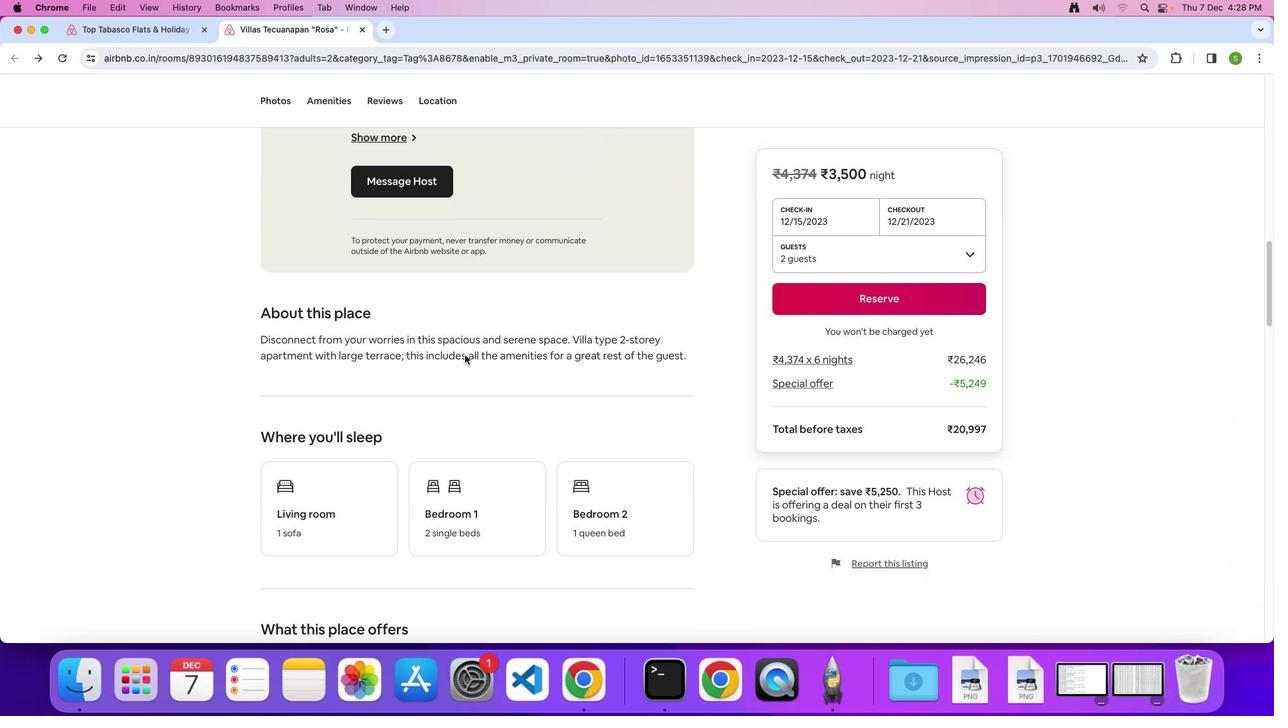 
Action: Mouse scrolled (464, 355) with delta (0, -1)
Screenshot: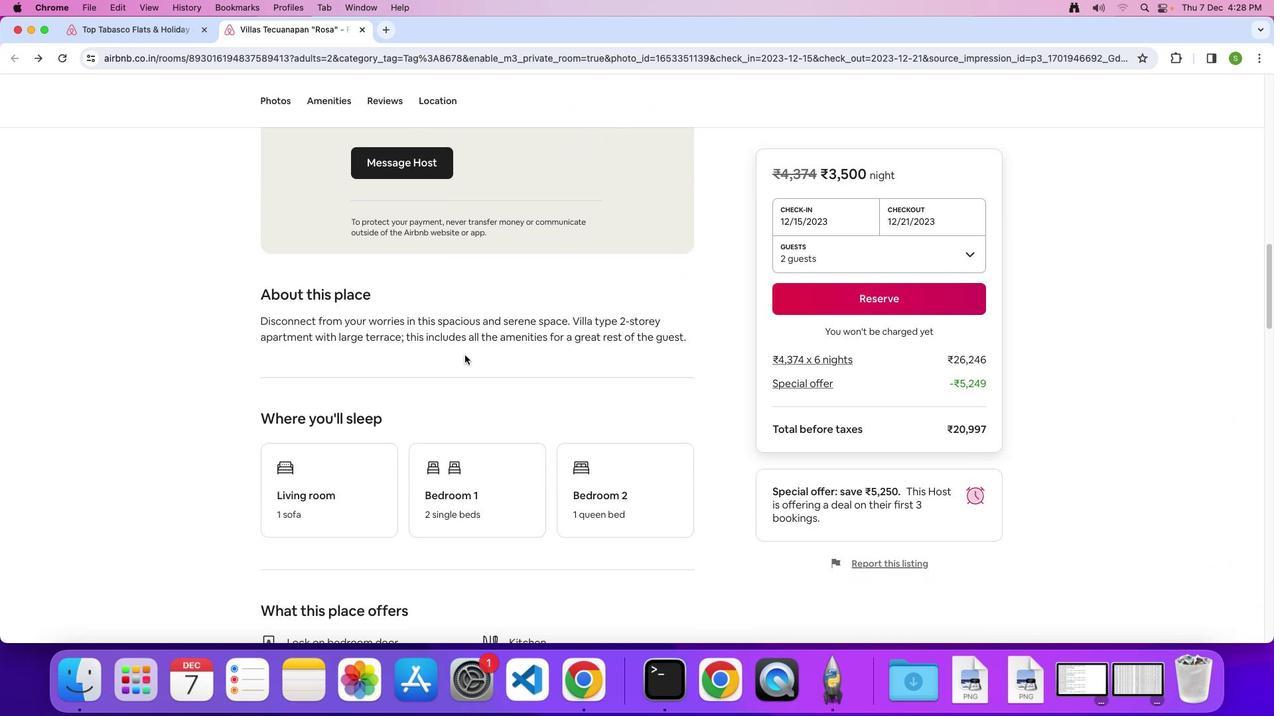 
Action: Mouse scrolled (464, 355) with delta (0, 0)
Screenshot: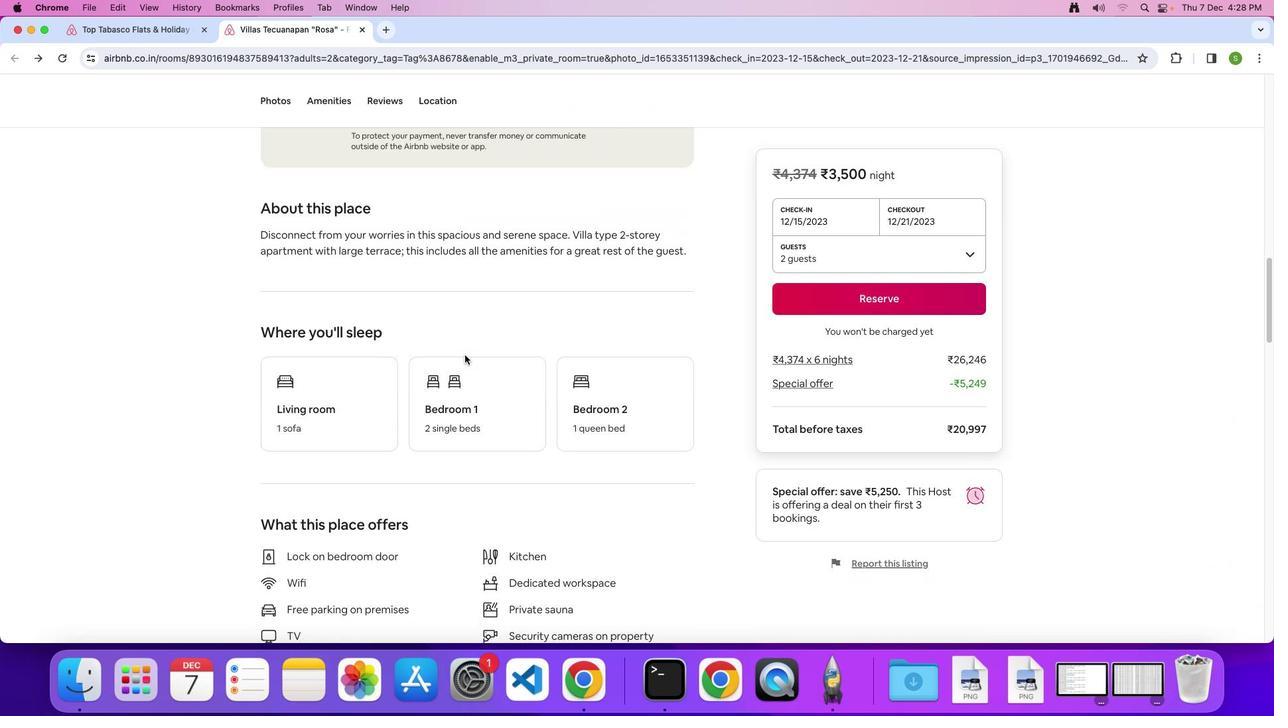 
Action: Mouse scrolled (464, 355) with delta (0, 0)
Screenshot: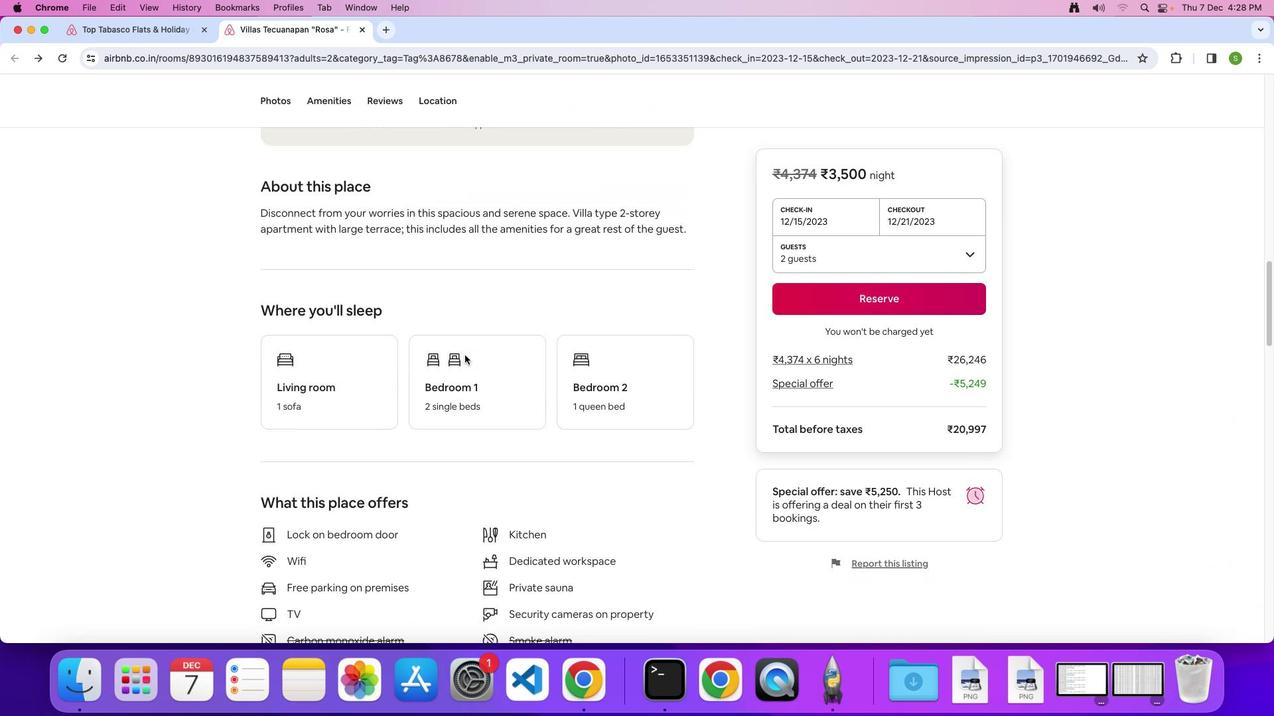 
Action: Mouse scrolled (464, 355) with delta (0, -1)
Screenshot: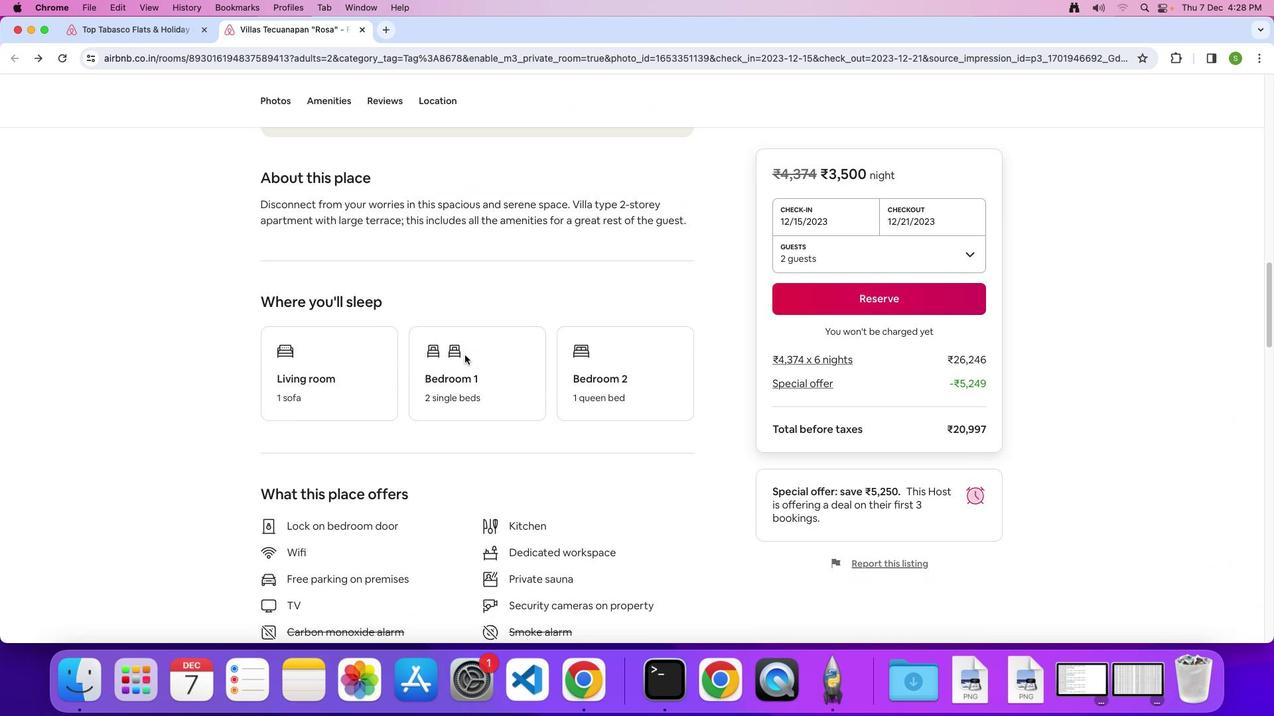 
Action: Mouse scrolled (464, 355) with delta (0, 0)
Screenshot: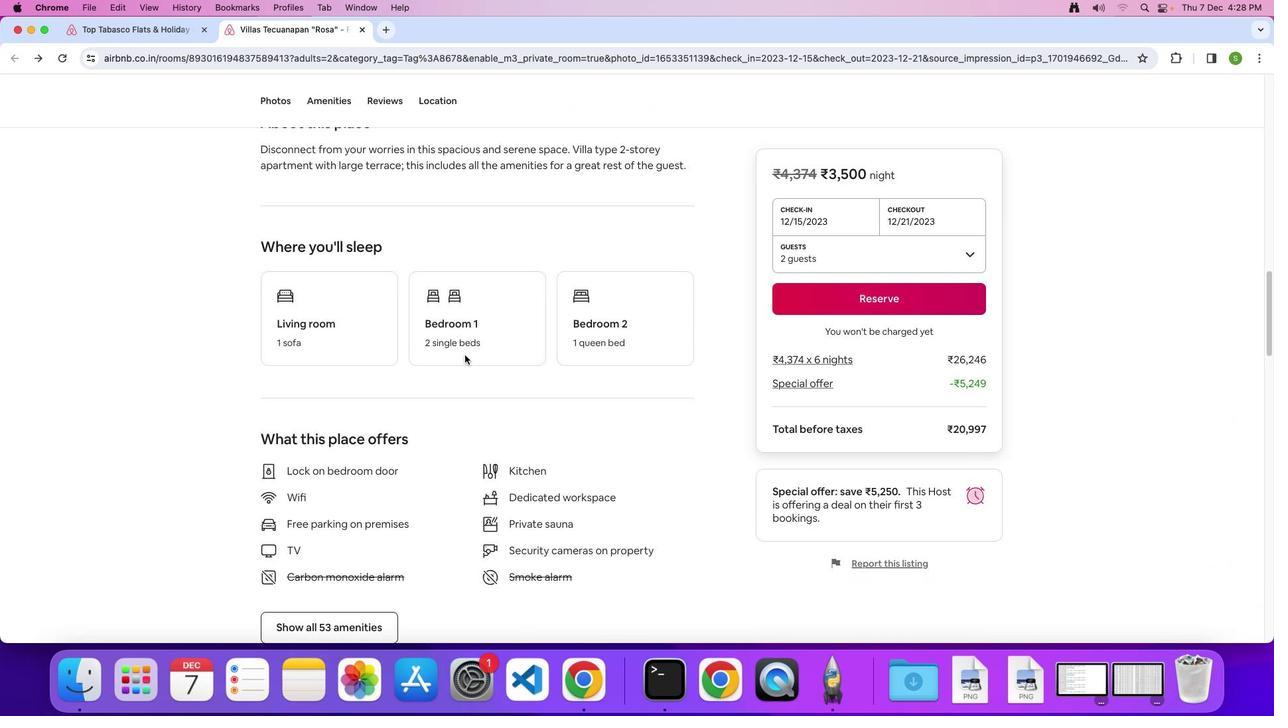 
Action: Mouse scrolled (464, 355) with delta (0, 0)
Screenshot: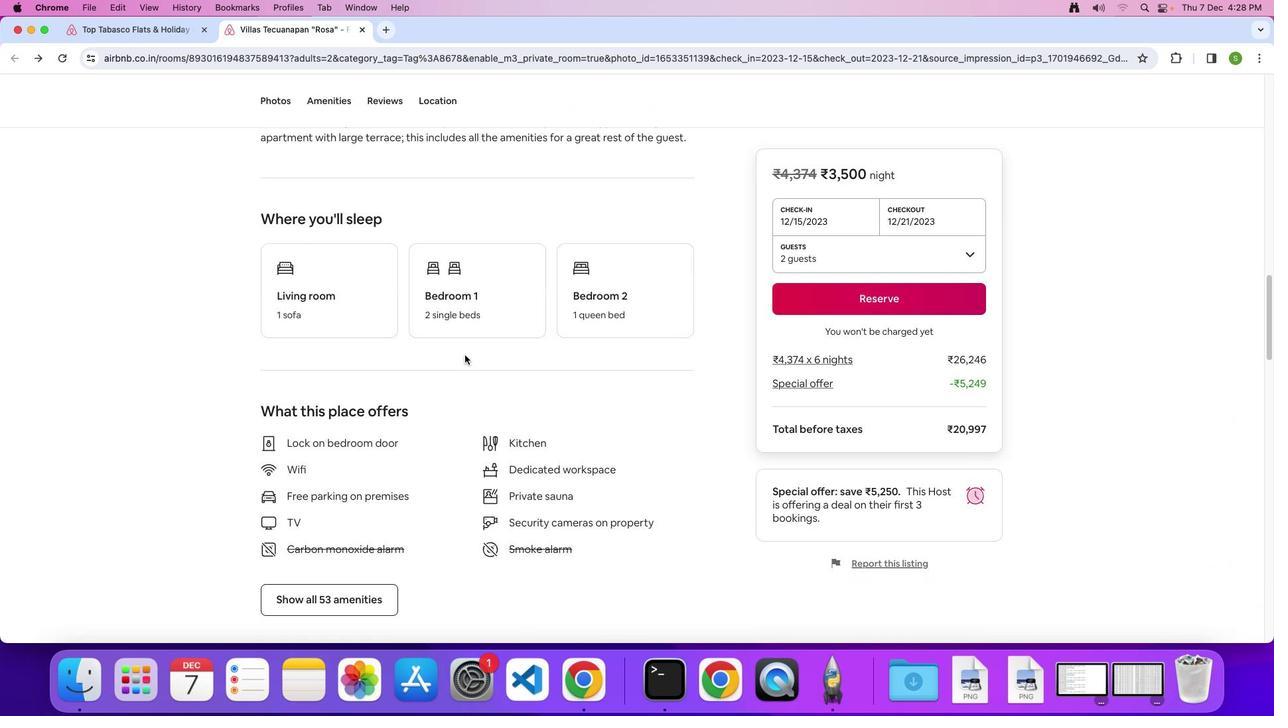 
Action: Mouse scrolled (464, 355) with delta (0, -1)
Screenshot: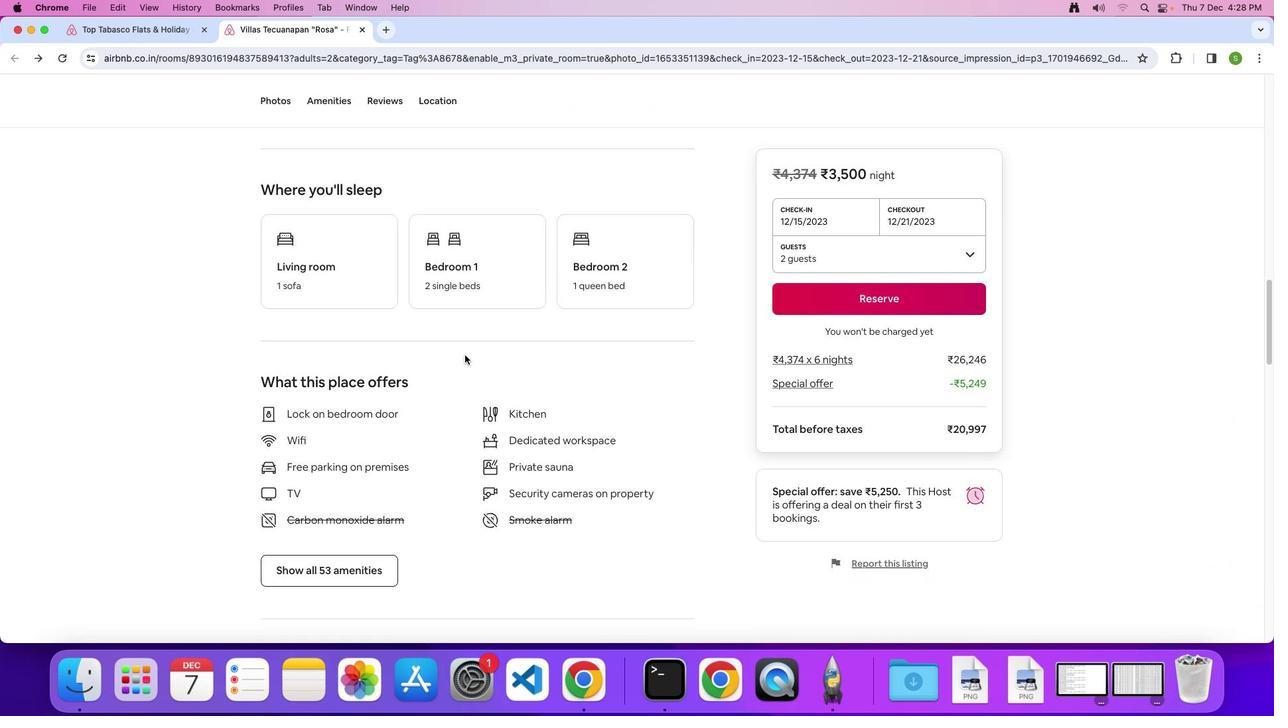 
Action: Mouse scrolled (464, 355) with delta (0, 0)
Screenshot: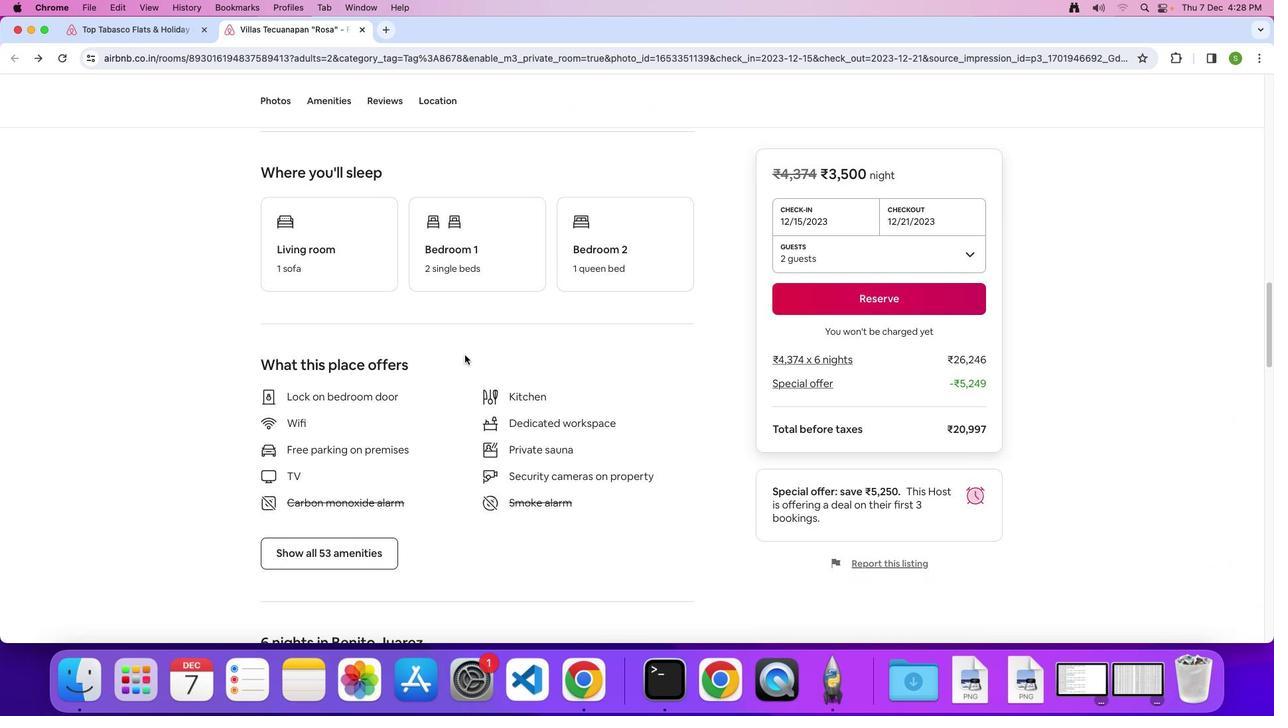 
Action: Mouse scrolled (464, 355) with delta (0, 0)
Screenshot: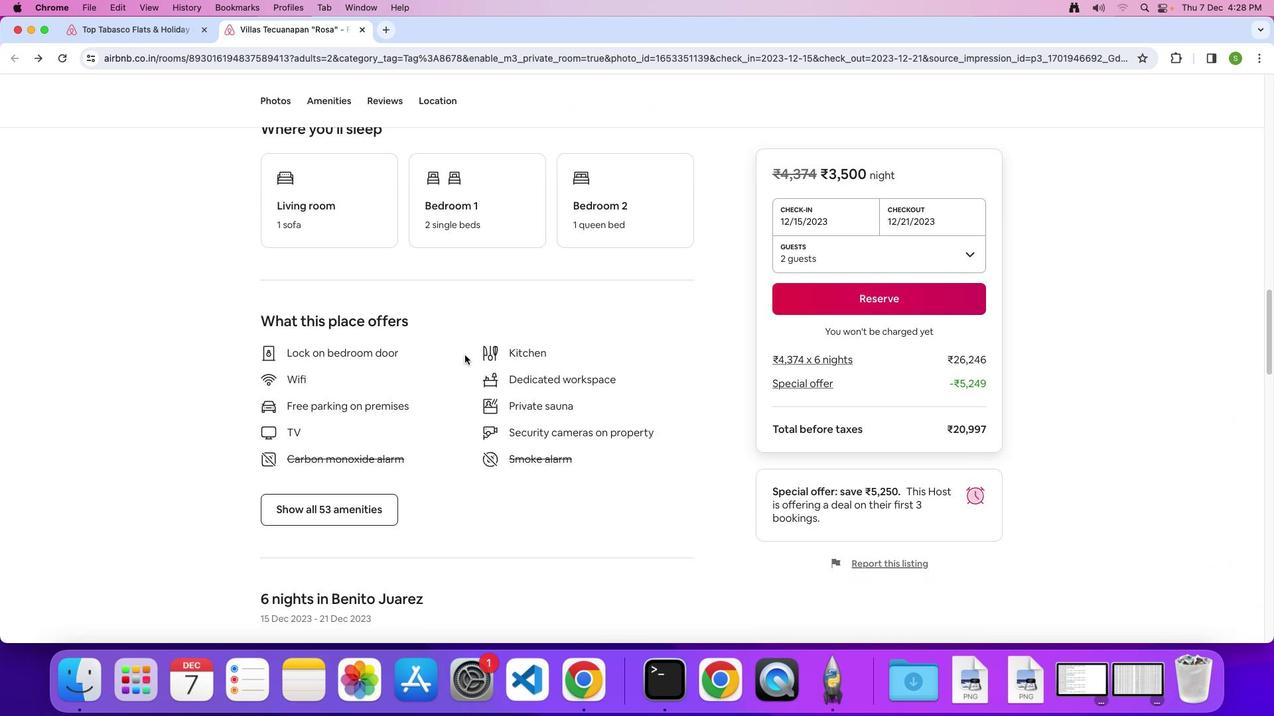 
Action: Mouse scrolled (464, 355) with delta (0, -1)
Screenshot: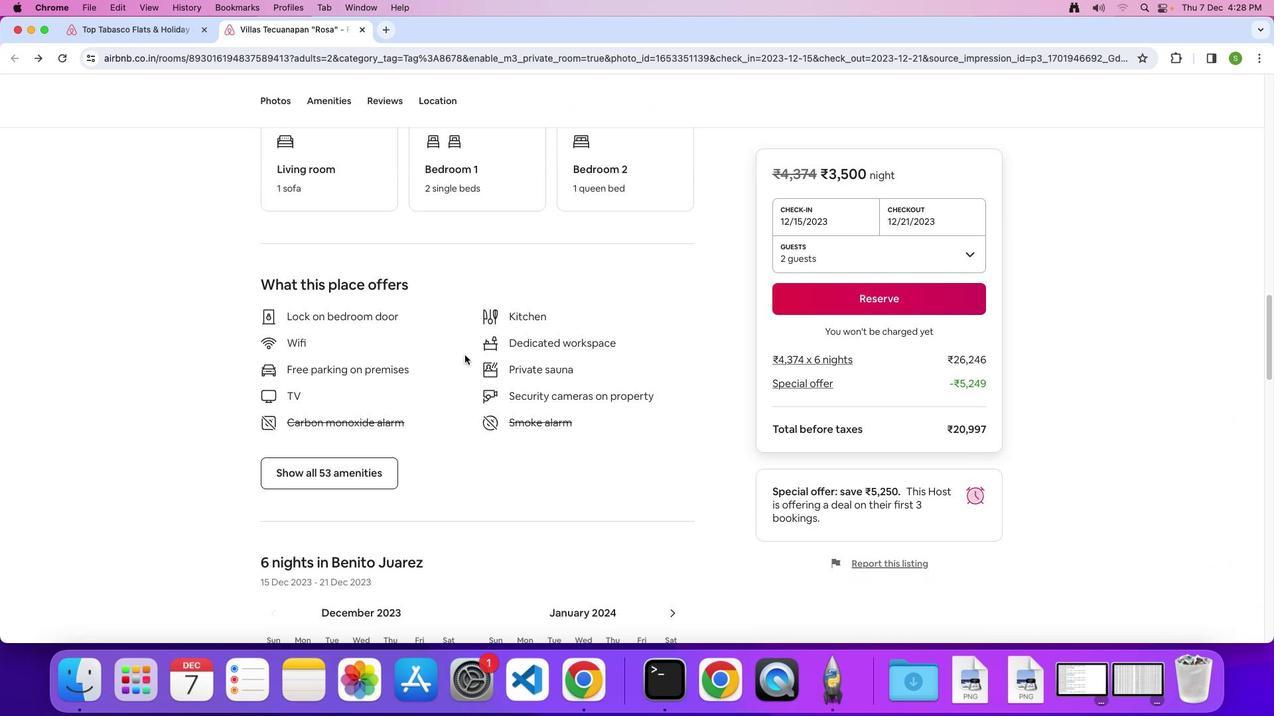 
Action: Mouse scrolled (464, 355) with delta (0, 0)
Screenshot: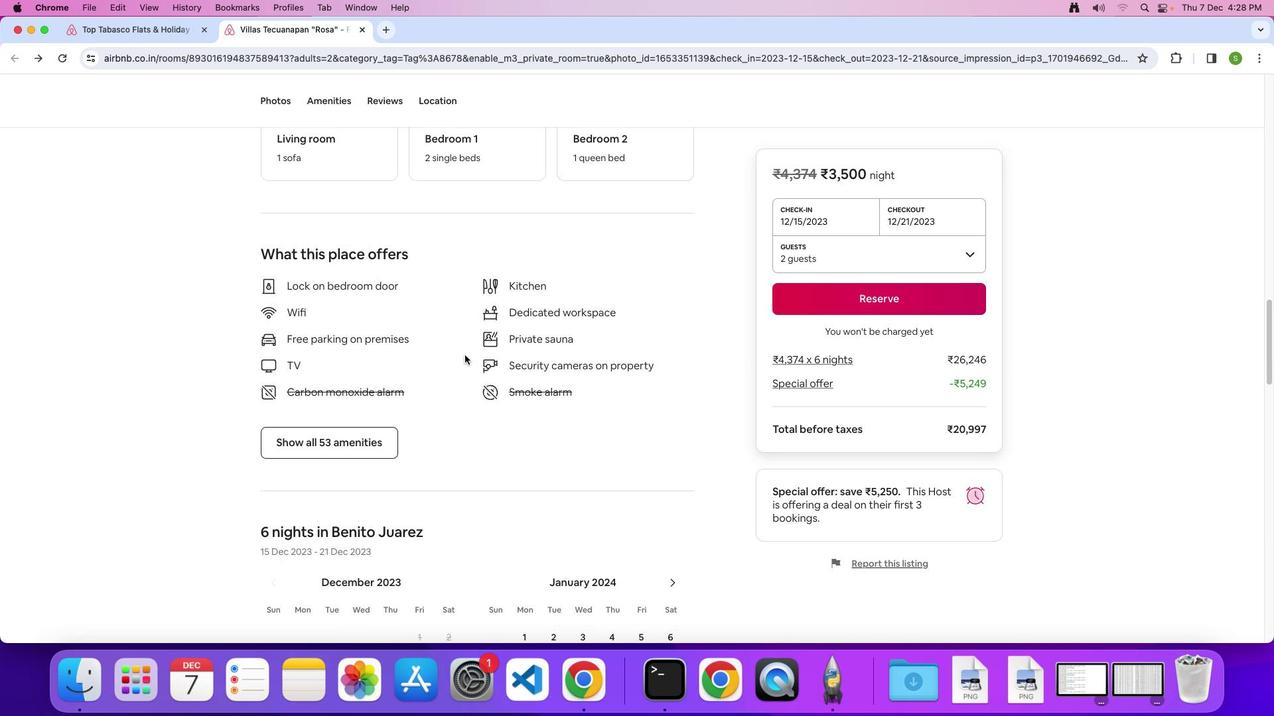 
Action: Mouse scrolled (464, 355) with delta (0, 0)
Screenshot: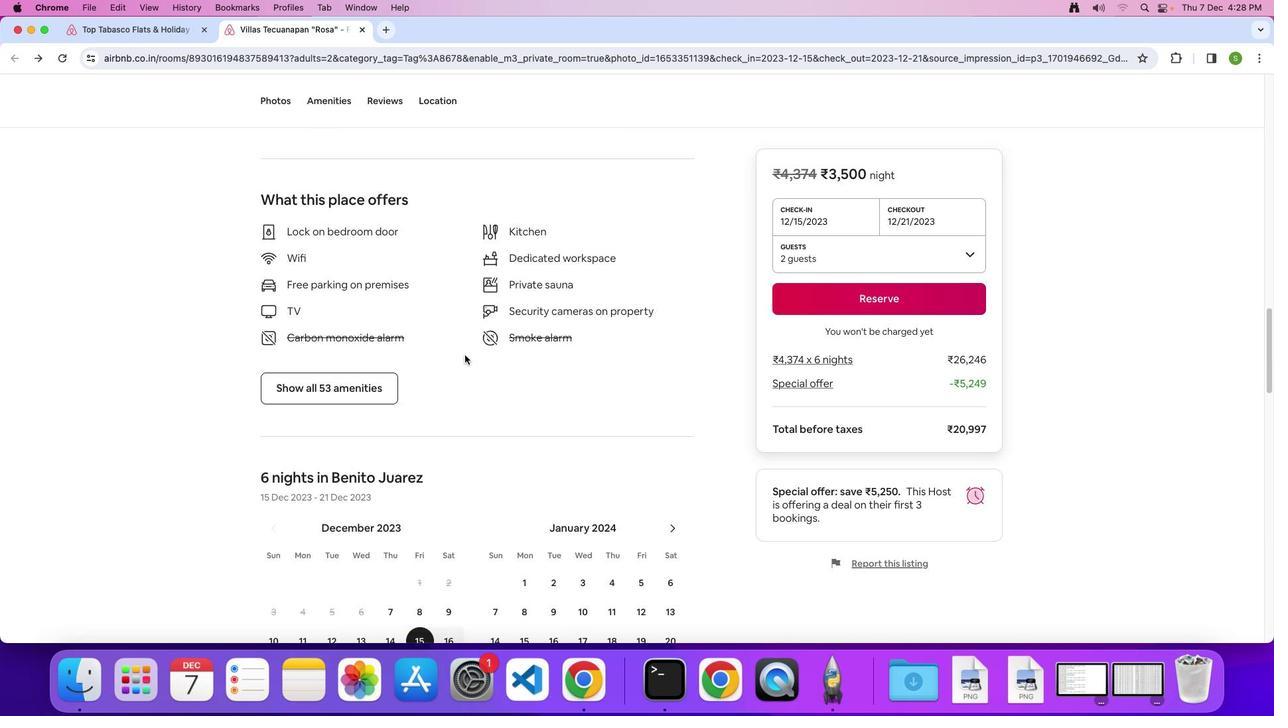 
Action: Mouse scrolled (464, 355) with delta (0, -1)
Screenshot: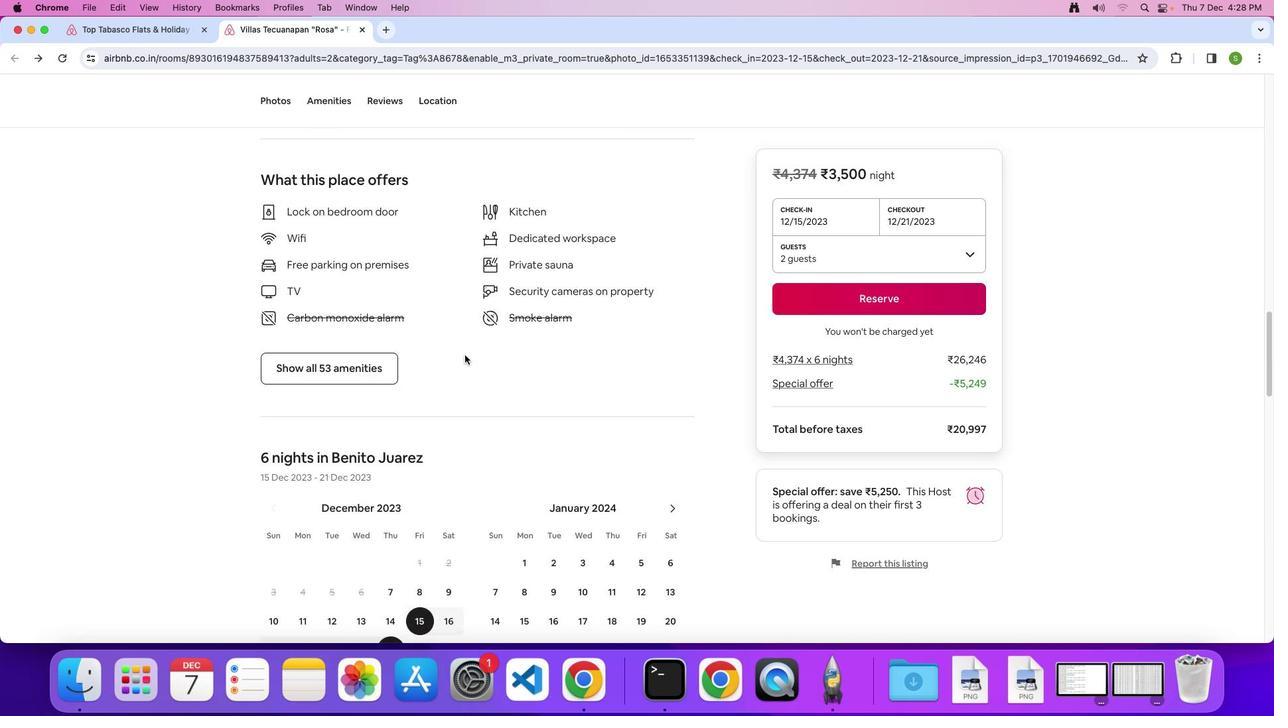 
Action: Mouse moved to (323, 354)
Screenshot: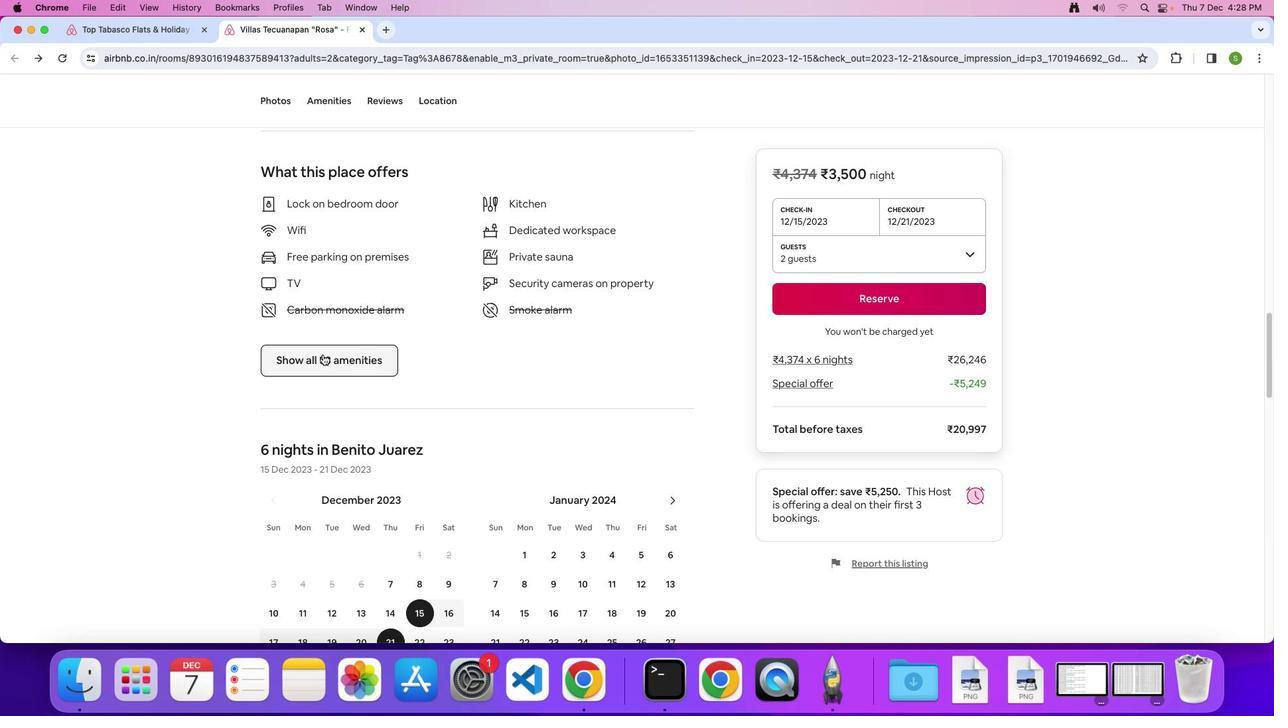 
Action: Mouse pressed left at (323, 354)
Screenshot: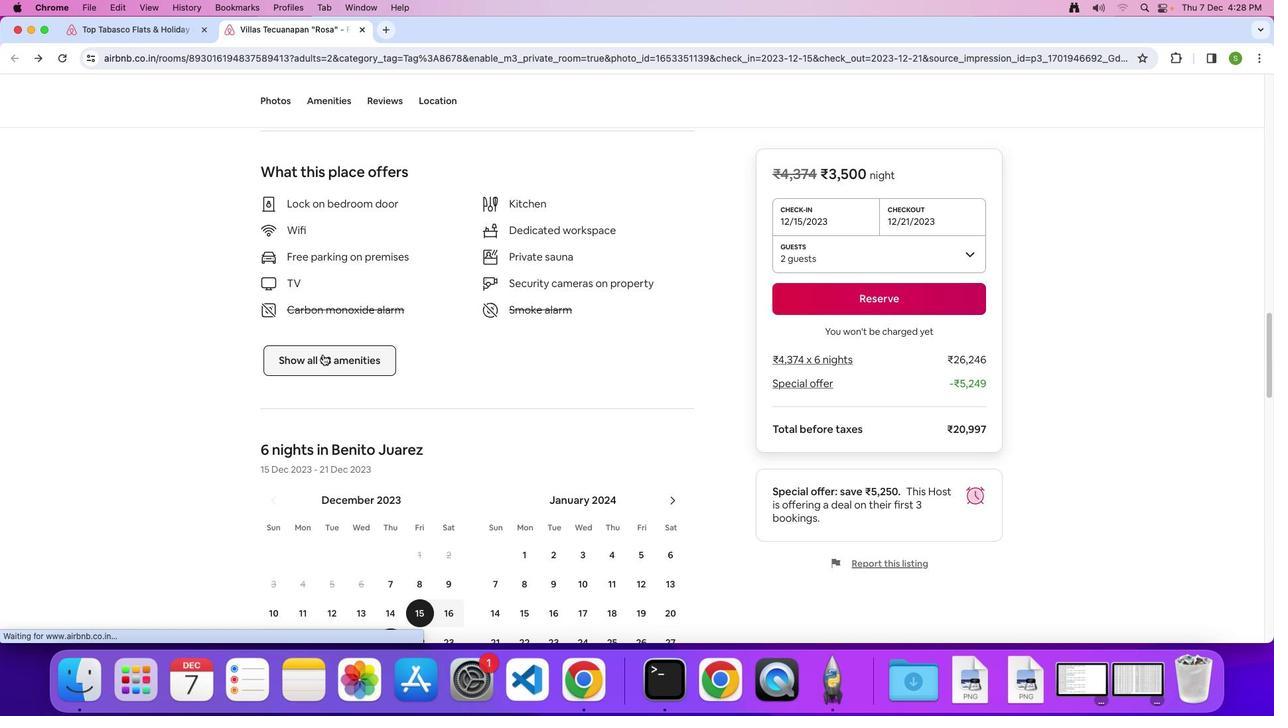
Action: Mouse moved to (629, 299)
Screenshot: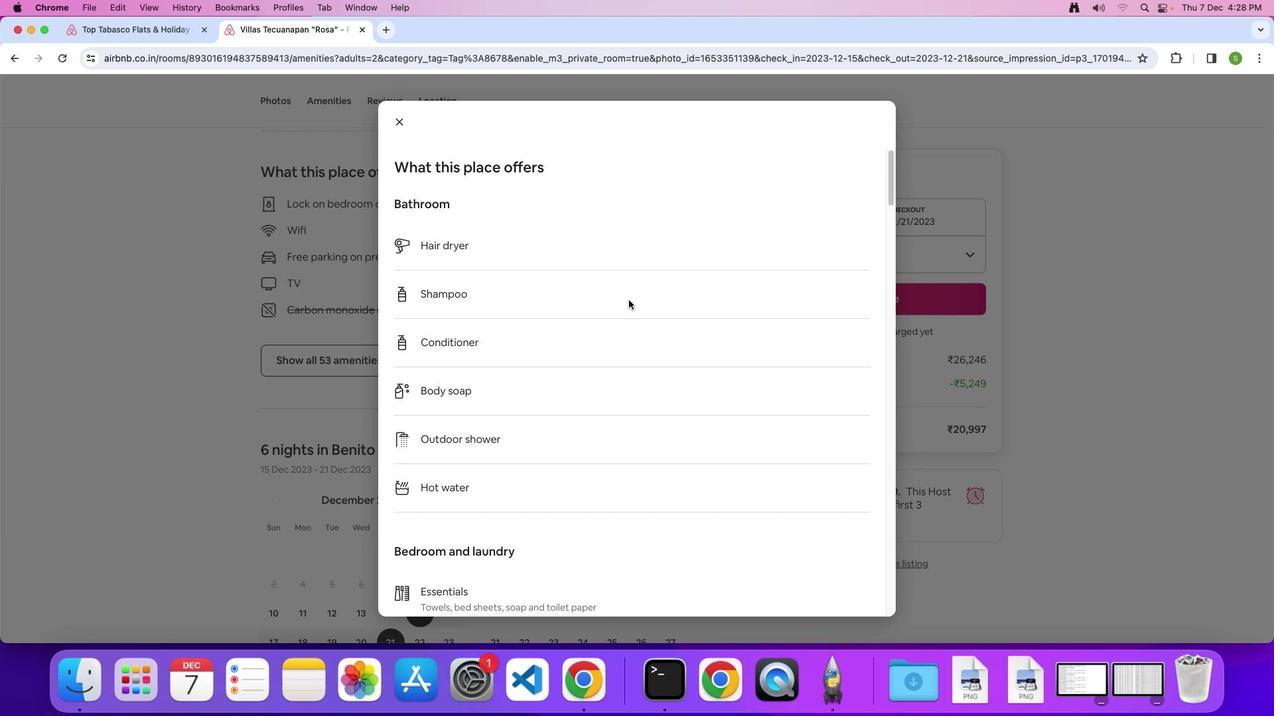 
Action: Mouse scrolled (629, 299) with delta (0, 0)
Screenshot: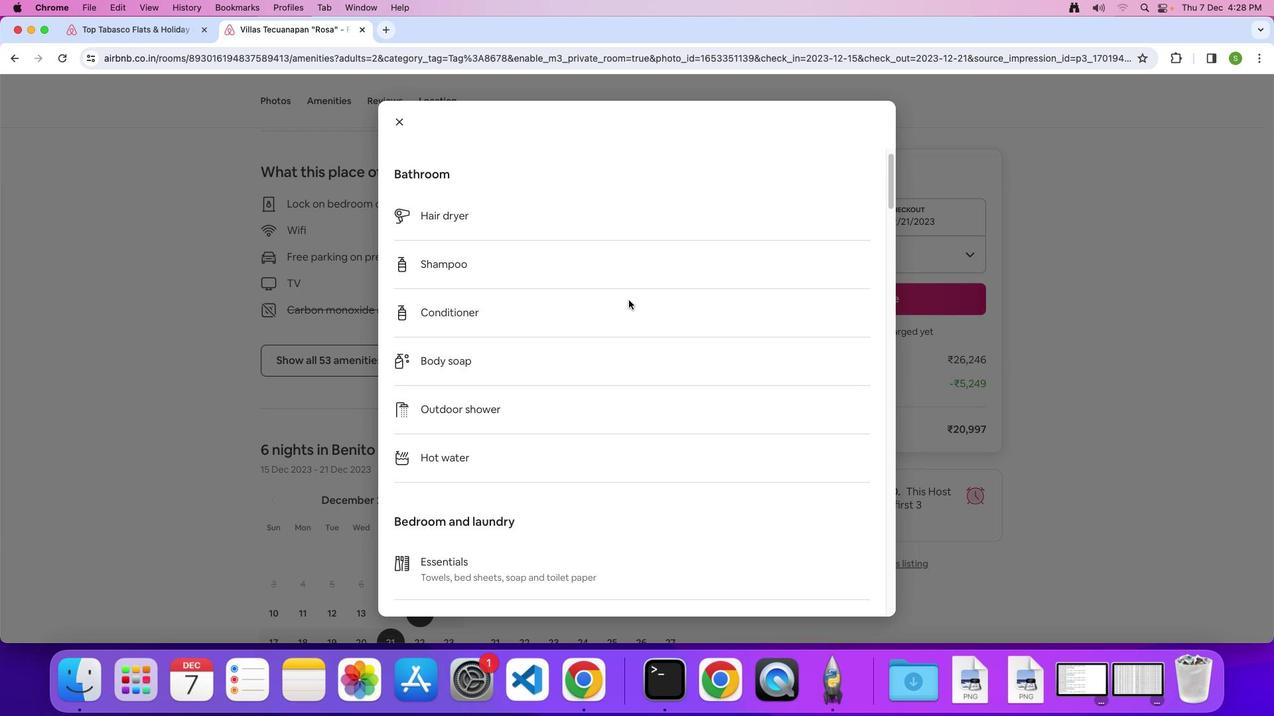 
Action: Mouse scrolled (629, 299) with delta (0, 0)
Screenshot: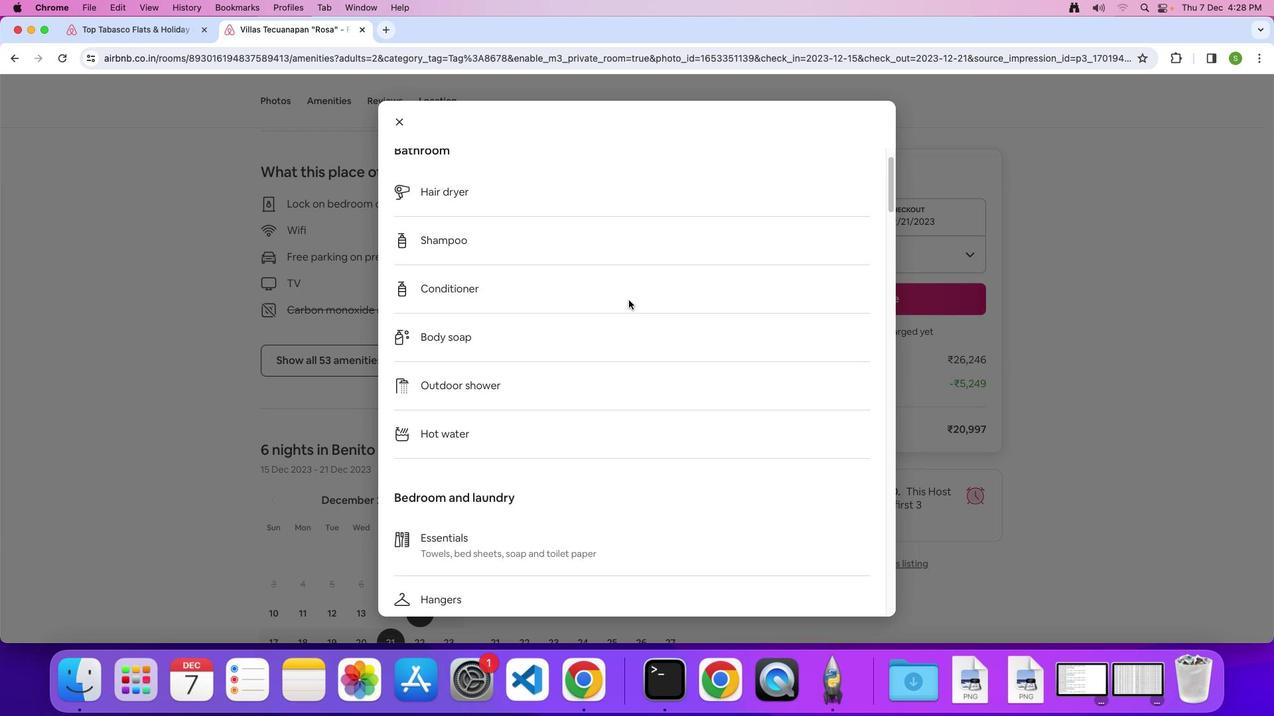 
Action: Mouse scrolled (629, 299) with delta (0, -1)
Screenshot: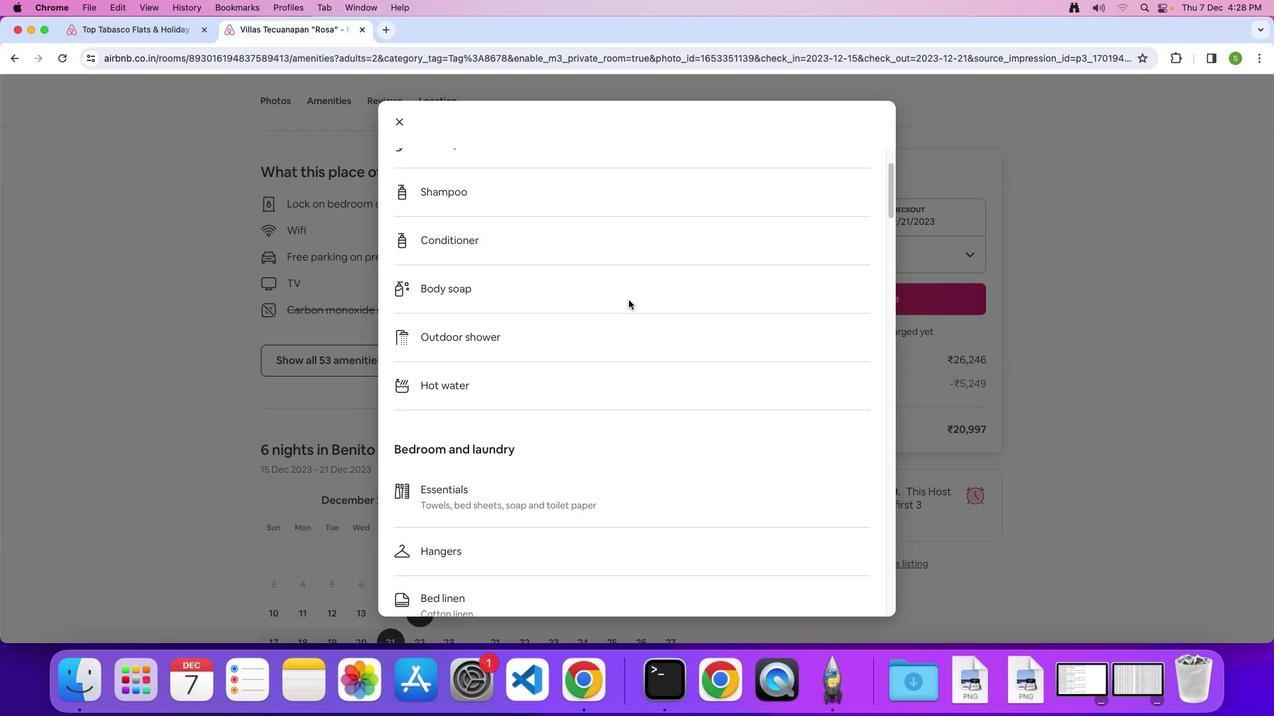 
Action: Mouse scrolled (629, 299) with delta (0, 0)
Screenshot: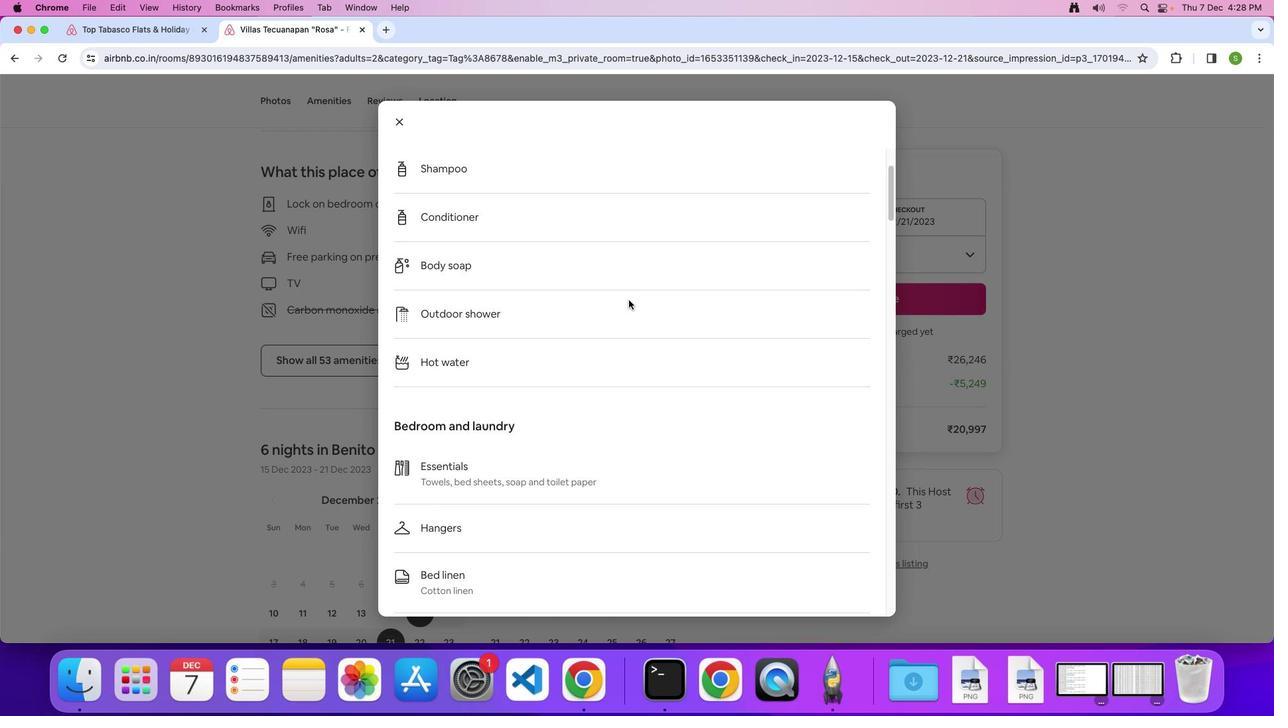 
Action: Mouse scrolled (629, 299) with delta (0, 0)
Screenshot: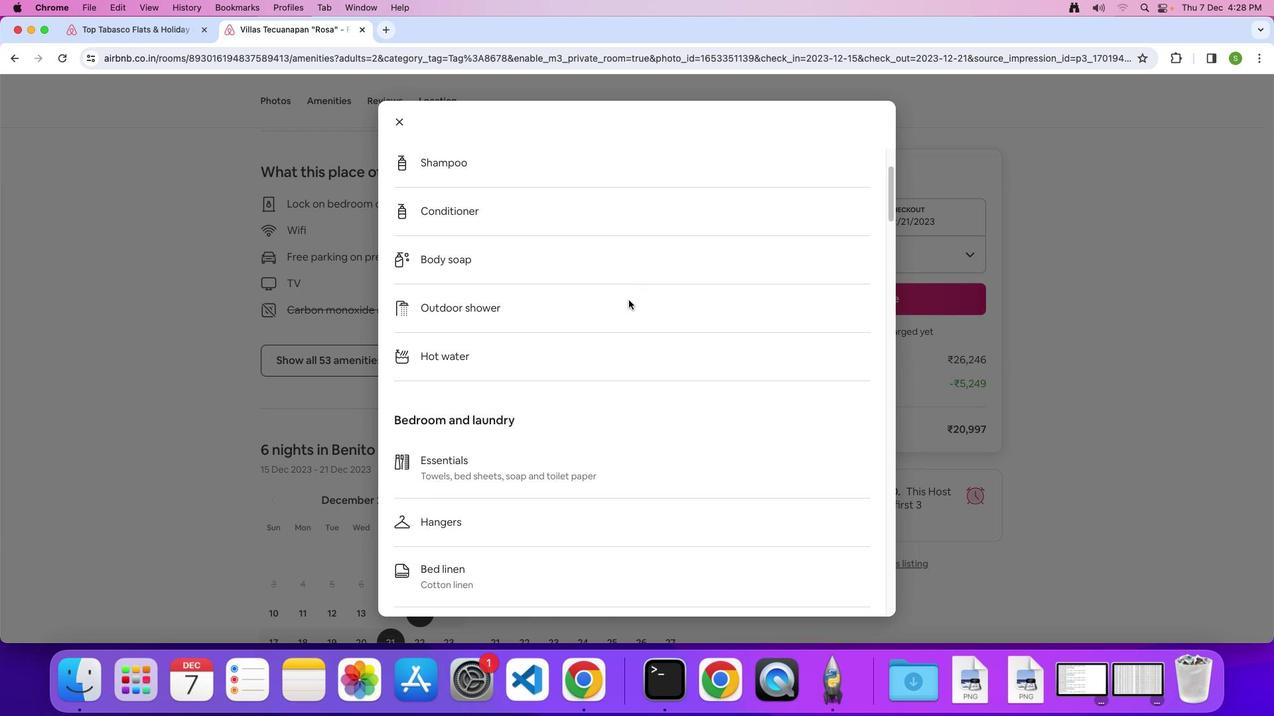 
Action: Mouse scrolled (629, 299) with delta (0, 0)
Screenshot: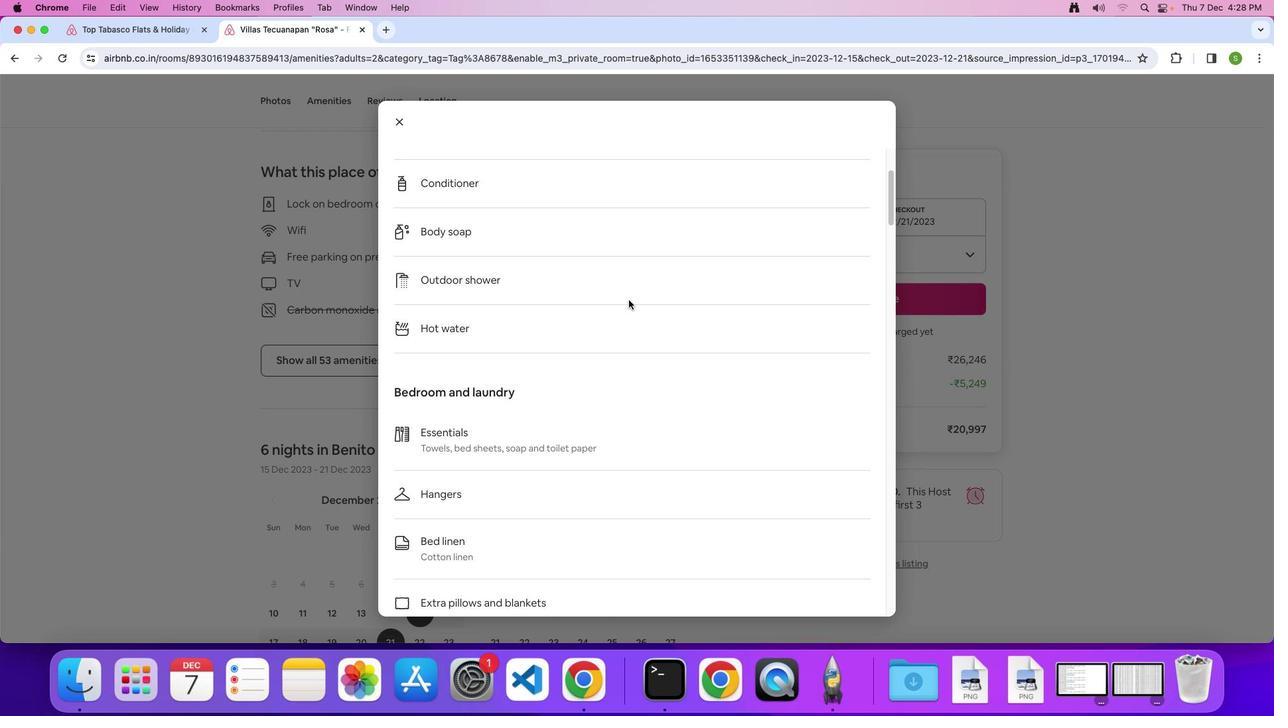 
Action: Mouse scrolled (629, 299) with delta (0, 0)
Screenshot: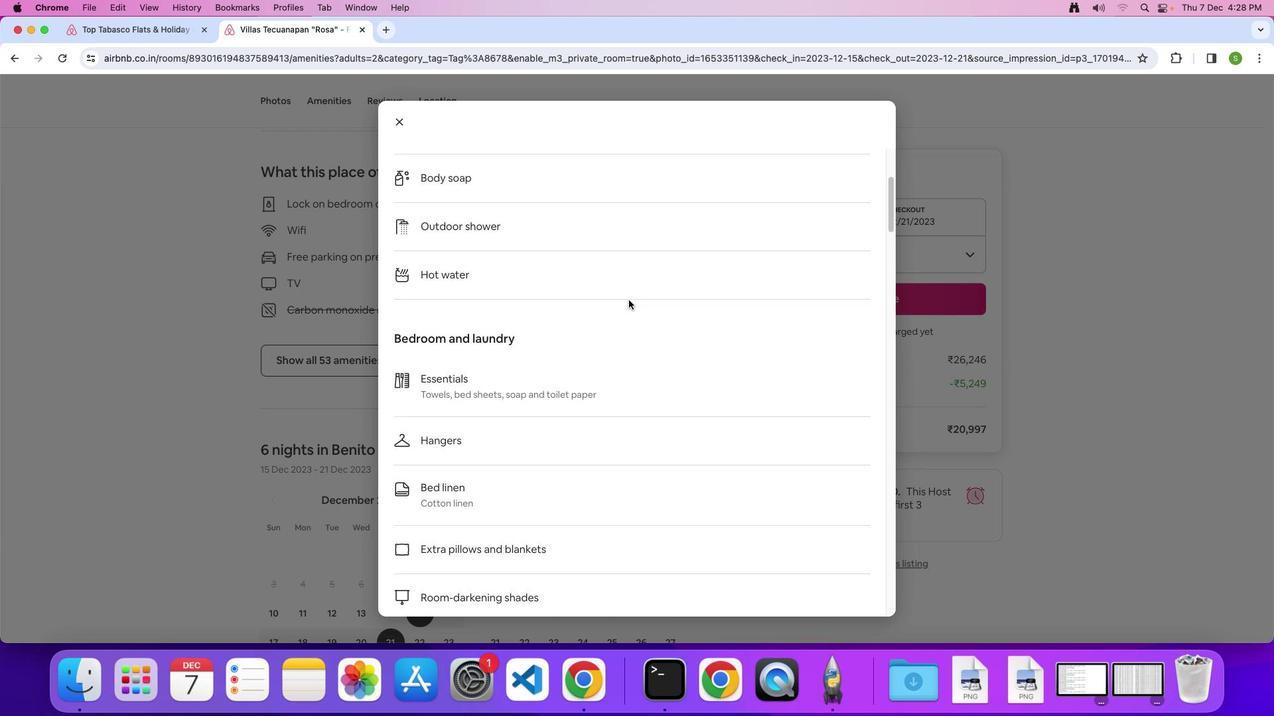 
Action: Mouse scrolled (629, 299) with delta (0, -1)
Screenshot: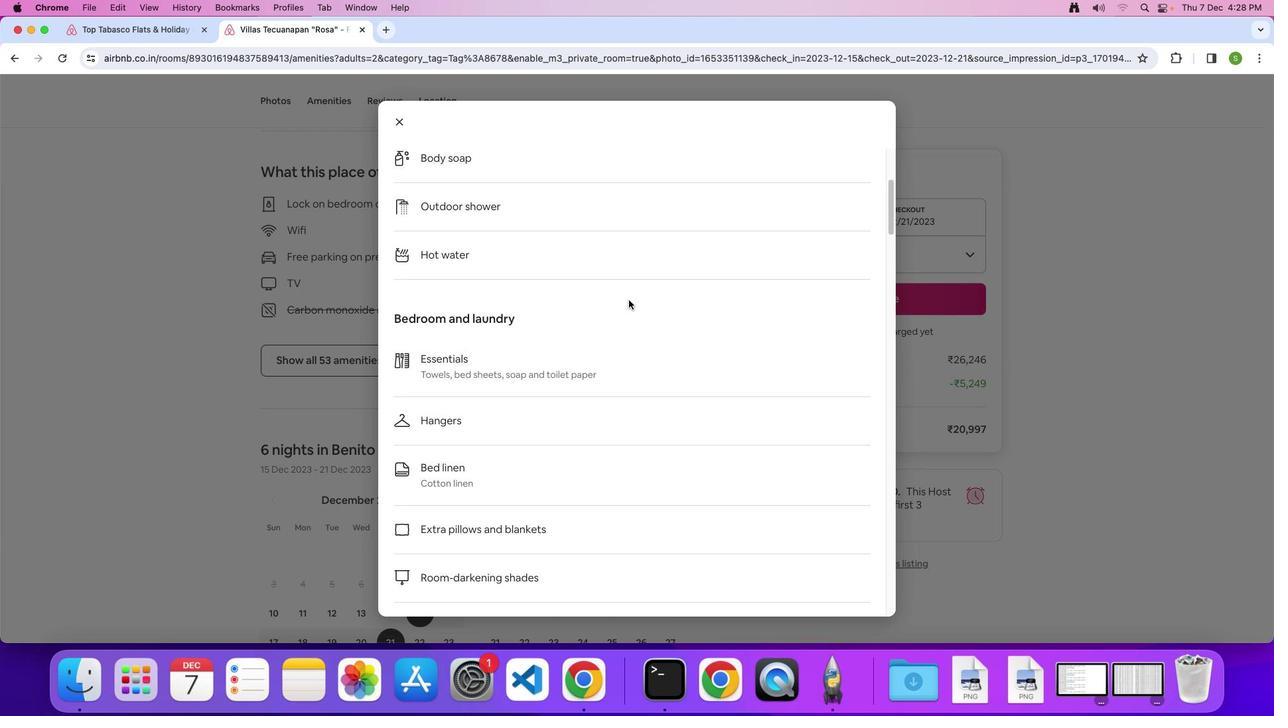 
Action: Mouse scrolled (629, 299) with delta (0, 0)
Screenshot: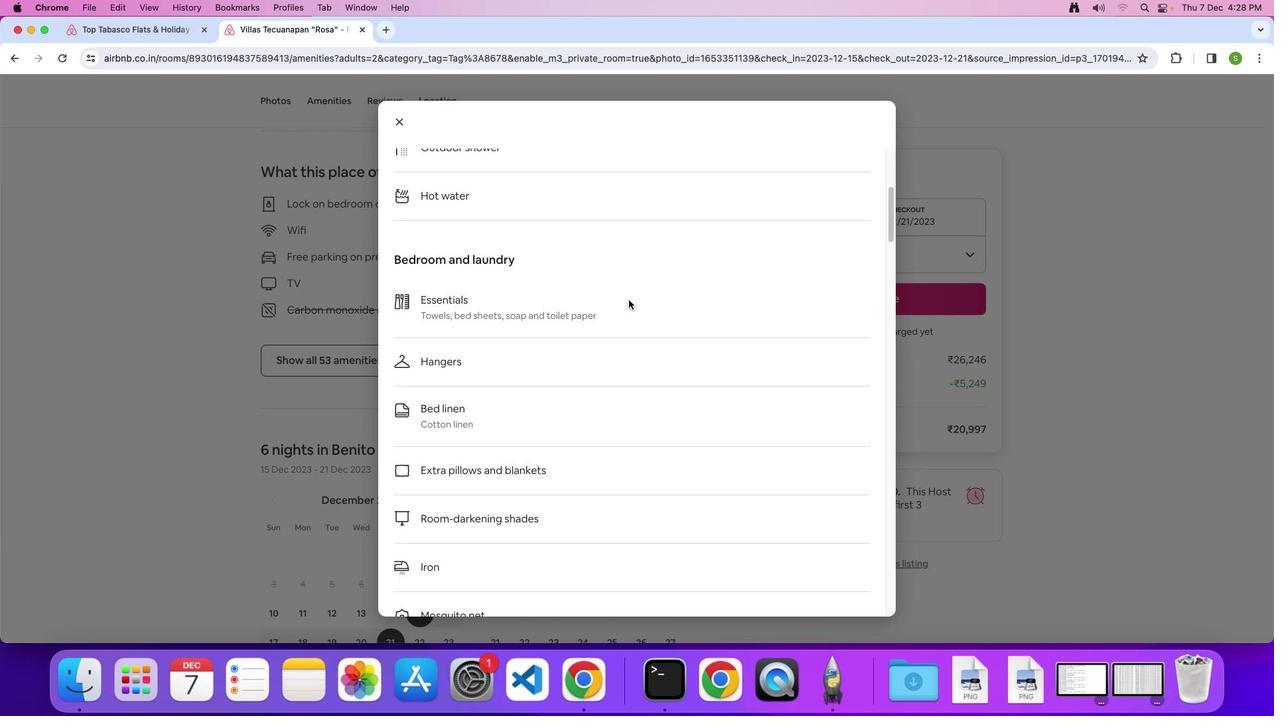 
Action: Mouse scrolled (629, 299) with delta (0, 0)
Screenshot: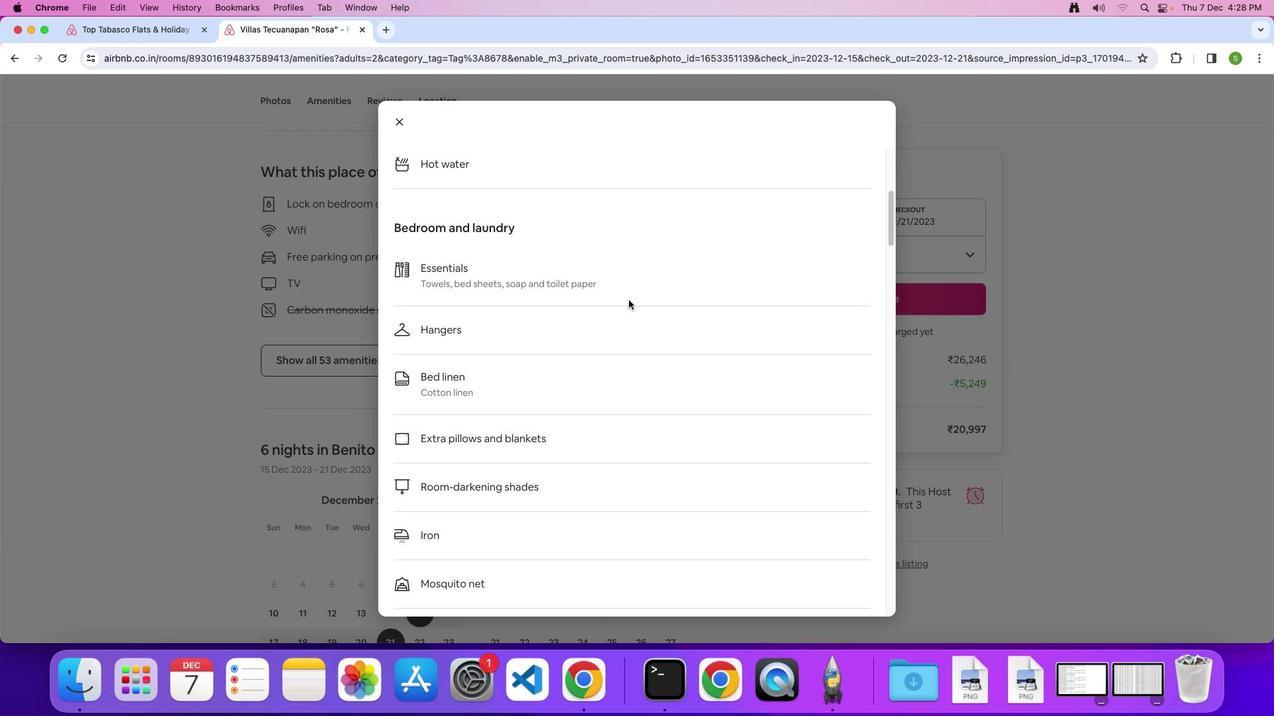 
Action: Mouse scrolled (629, 299) with delta (0, -1)
Screenshot: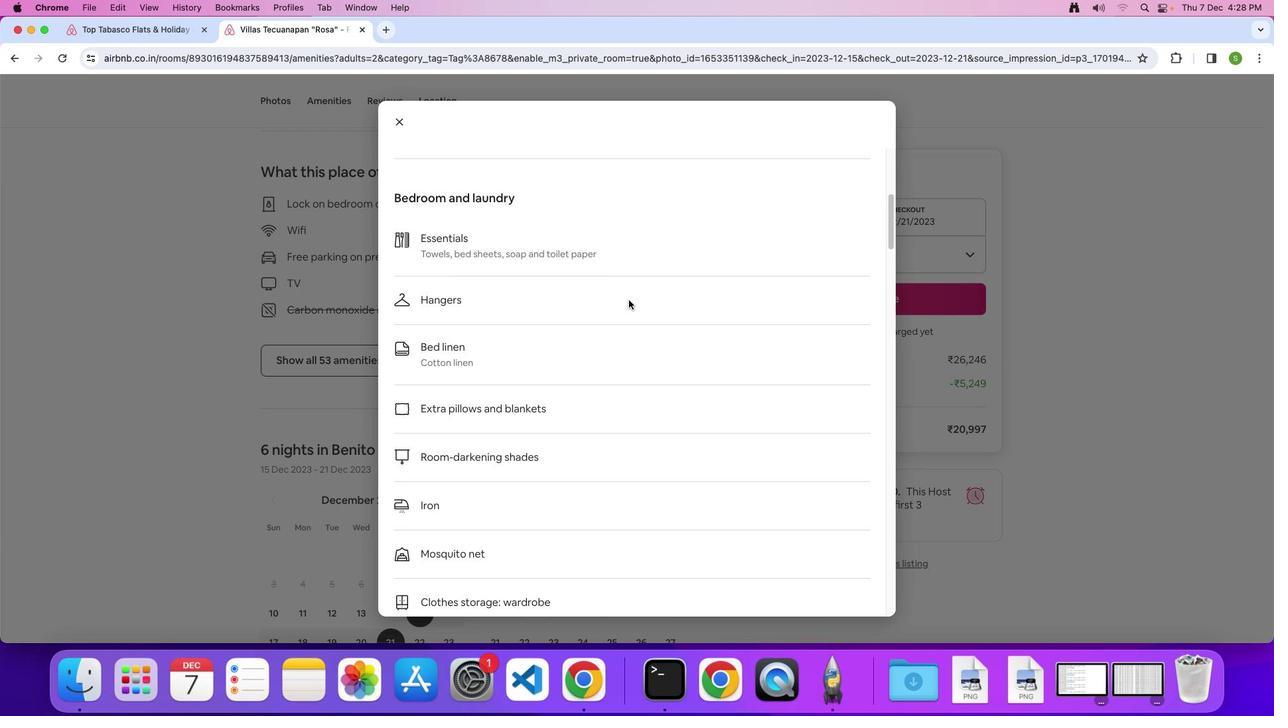 
Action: Mouse scrolled (629, 299) with delta (0, 0)
Screenshot: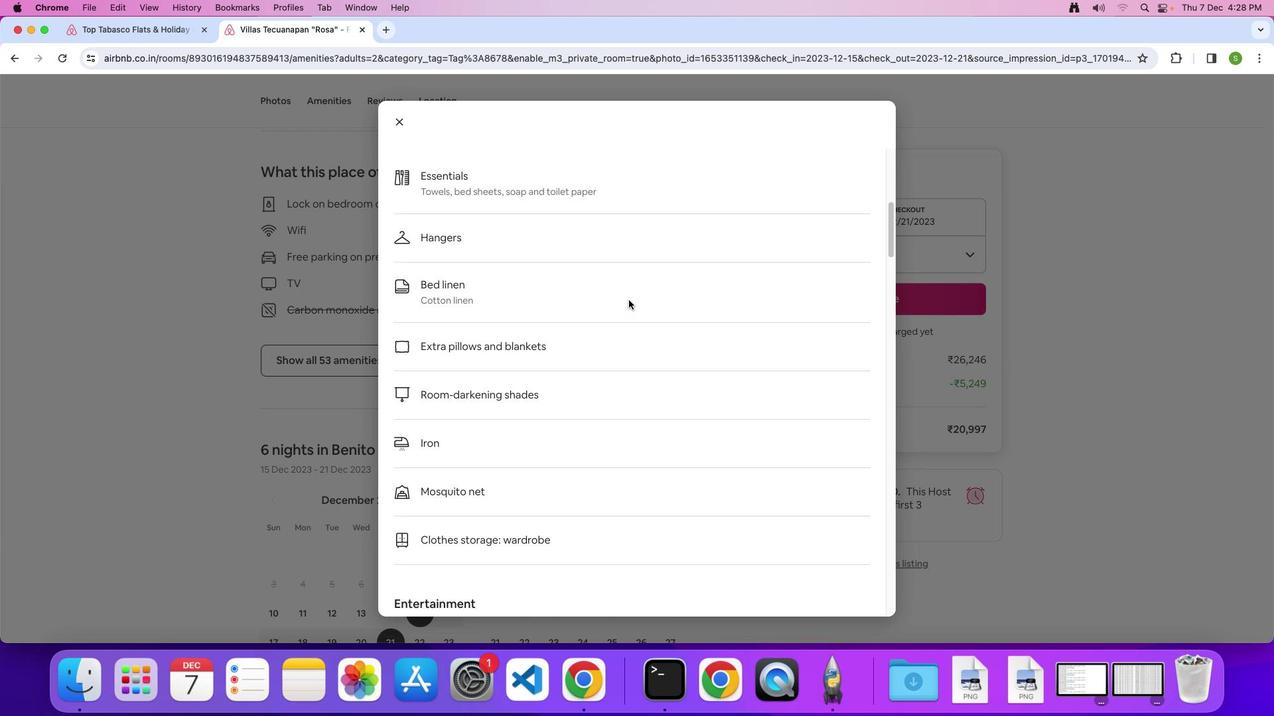 
Action: Mouse scrolled (629, 299) with delta (0, 0)
Screenshot: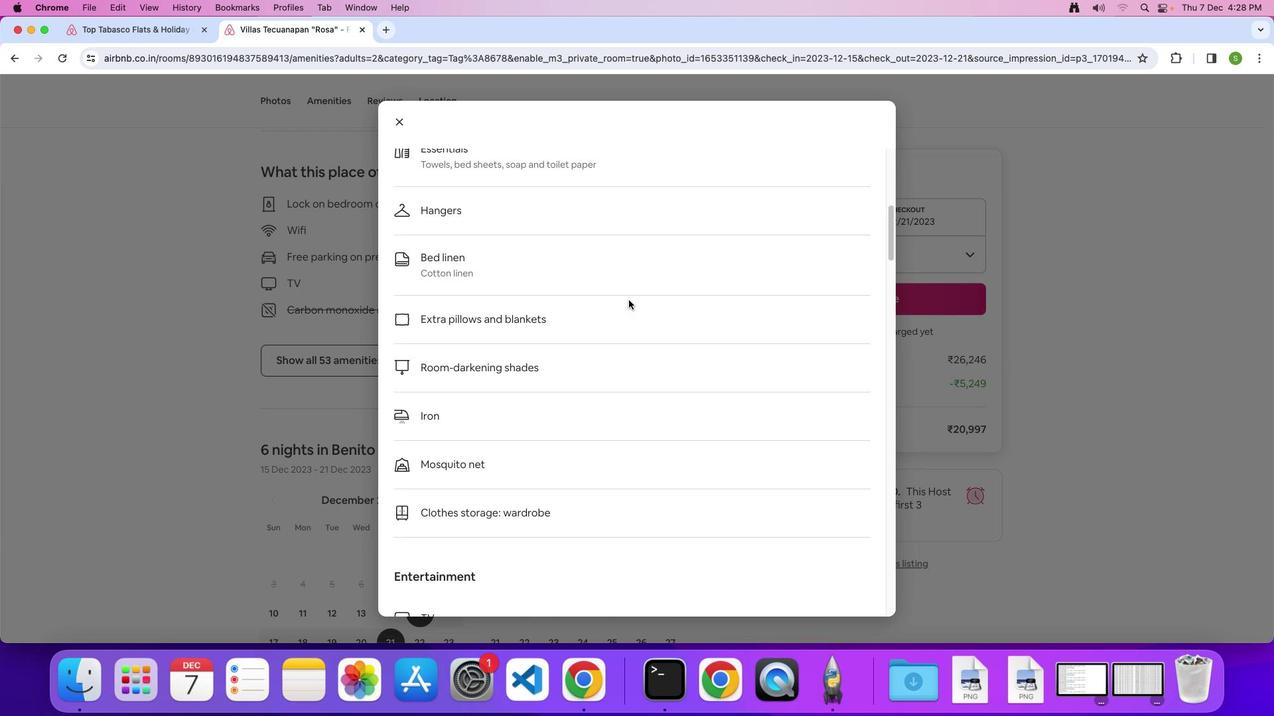 
Action: Mouse scrolled (629, 299) with delta (0, -1)
Screenshot: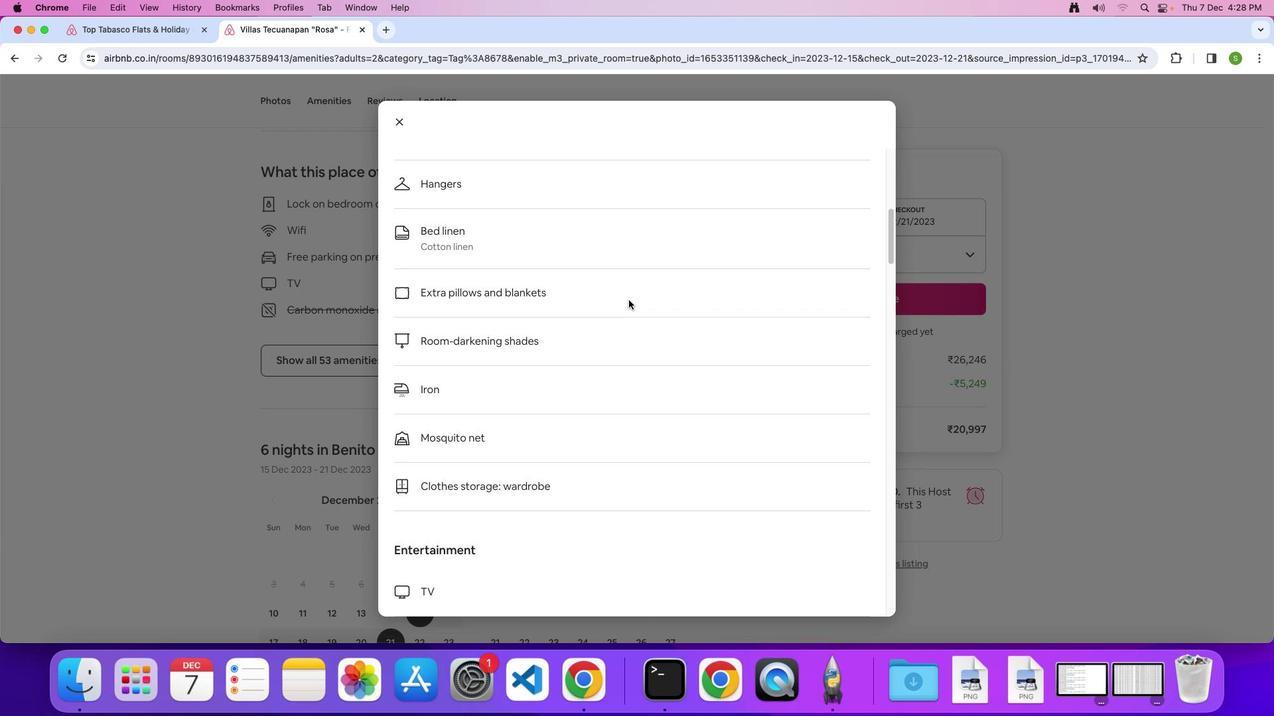 
Action: Mouse scrolled (629, 299) with delta (0, 0)
Screenshot: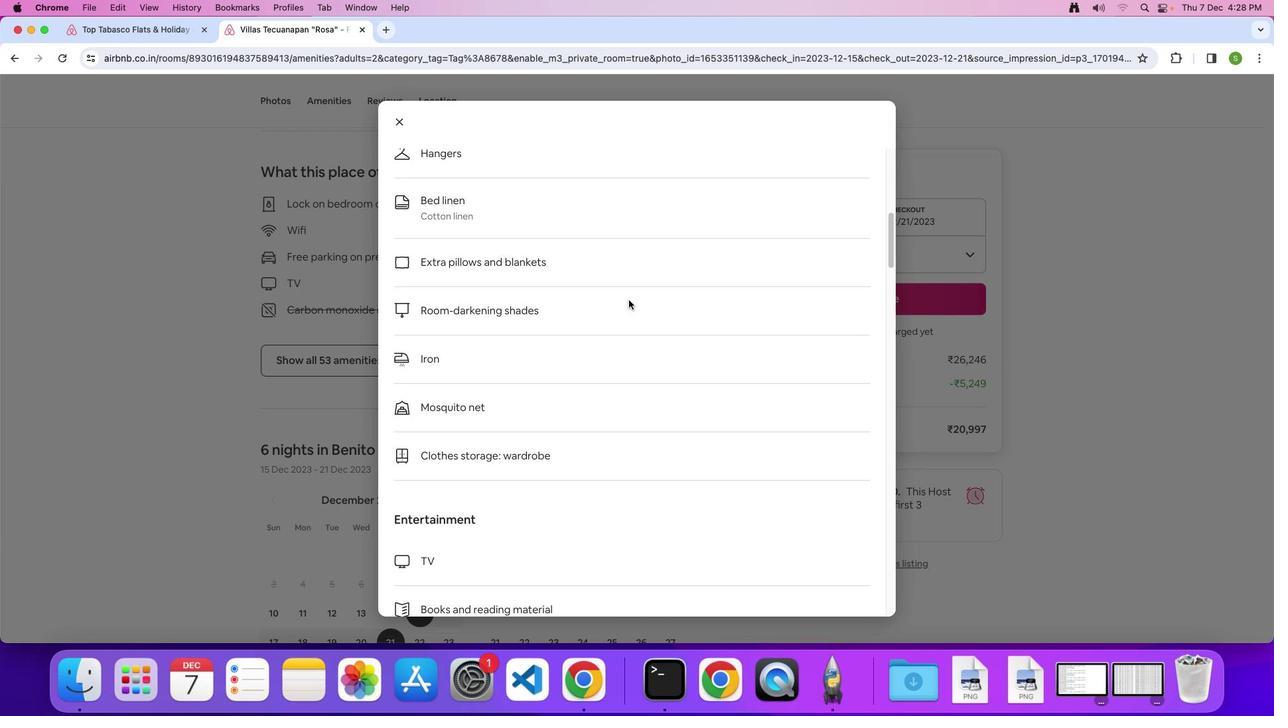
Action: Mouse scrolled (629, 299) with delta (0, 0)
Screenshot: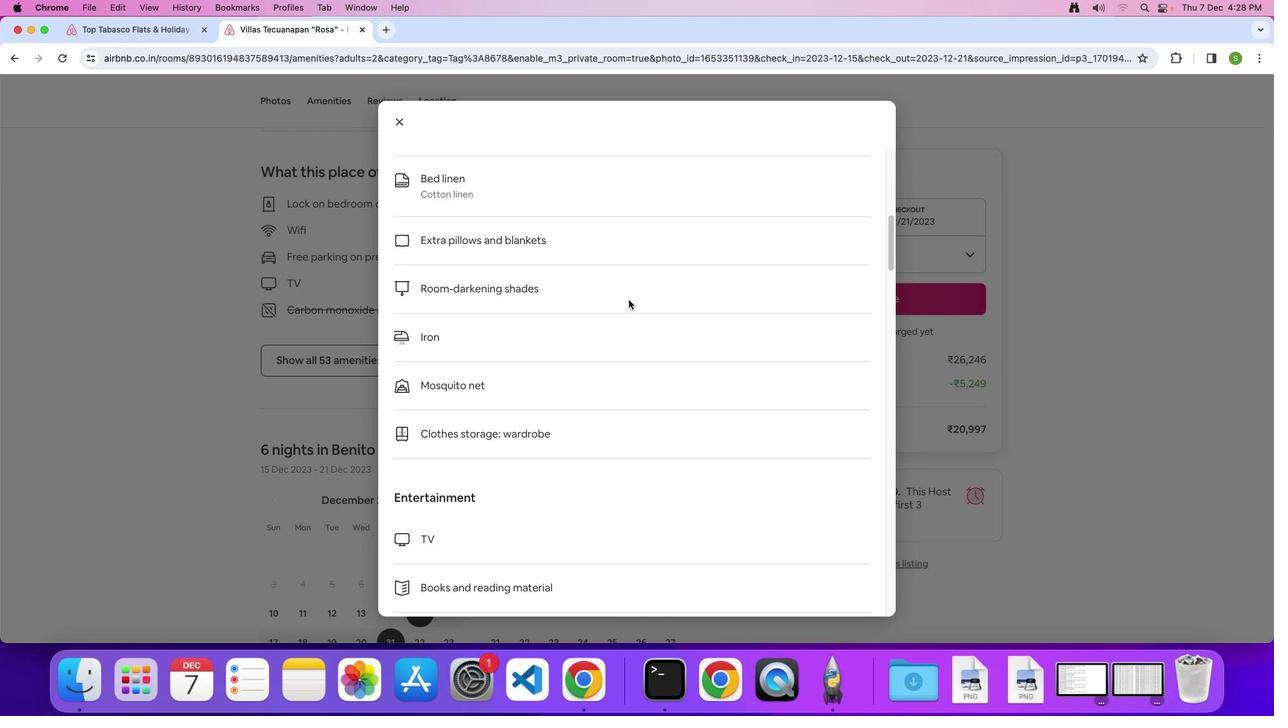 
Action: Mouse scrolled (629, 299) with delta (0, -1)
Screenshot: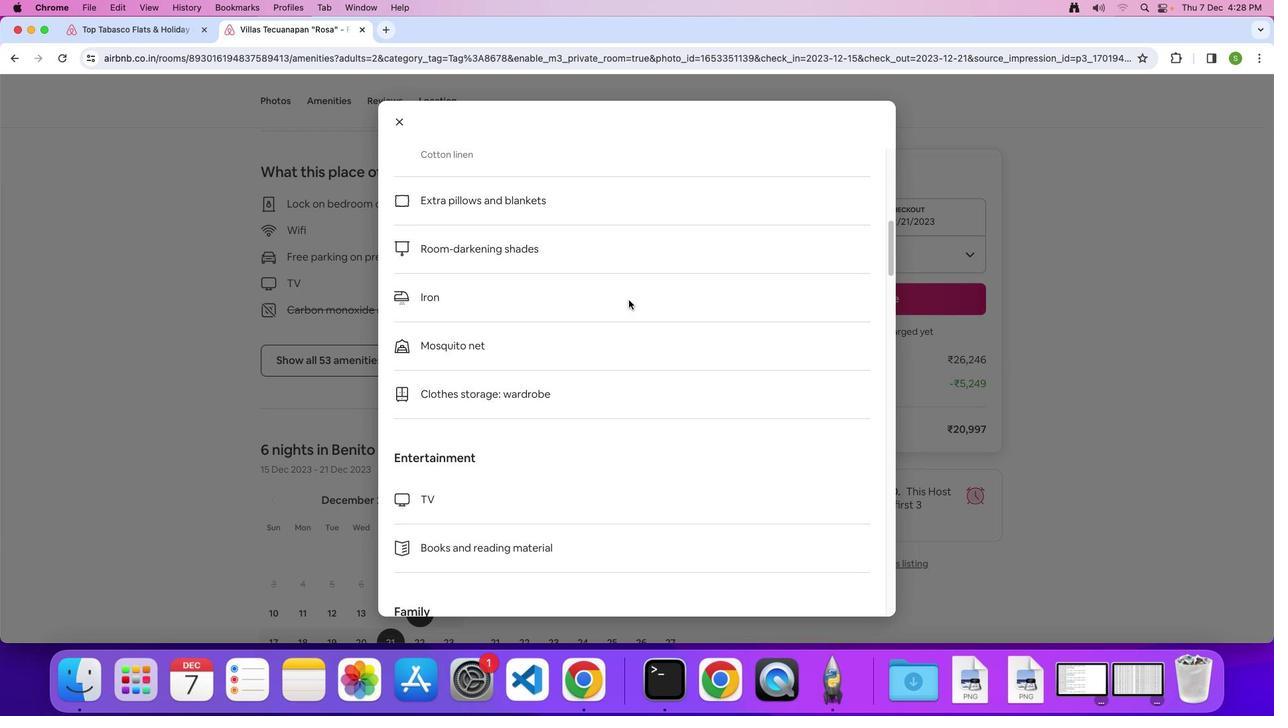 
Action: Mouse scrolled (629, 299) with delta (0, 0)
Screenshot: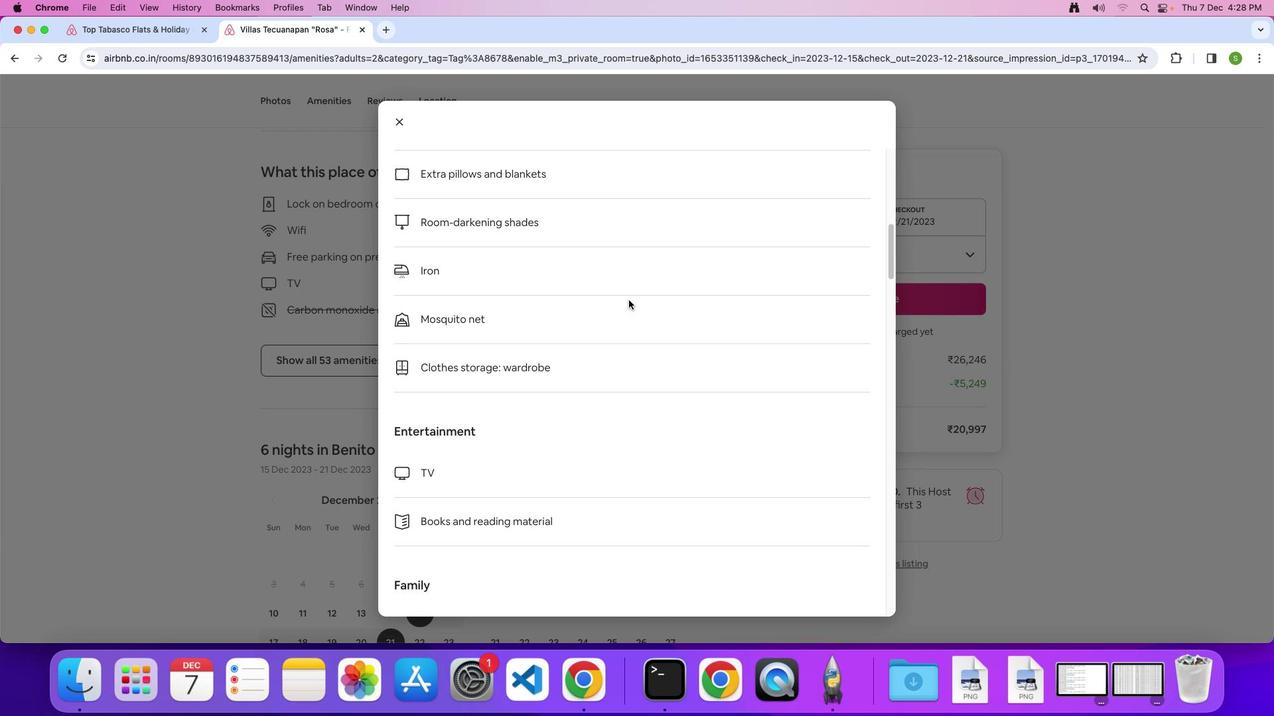 
Action: Mouse scrolled (629, 299) with delta (0, 0)
Screenshot: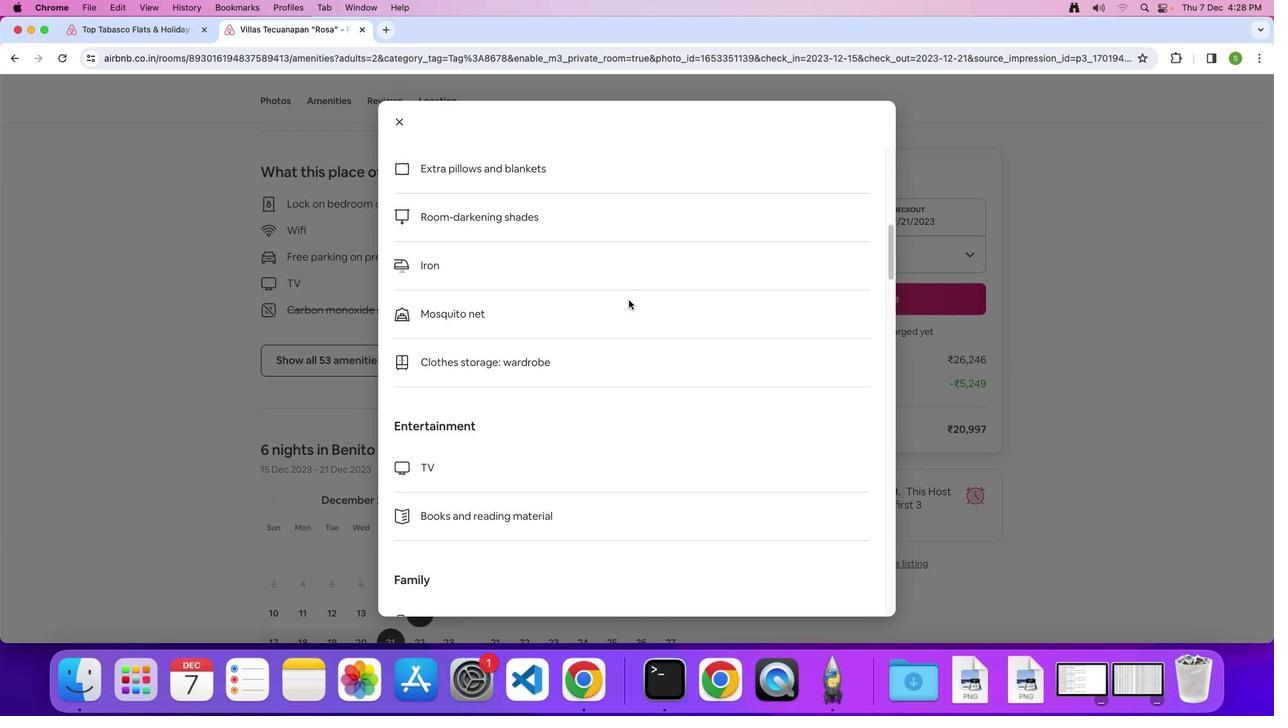 
Action: Mouse scrolled (629, 299) with delta (0, 0)
Screenshot: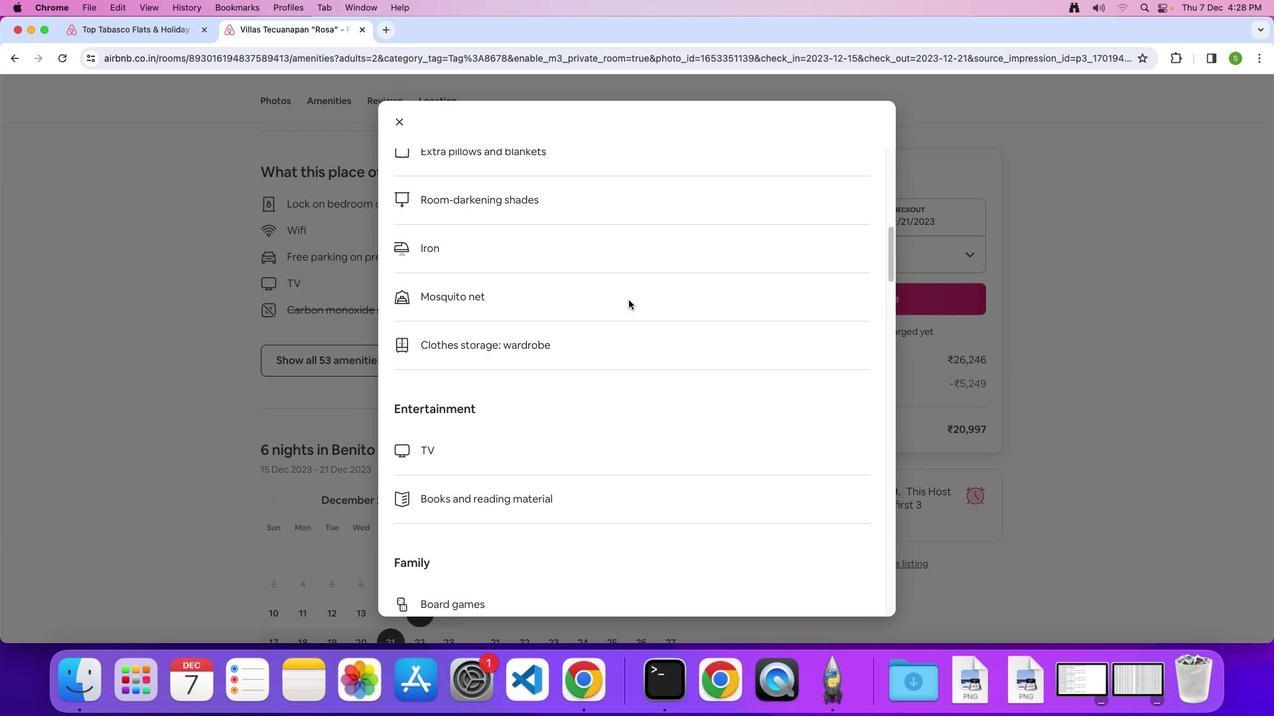 
Action: Mouse scrolled (629, 299) with delta (0, 0)
Screenshot: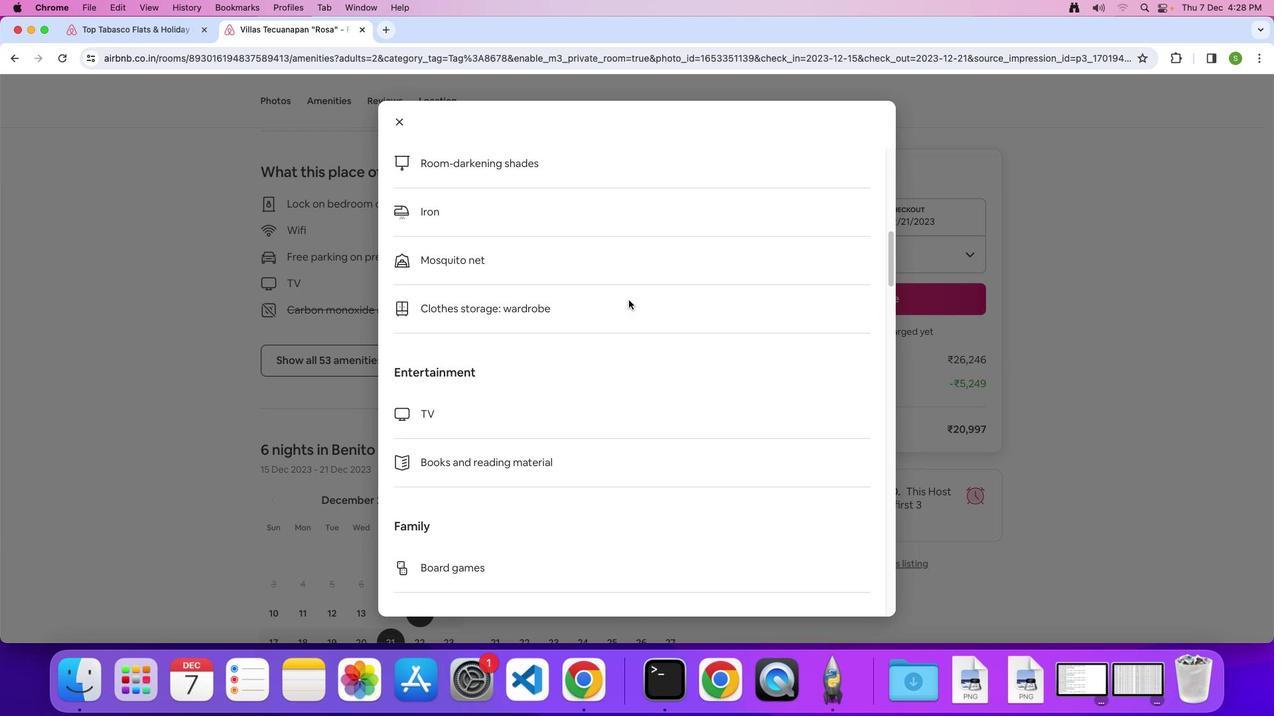 
Action: Mouse scrolled (629, 299) with delta (0, -1)
Screenshot: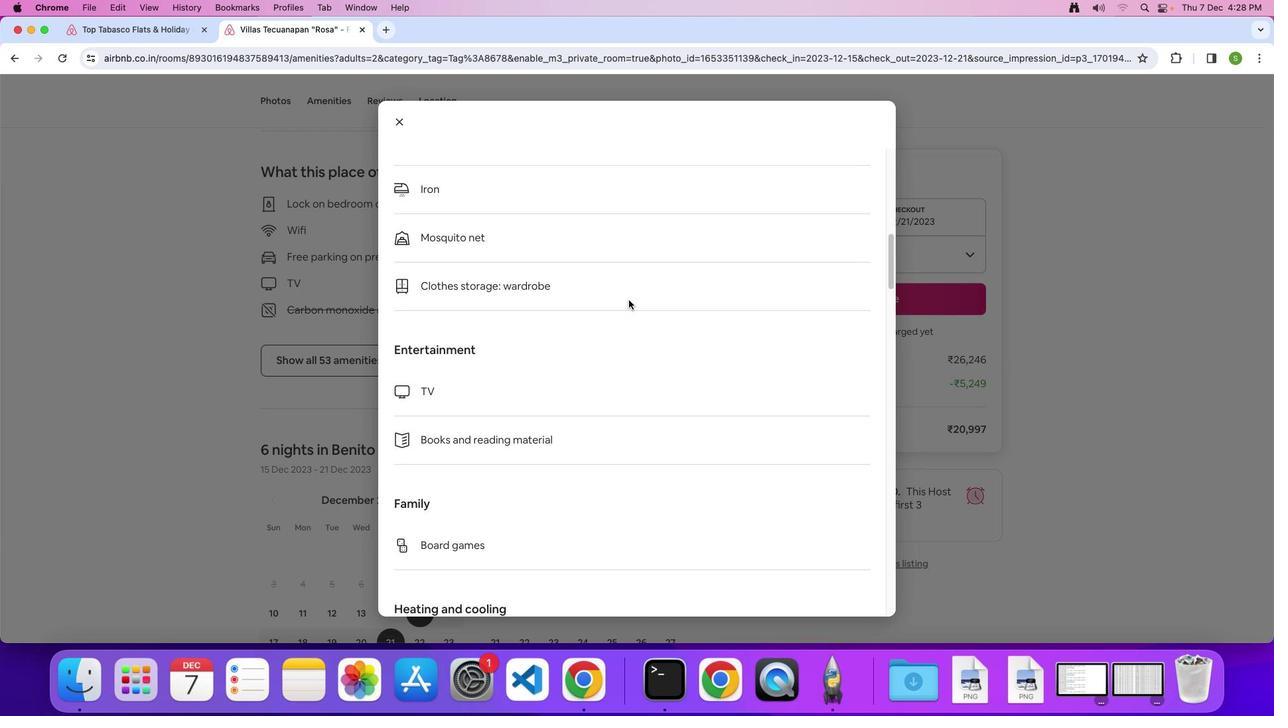
Action: Mouse scrolled (629, 299) with delta (0, 0)
Screenshot: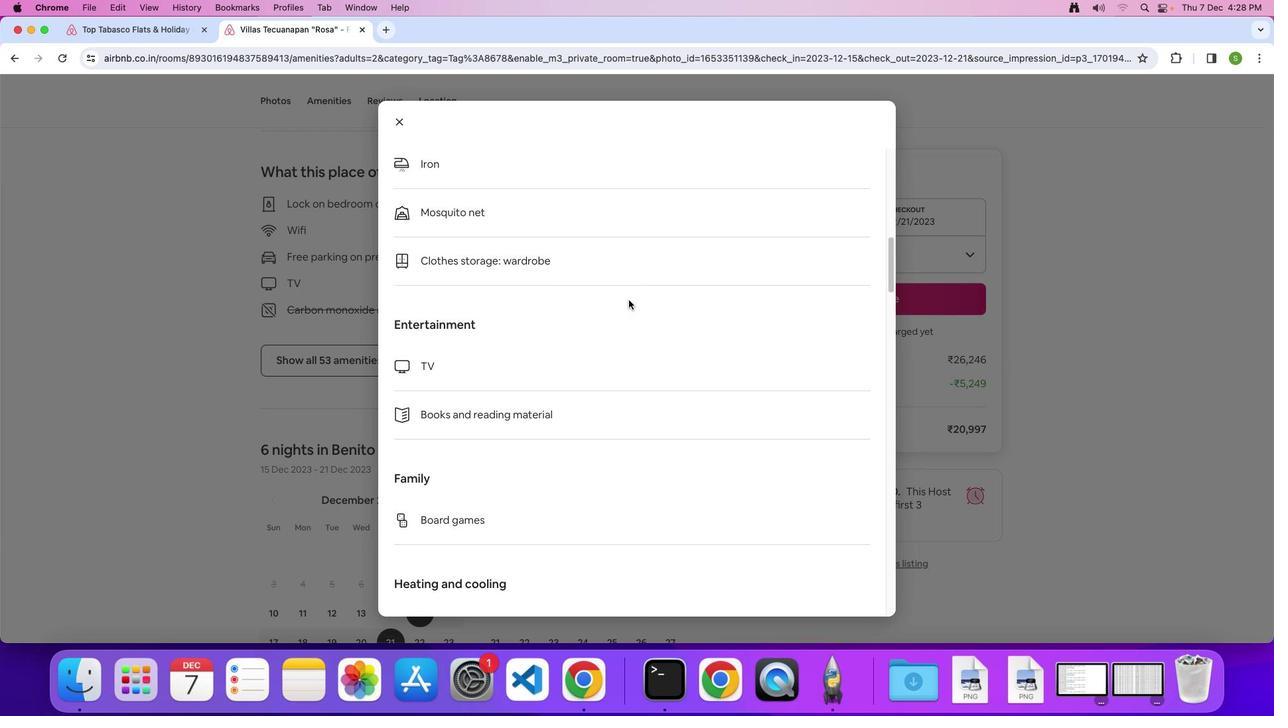 
Action: Mouse scrolled (629, 299) with delta (0, 0)
Screenshot: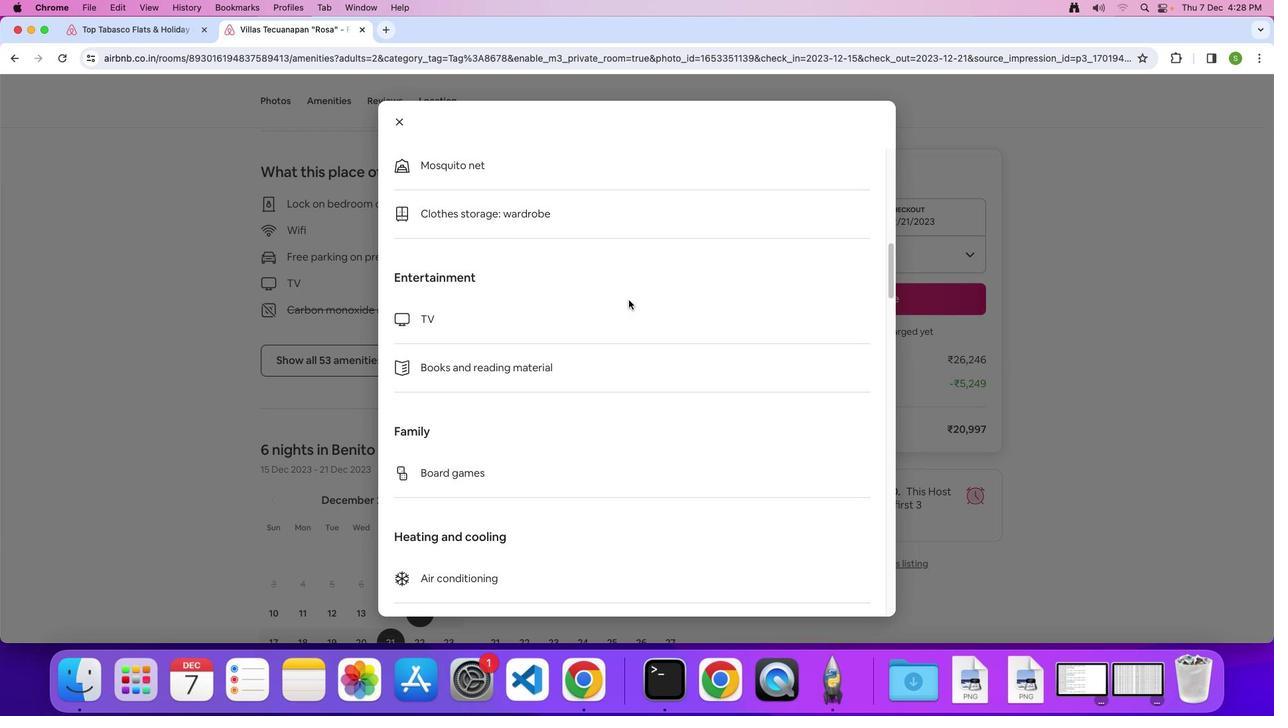 
Action: Mouse scrolled (629, 299) with delta (0, -1)
Screenshot: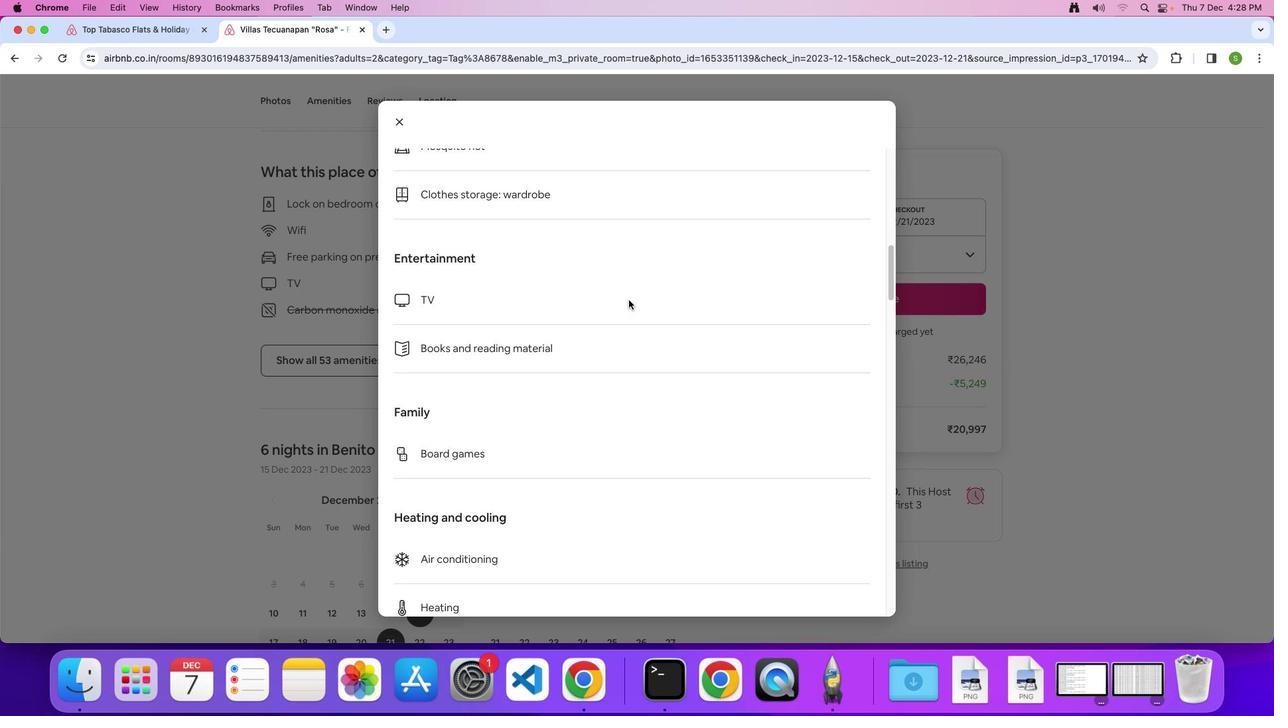 
Action: Mouse scrolled (629, 299) with delta (0, 0)
Screenshot: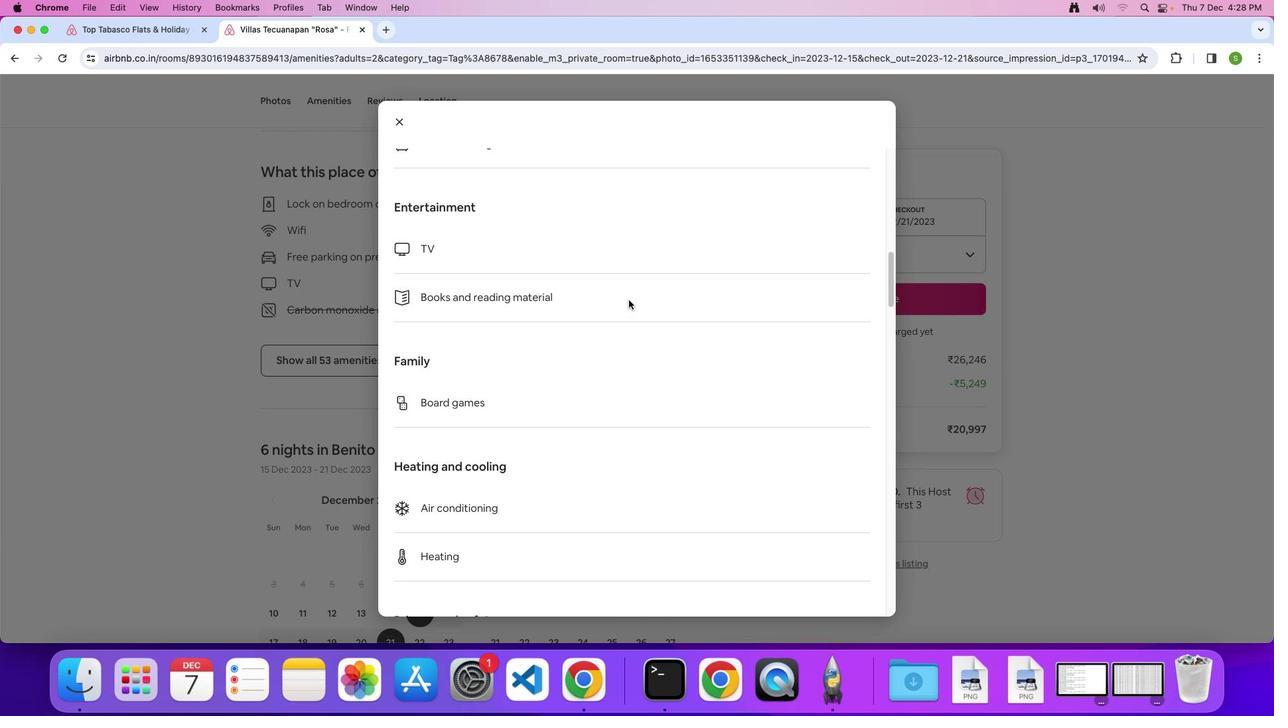 
Action: Mouse scrolled (629, 299) with delta (0, 0)
Screenshot: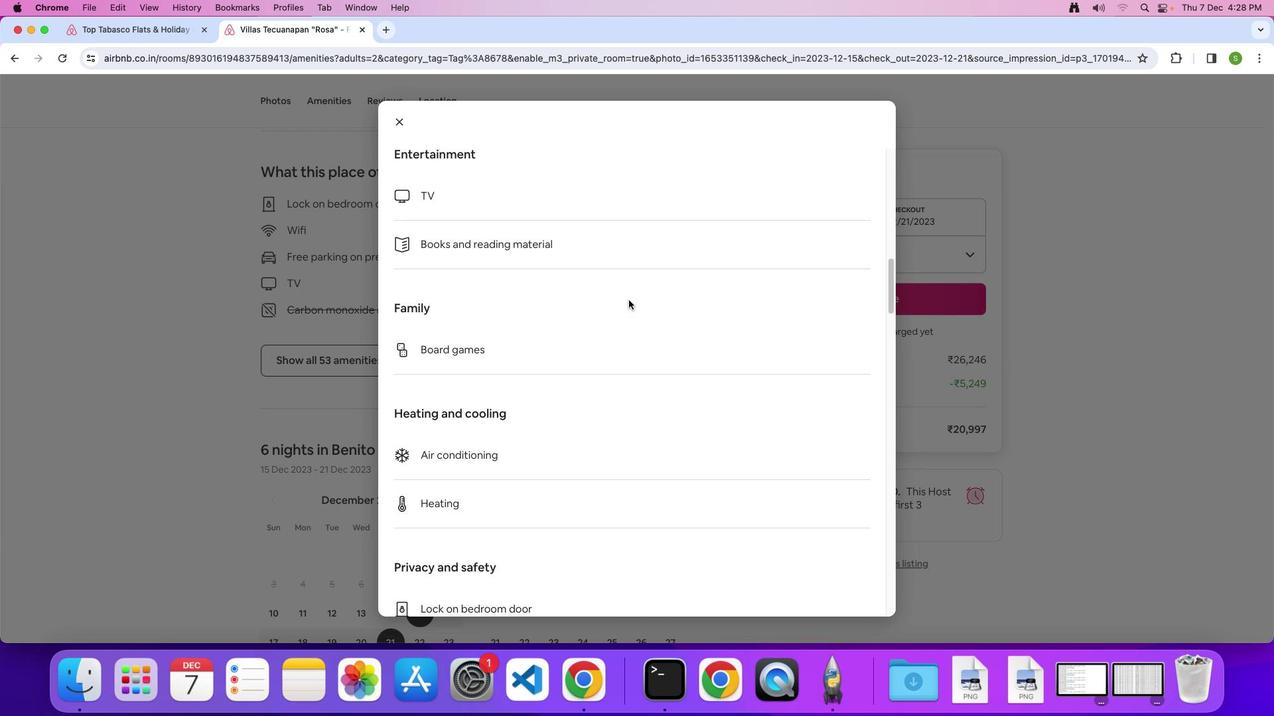 
Action: Mouse scrolled (629, 299) with delta (0, -1)
Screenshot: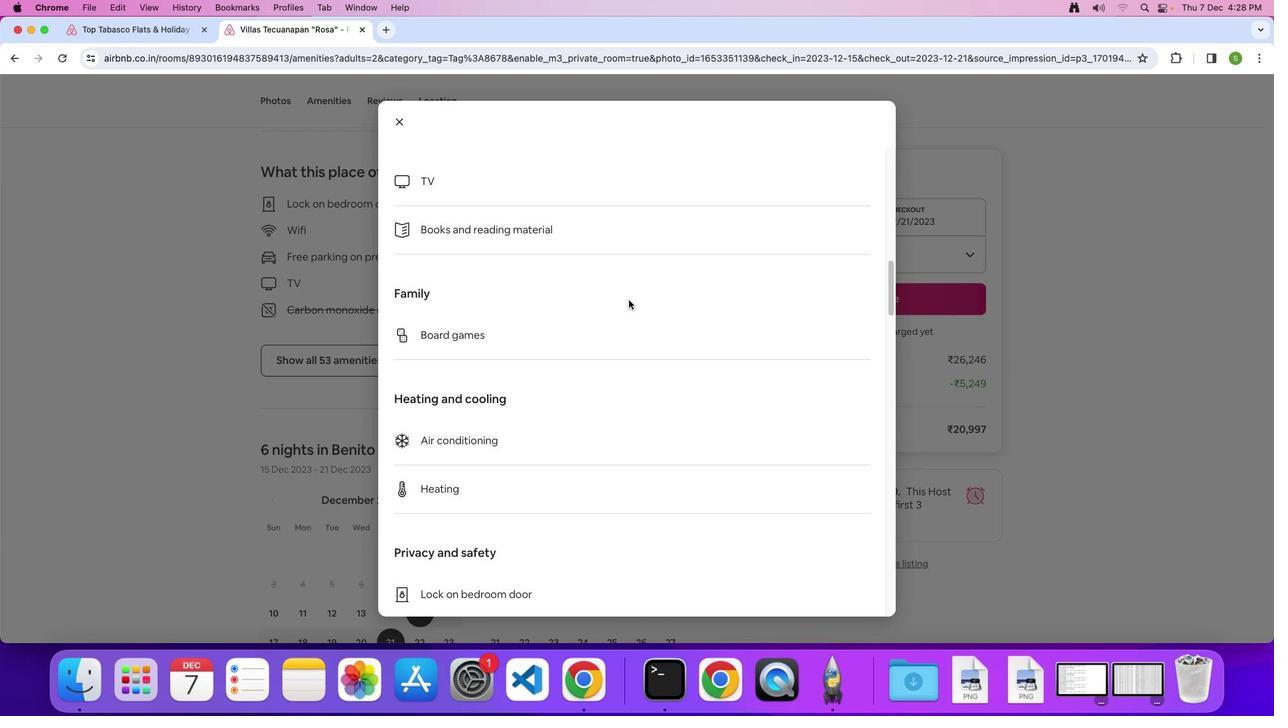 
Action: Mouse scrolled (629, 299) with delta (0, 0)
Screenshot: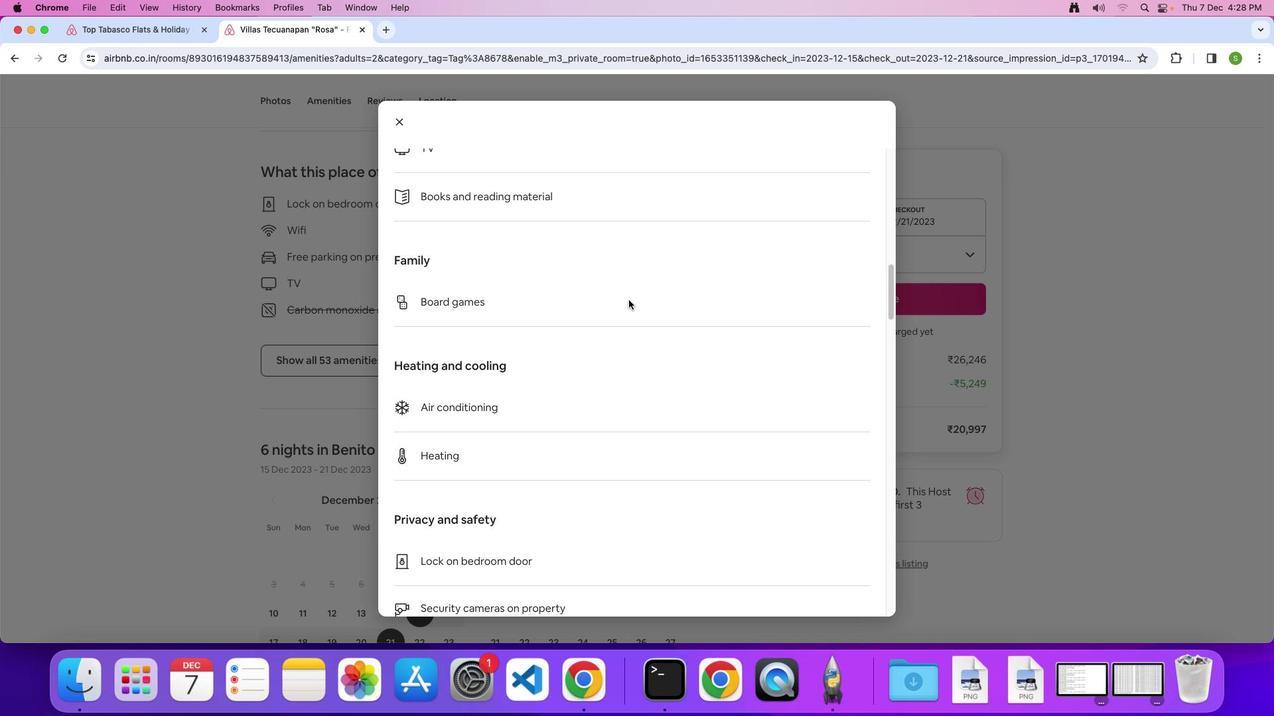 
Action: Mouse scrolled (629, 299) with delta (0, 0)
Screenshot: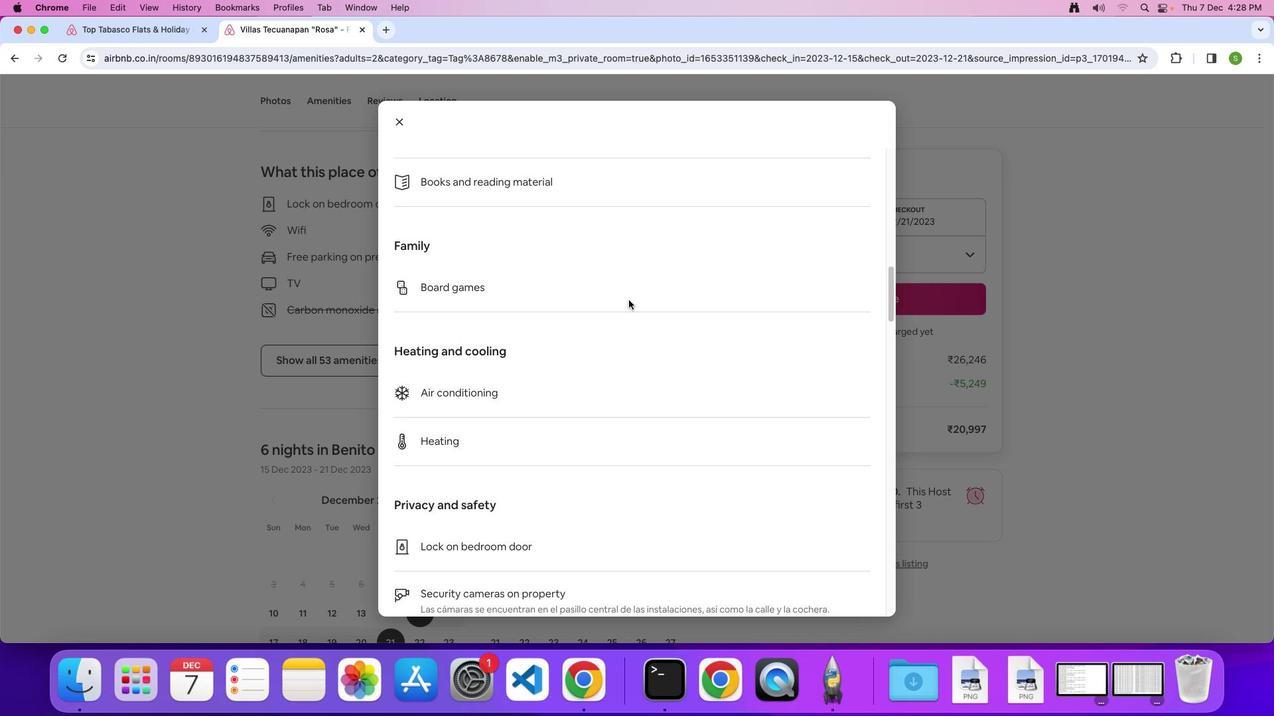 
Action: Mouse scrolled (629, 299) with delta (0, 0)
Screenshot: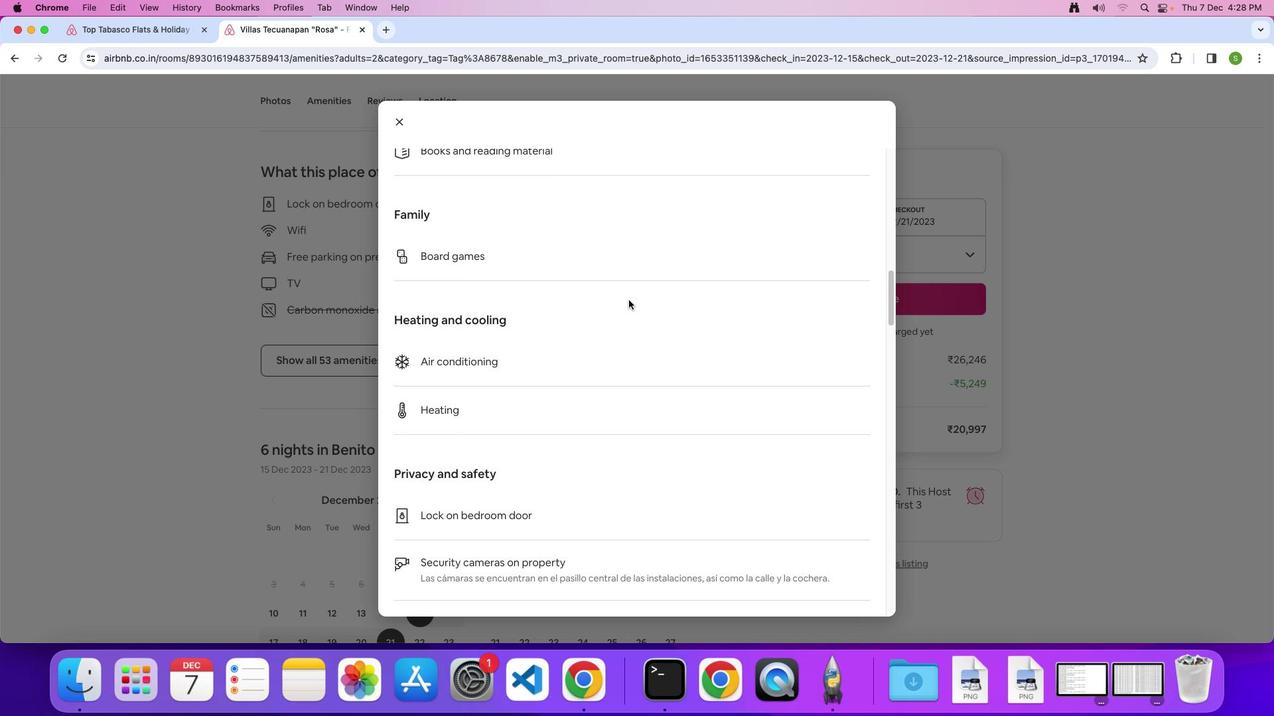 
Action: Mouse scrolled (629, 299) with delta (0, 0)
Screenshot: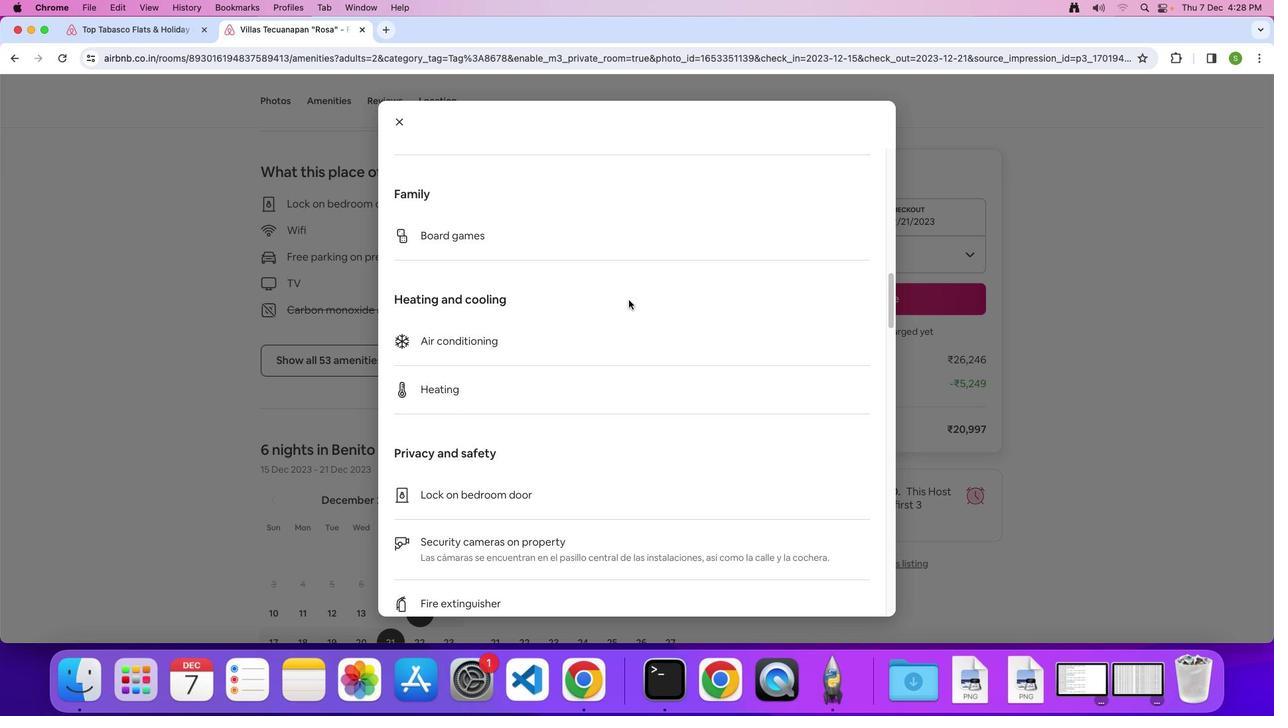 
Action: Mouse scrolled (629, 299) with delta (0, 0)
Screenshot: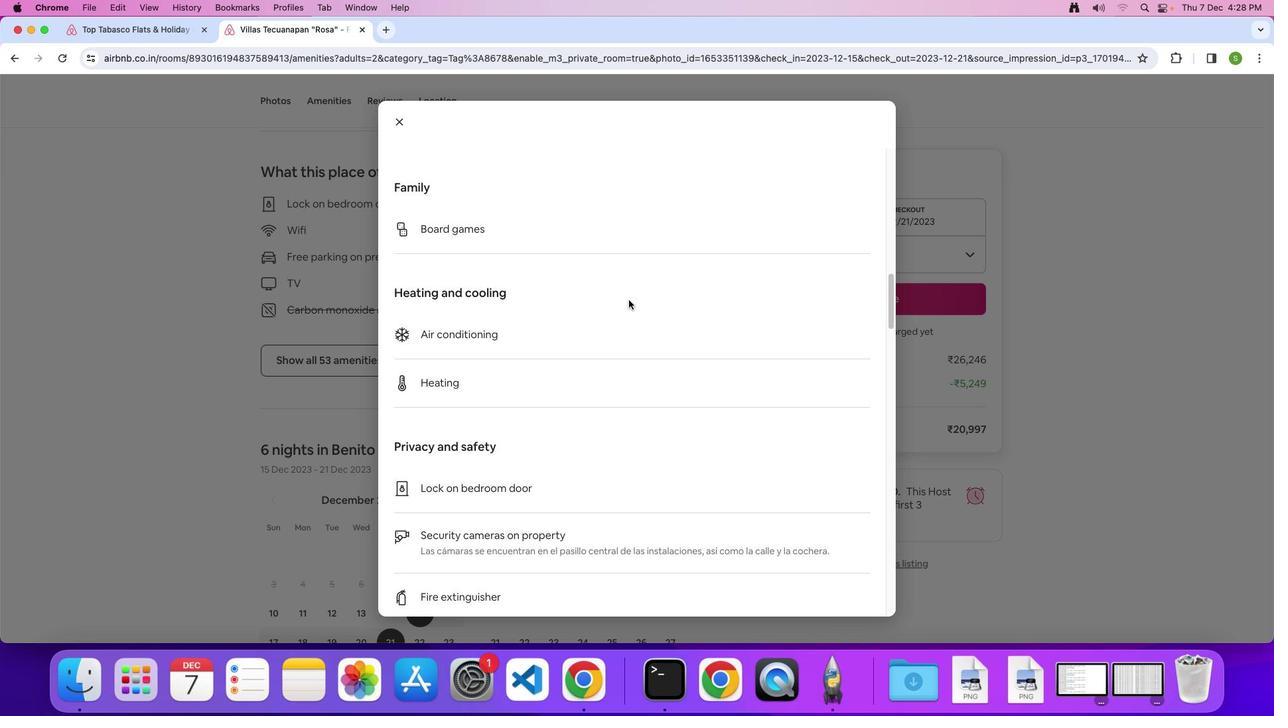 
Action: Mouse scrolled (629, 299) with delta (0, 0)
Screenshot: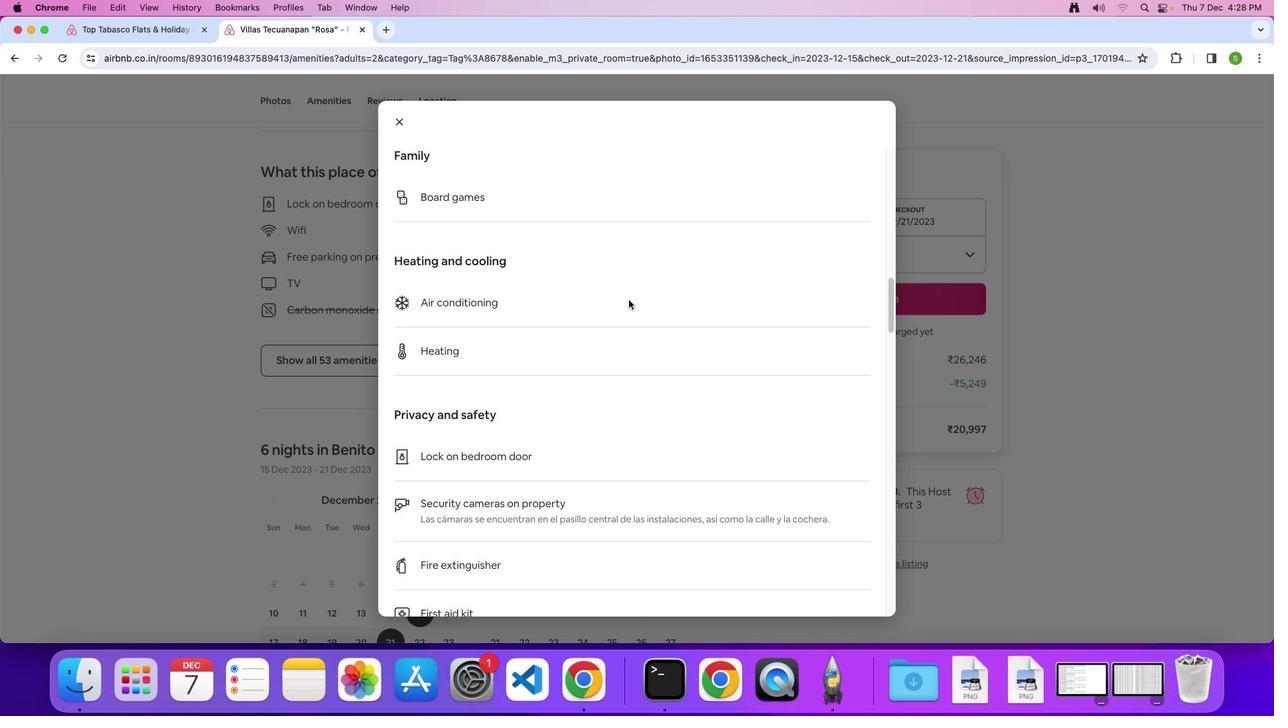 
Action: Mouse scrolled (629, 299) with delta (0, 0)
Screenshot: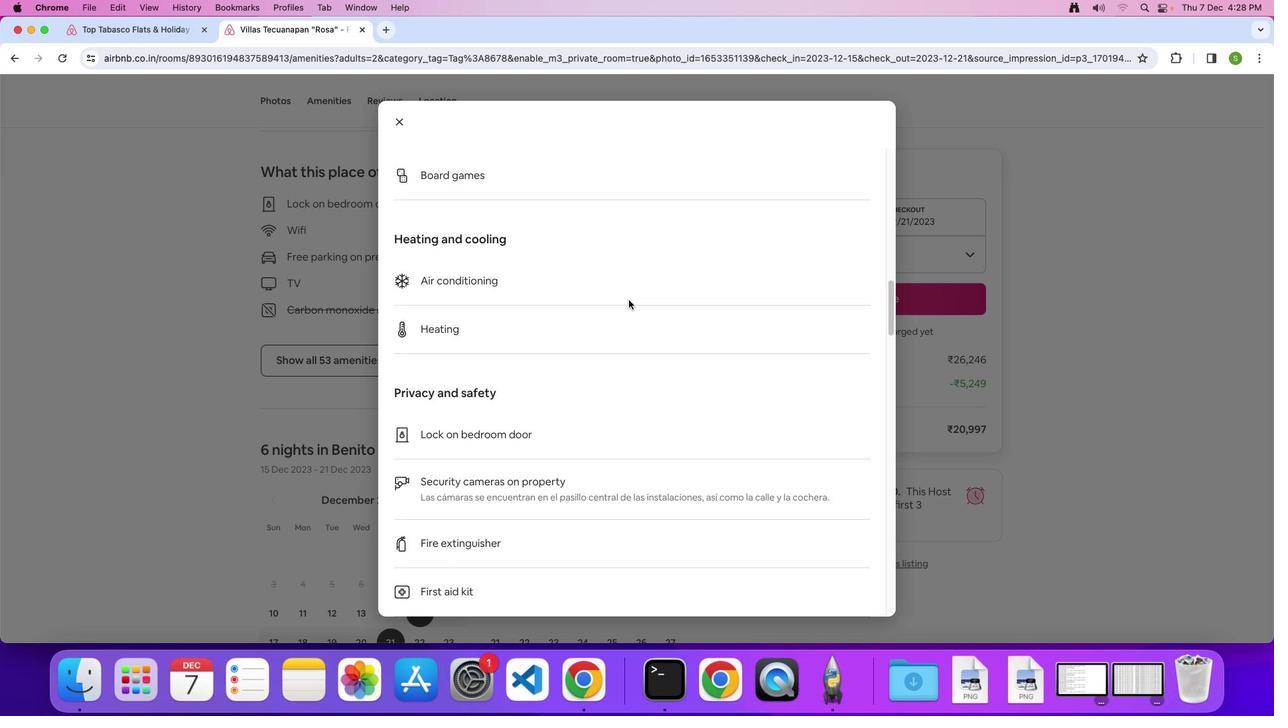 
Action: Mouse scrolled (629, 299) with delta (0, -1)
Screenshot: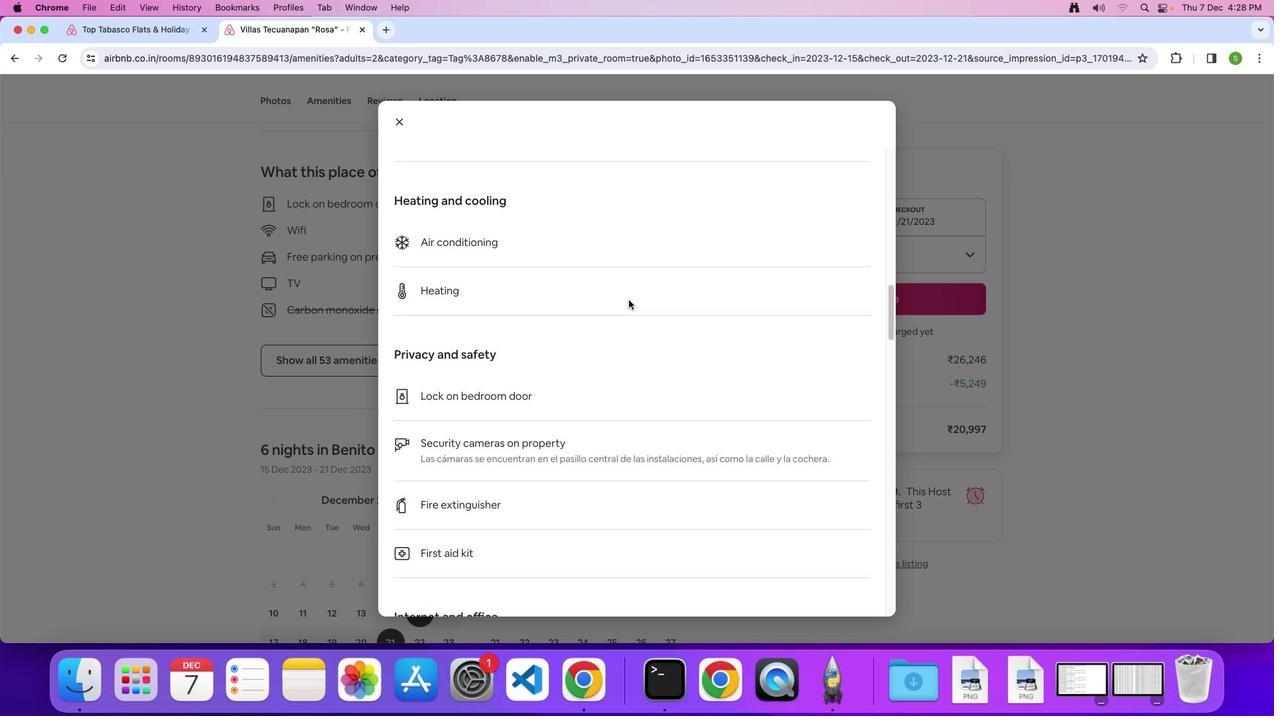 
Action: Mouse scrolled (629, 299) with delta (0, 0)
Screenshot: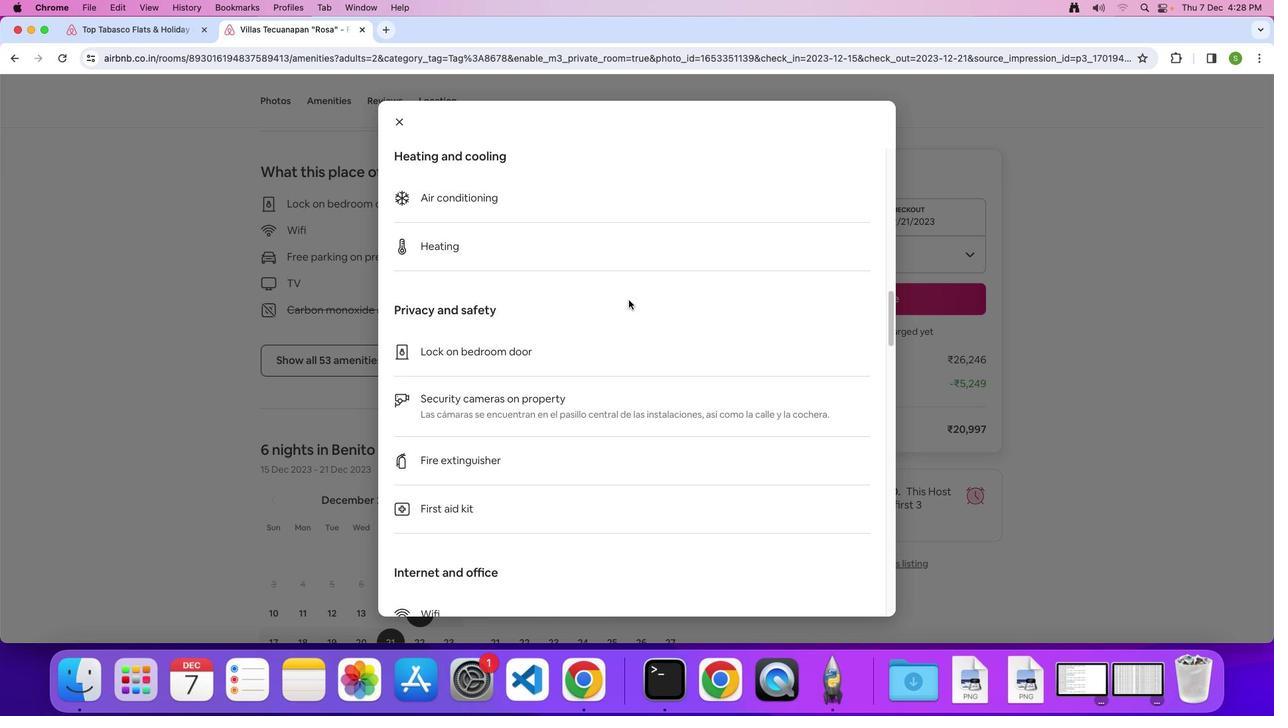 
Action: Mouse scrolled (629, 299) with delta (0, 0)
Screenshot: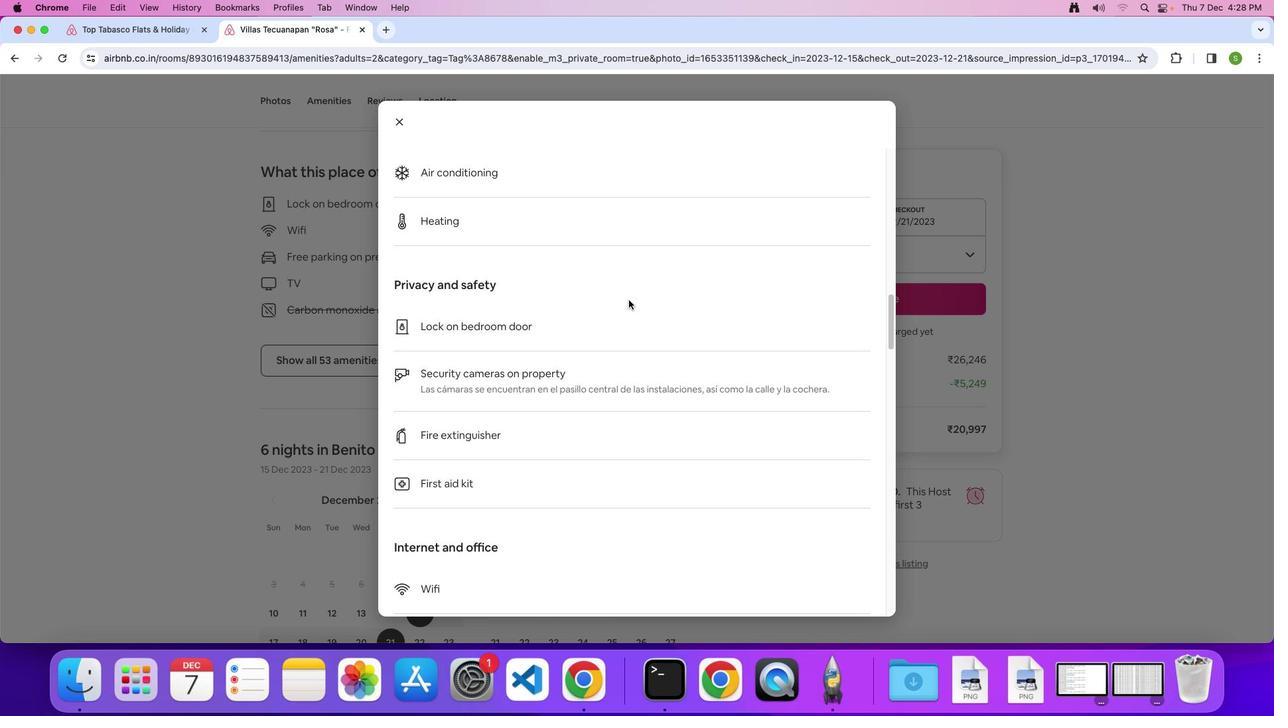 
Action: Mouse scrolled (629, 299) with delta (0, -1)
Screenshot: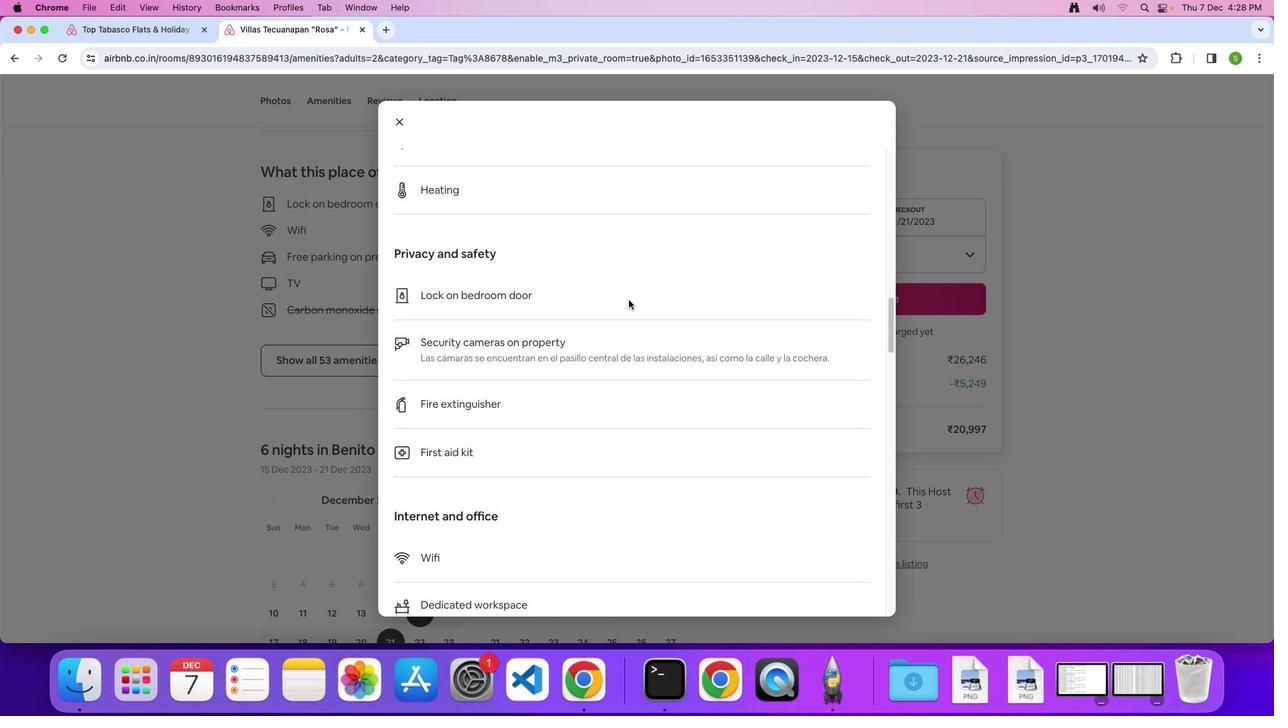 
Action: Mouse scrolled (629, 299) with delta (0, 0)
Screenshot: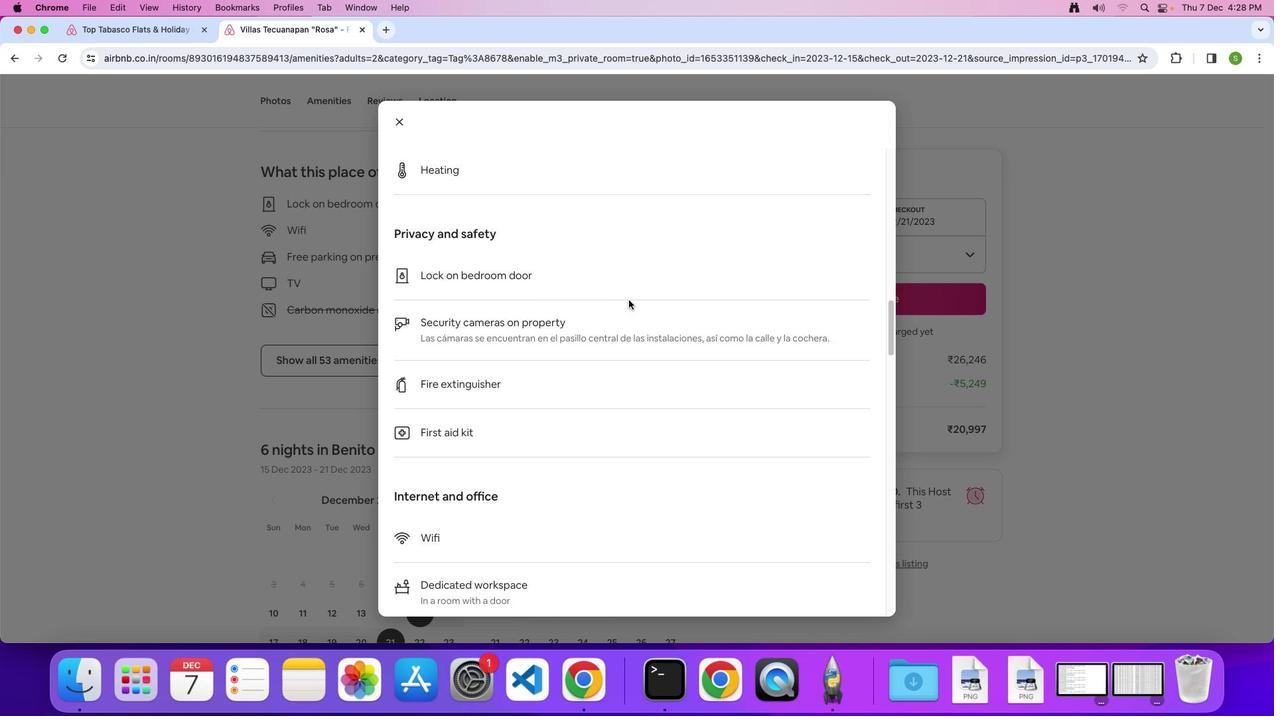 
Action: Mouse scrolled (629, 299) with delta (0, 0)
Screenshot: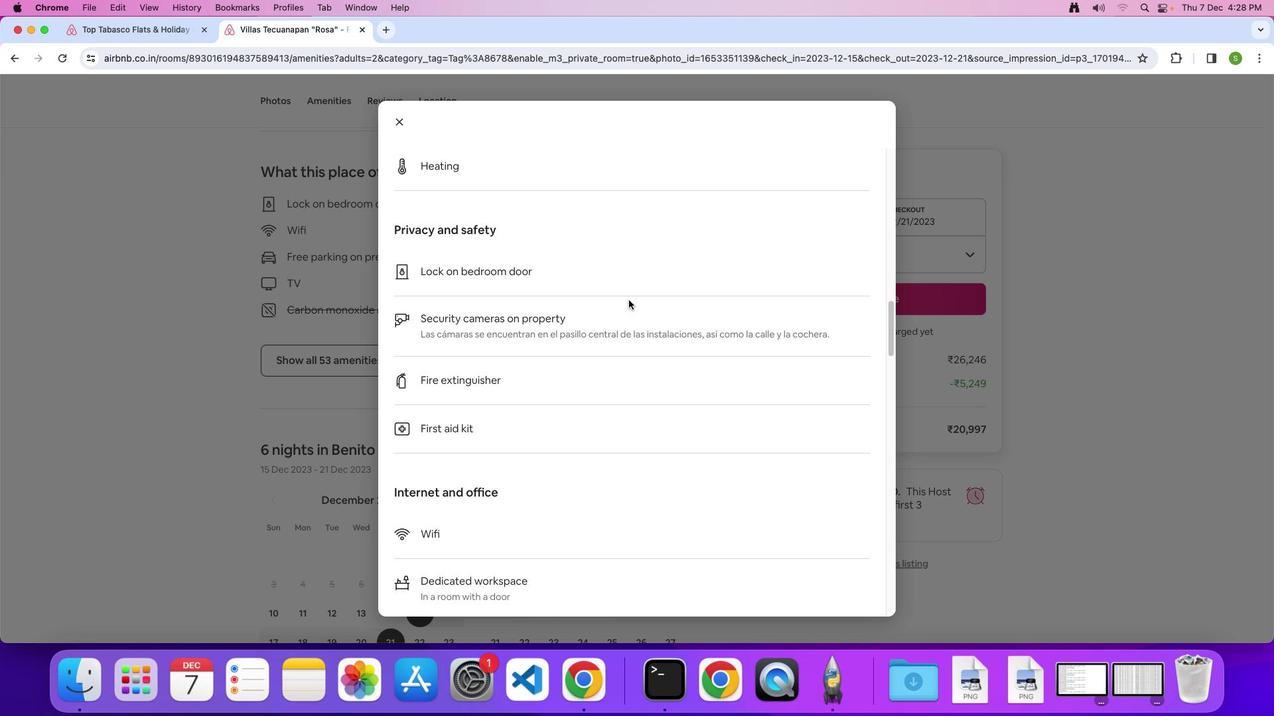 
Action: Mouse scrolled (629, 299) with delta (0, 0)
Screenshot: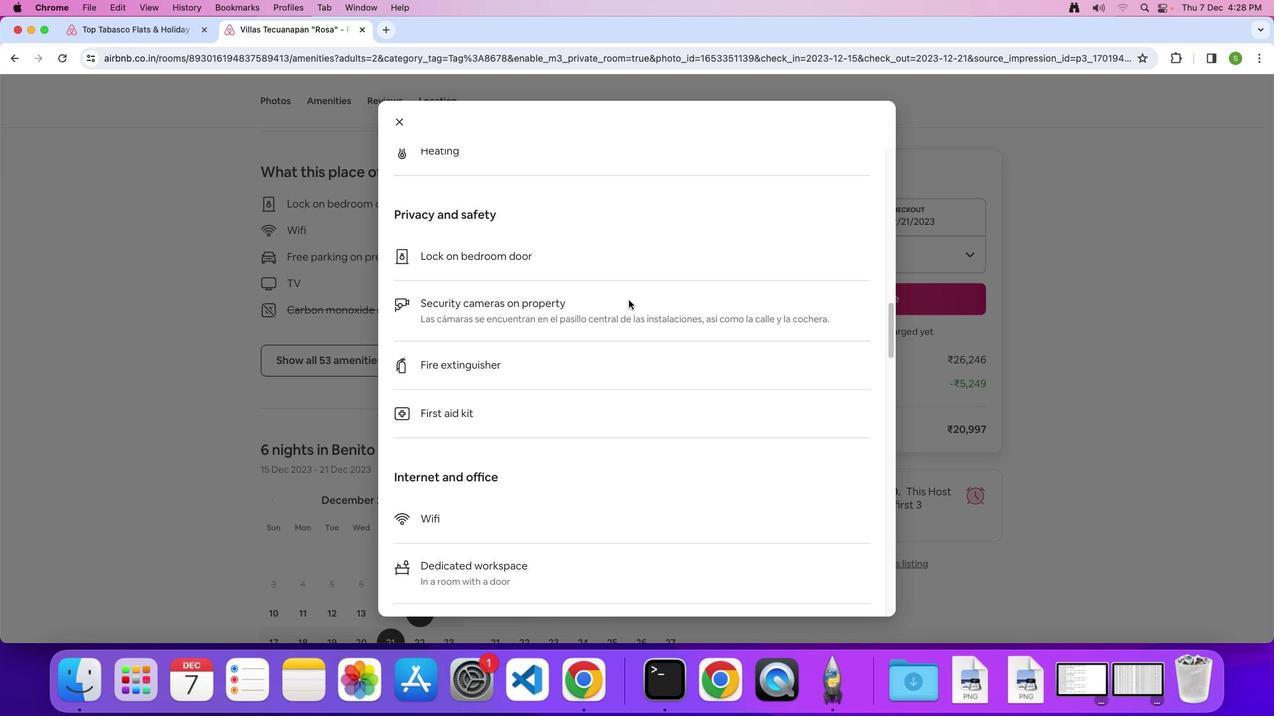
Action: Mouse scrolled (629, 299) with delta (0, 0)
Screenshot: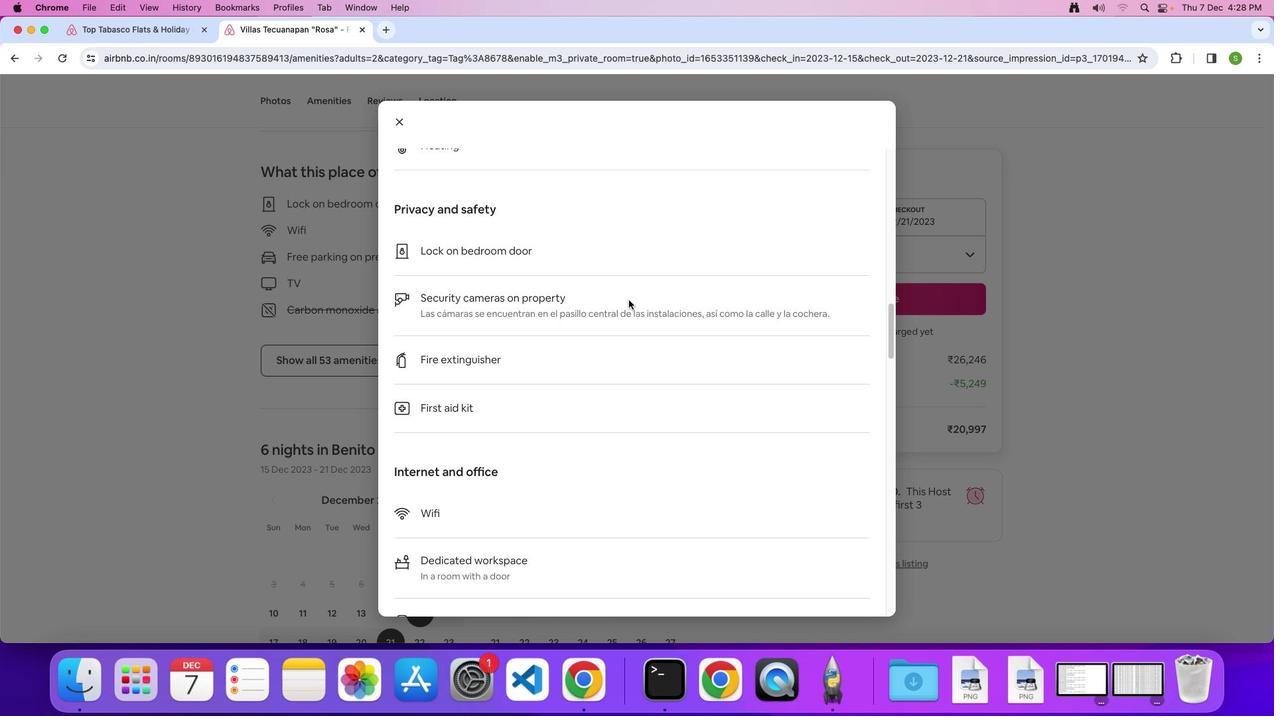 
Action: Mouse scrolled (629, 299) with delta (0, 0)
Screenshot: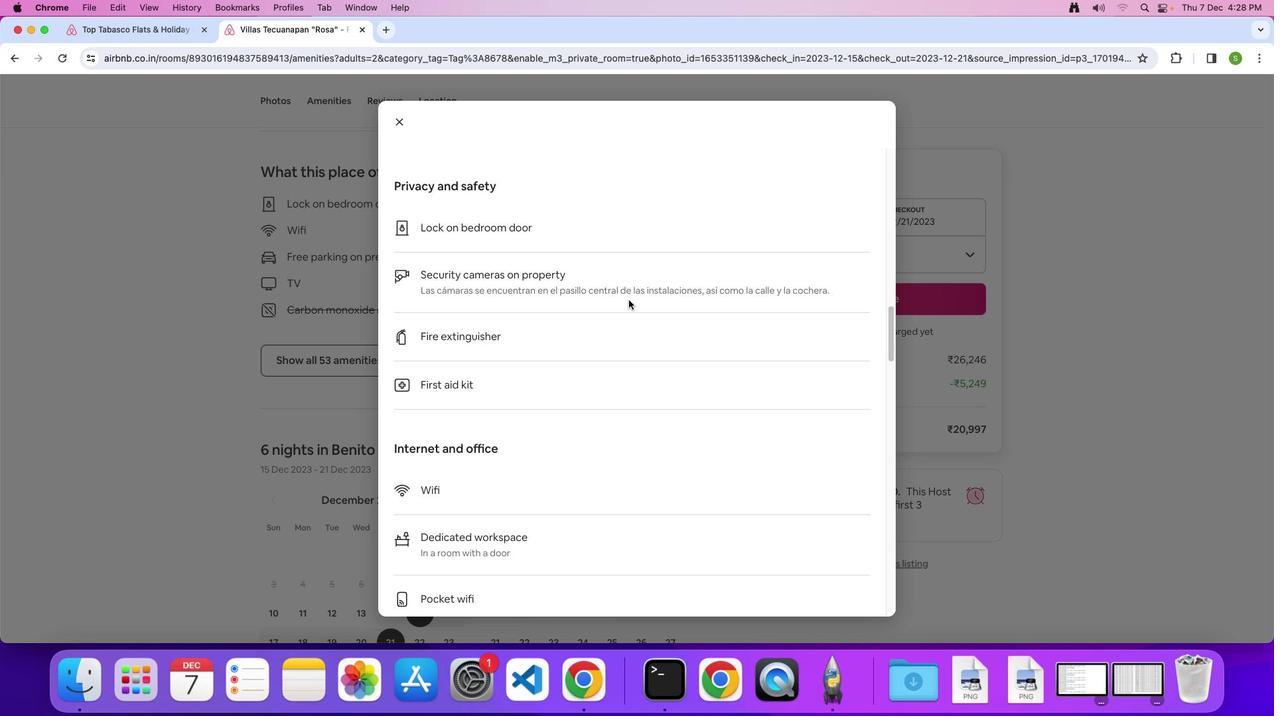 
Action: Mouse scrolled (629, 299) with delta (0, 0)
Screenshot: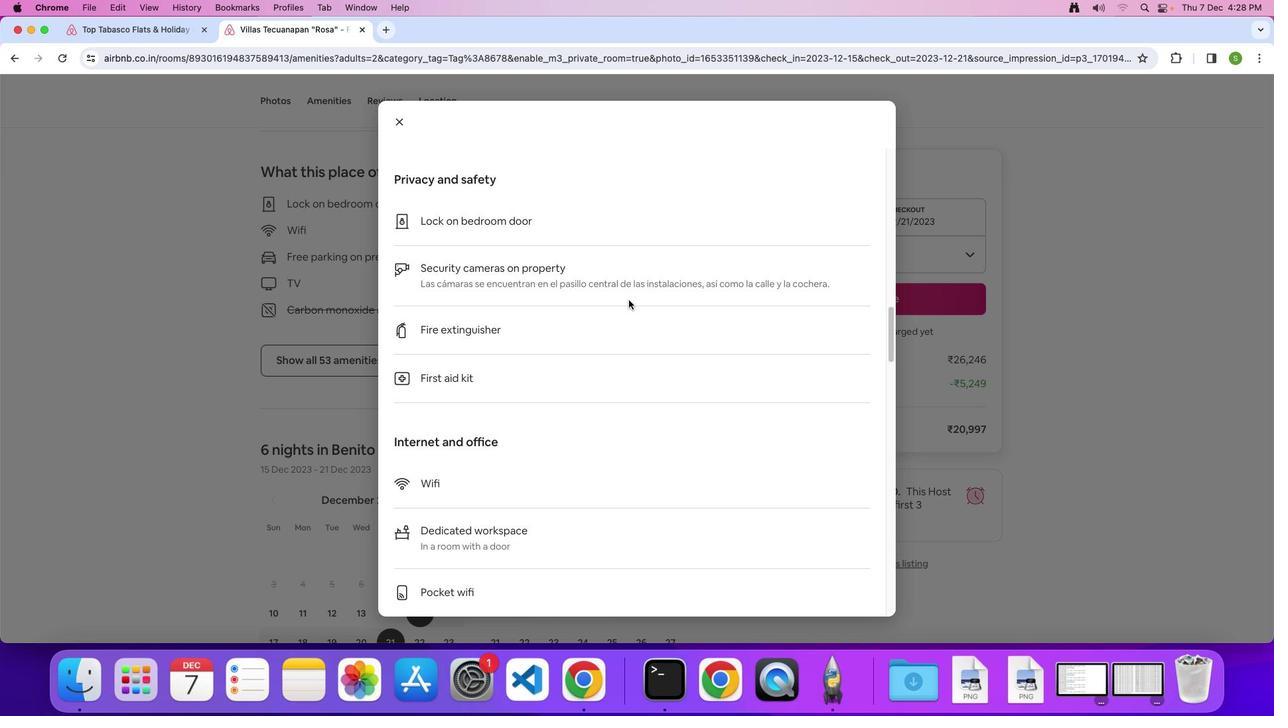 
Action: Mouse scrolled (629, 299) with delta (0, 0)
Screenshot: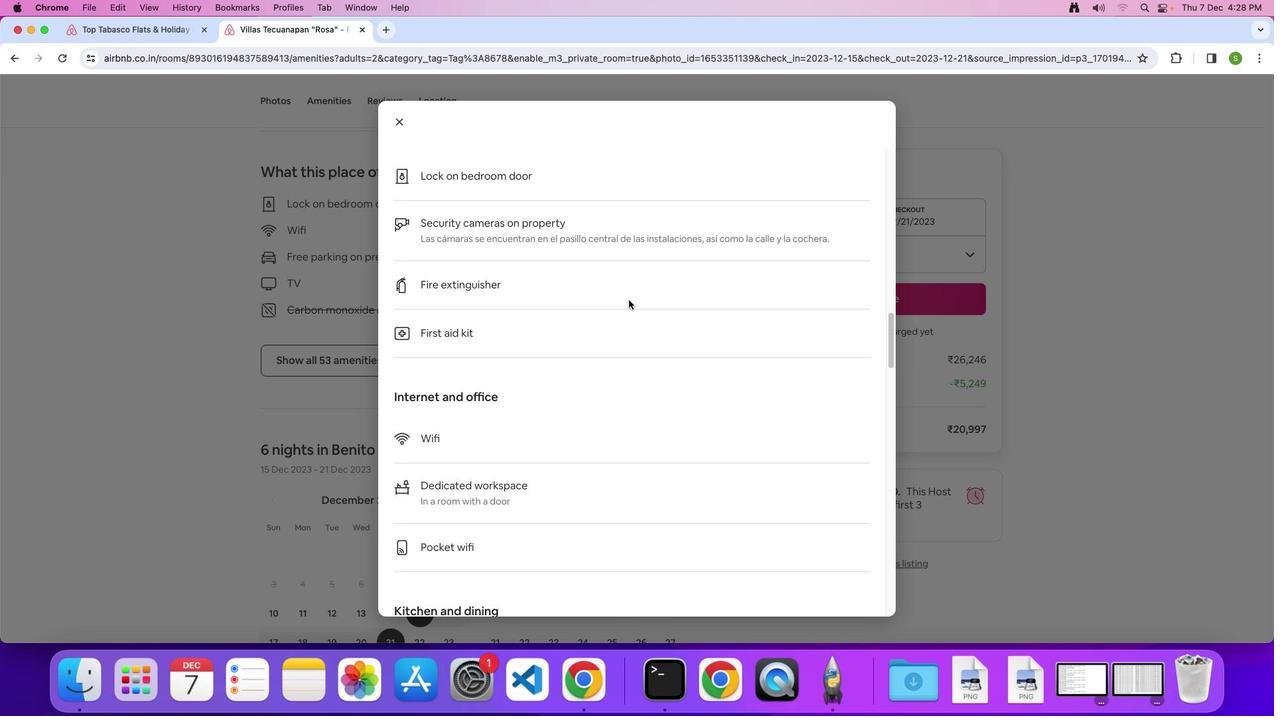 
Action: Mouse scrolled (629, 299) with delta (0, 0)
Screenshot: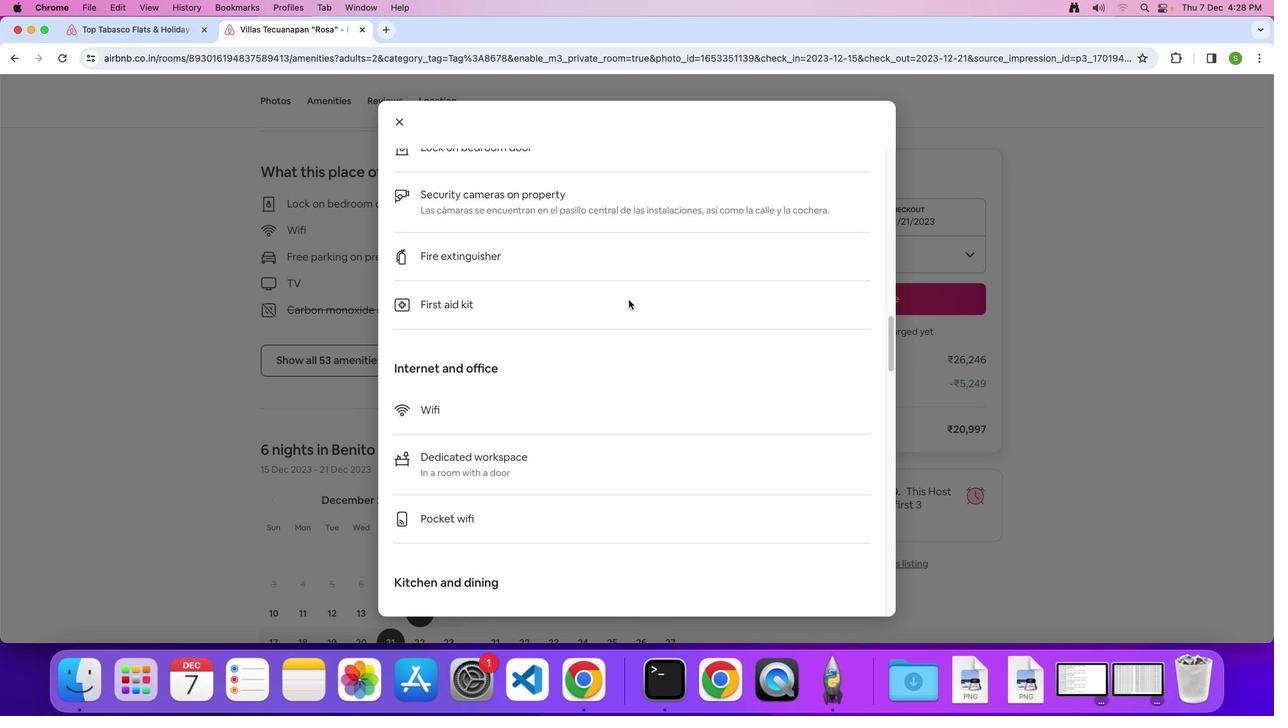 
Action: Mouse scrolled (629, 299) with delta (0, -1)
Screenshot: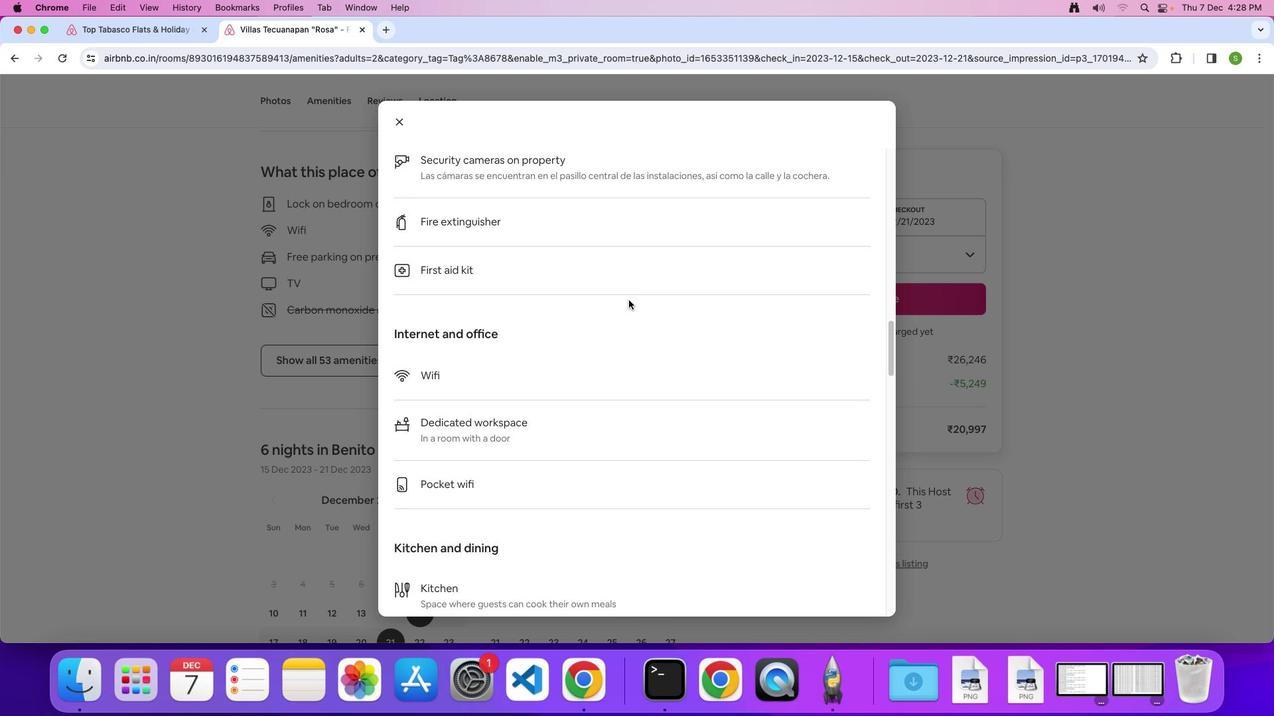 
Action: Mouse scrolled (629, 299) with delta (0, 0)
Screenshot: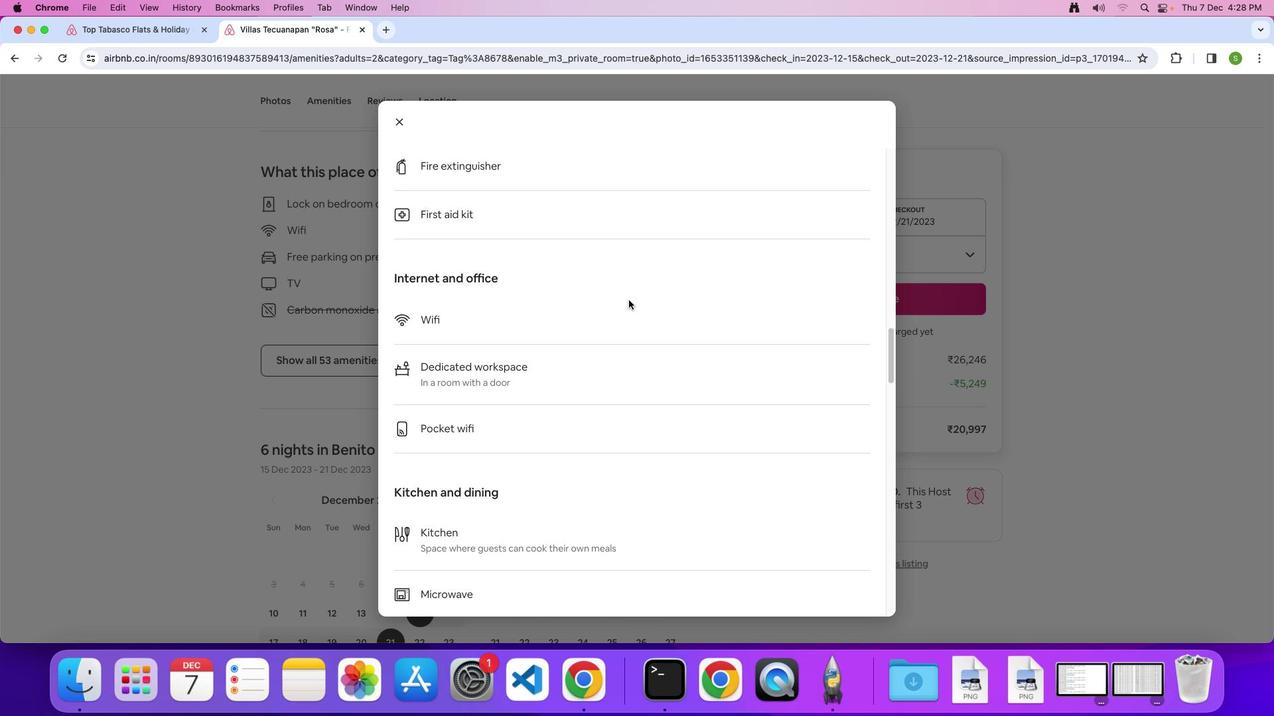 
Action: Mouse scrolled (629, 299) with delta (0, 0)
Screenshot: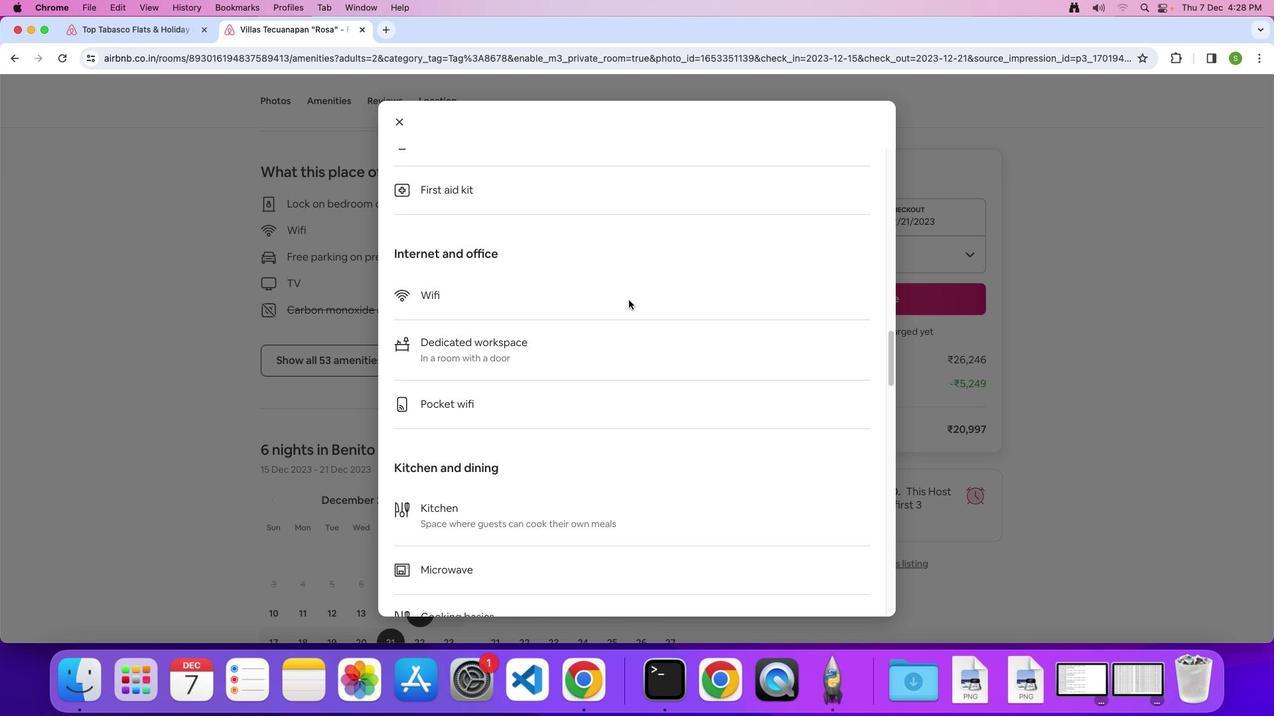 
Action: Mouse scrolled (629, 299) with delta (0, -1)
Screenshot: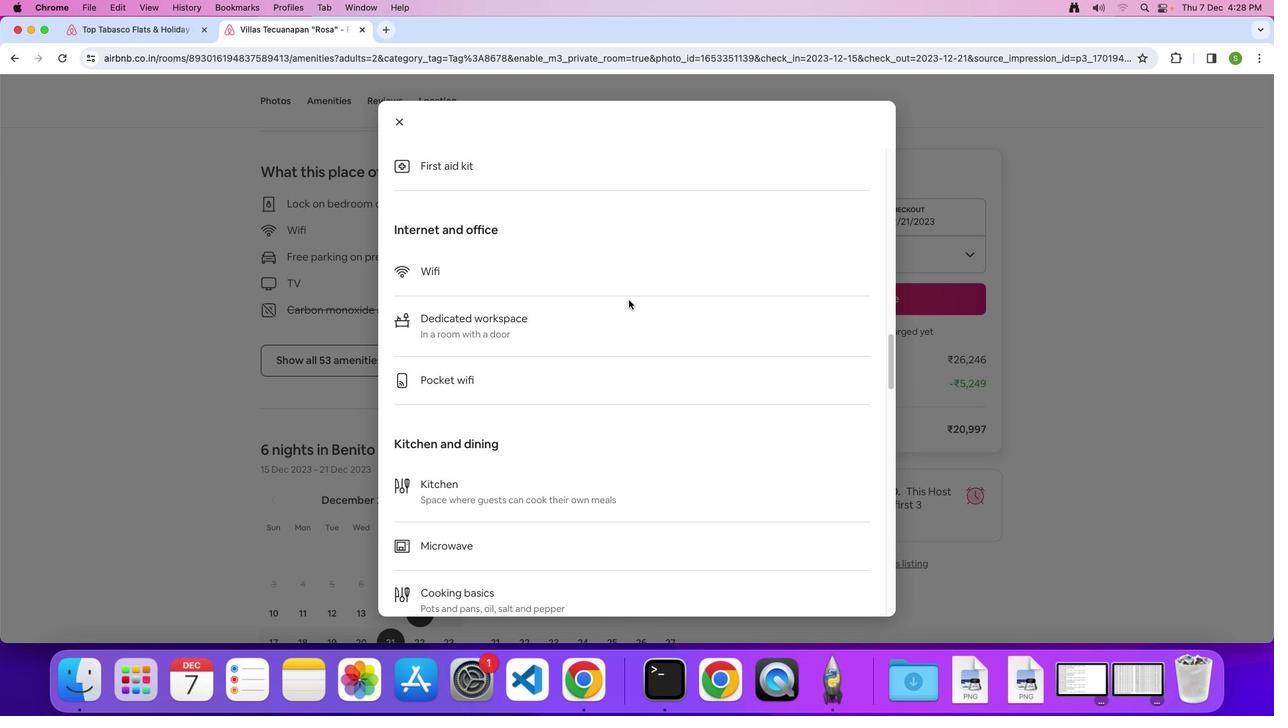 
Action: Mouse scrolled (629, 299) with delta (0, 0)
Screenshot: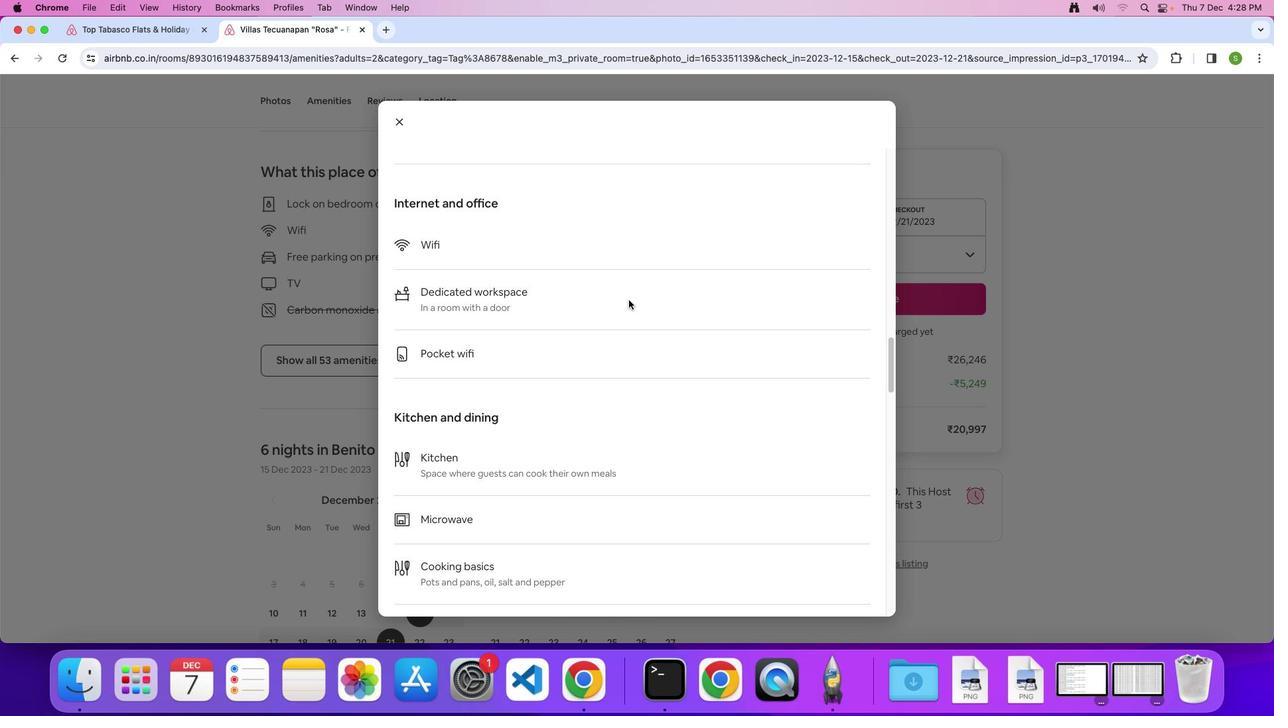 
Action: Mouse scrolled (629, 299) with delta (0, 0)
Screenshot: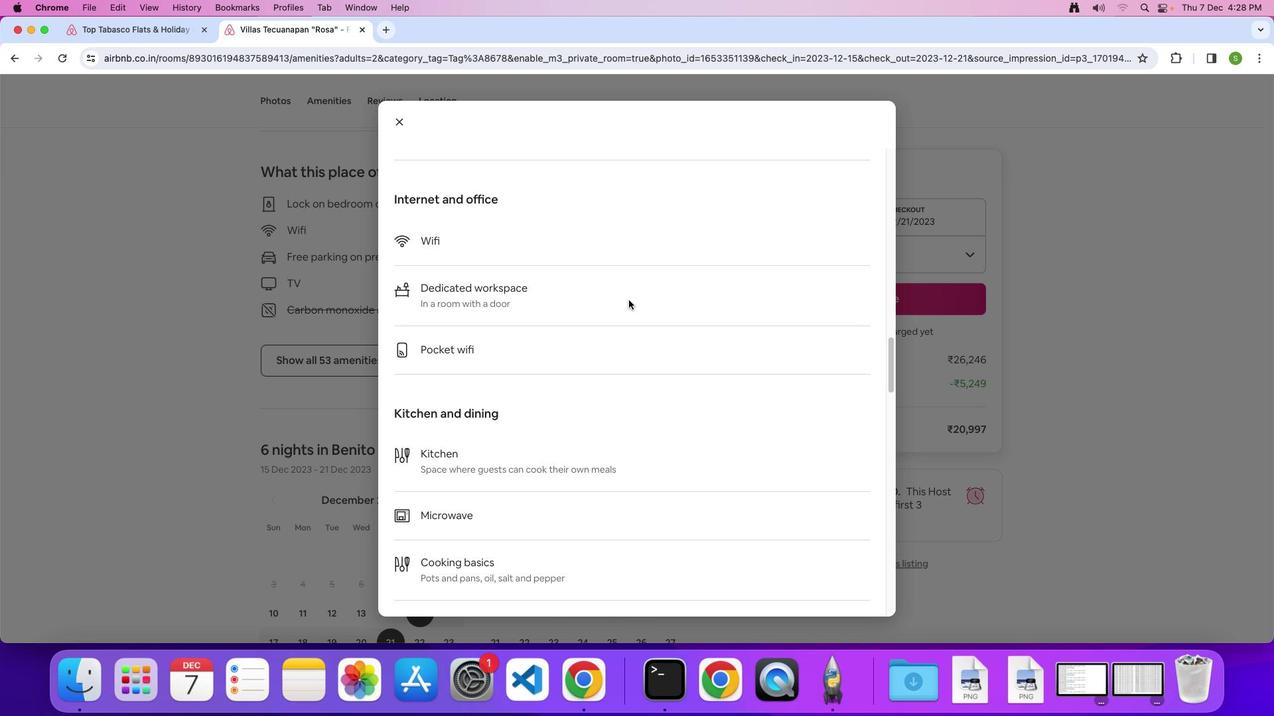 
Action: Mouse scrolled (629, 299) with delta (0, 0)
Screenshot: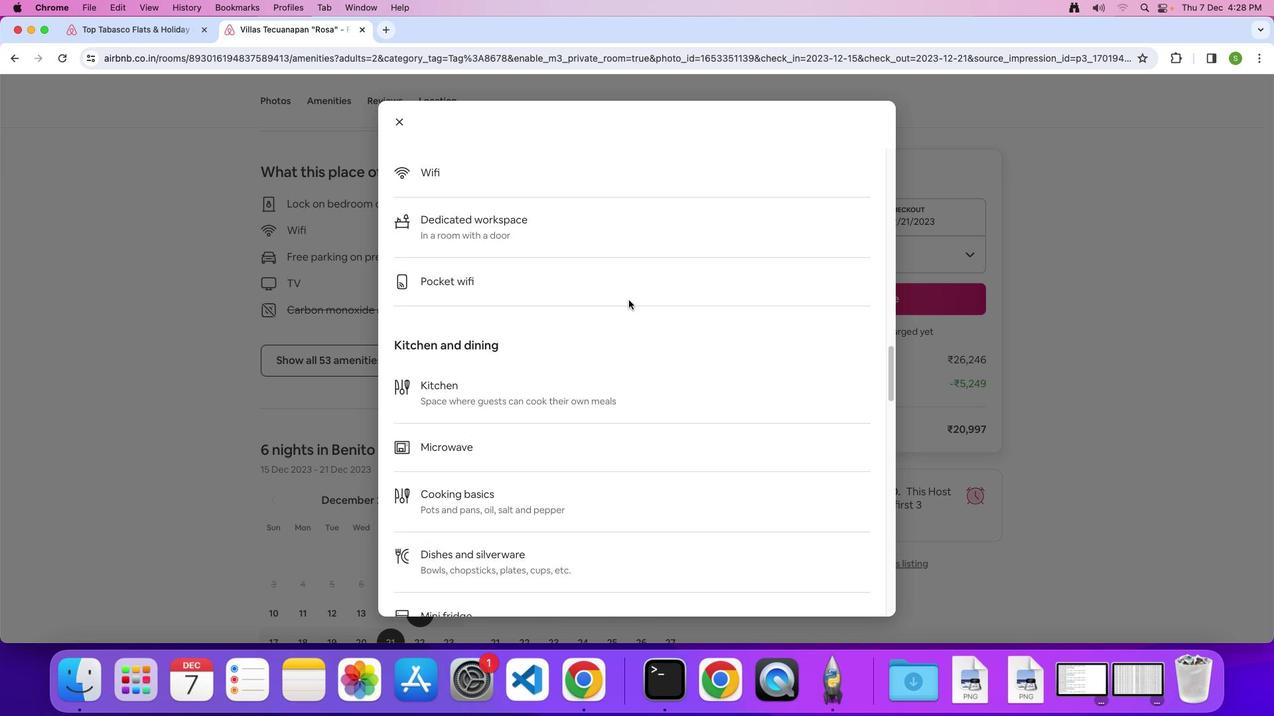 
Action: Mouse scrolled (629, 299) with delta (0, 0)
Screenshot: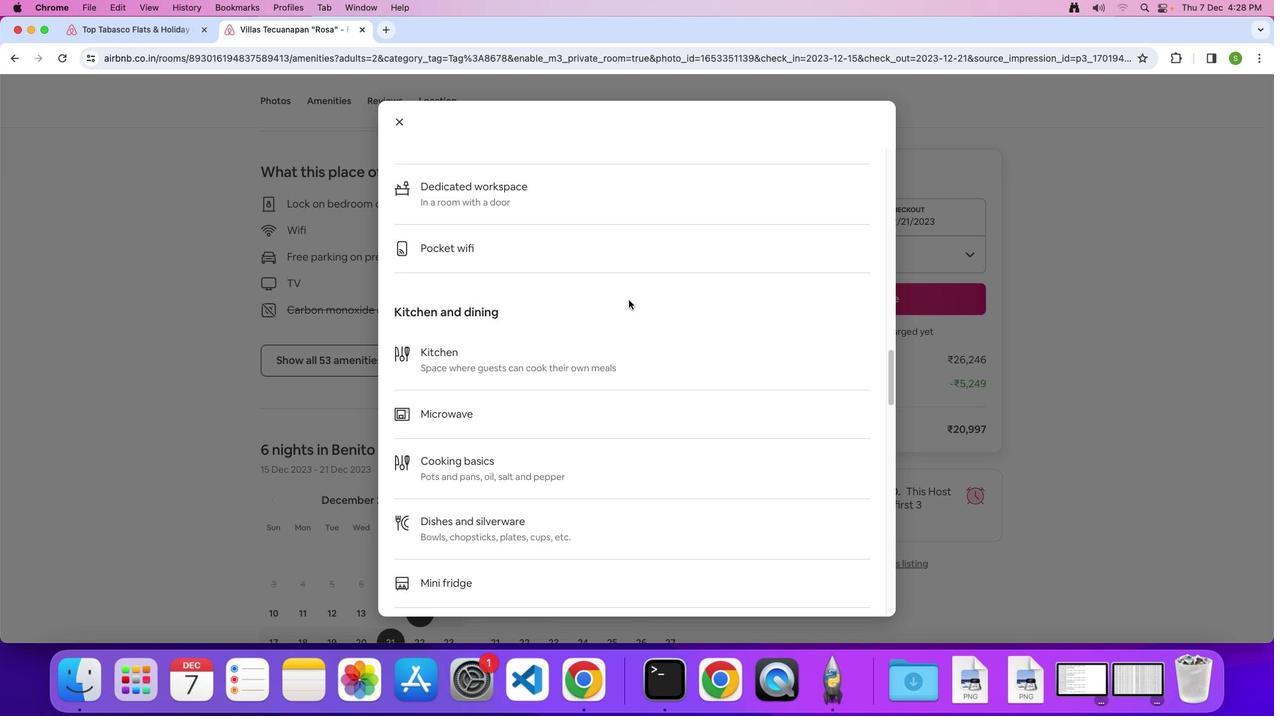 
Action: Mouse scrolled (629, 299) with delta (0, -1)
Screenshot: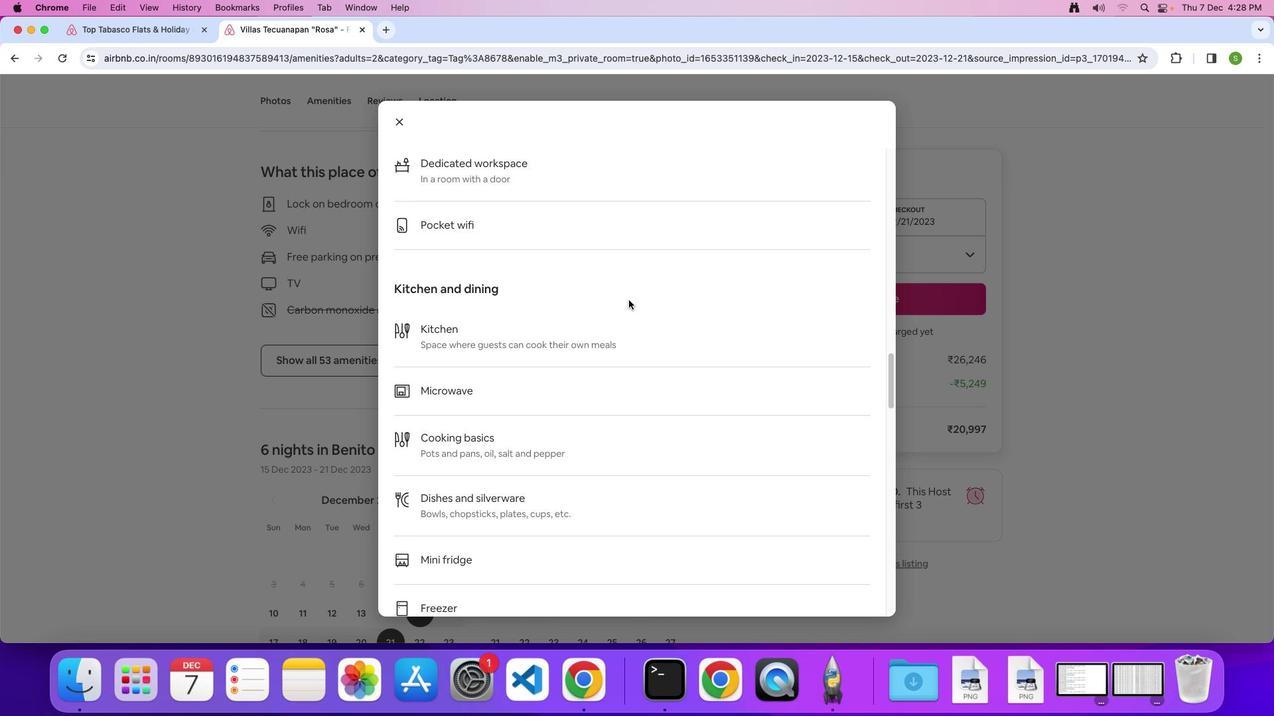 
Action: Mouse scrolled (629, 299) with delta (0, 0)
Screenshot: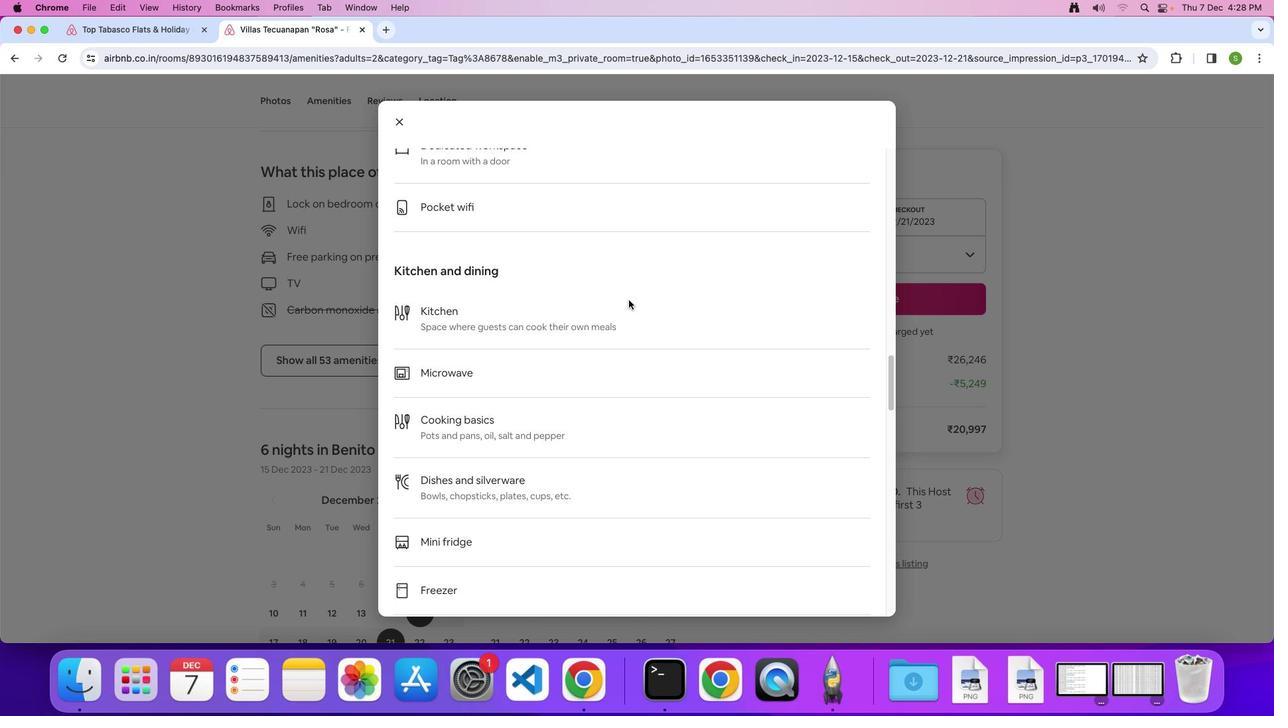 
Action: Mouse scrolled (629, 299) with delta (0, 0)
Screenshot: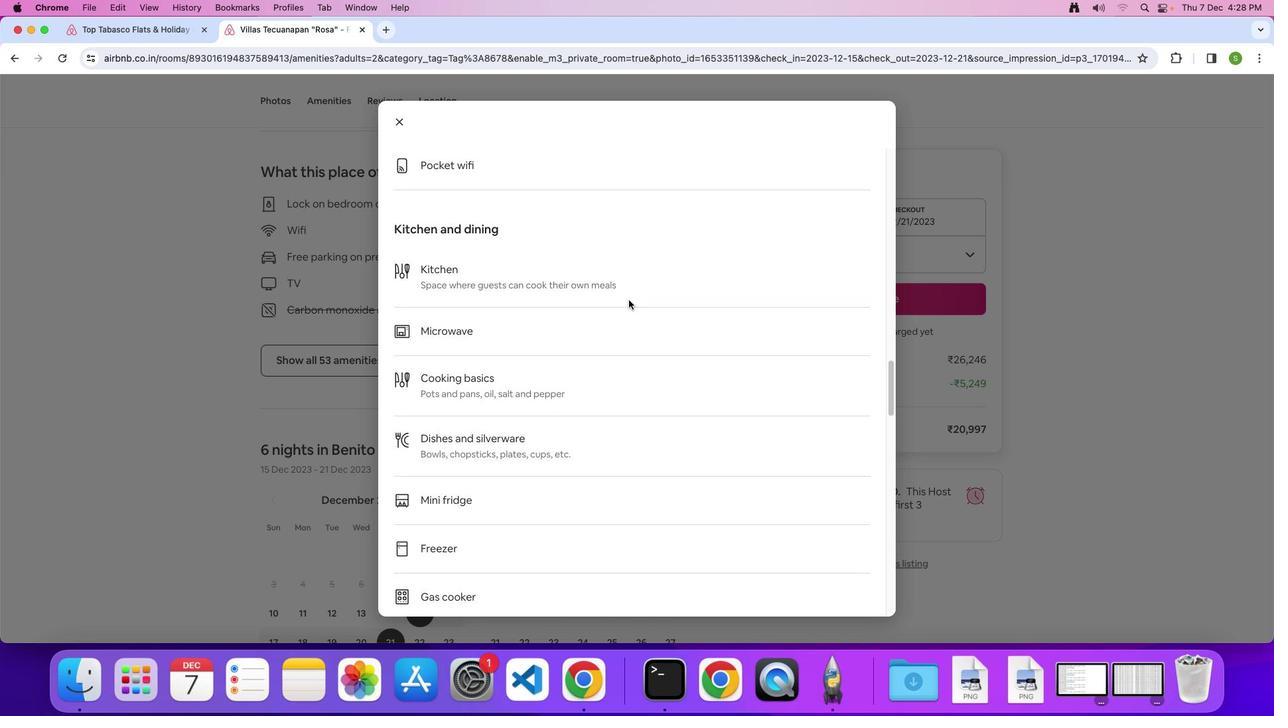 
Action: Mouse scrolled (629, 299) with delta (0, -1)
Screenshot: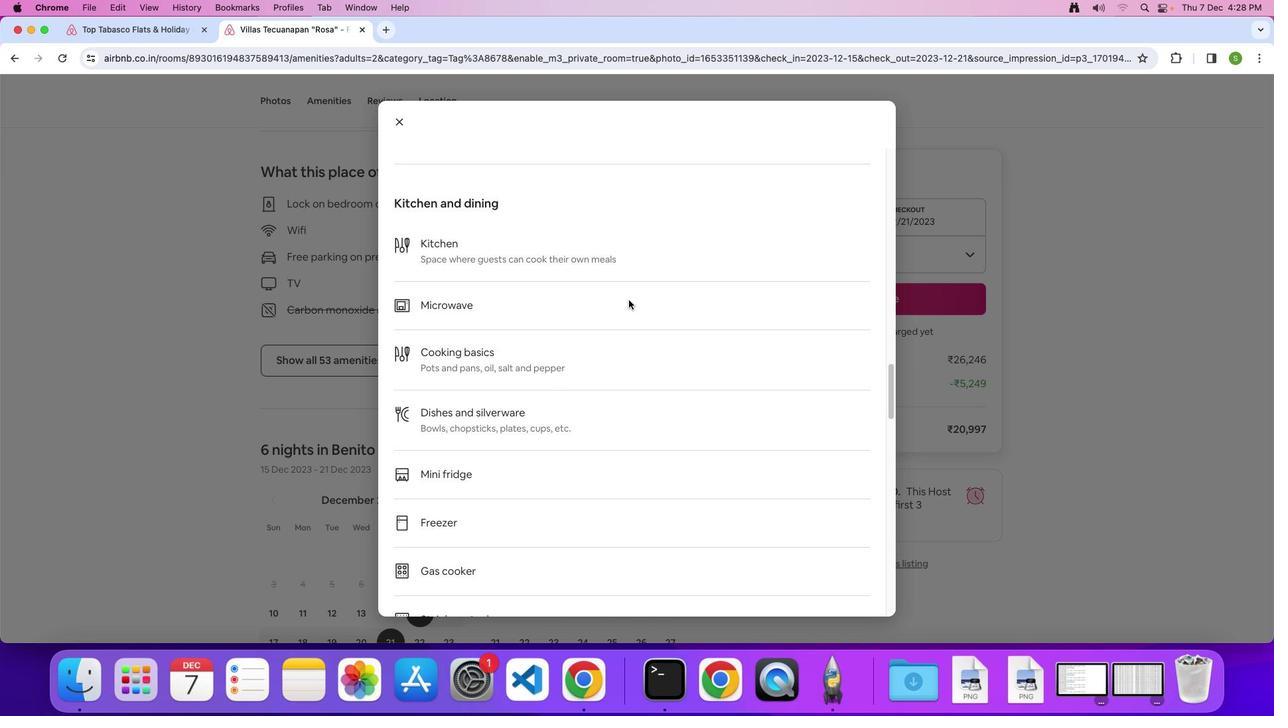 
Action: Mouse scrolled (629, 299) with delta (0, 0)
Screenshot: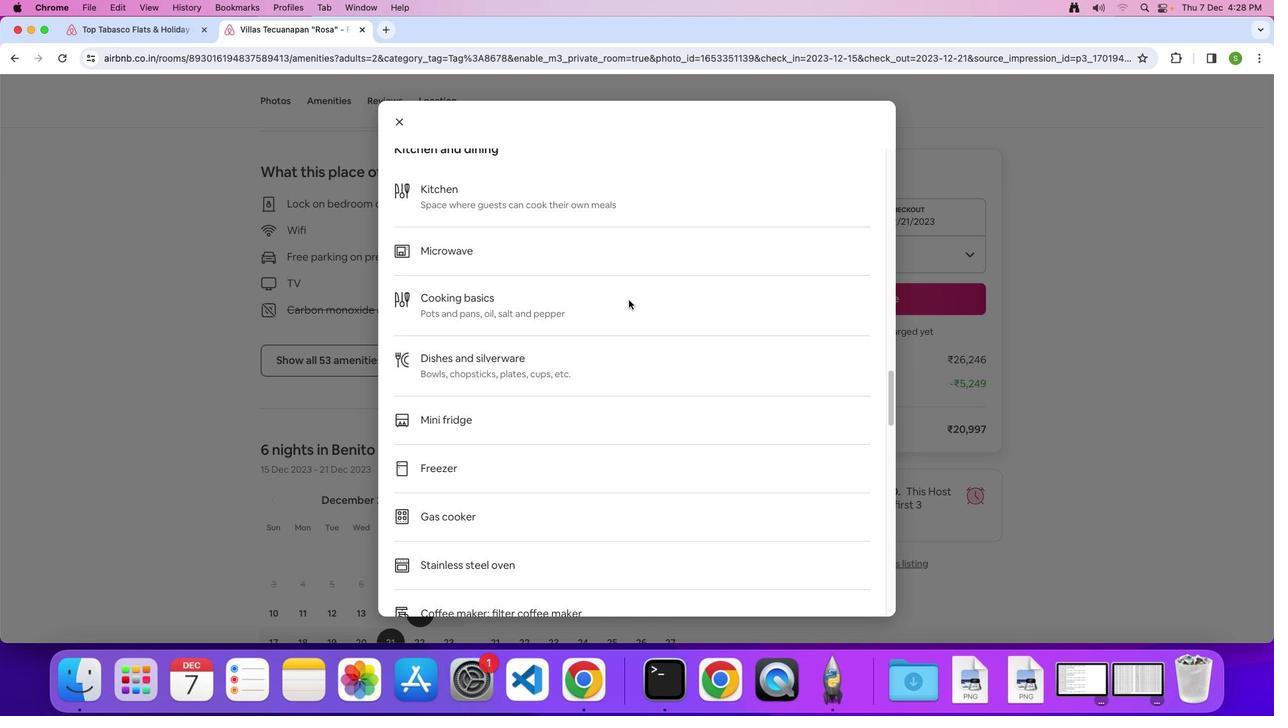
Action: Mouse scrolled (629, 299) with delta (0, 0)
Screenshot: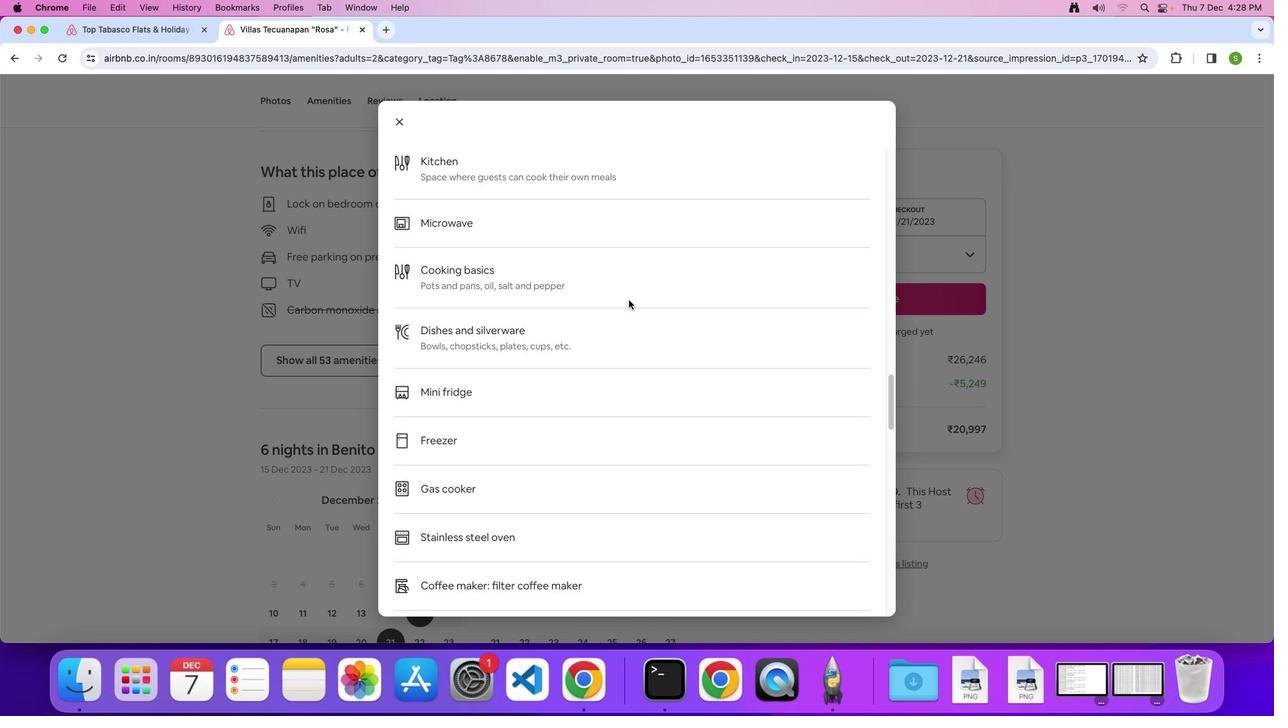 
Action: Mouse scrolled (629, 299) with delta (0, -1)
Screenshot: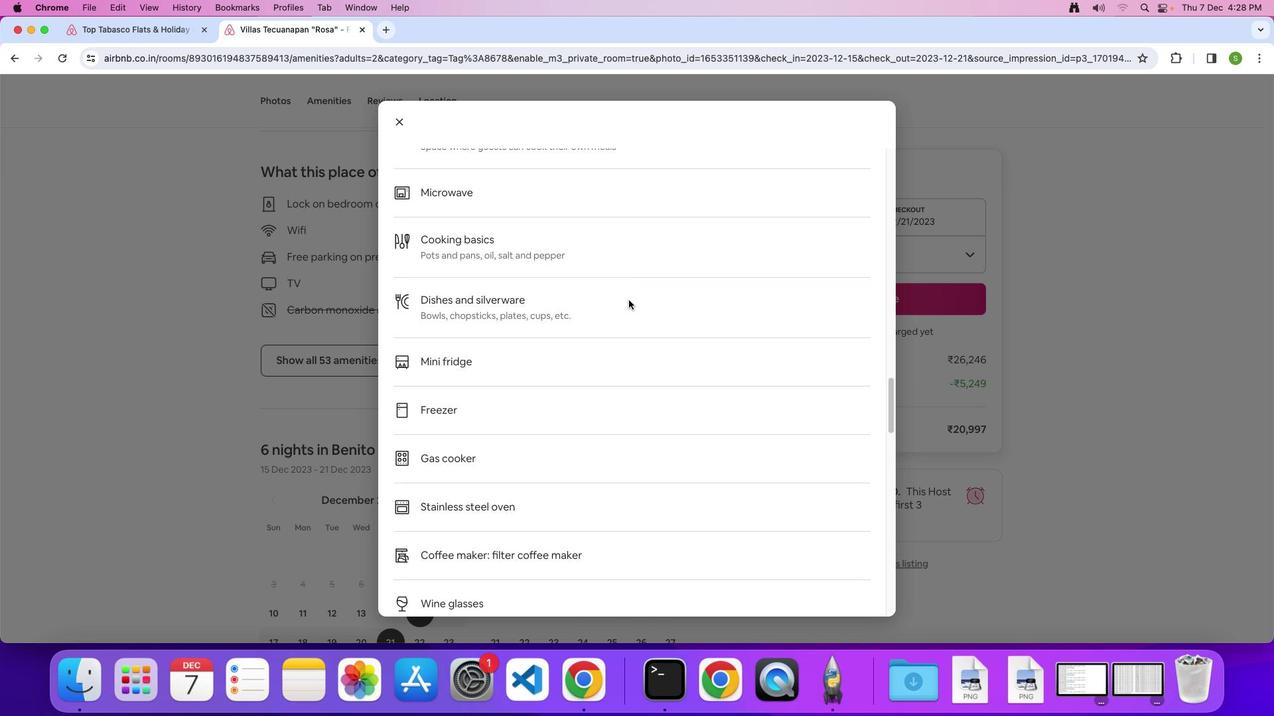 
Action: Mouse scrolled (629, 299) with delta (0, 0)
Screenshot: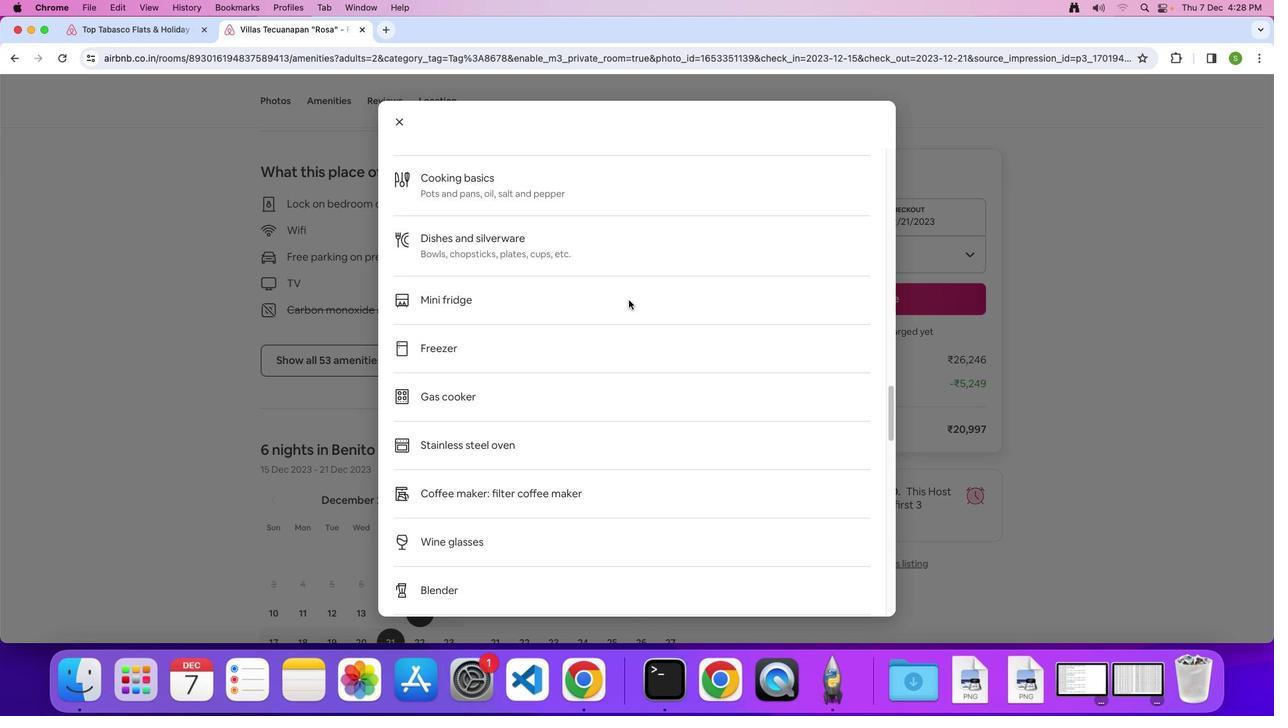 
Action: Mouse scrolled (629, 299) with delta (0, 0)
Screenshot: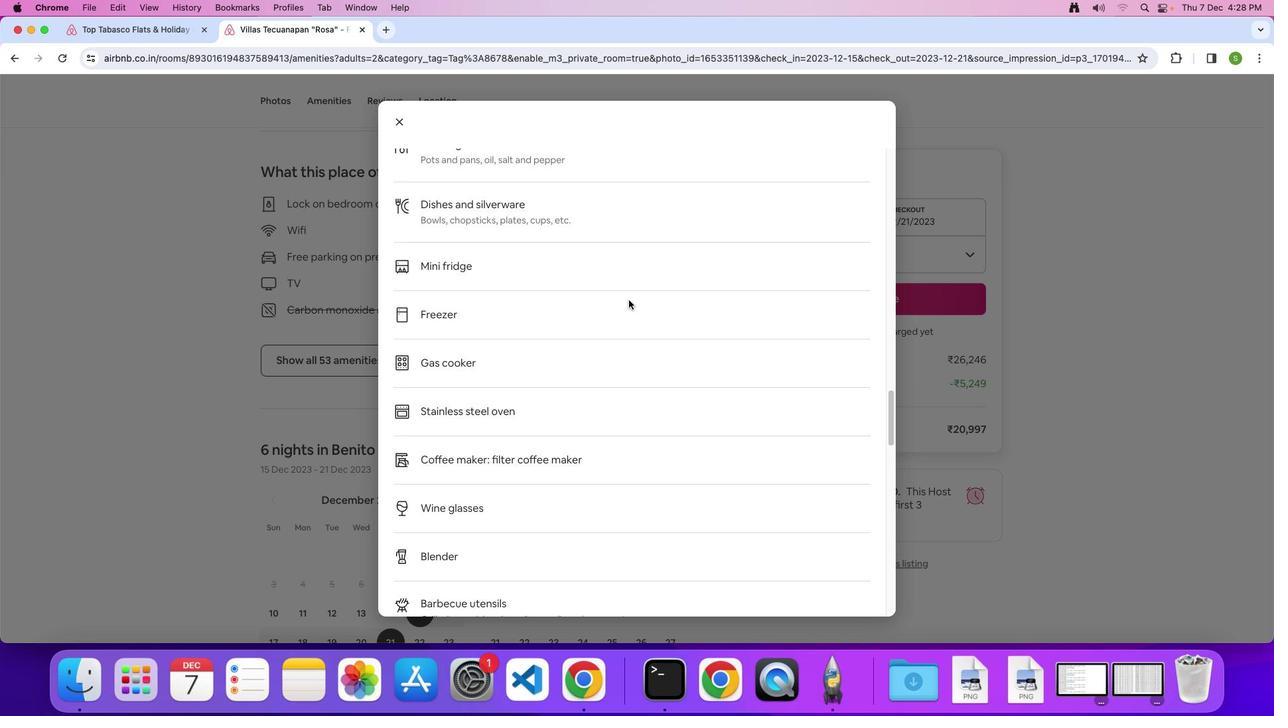 
Action: Mouse scrolled (629, 299) with delta (0, -1)
Screenshot: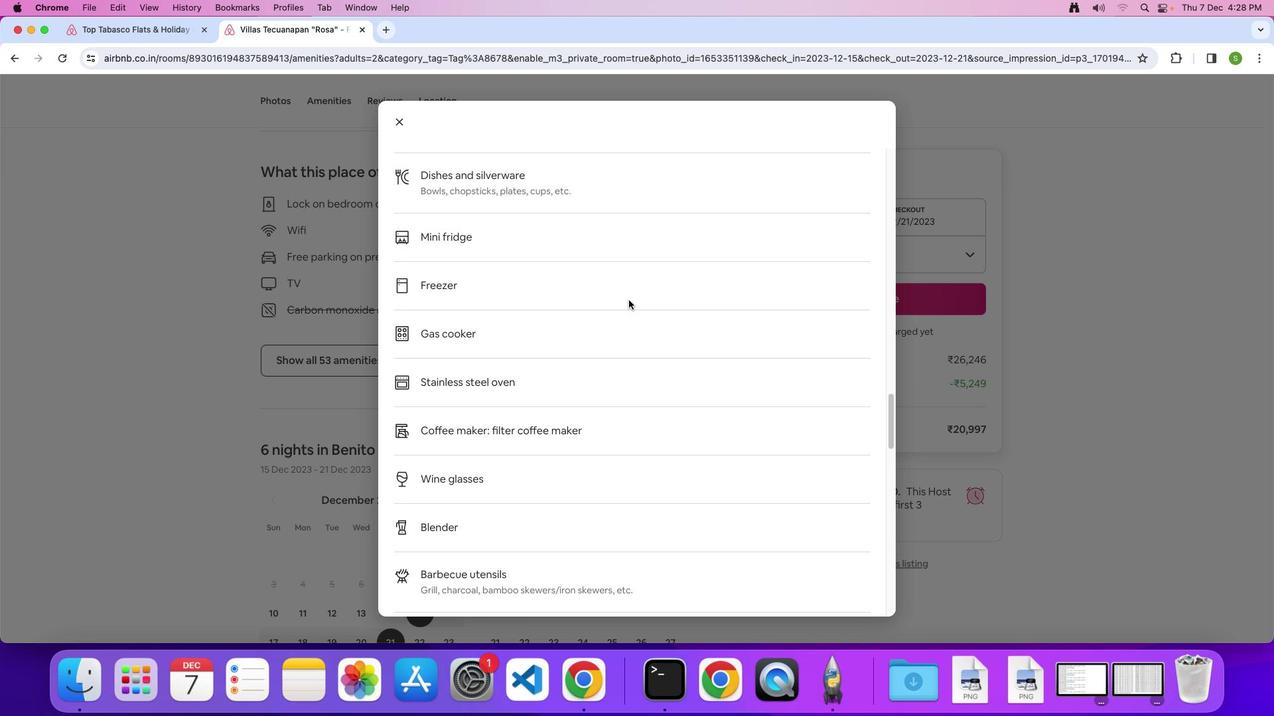 
Action: Mouse scrolled (629, 299) with delta (0, 0)
Screenshot: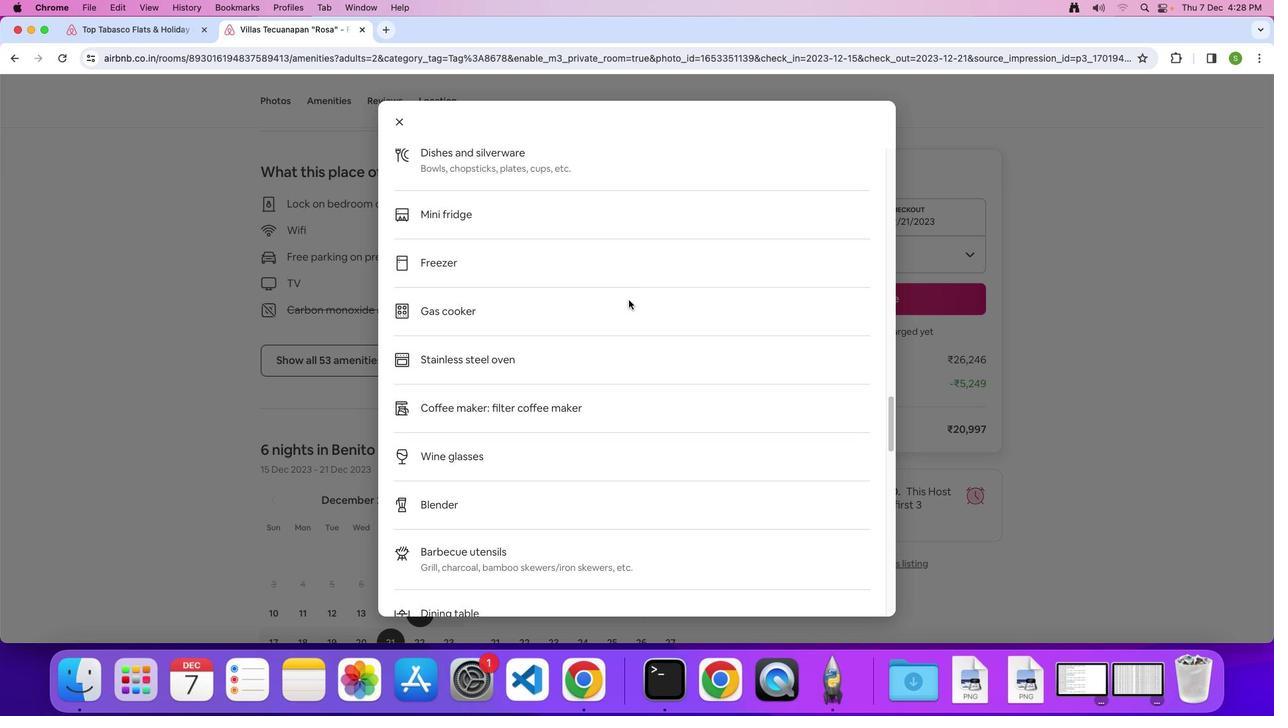 
Action: Mouse scrolled (629, 299) with delta (0, 0)
Screenshot: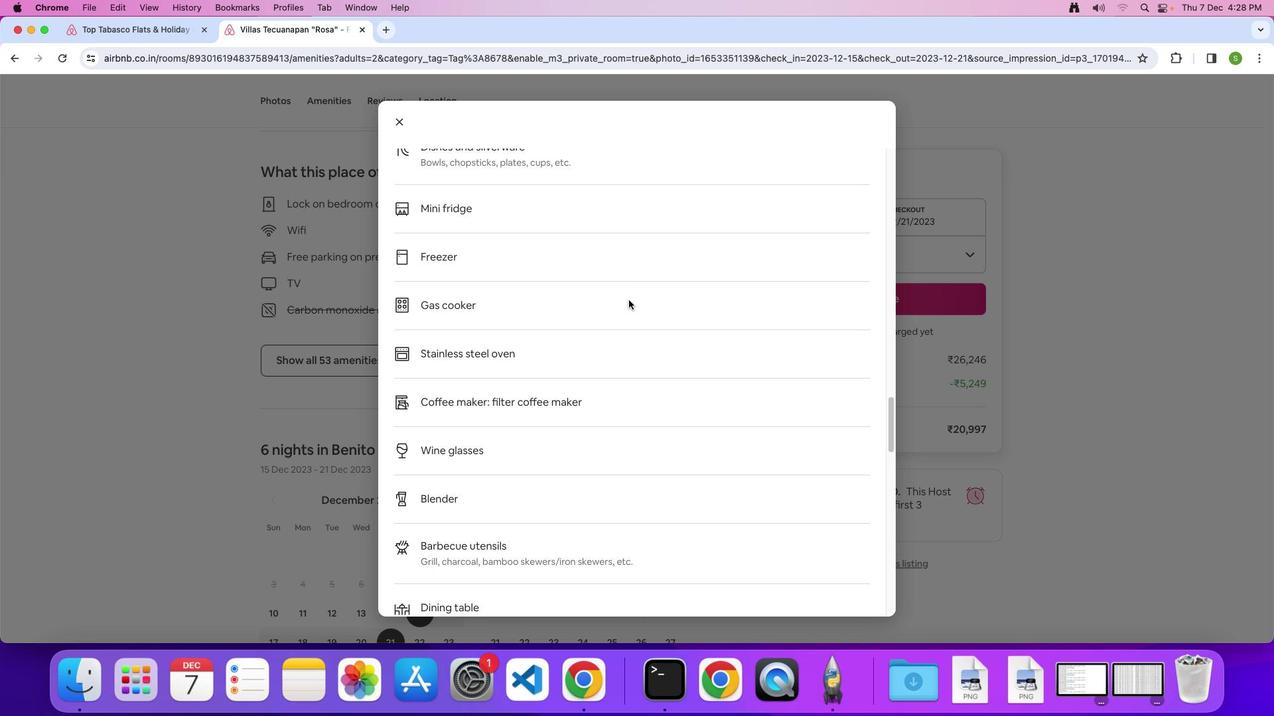 
Action: Mouse scrolled (629, 299) with delta (0, 0)
Screenshot: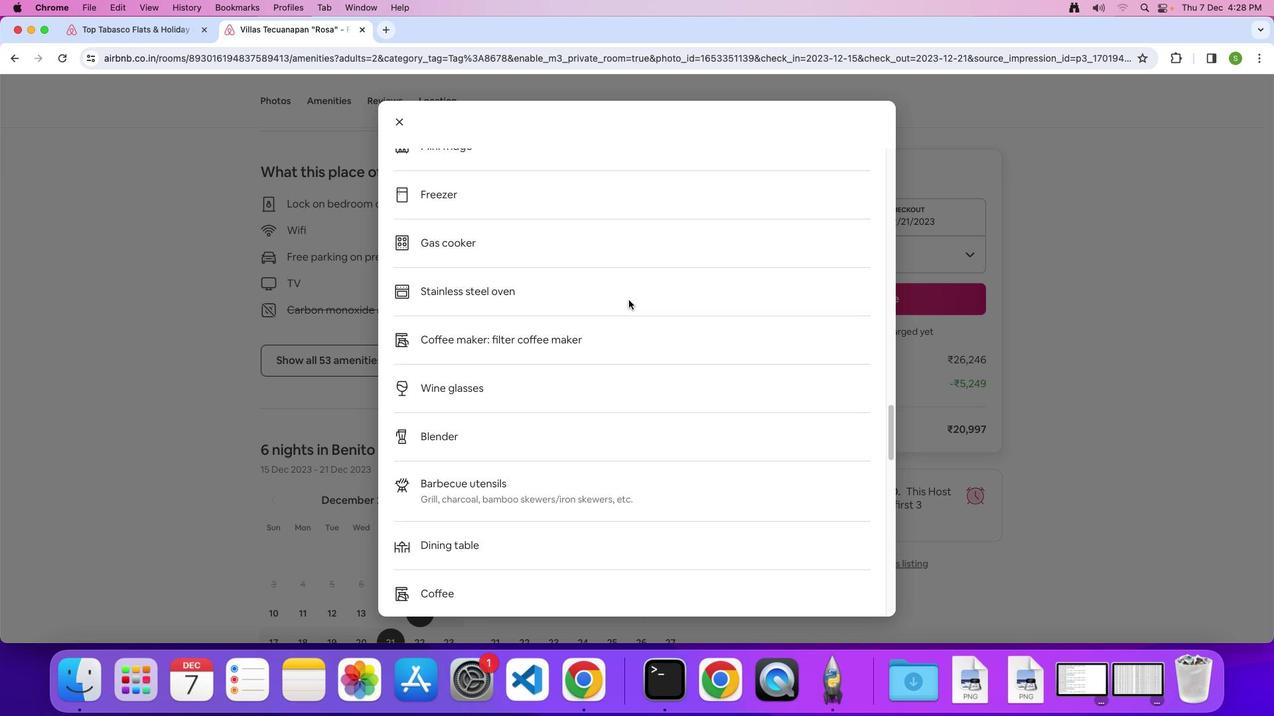 
Action: Mouse scrolled (629, 299) with delta (0, 0)
Screenshot: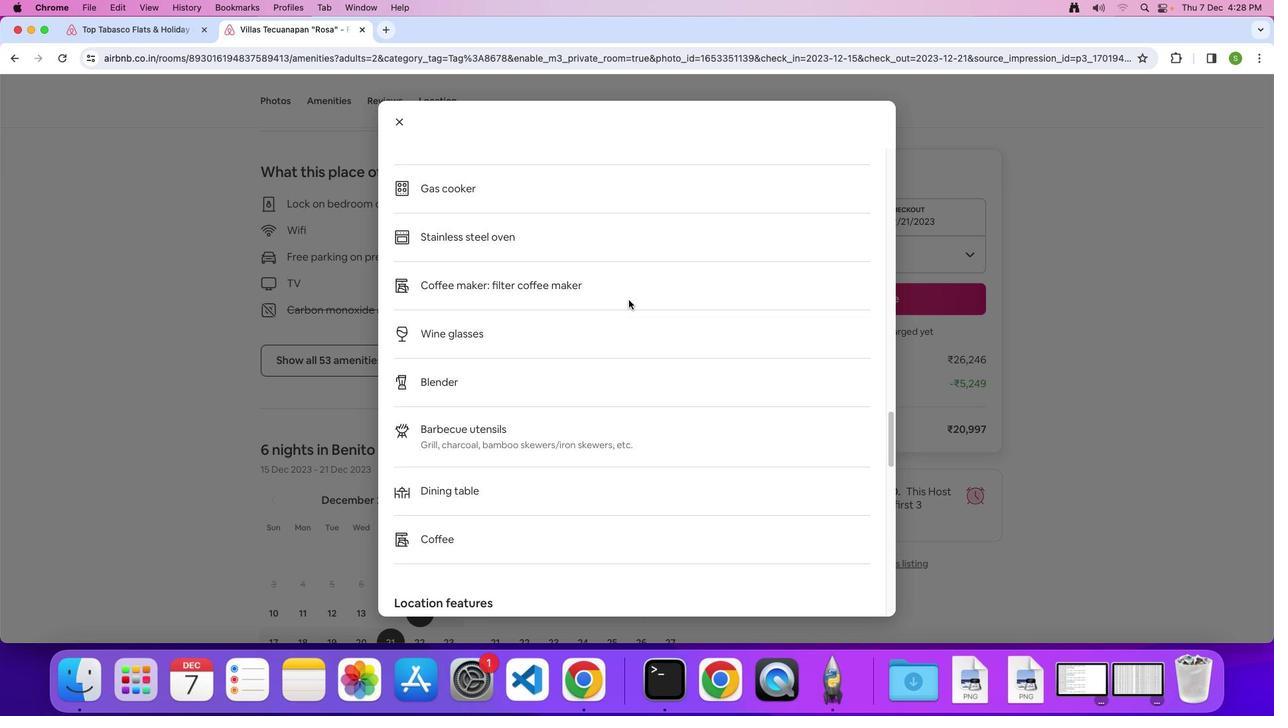 
Action: Mouse scrolled (629, 299) with delta (0, -1)
Screenshot: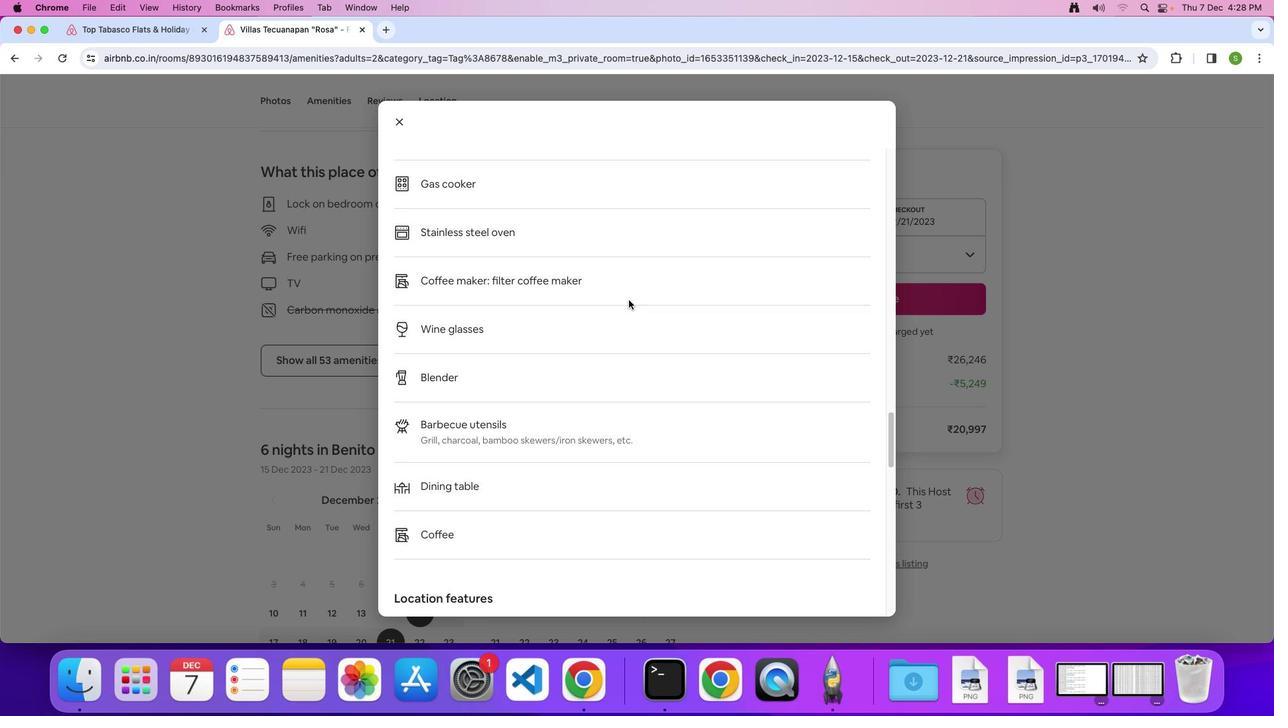 
Action: Mouse scrolled (629, 299) with delta (0, 0)
Screenshot: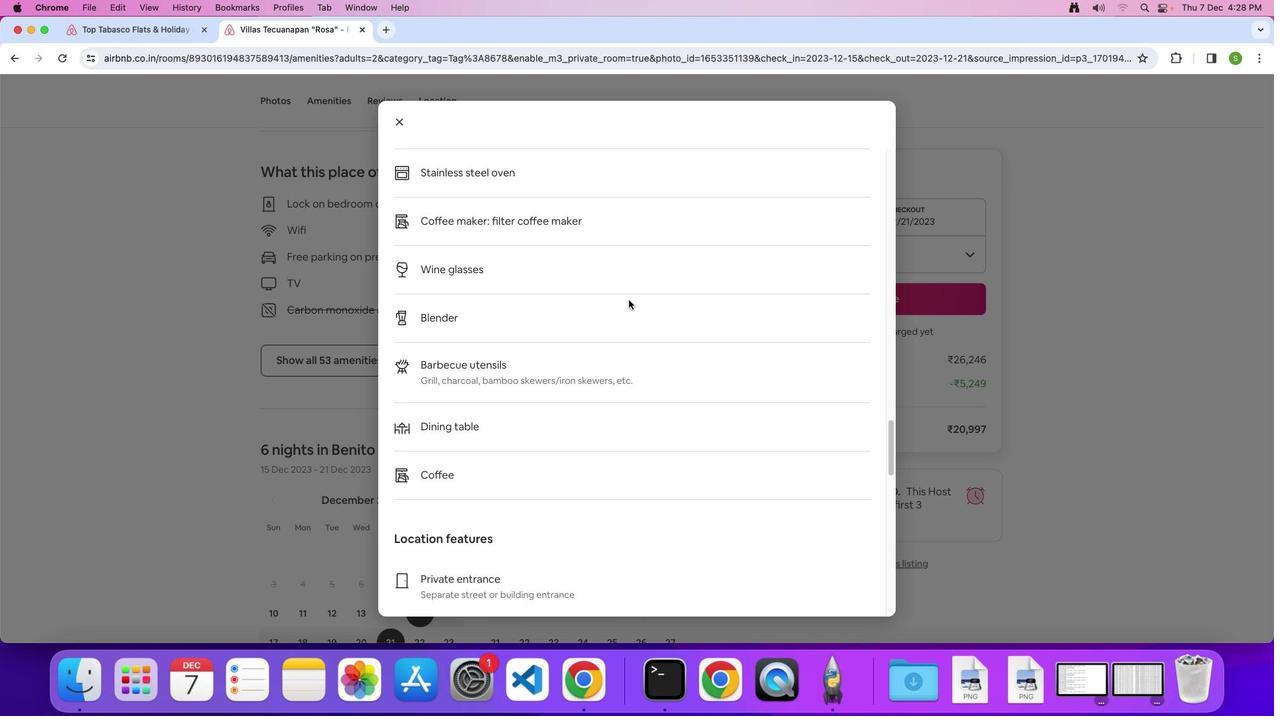 
Action: Mouse scrolled (629, 299) with delta (0, 0)
Screenshot: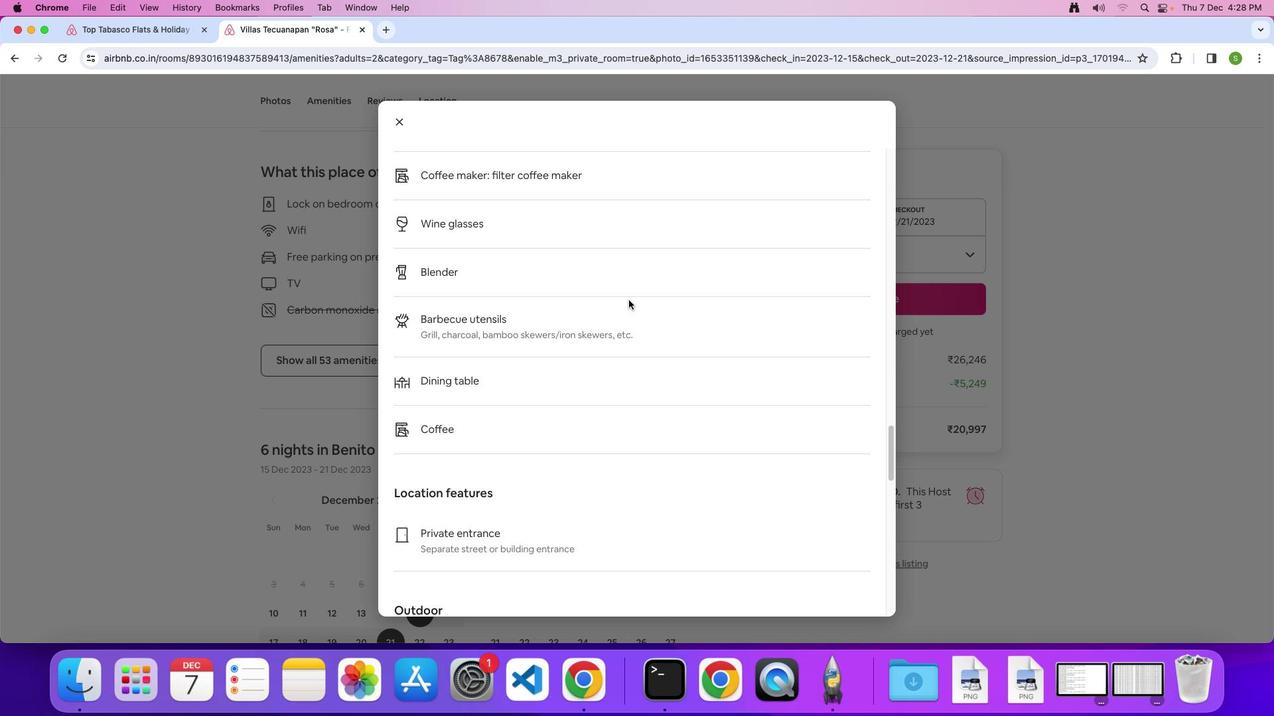 
Action: Mouse scrolled (629, 299) with delta (0, -1)
Screenshot: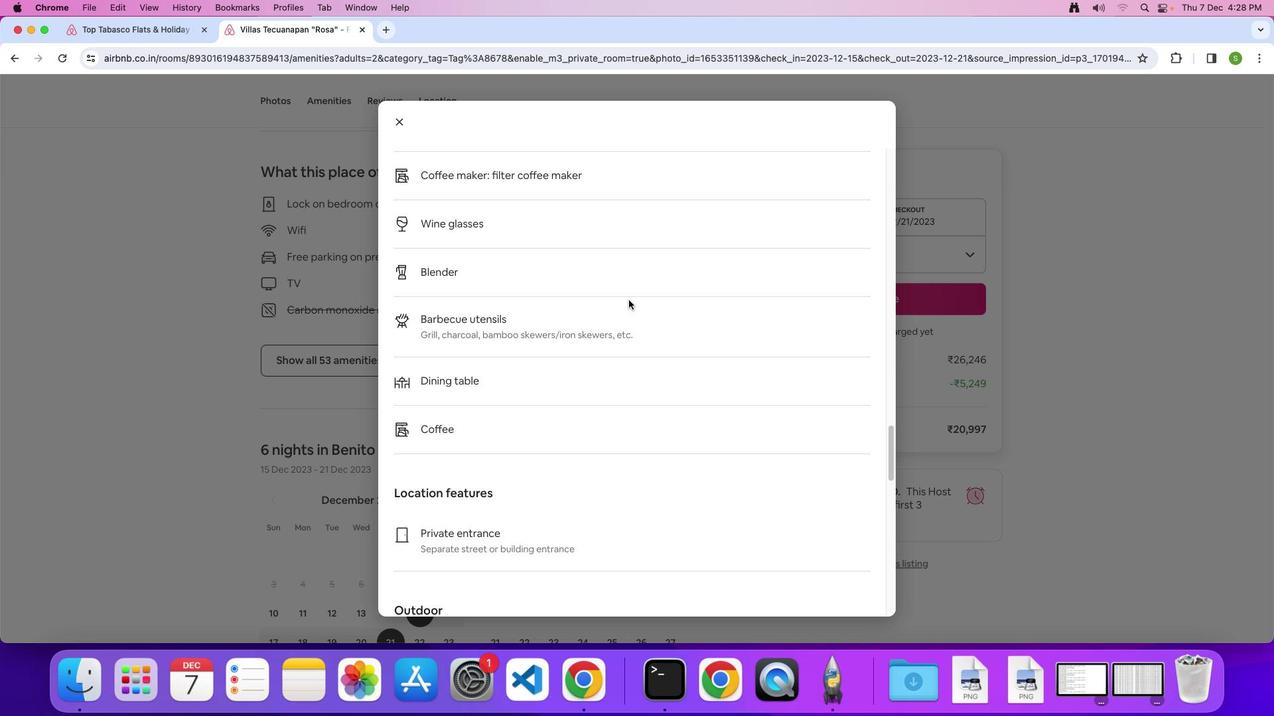 
Action: Mouse scrolled (629, 299) with delta (0, 0)
Screenshot: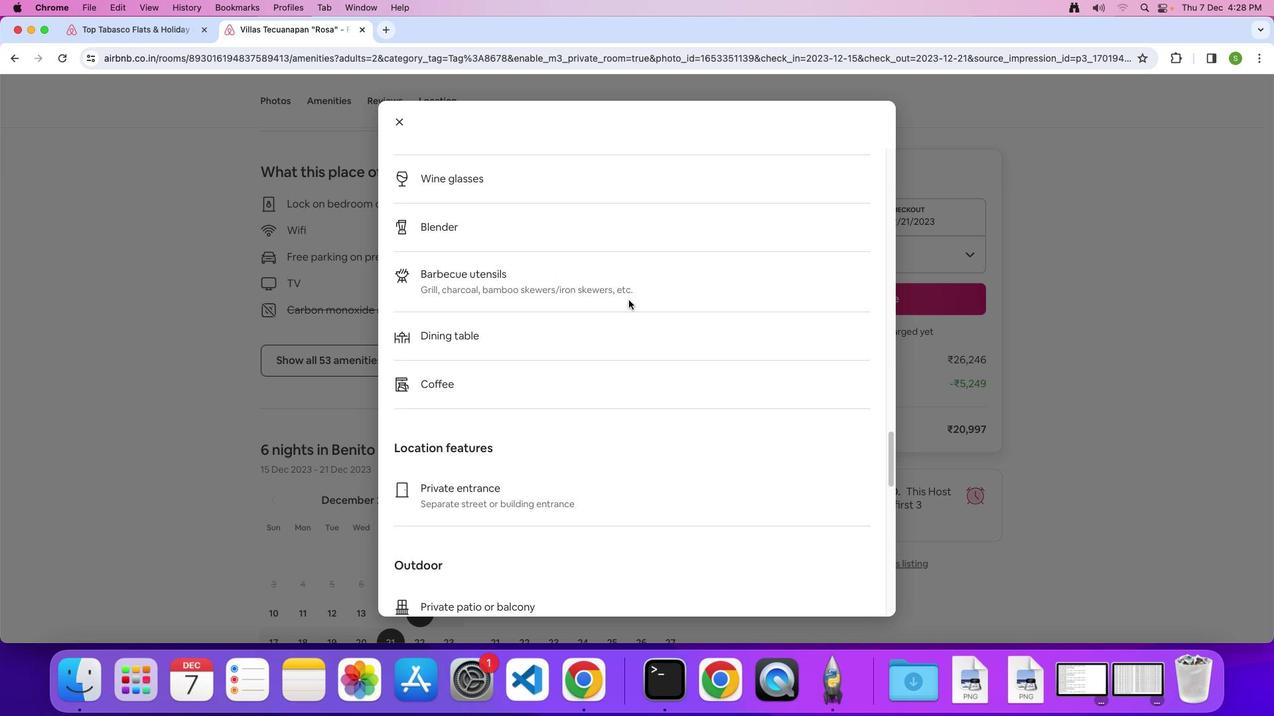 
Action: Mouse scrolled (629, 299) with delta (0, 0)
Screenshot: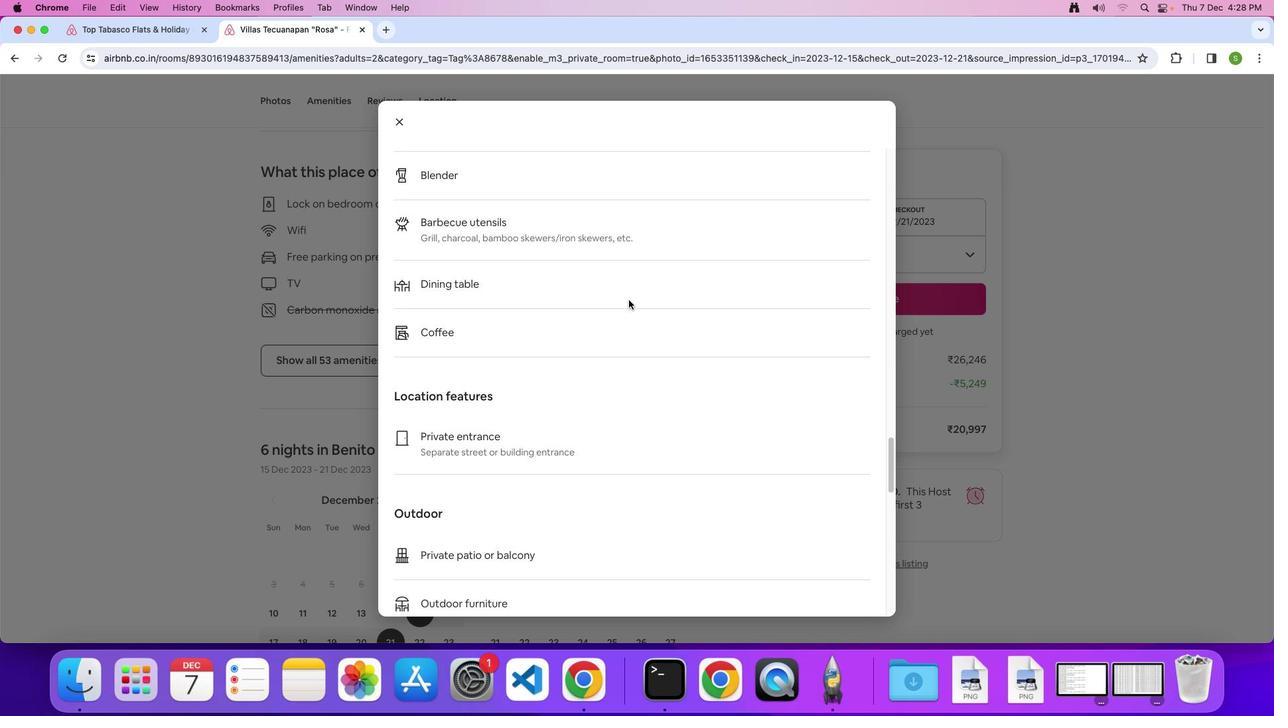 
Action: Mouse scrolled (629, 299) with delta (0, -1)
Screenshot: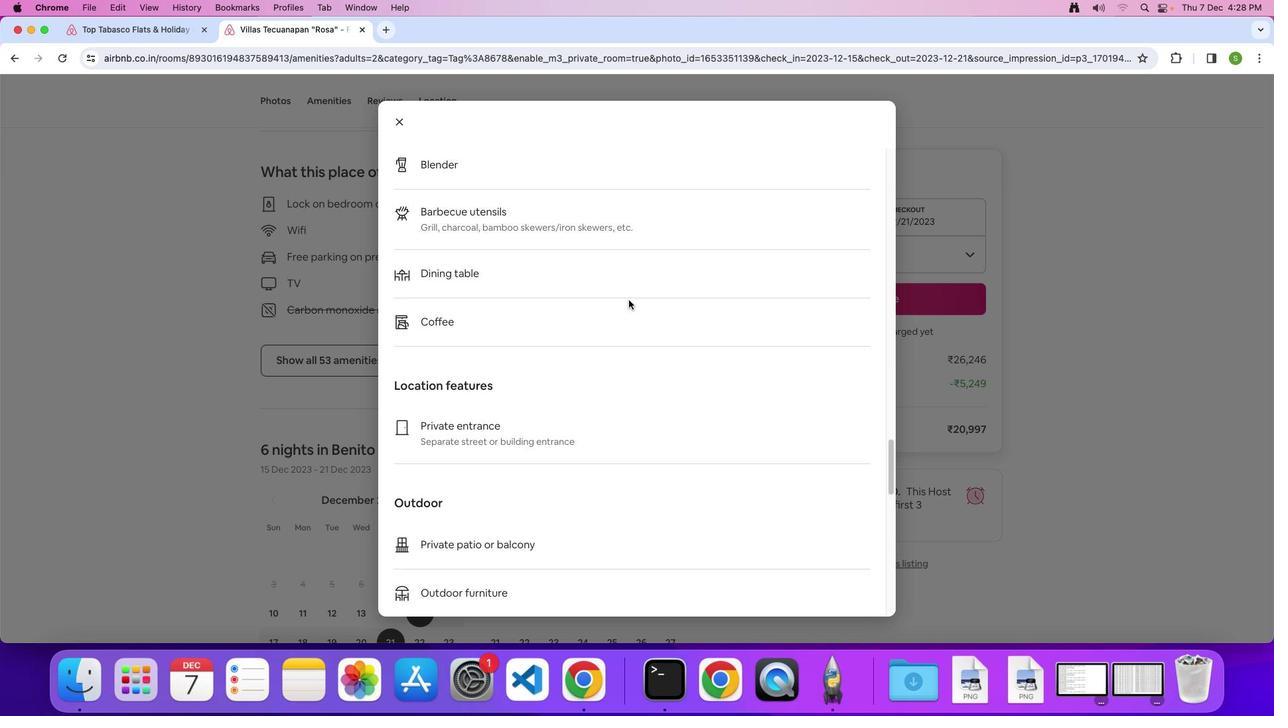 
Action: Mouse scrolled (629, 299) with delta (0, 0)
Screenshot: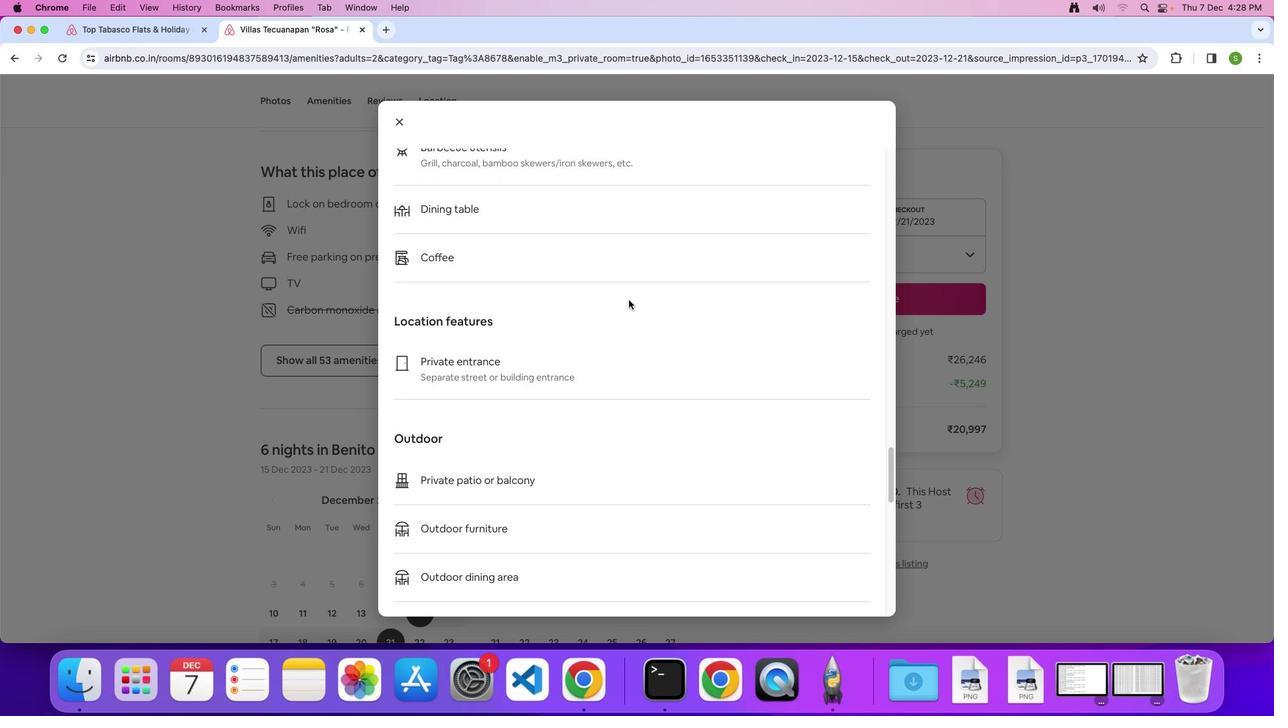 
Action: Mouse scrolled (629, 299) with delta (0, 0)
Screenshot: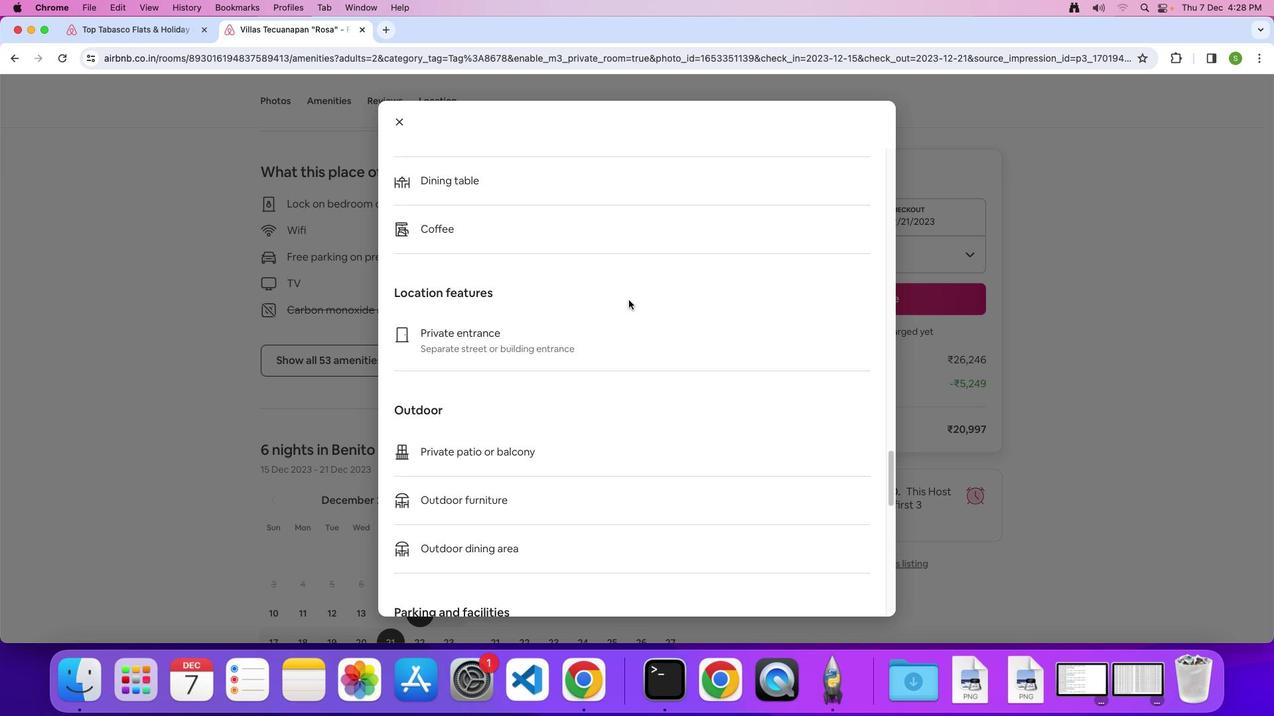 
Action: Mouse scrolled (629, 299) with delta (0, -1)
Screenshot: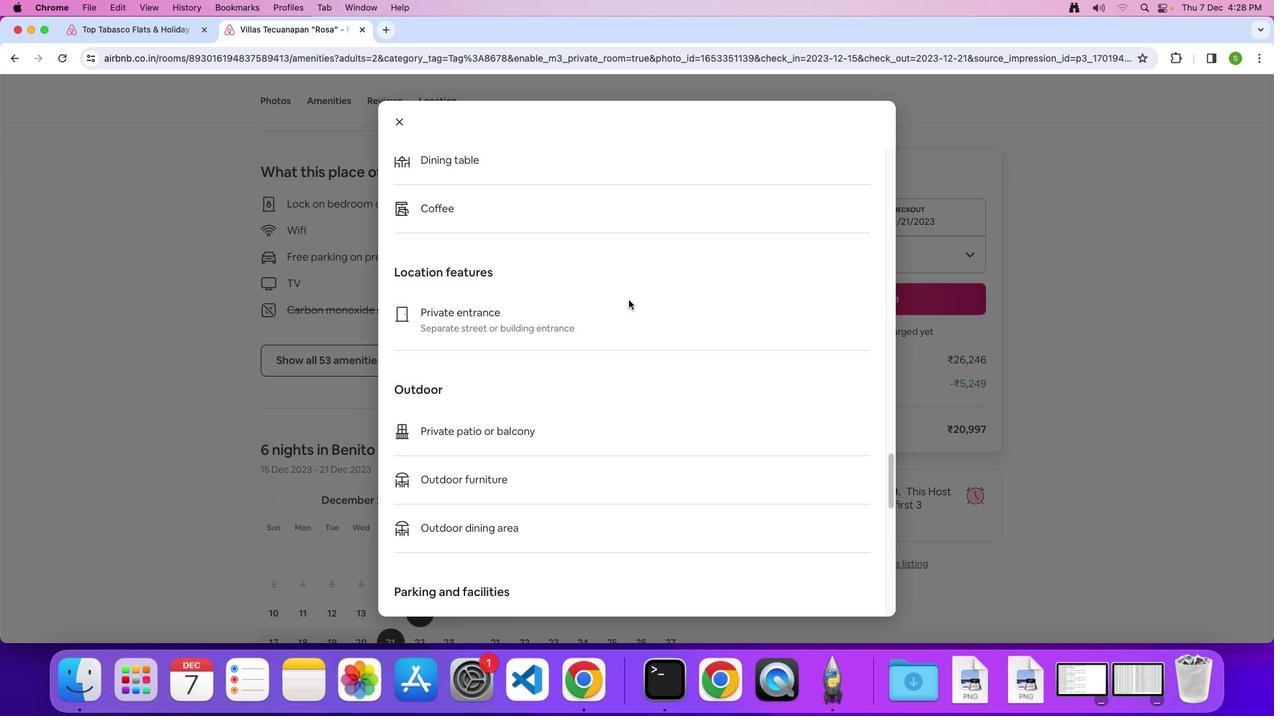 
Action: Mouse scrolled (629, 299) with delta (0, 0)
Screenshot: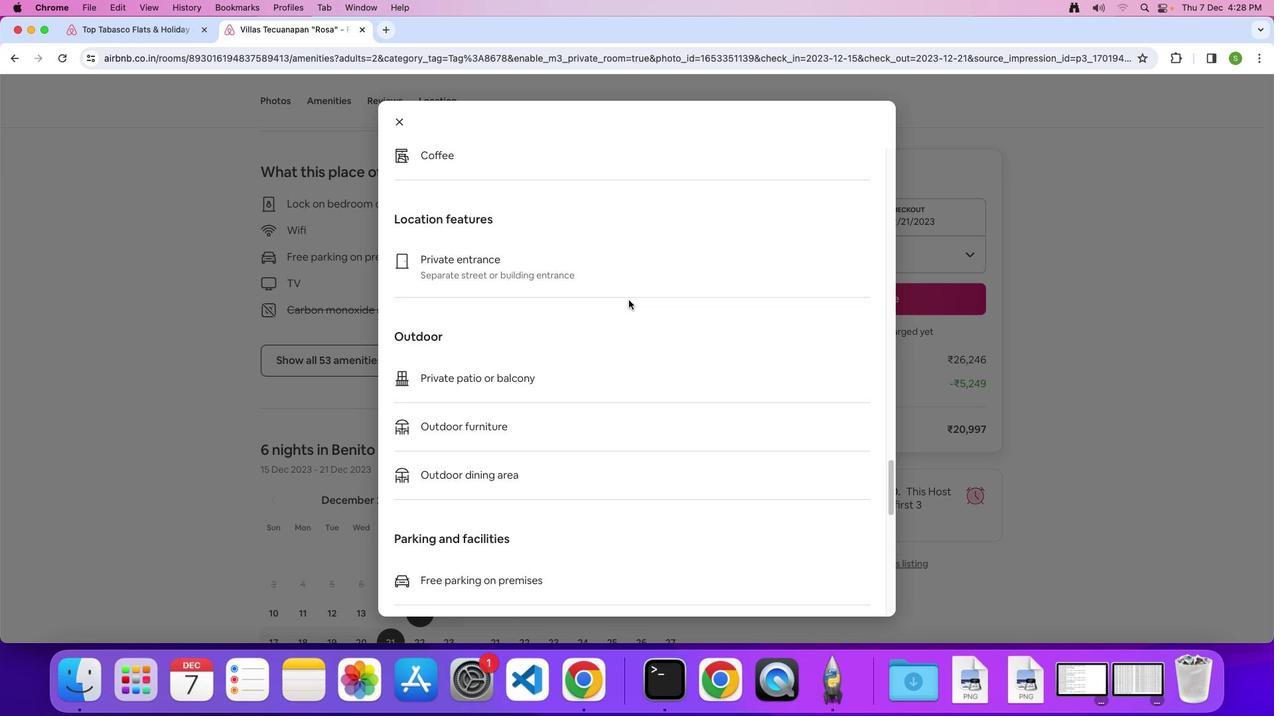
Action: Mouse scrolled (629, 299) with delta (0, 0)
